 Task: Add a timeline in the project BrightTech for the epic 'Service-oriented architecture (SOA) implementation' from 2023/06/10 to 2025/12/01. Add a timeline in the project BrightTech for the epic 'Network automation' from 2024/02/11 to 2025/07/20. Add a timeline in the project BrightTech for the epic 'IT outsourcing management' from 2024/03/25 to 2025/07/15
Action: Mouse moved to (186, 65)
Screenshot: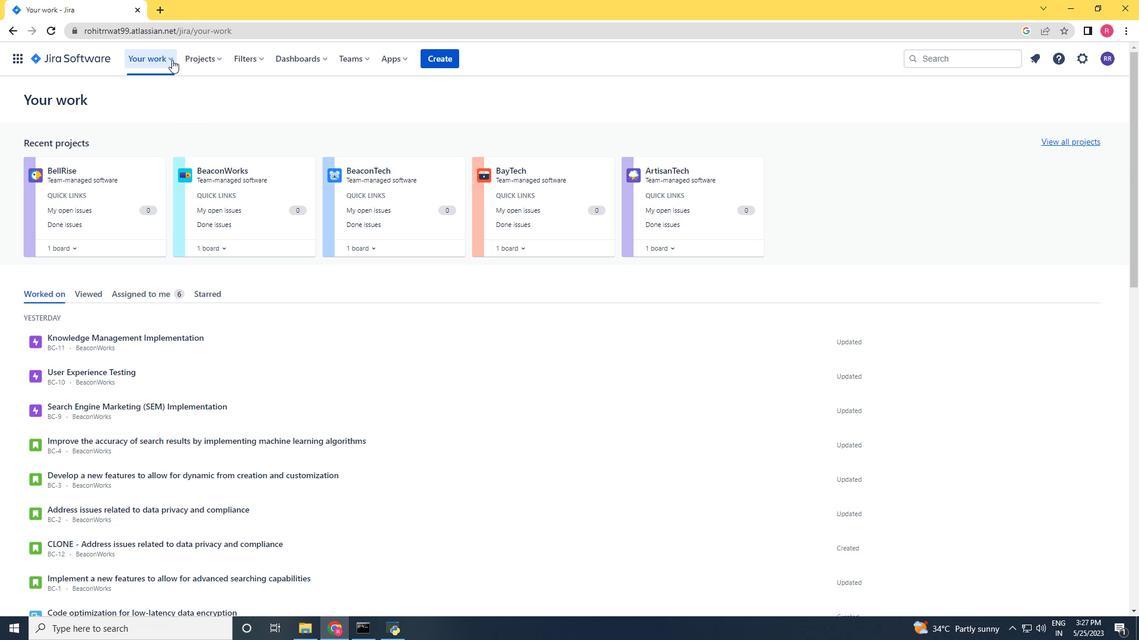 
Action: Mouse pressed left at (186, 65)
Screenshot: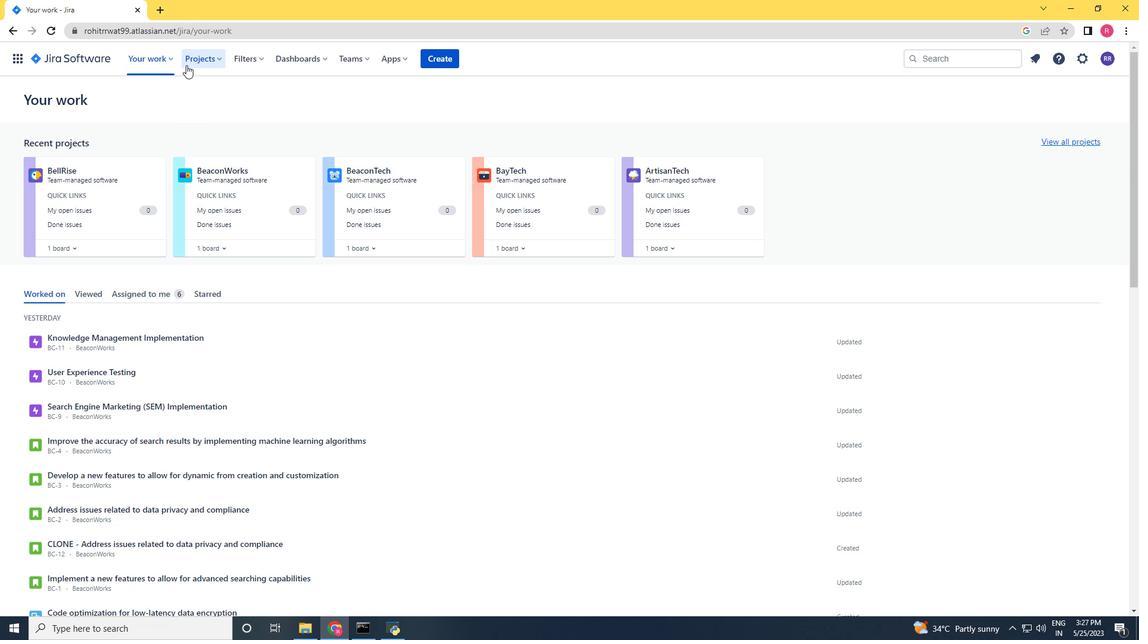 
Action: Mouse moved to (208, 118)
Screenshot: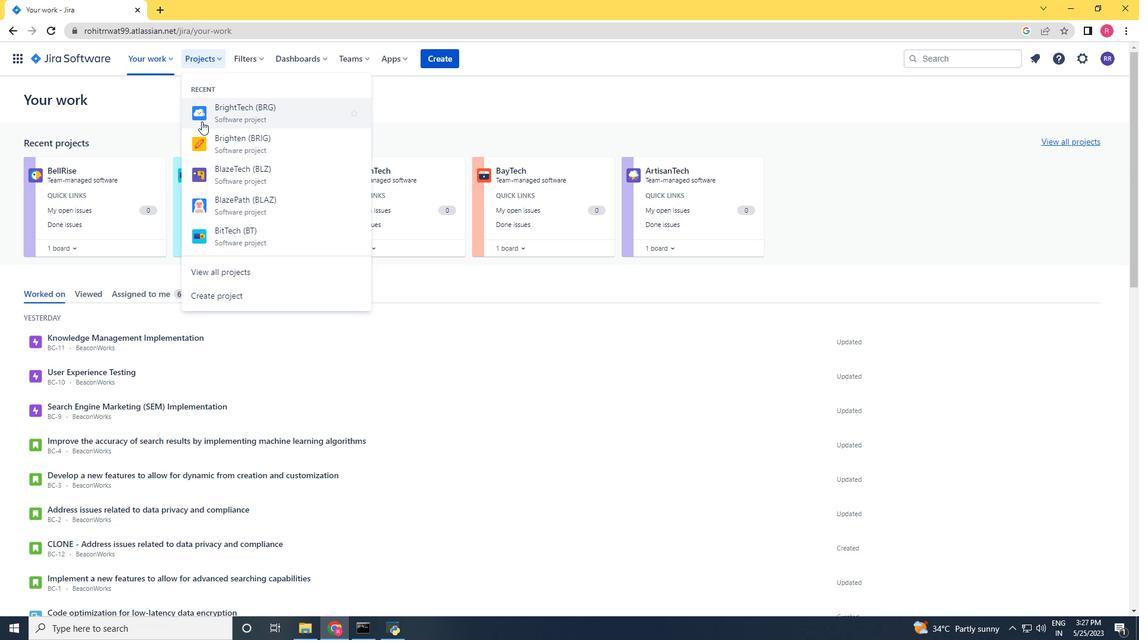 
Action: Mouse pressed left at (208, 118)
Screenshot: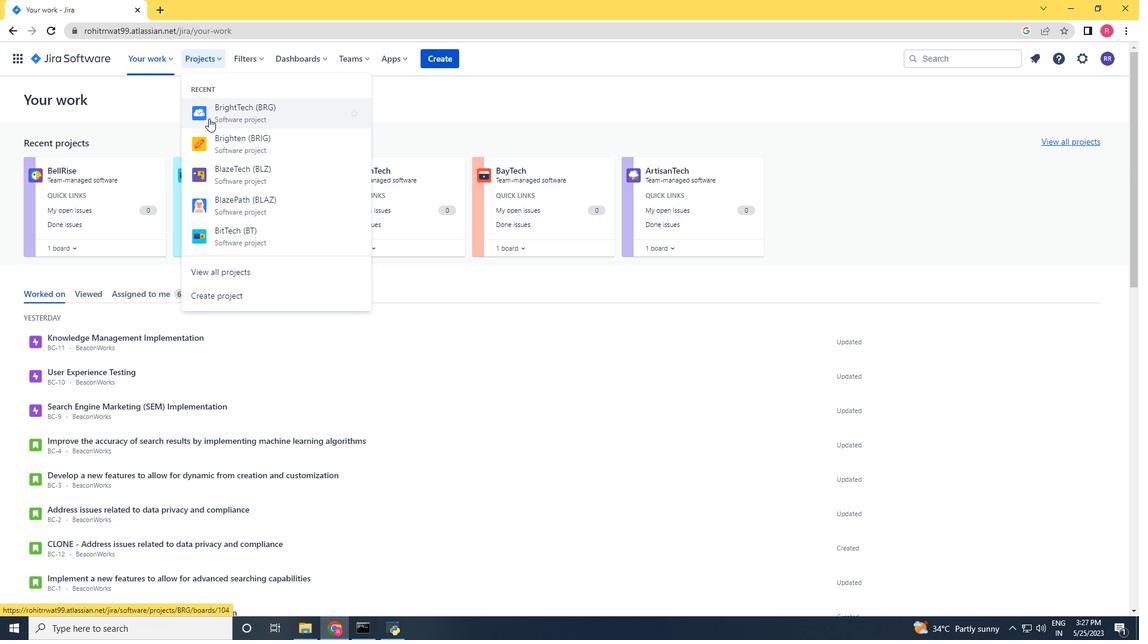 
Action: Mouse moved to (58, 176)
Screenshot: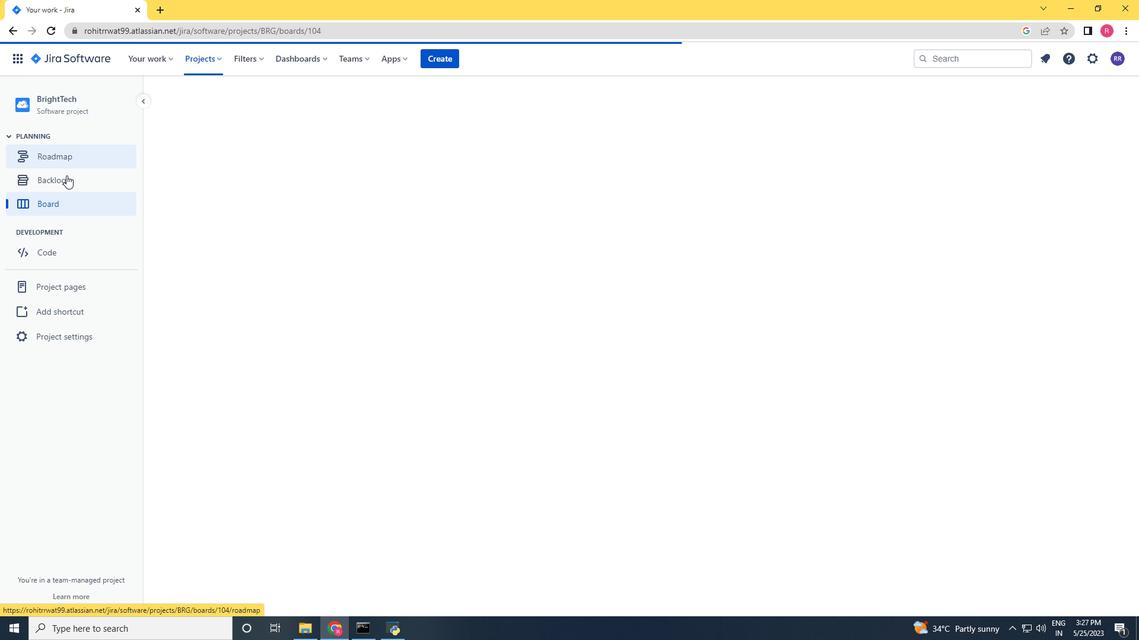 
Action: Mouse pressed left at (58, 176)
Screenshot: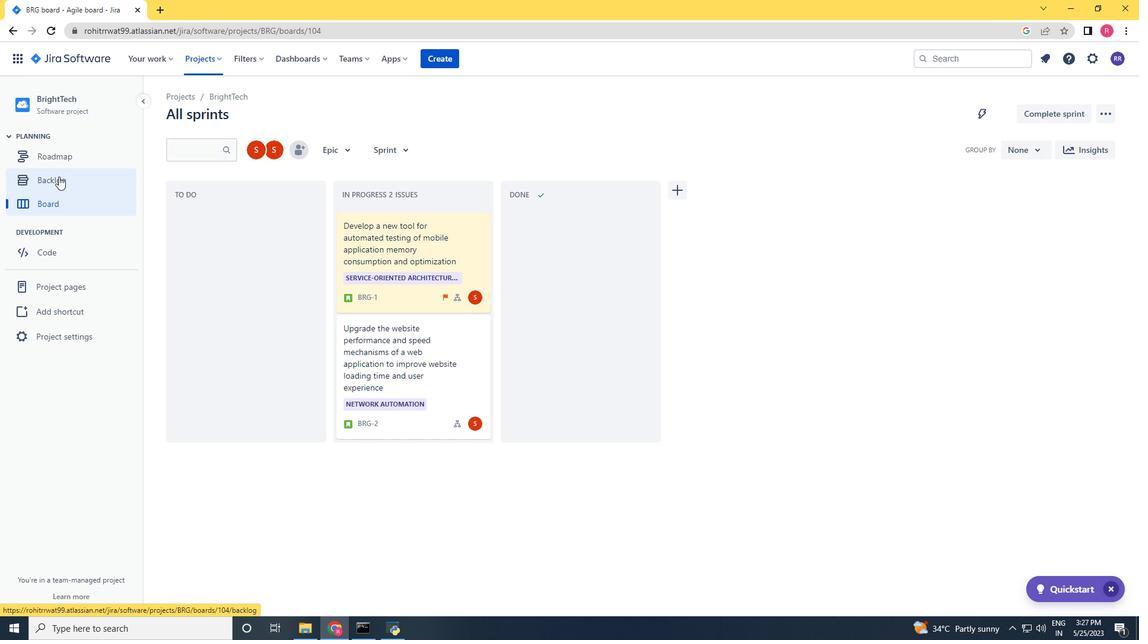 
Action: Mouse moved to (177, 239)
Screenshot: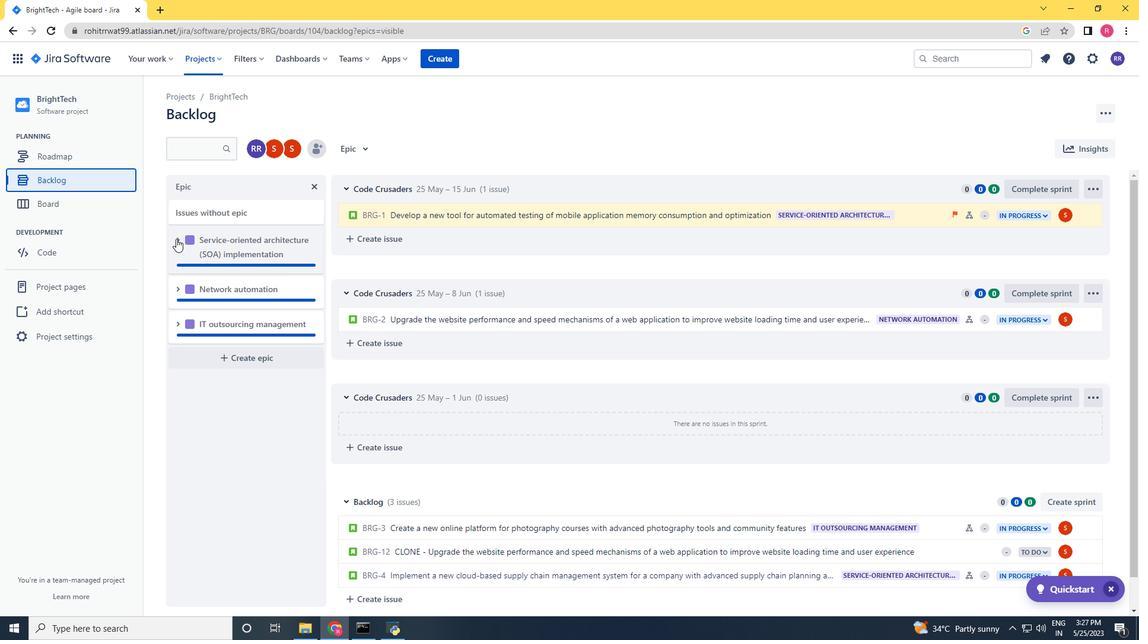 
Action: Mouse pressed left at (177, 239)
Screenshot: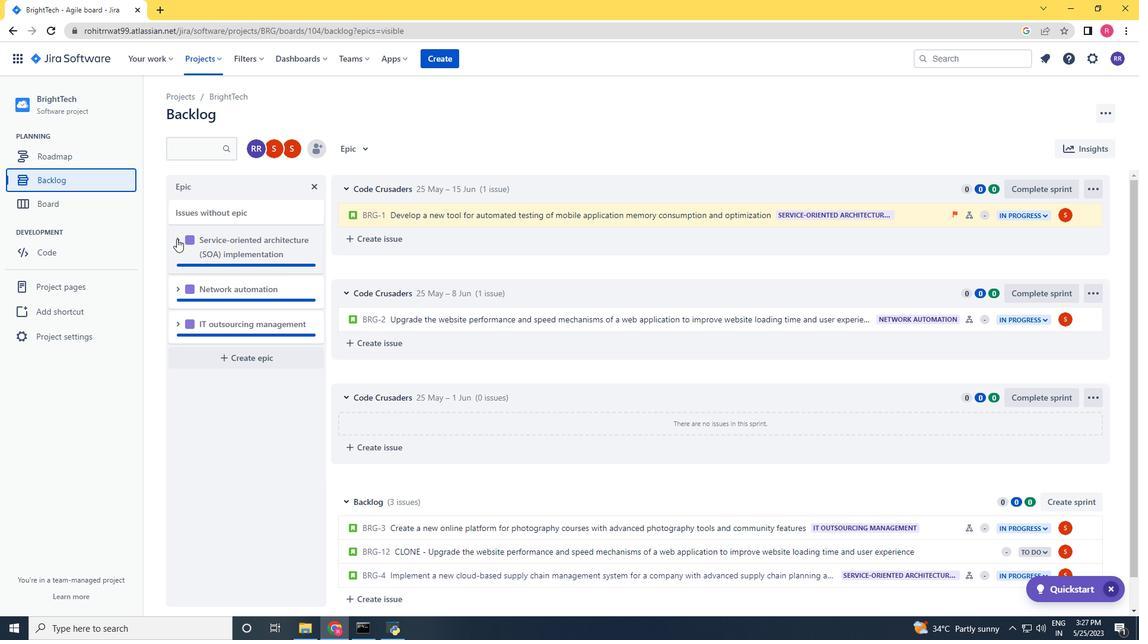 
Action: Mouse moved to (223, 336)
Screenshot: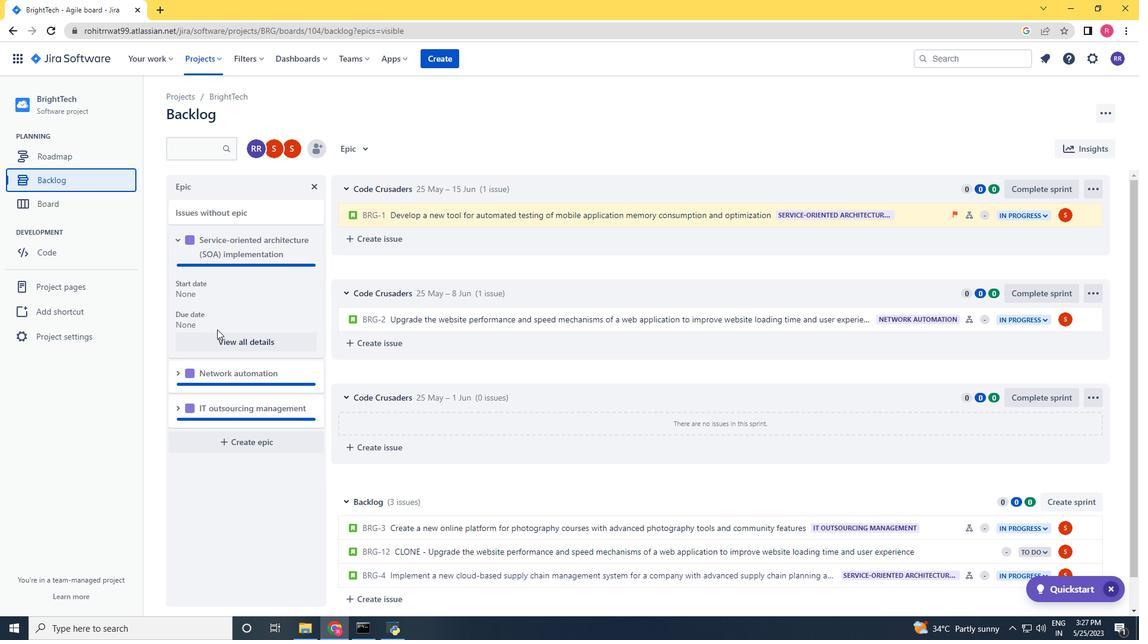 
Action: Mouse pressed left at (223, 336)
Screenshot: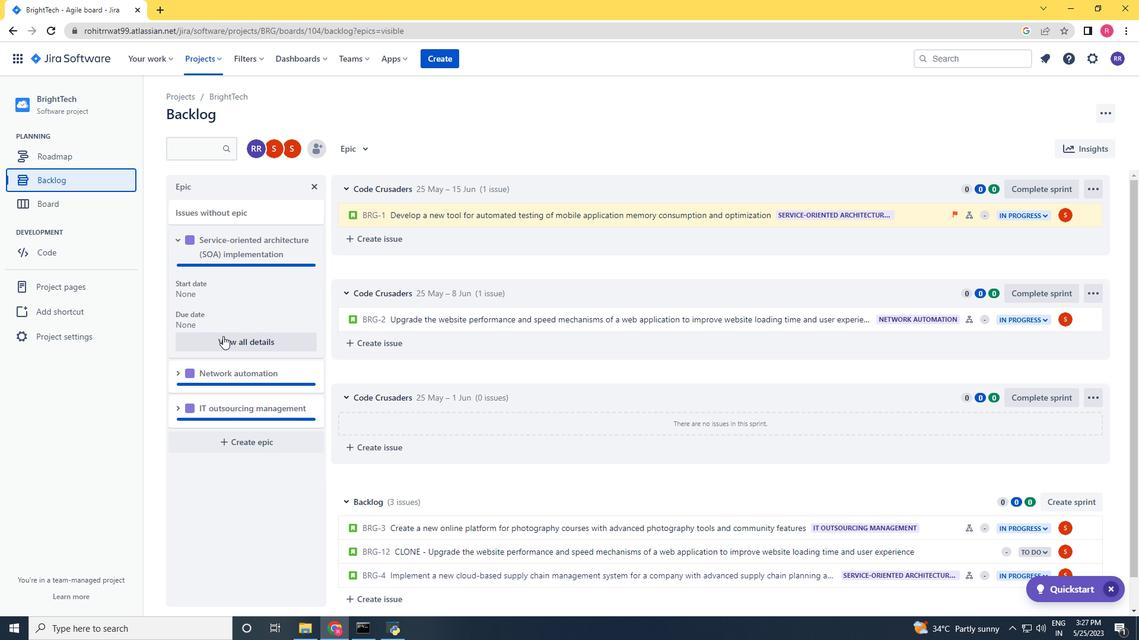 
Action: Mouse moved to (961, 407)
Screenshot: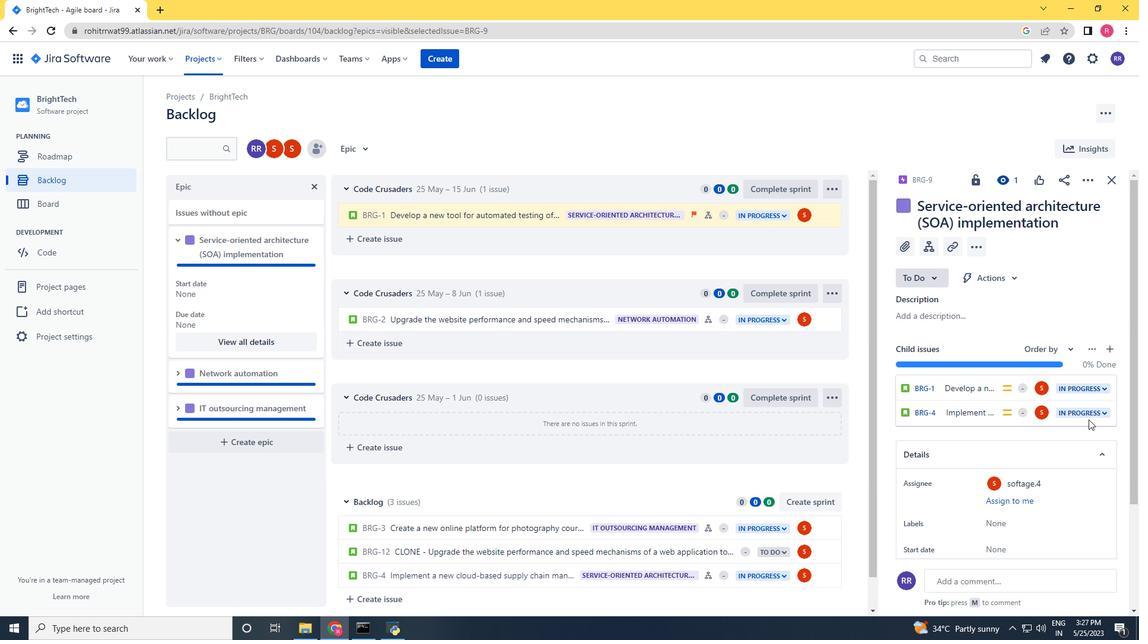 
Action: Mouse scrolled (961, 407) with delta (0, 0)
Screenshot: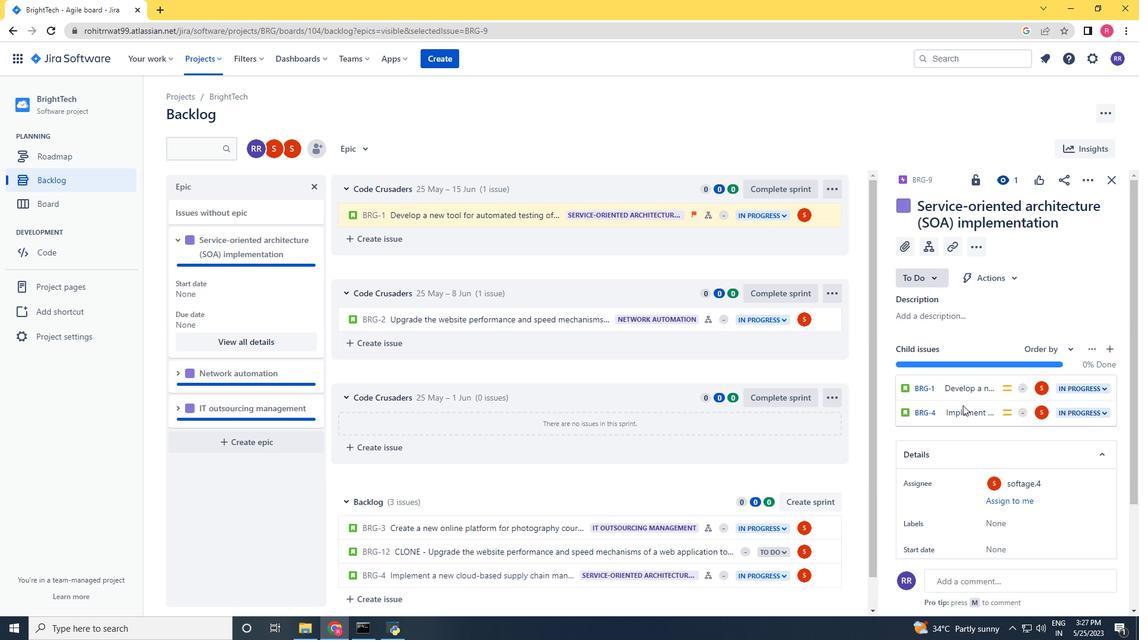 
Action: Mouse moved to (961, 411)
Screenshot: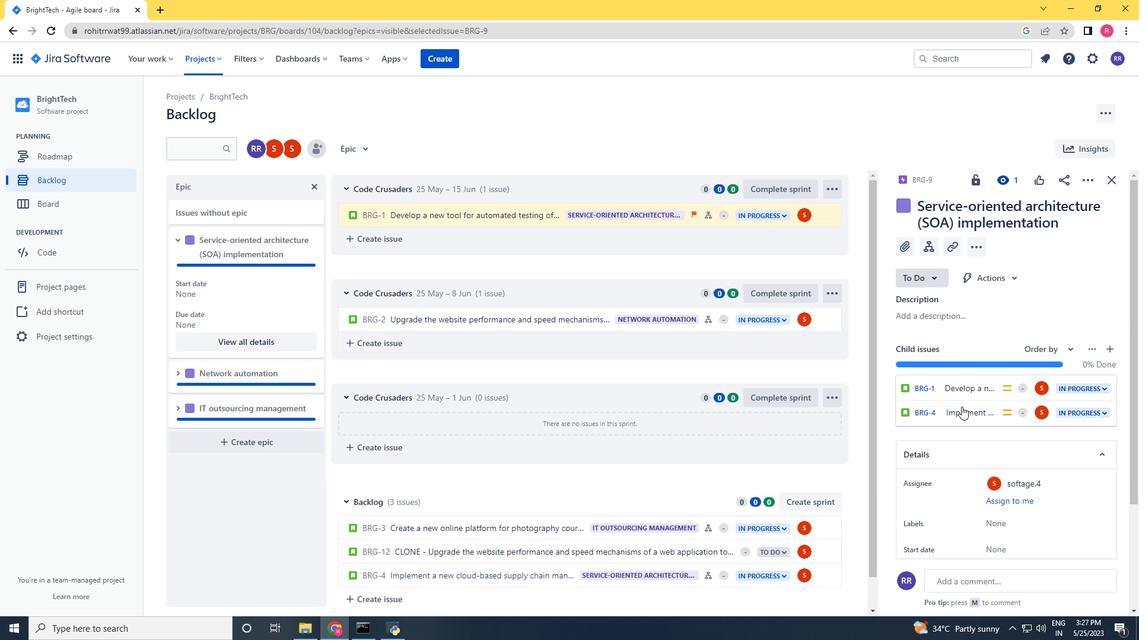 
Action: Mouse scrolled (961, 410) with delta (0, 0)
Screenshot: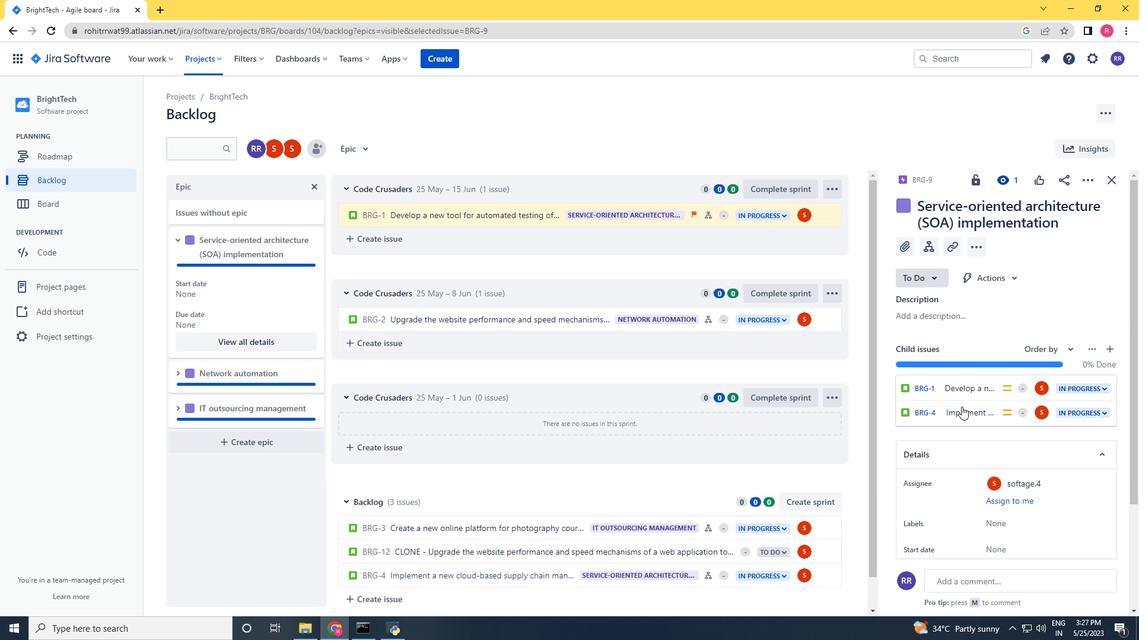 
Action: Mouse moved to (961, 412)
Screenshot: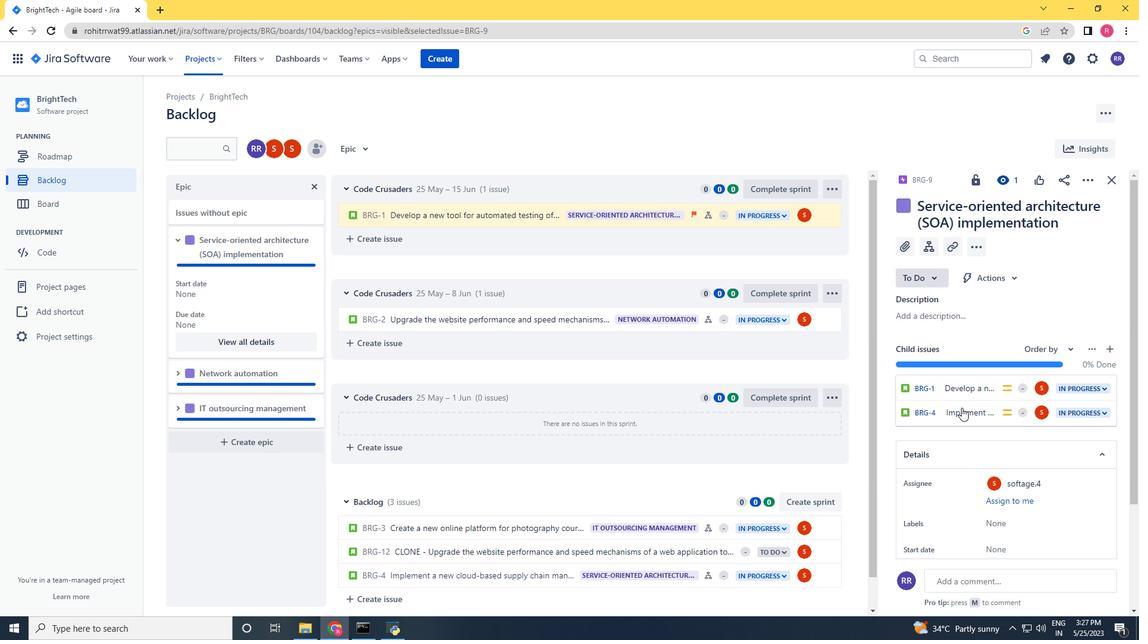 
Action: Mouse scrolled (961, 411) with delta (0, 0)
Screenshot: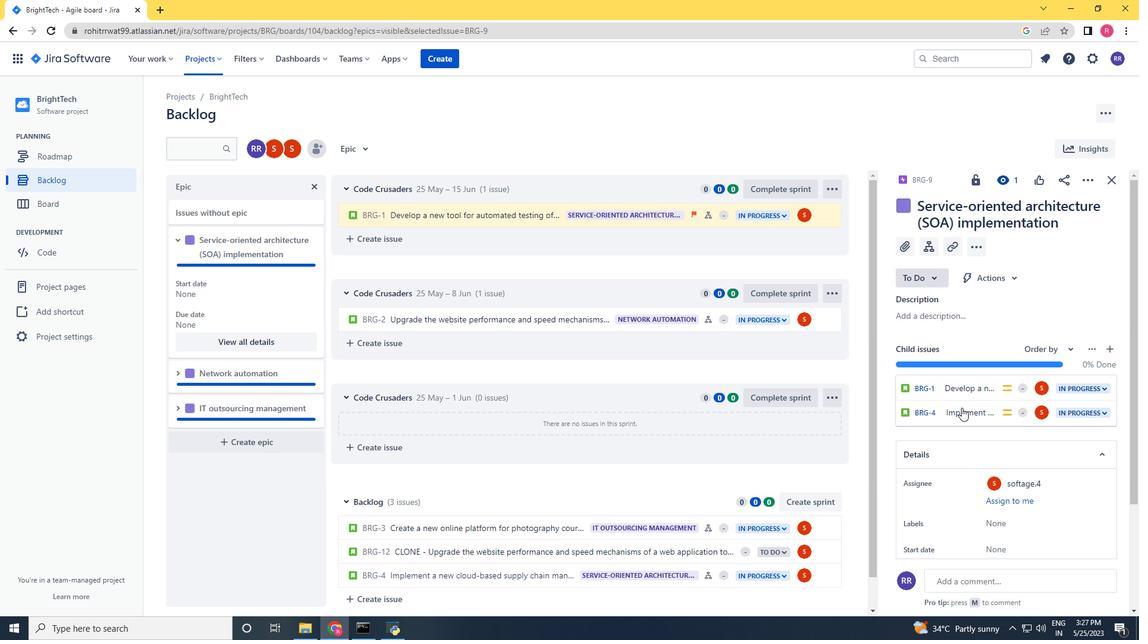 
Action: Mouse moved to (997, 417)
Screenshot: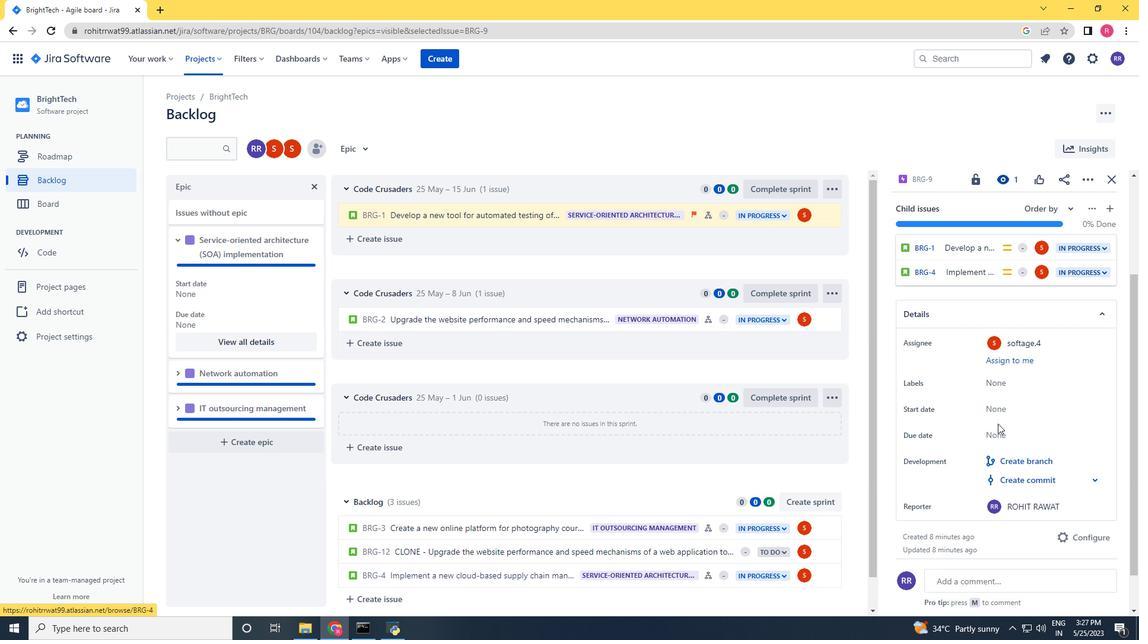 
Action: Mouse pressed left at (997, 417)
Screenshot: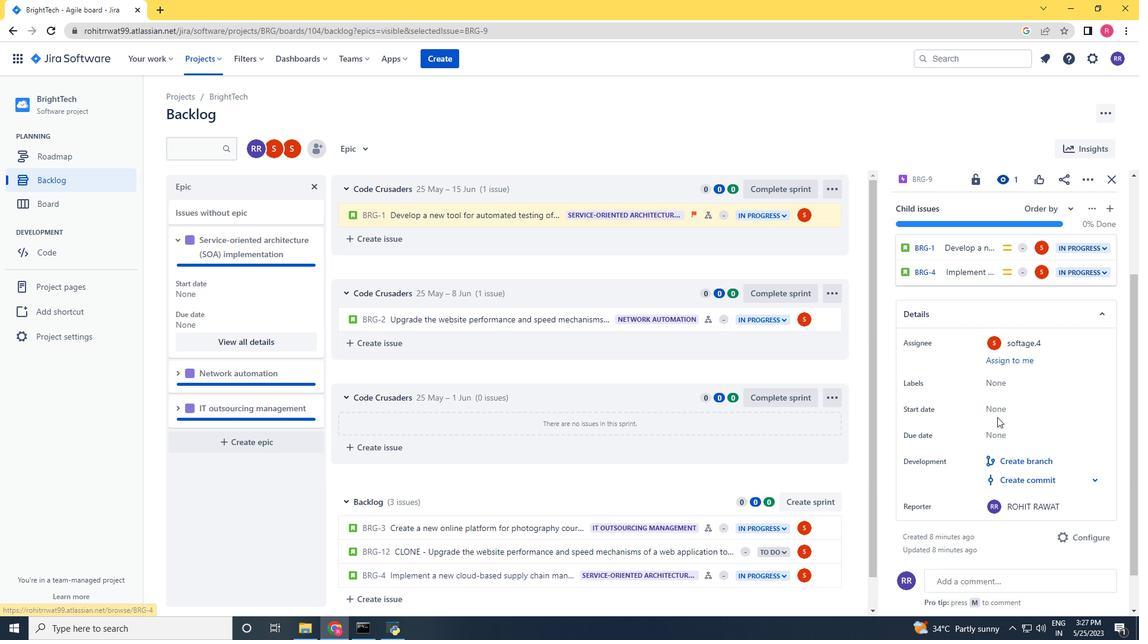
Action: Mouse moved to (1113, 444)
Screenshot: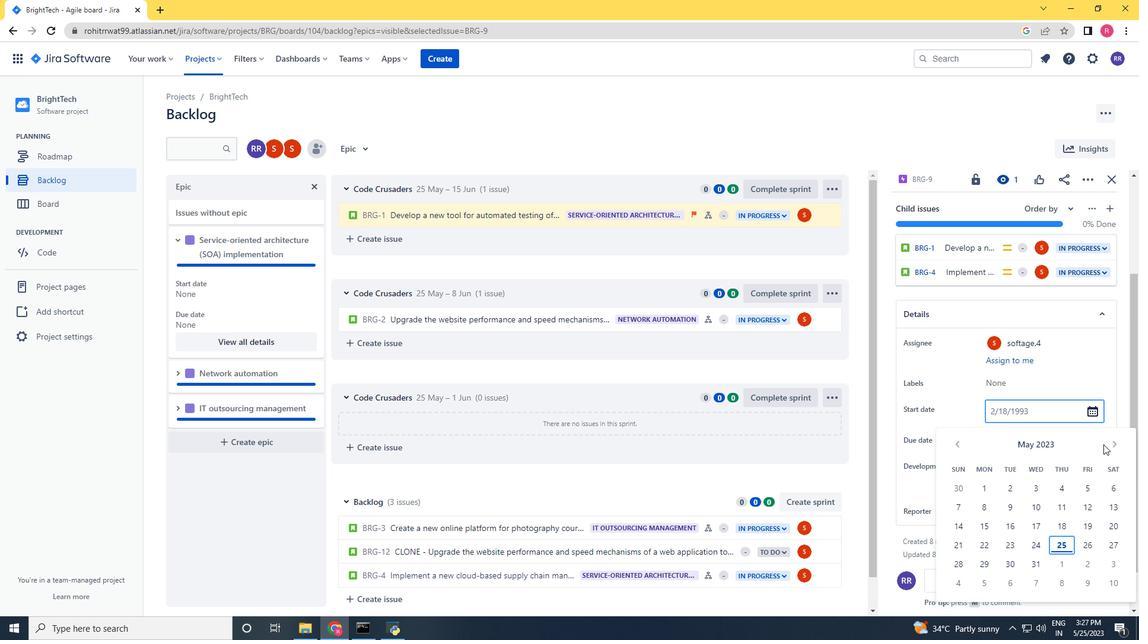 
Action: Mouse pressed left at (1113, 444)
Screenshot: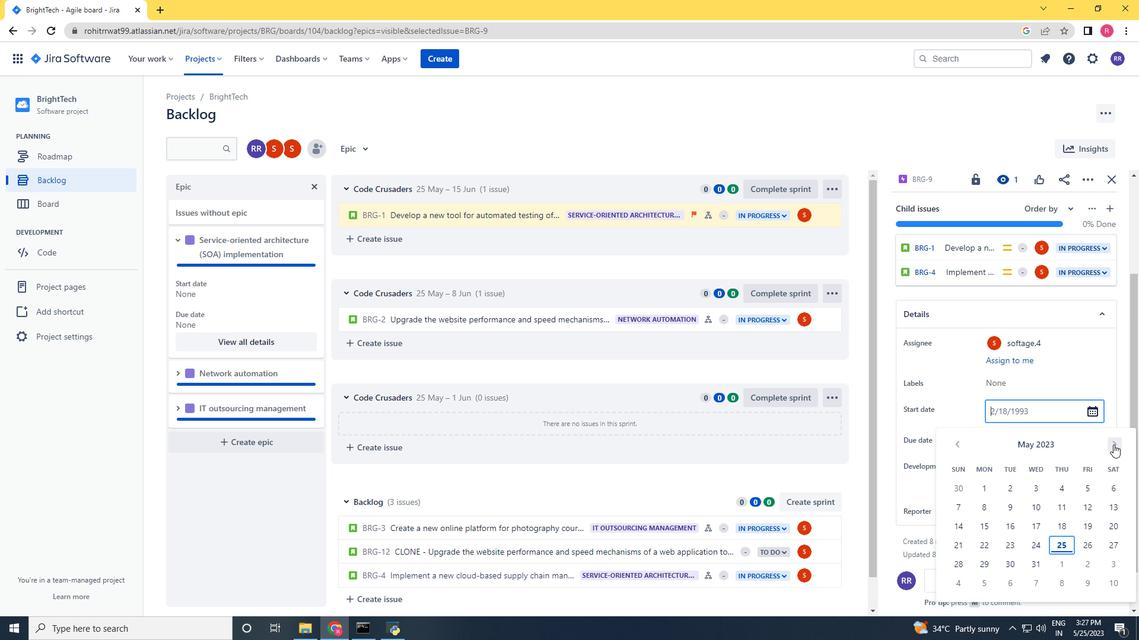 
Action: Mouse moved to (1124, 507)
Screenshot: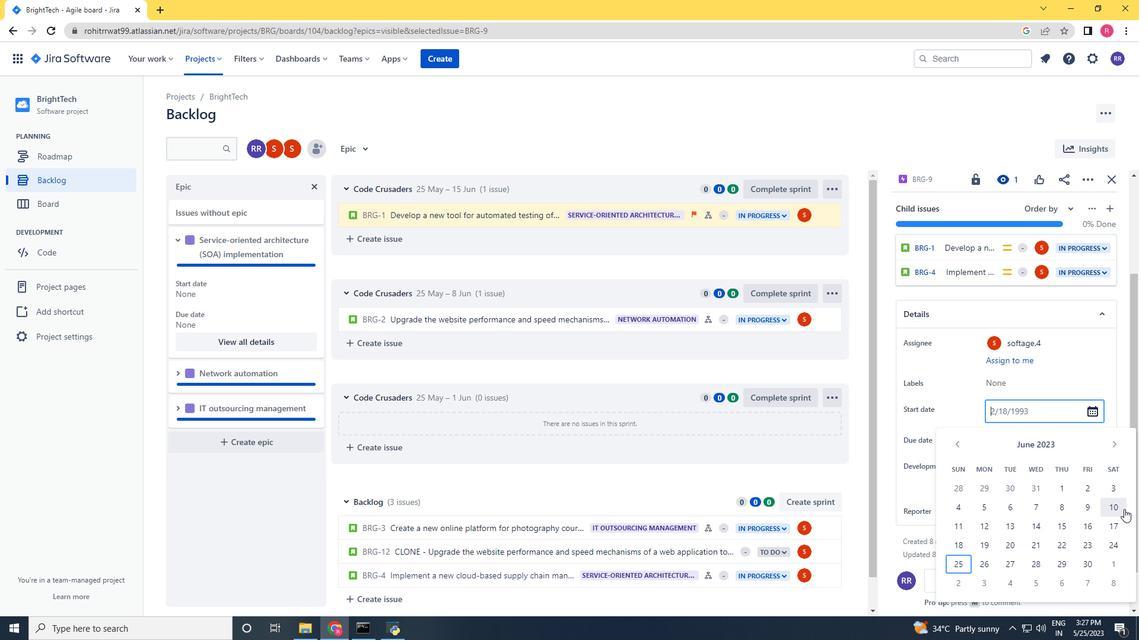 
Action: Mouse pressed left at (1124, 507)
Screenshot: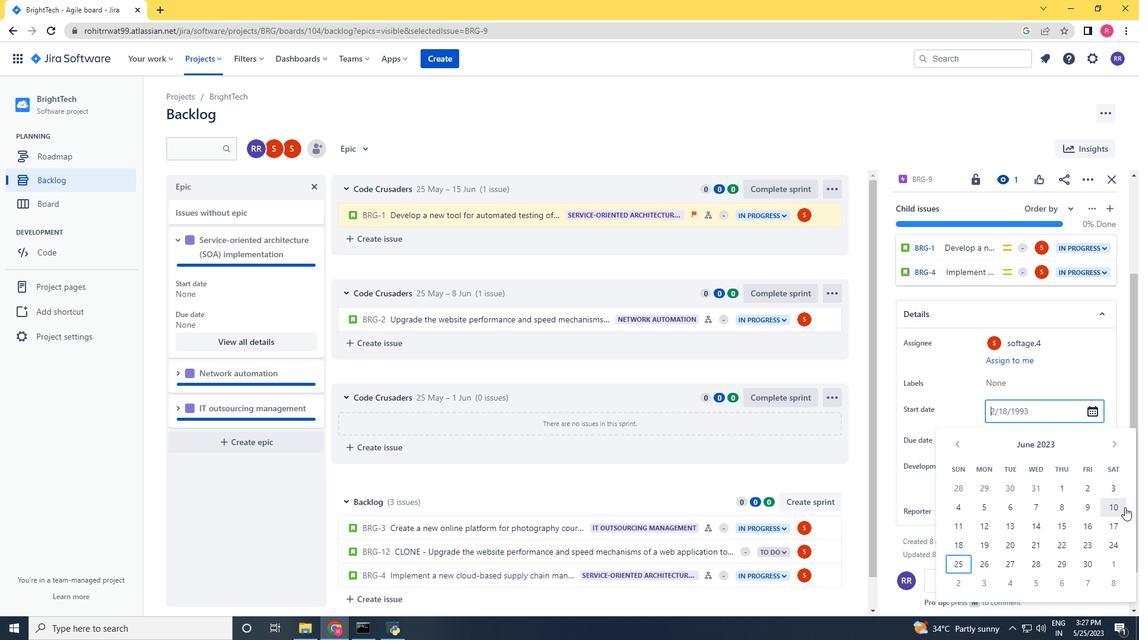 
Action: Mouse moved to (1002, 431)
Screenshot: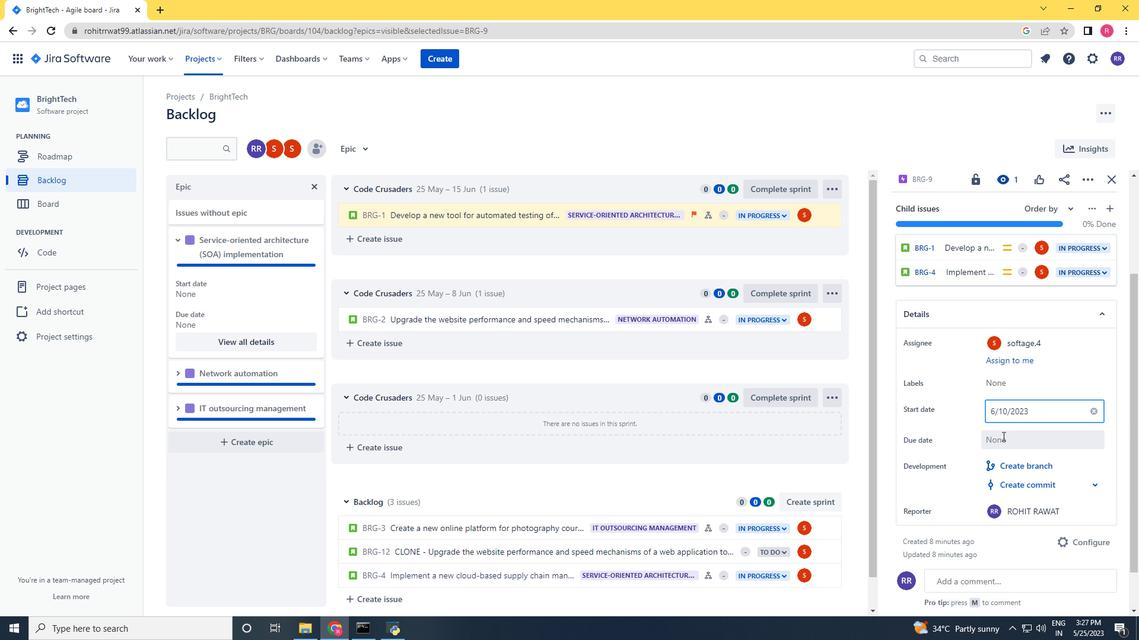 
Action: Mouse pressed left at (1002, 431)
Screenshot: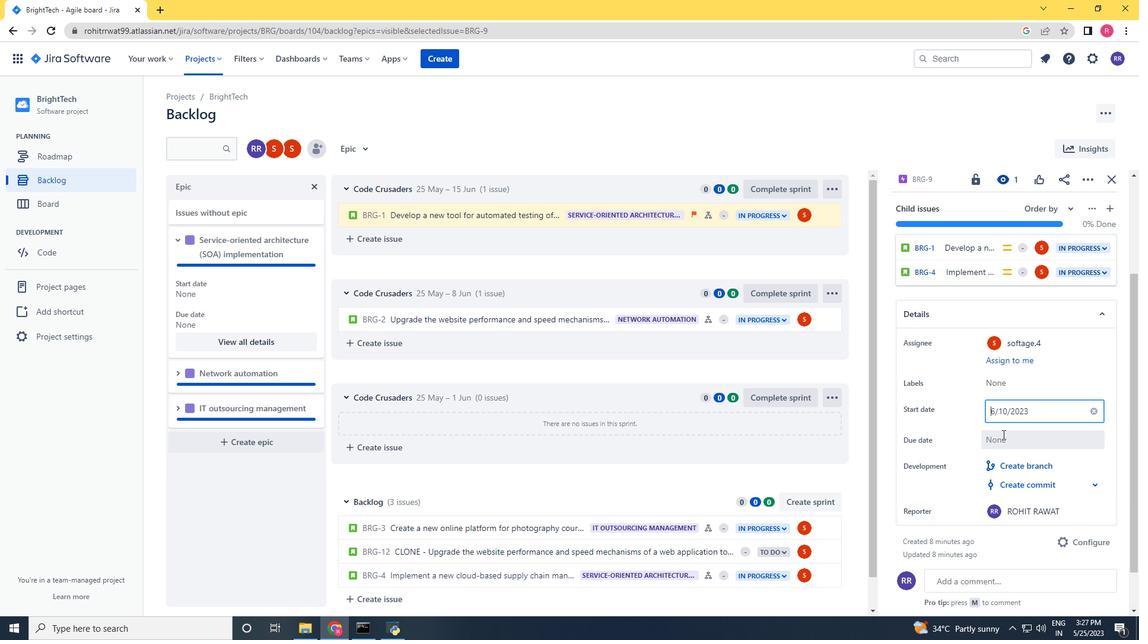 
Action: Mouse moved to (1056, 437)
Screenshot: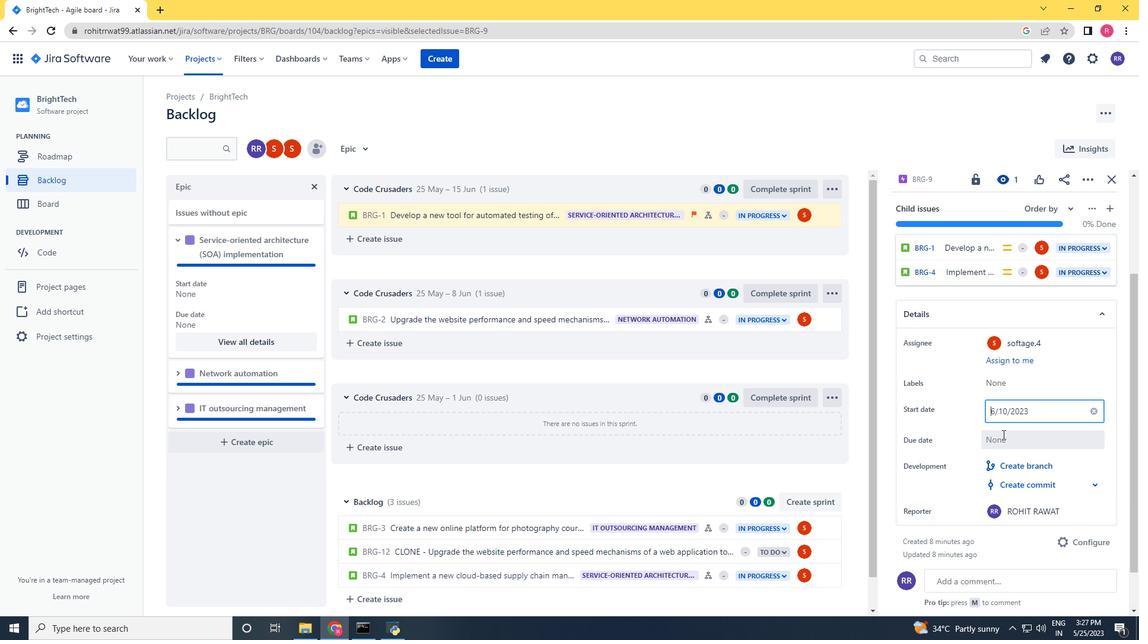 
Action: Mouse pressed left at (1056, 437)
Screenshot: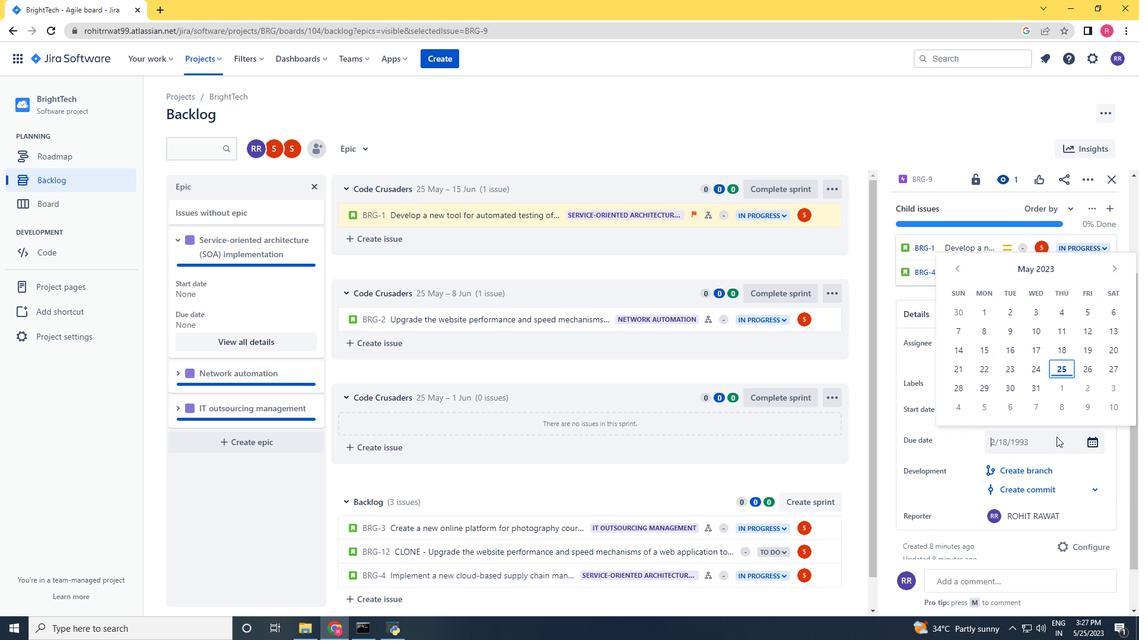 
Action: Mouse pressed left at (1056, 437)
Screenshot: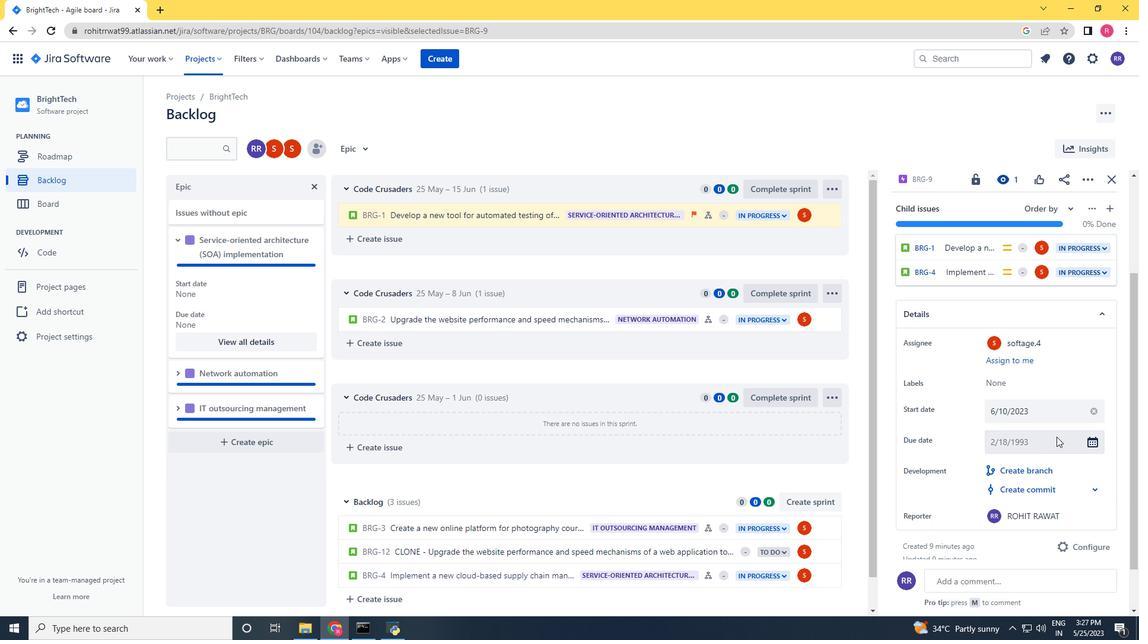 
Action: Mouse moved to (1110, 262)
Screenshot: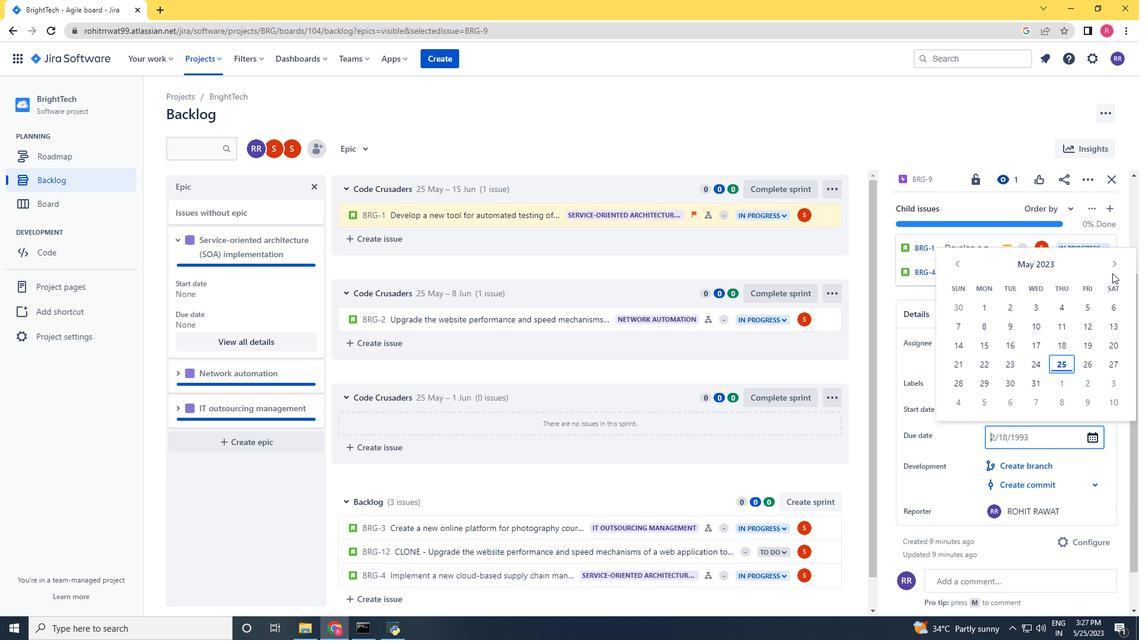 
Action: Mouse pressed left at (1110, 262)
Screenshot: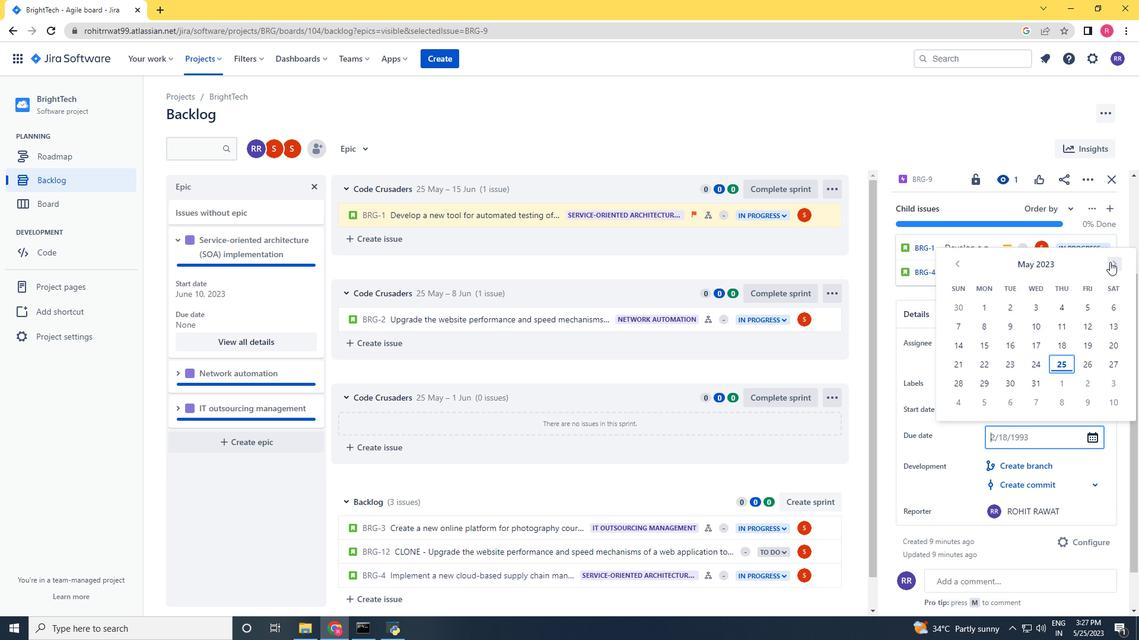 
Action: Mouse pressed left at (1110, 262)
Screenshot: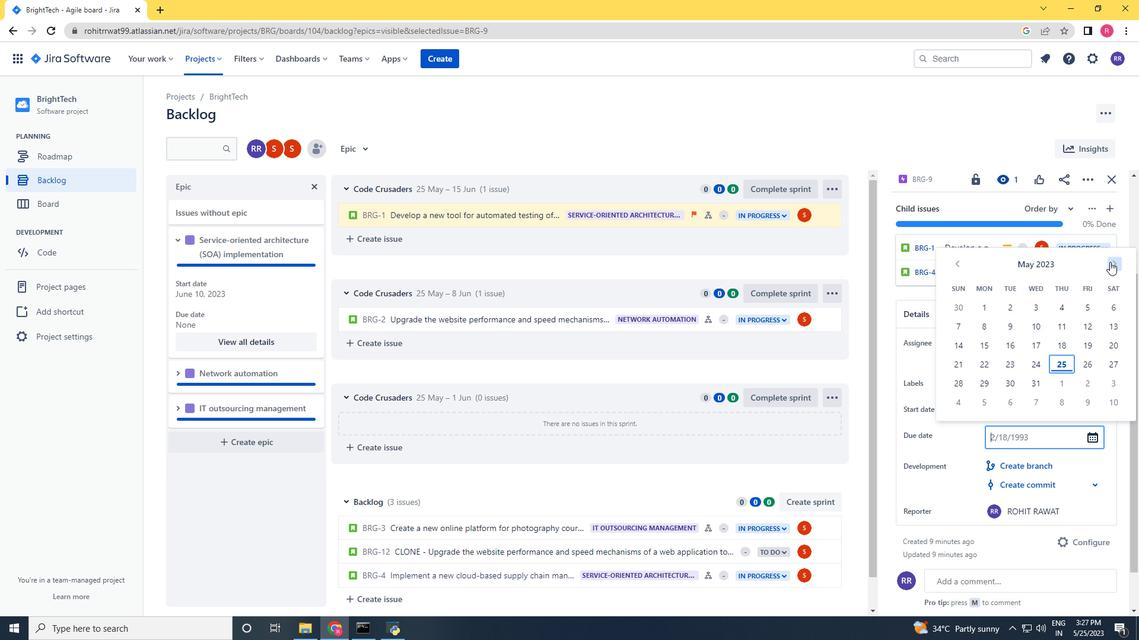 
Action: Mouse pressed left at (1110, 262)
Screenshot: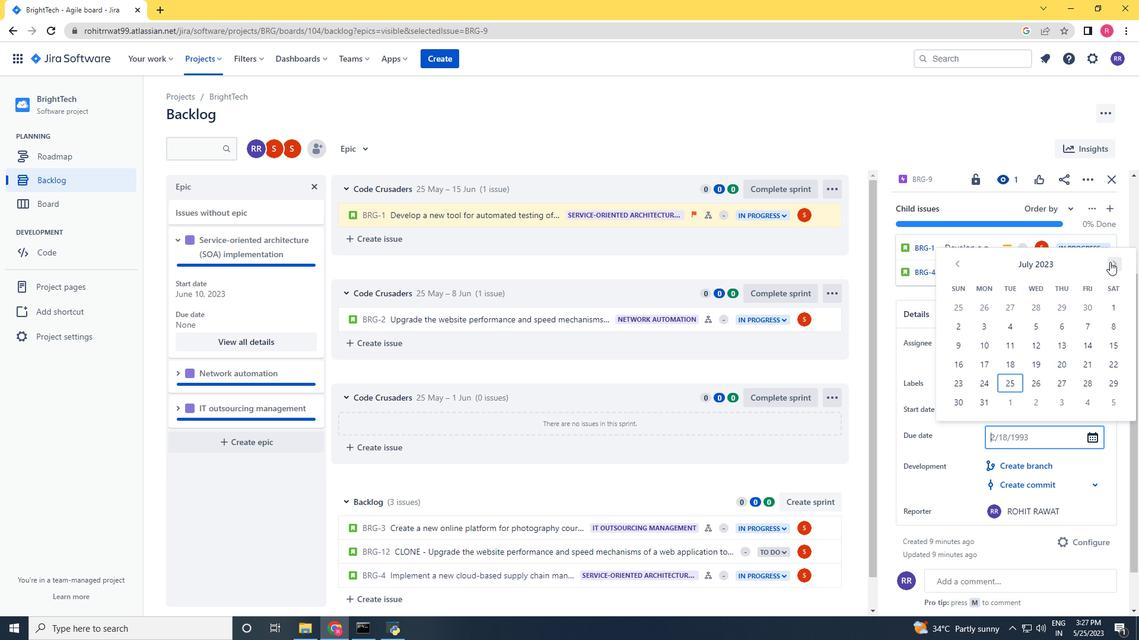 
Action: Mouse pressed left at (1110, 262)
Screenshot: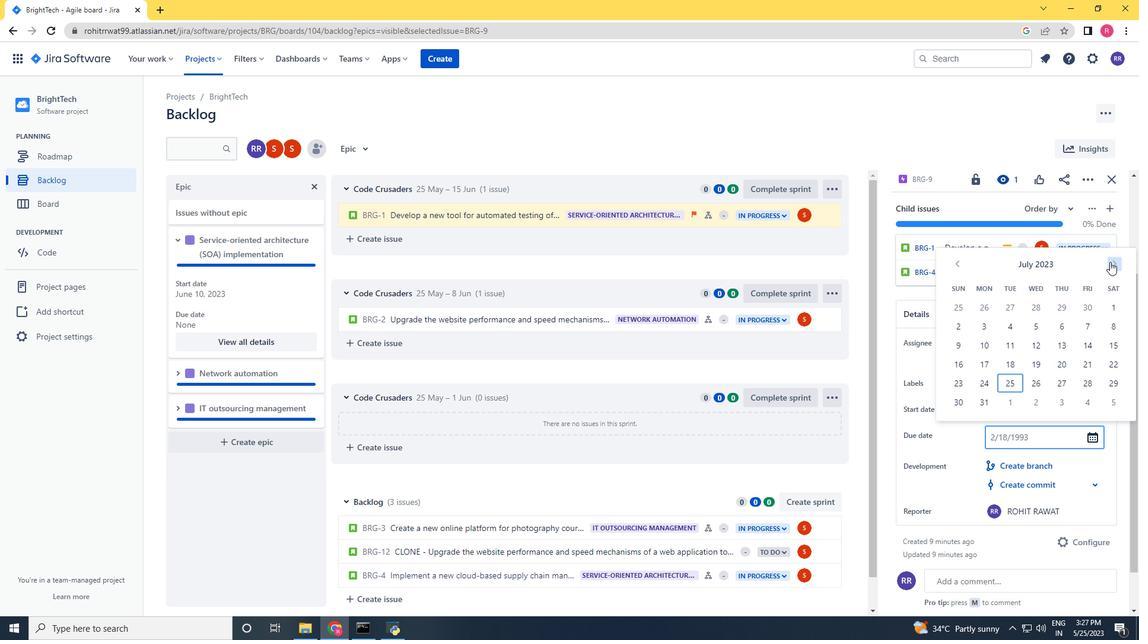 
Action: Mouse pressed left at (1110, 262)
Screenshot: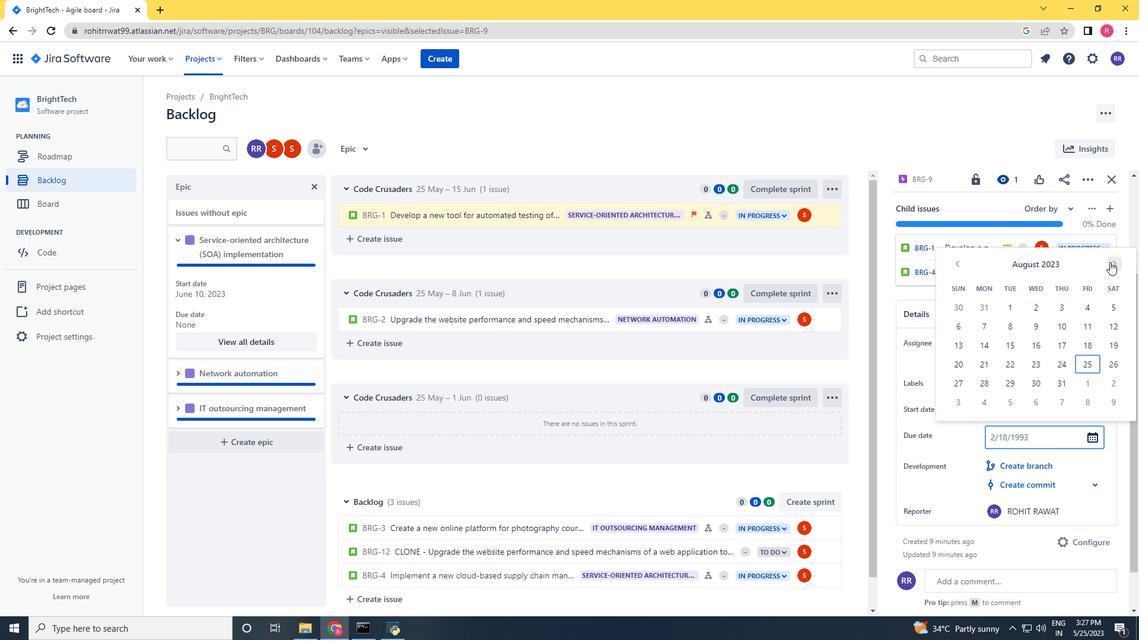 
Action: Mouse pressed left at (1110, 262)
Screenshot: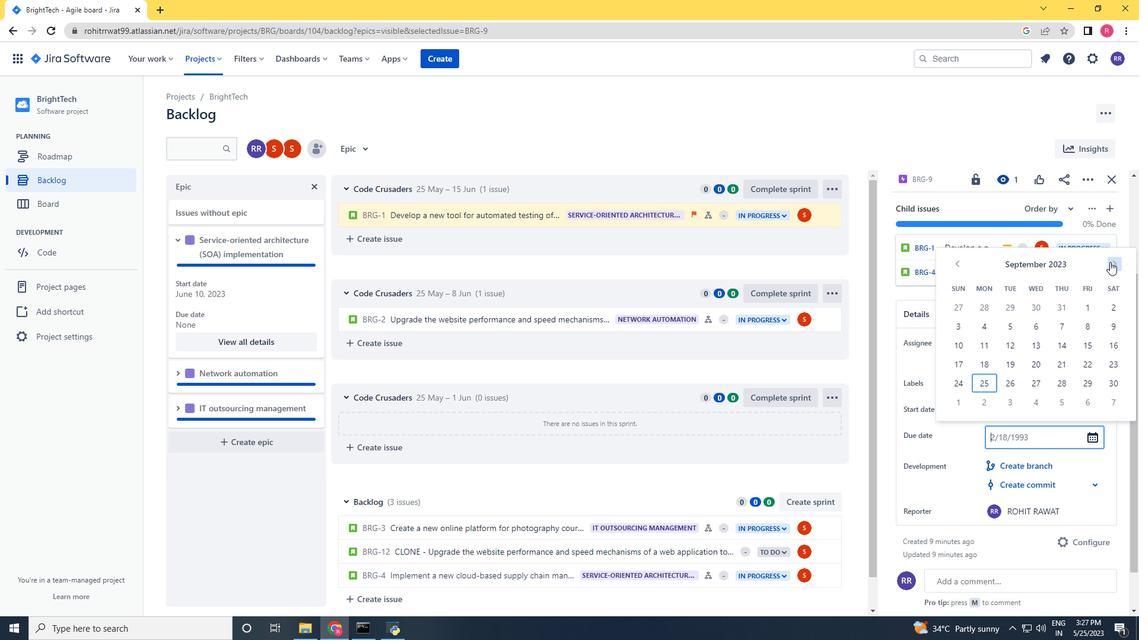 
Action: Mouse pressed left at (1110, 262)
Screenshot: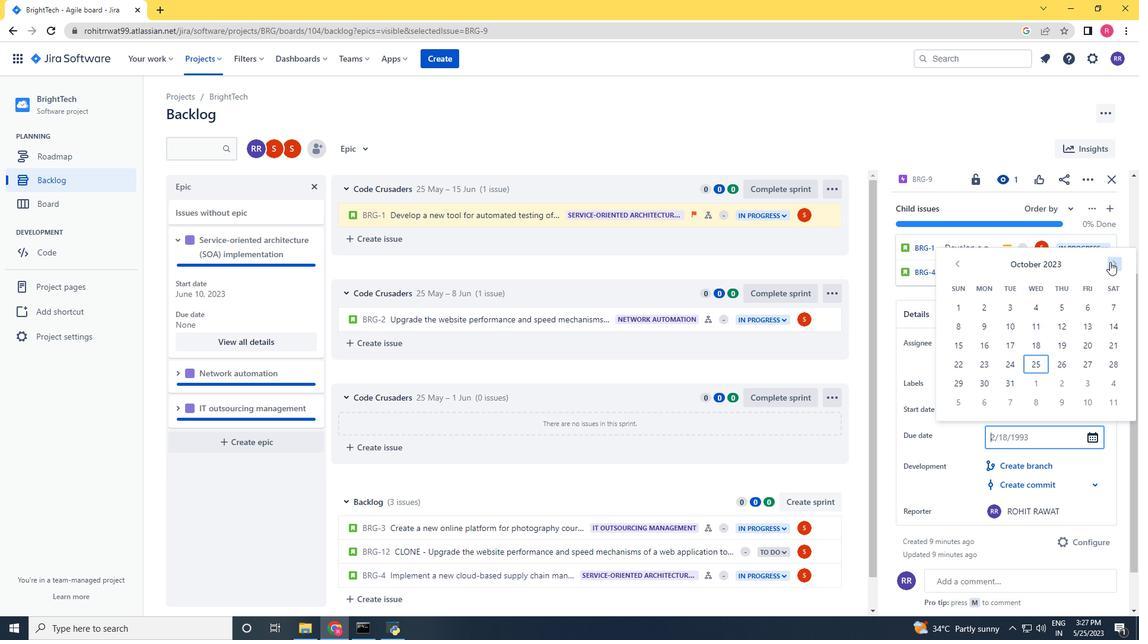 
Action: Mouse pressed left at (1110, 262)
Screenshot: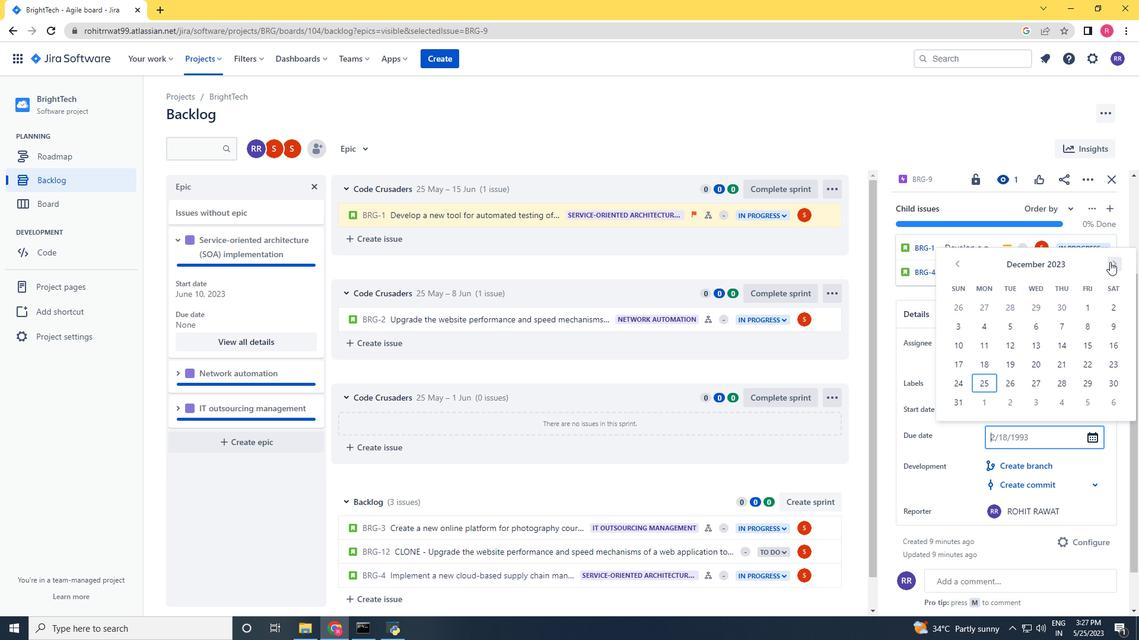 
Action: Mouse pressed left at (1110, 262)
Screenshot: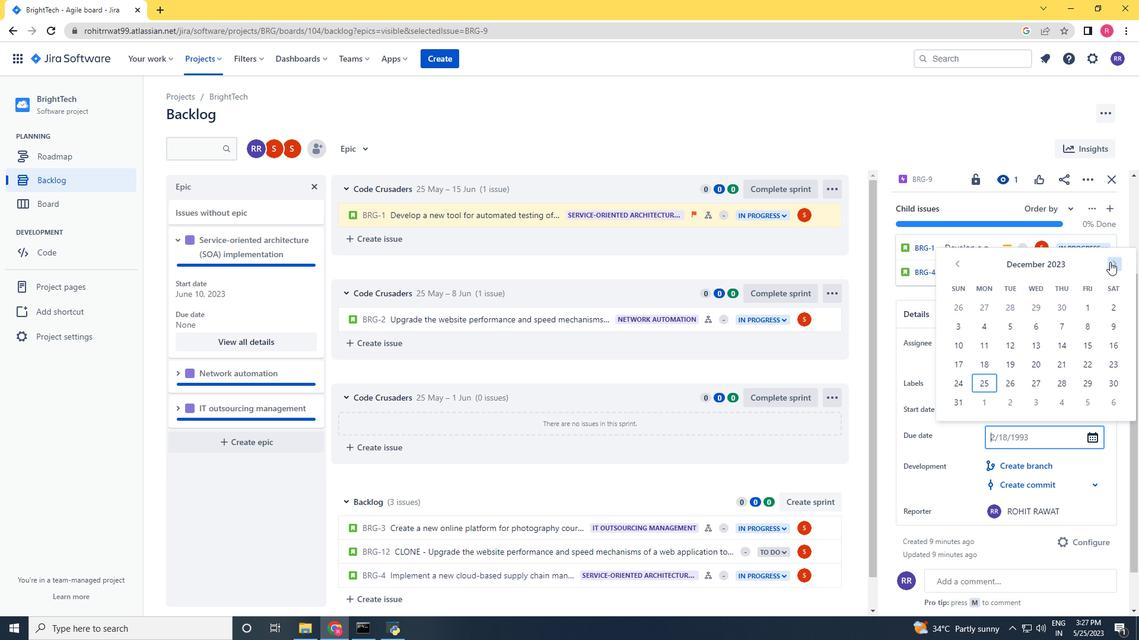 
Action: Mouse pressed left at (1110, 262)
Screenshot: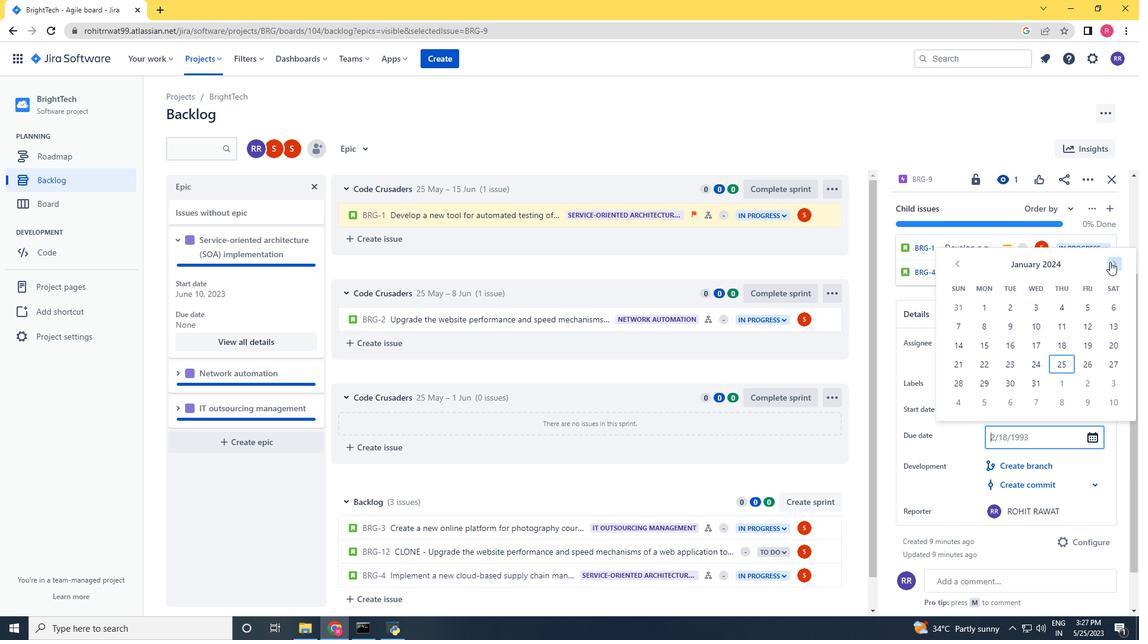 
Action: Mouse pressed left at (1110, 262)
Screenshot: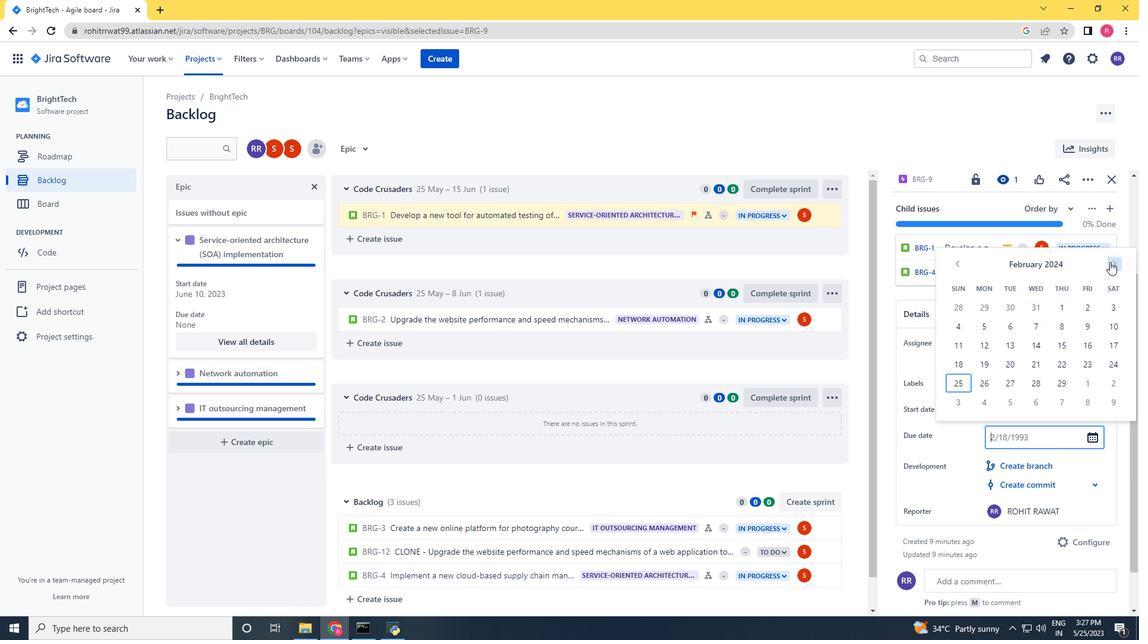 
Action: Mouse pressed left at (1110, 262)
Screenshot: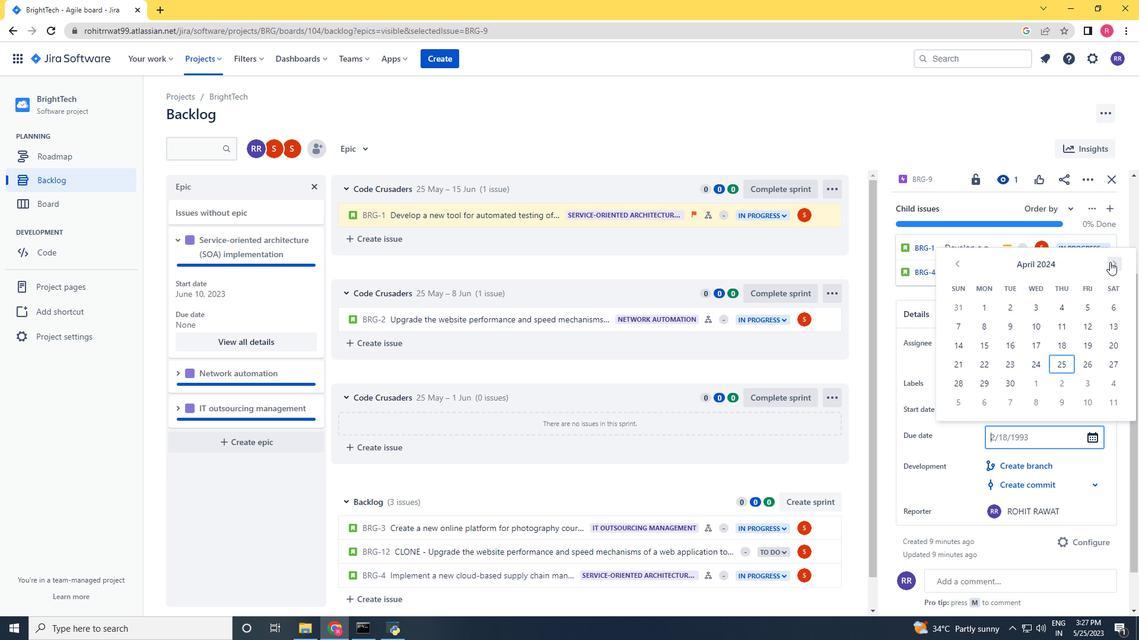 
Action: Mouse pressed left at (1110, 262)
Screenshot: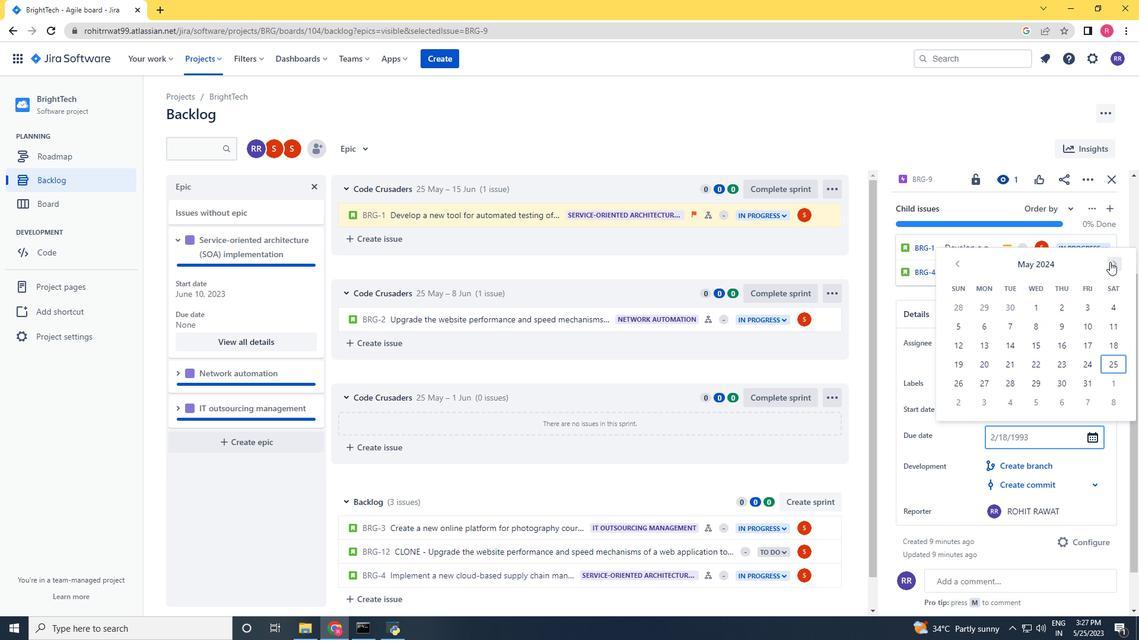 
Action: Mouse pressed left at (1110, 262)
Screenshot: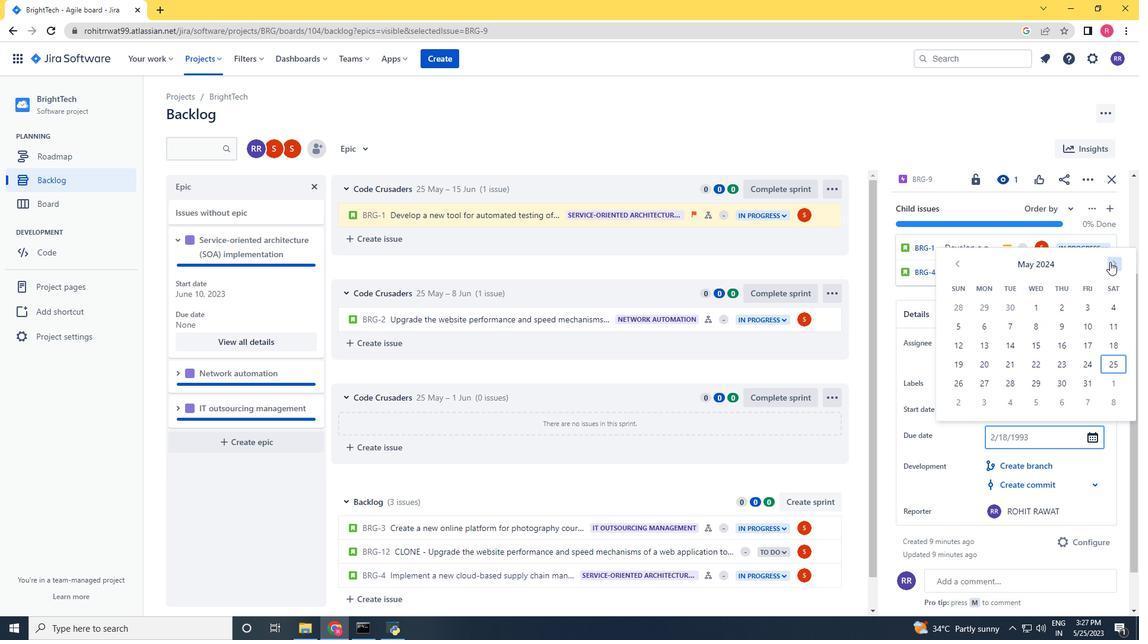 
Action: Mouse pressed left at (1110, 262)
Screenshot: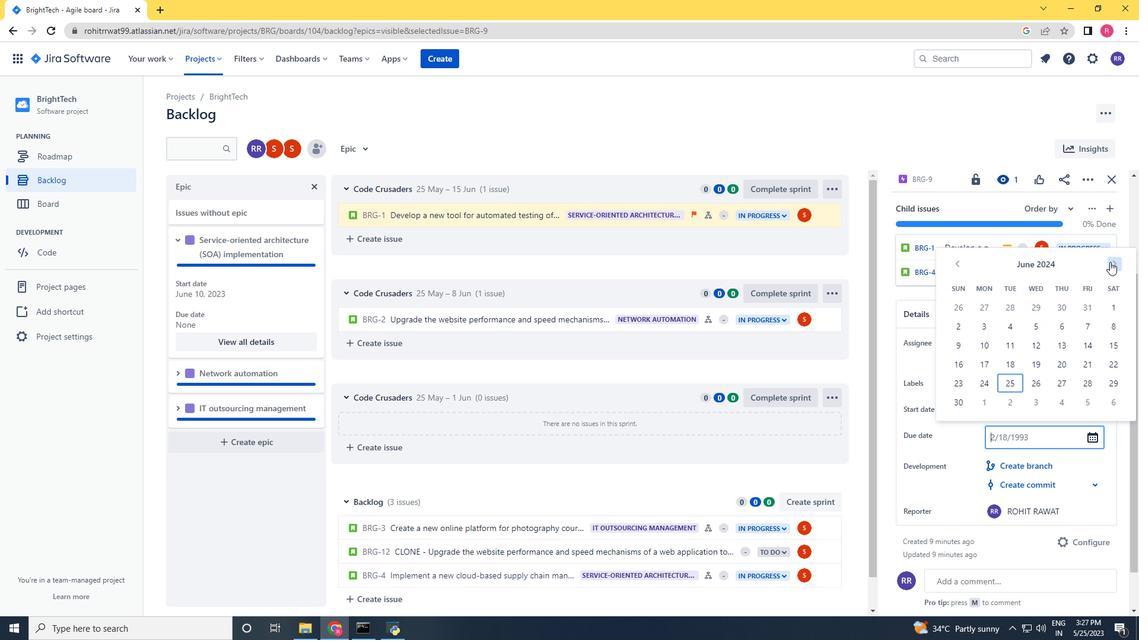 
Action: Mouse pressed left at (1110, 262)
Screenshot: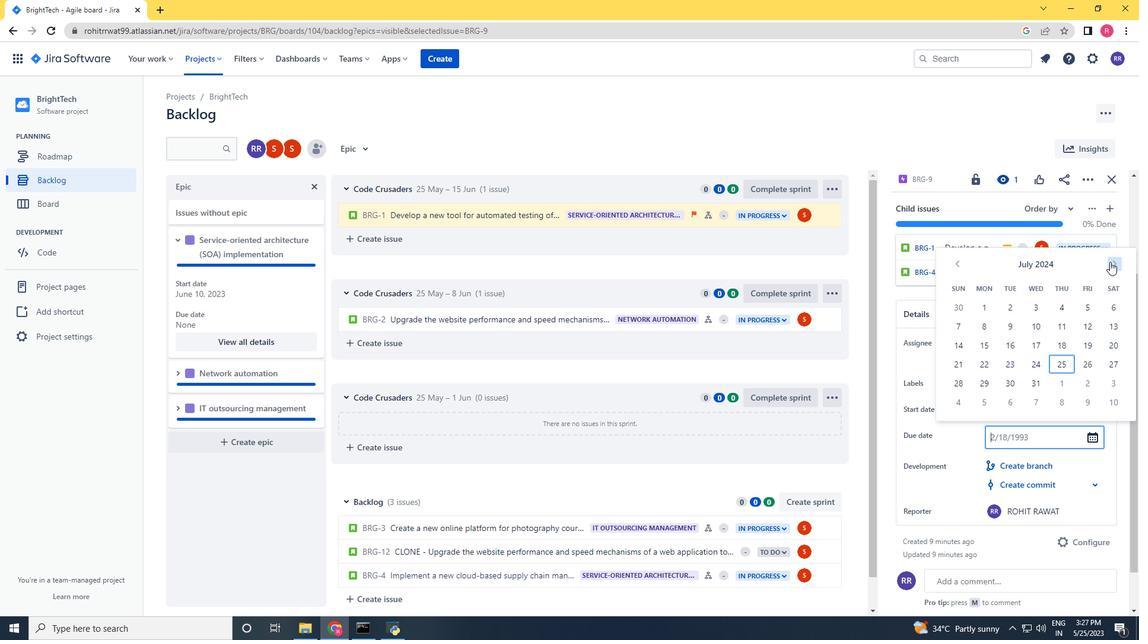 
Action: Mouse pressed left at (1110, 262)
Screenshot: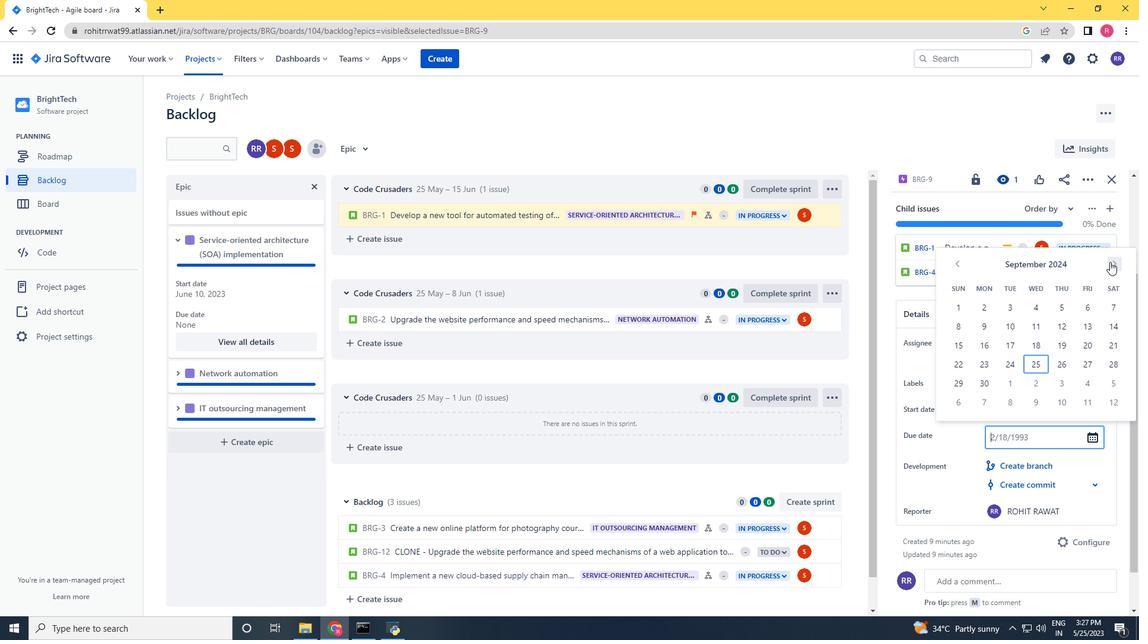 
Action: Mouse moved to (1110, 262)
Screenshot: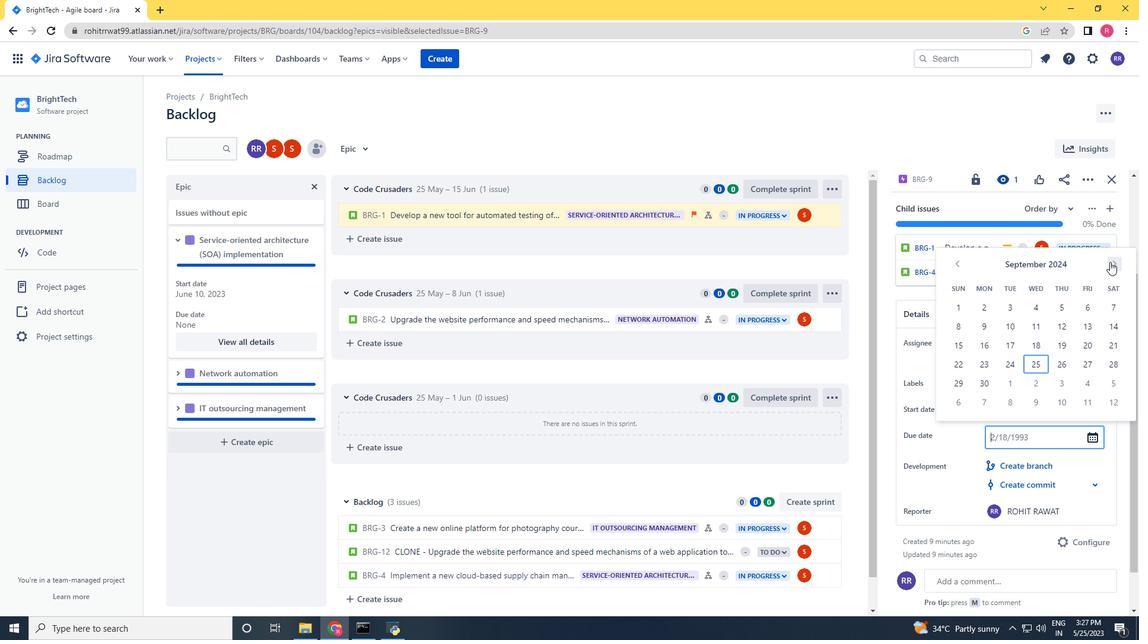 
Action: Mouse pressed left at (1110, 262)
Screenshot: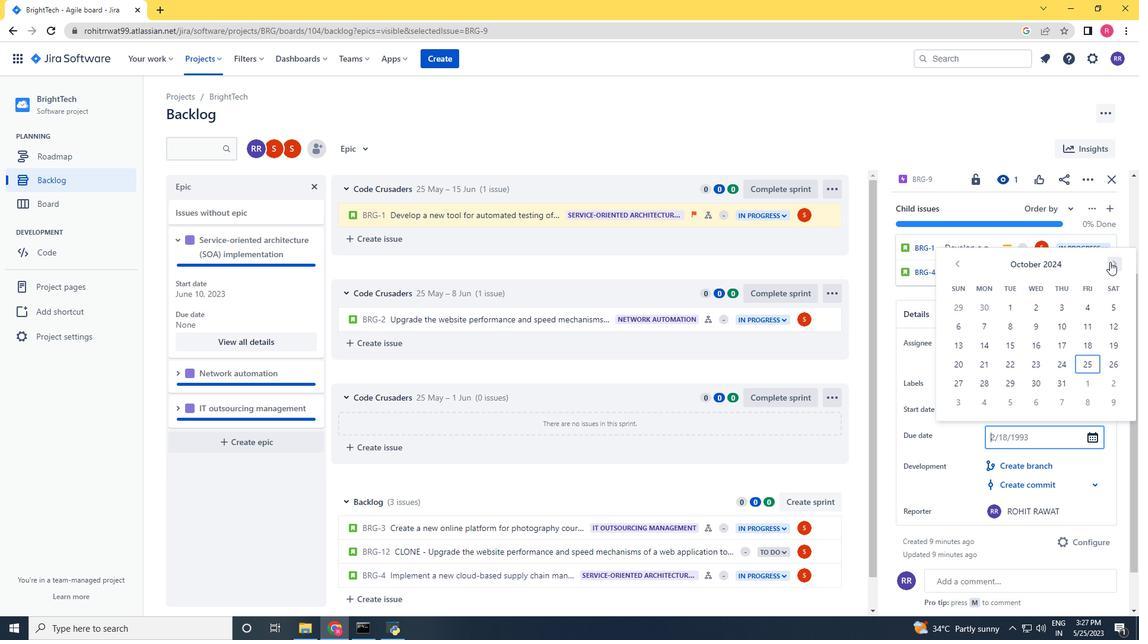 
Action: Mouse pressed left at (1110, 262)
Screenshot: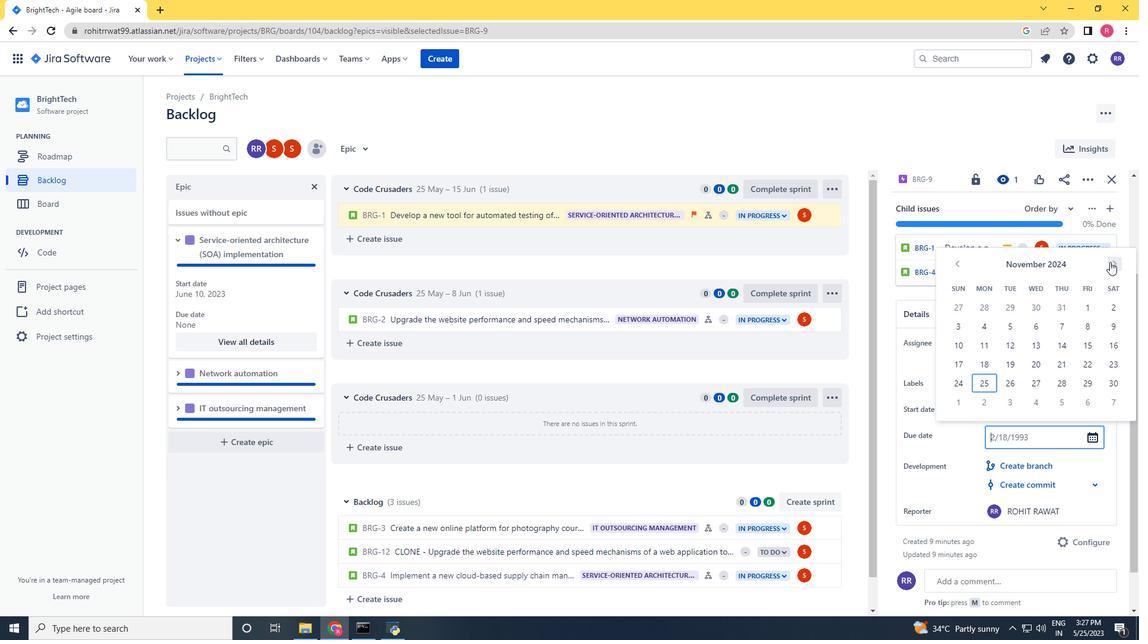 
Action: Mouse pressed left at (1110, 262)
Screenshot: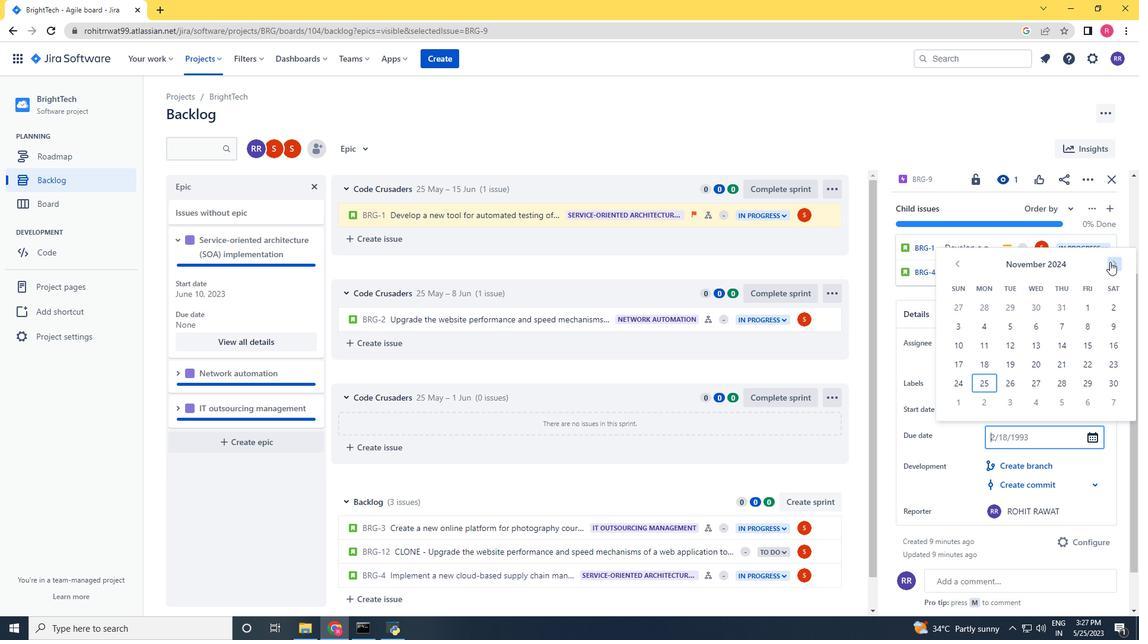 
Action: Mouse pressed left at (1110, 262)
Screenshot: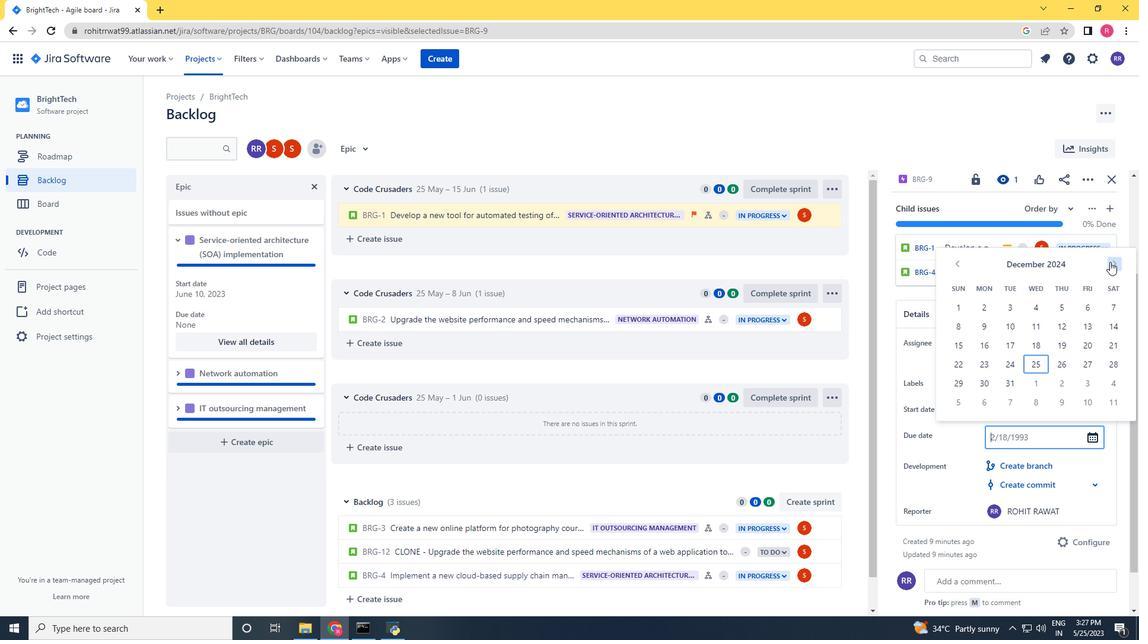 
Action: Mouse pressed left at (1110, 262)
Screenshot: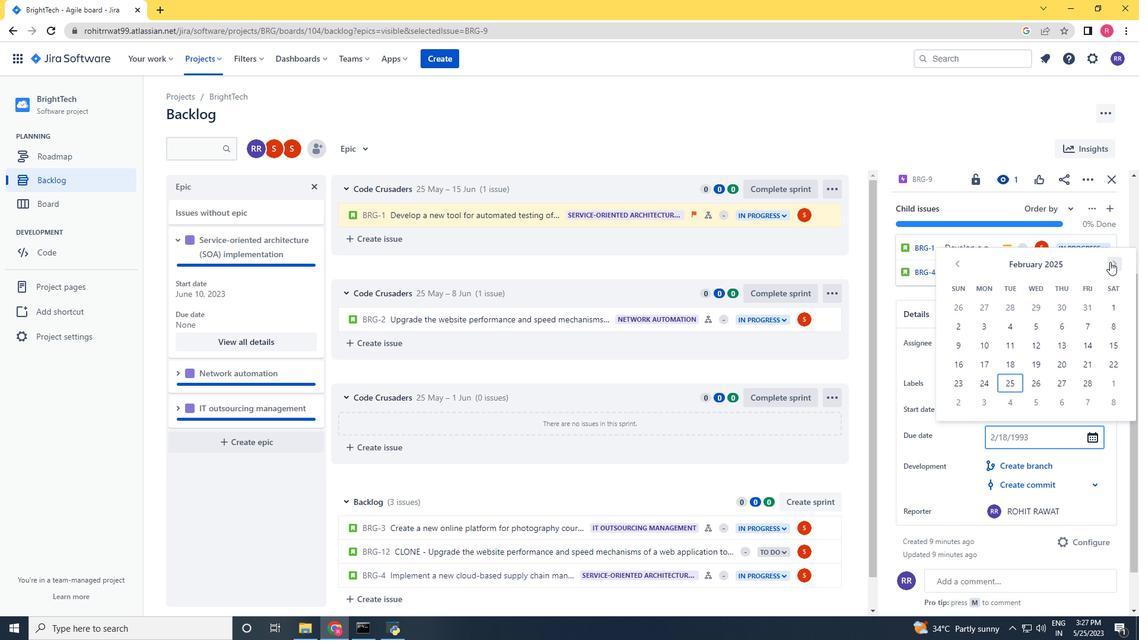 
Action: Mouse pressed left at (1110, 262)
Screenshot: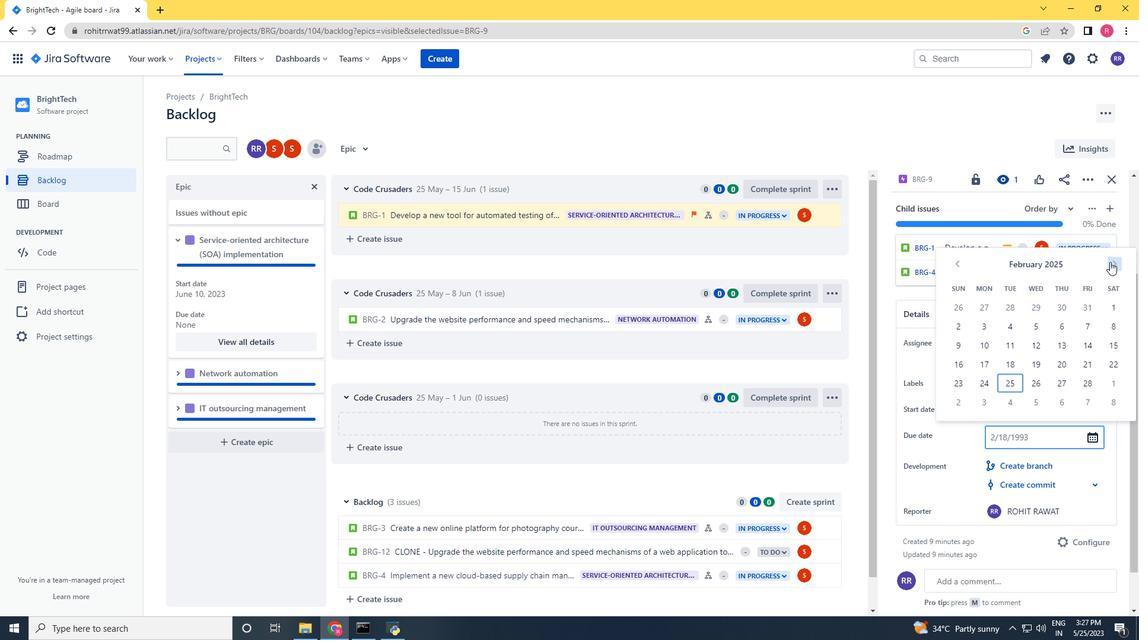 
Action: Mouse pressed left at (1110, 262)
Screenshot: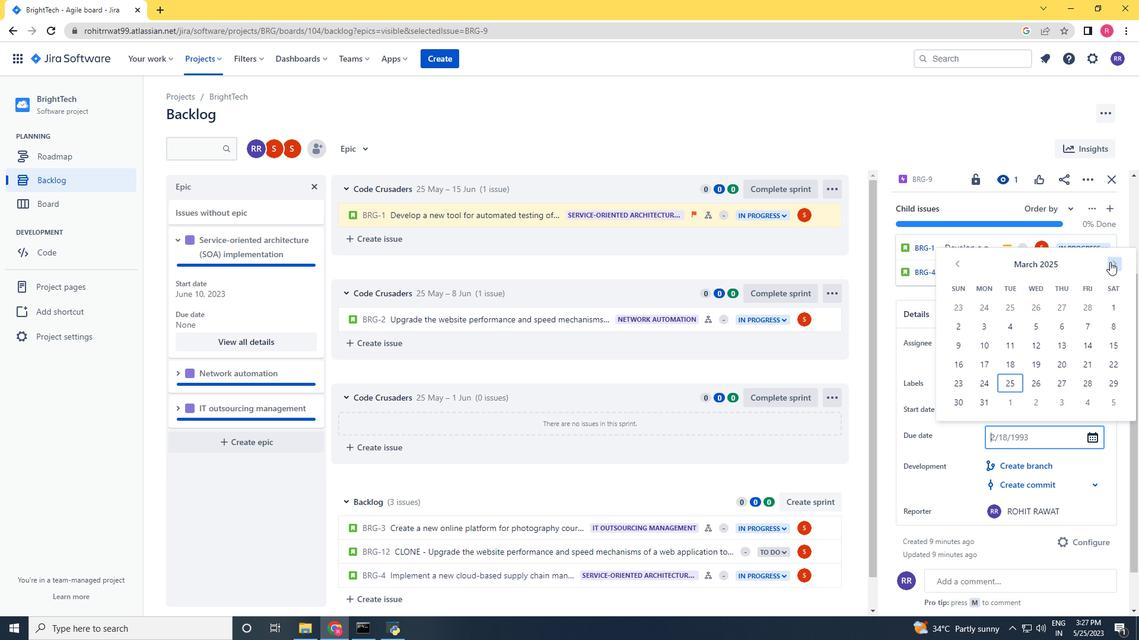 
Action: Mouse pressed left at (1110, 262)
Screenshot: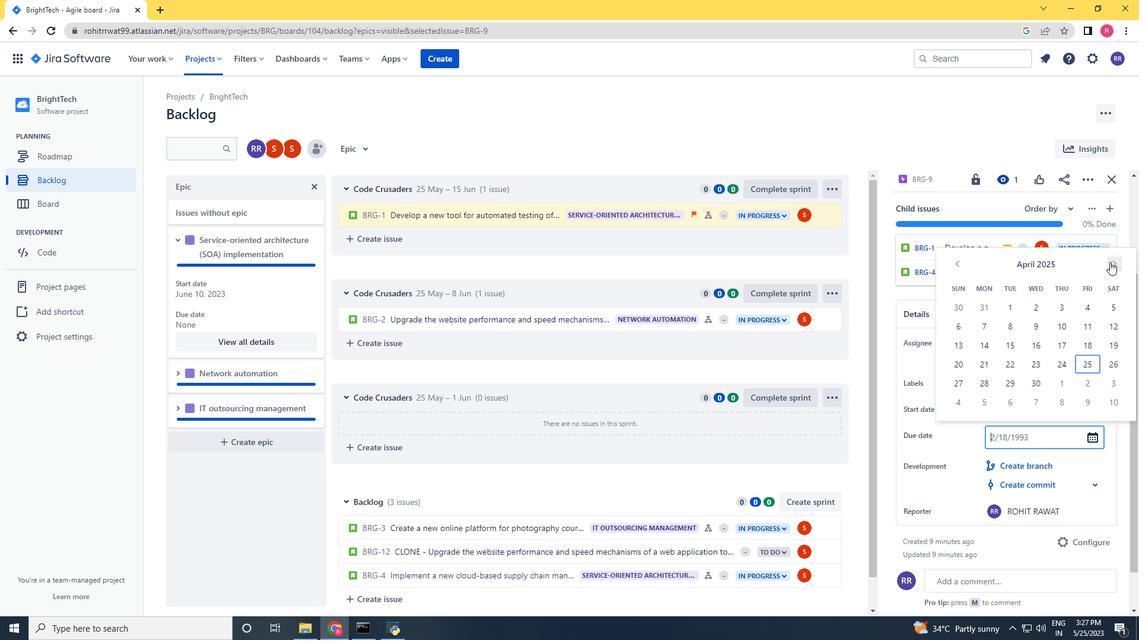 
Action: Mouse pressed left at (1110, 262)
Screenshot: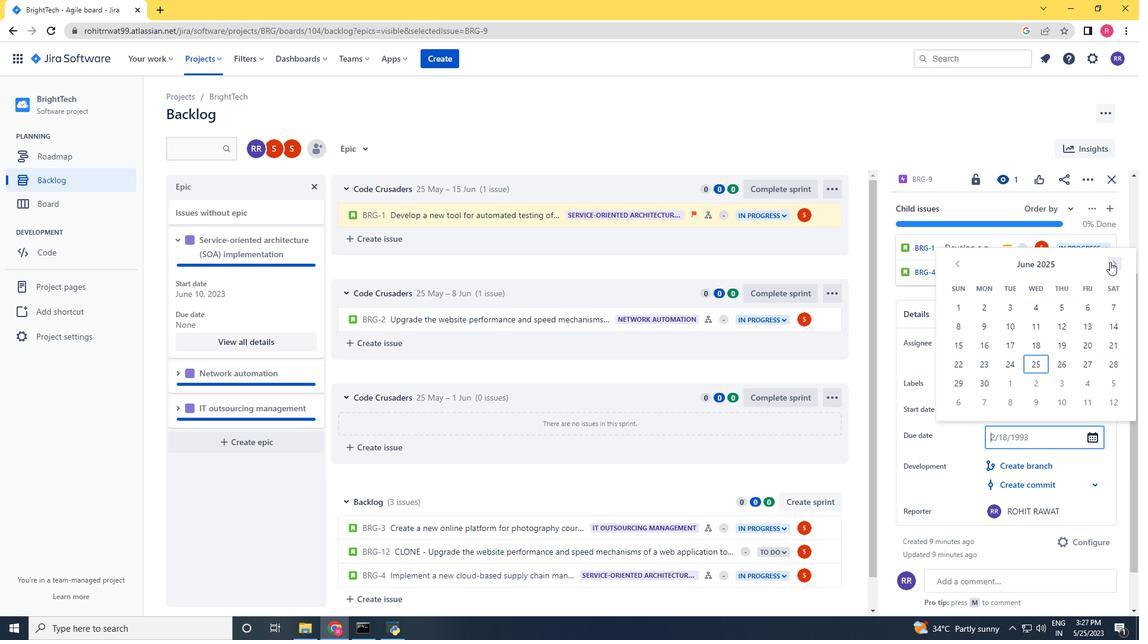 
Action: Mouse moved to (955, 363)
Screenshot: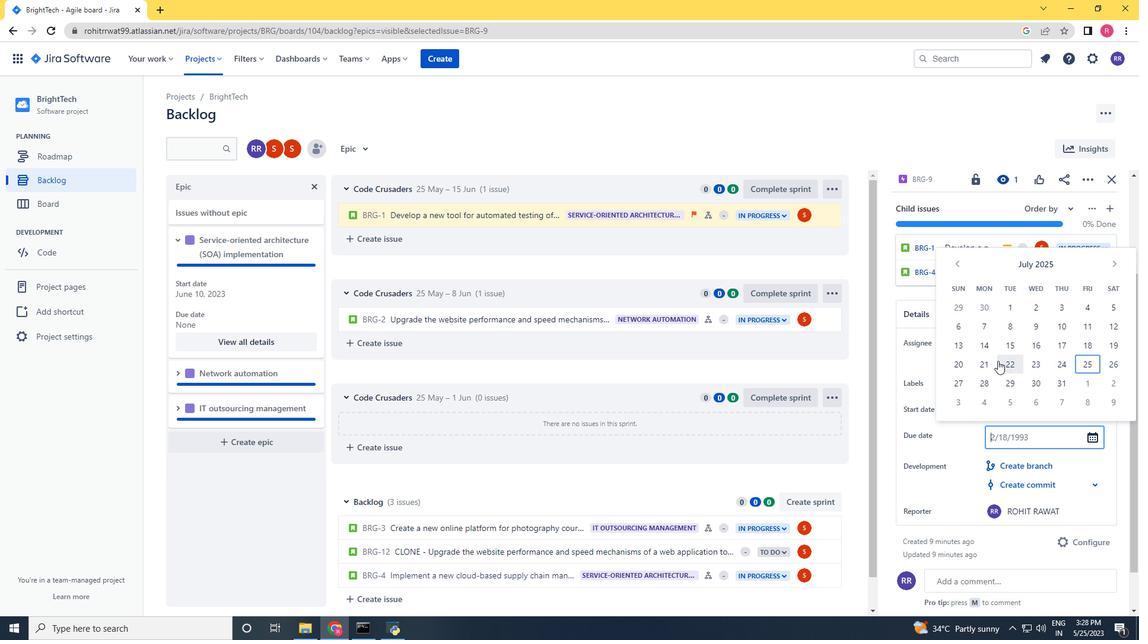 
Action: Mouse pressed left at (955, 363)
Screenshot: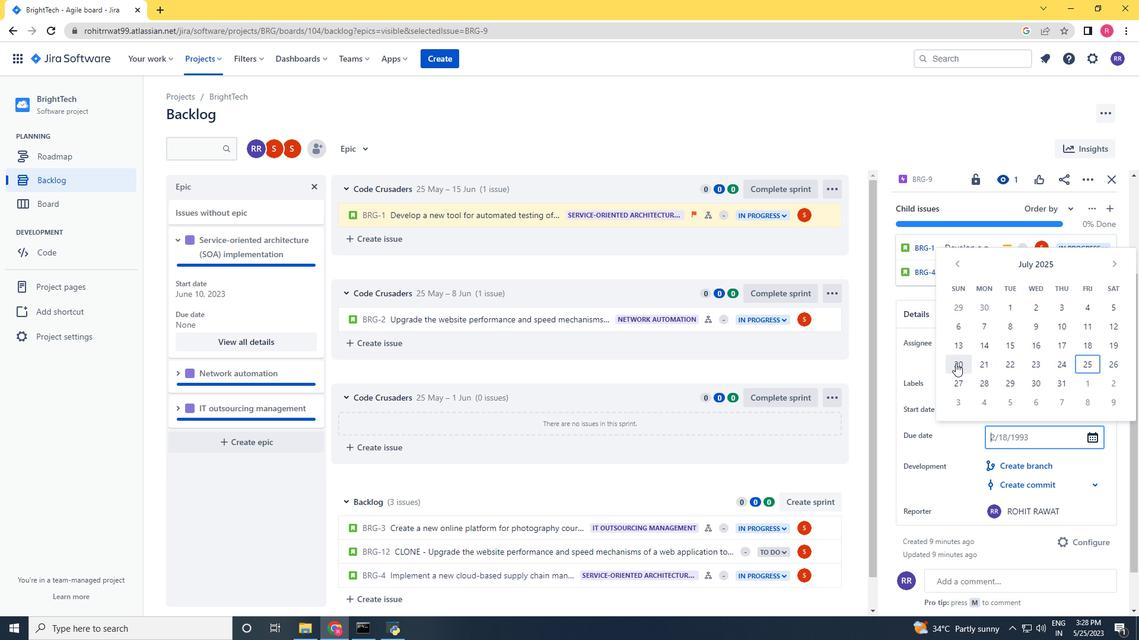 
Action: Mouse moved to (996, 552)
Screenshot: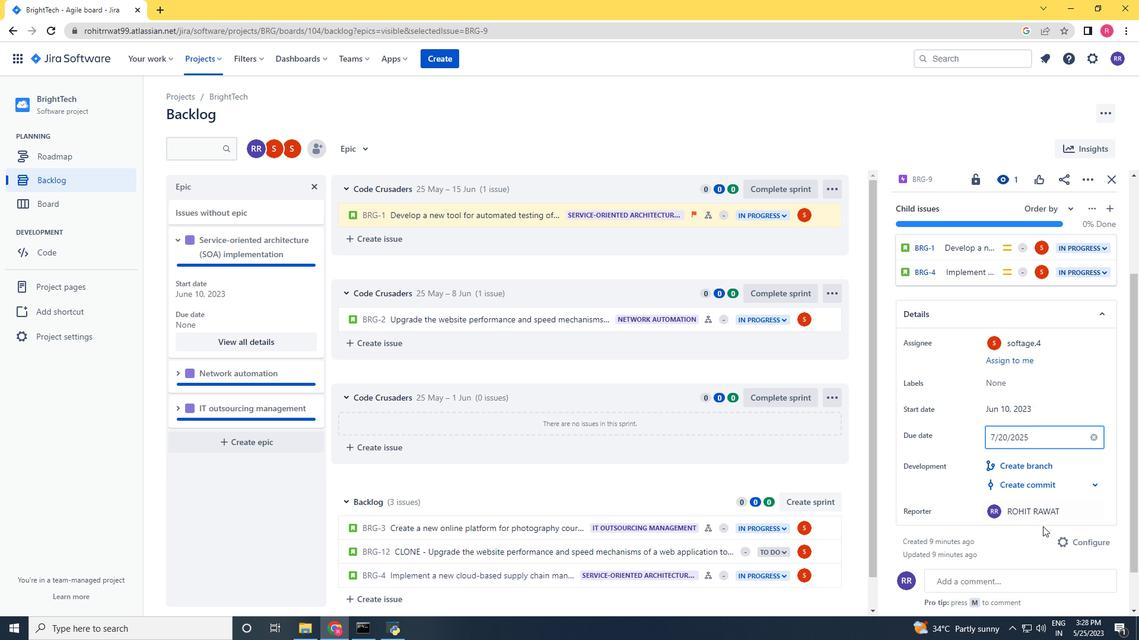 
Action: Mouse pressed left at (996, 552)
Screenshot: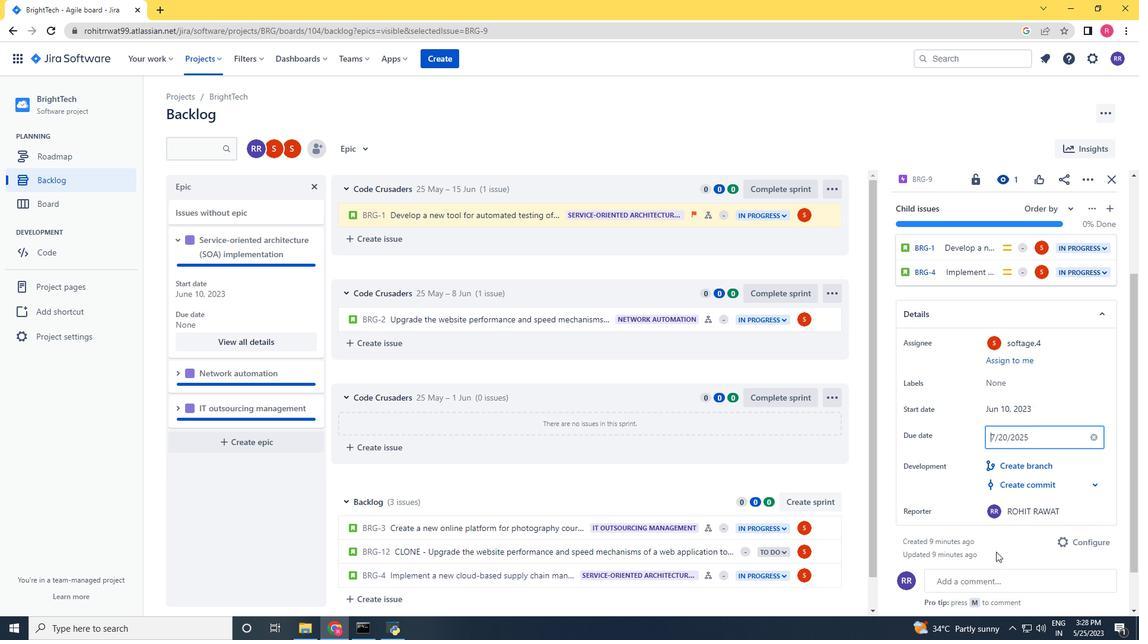 
Action: Mouse moved to (175, 376)
Screenshot: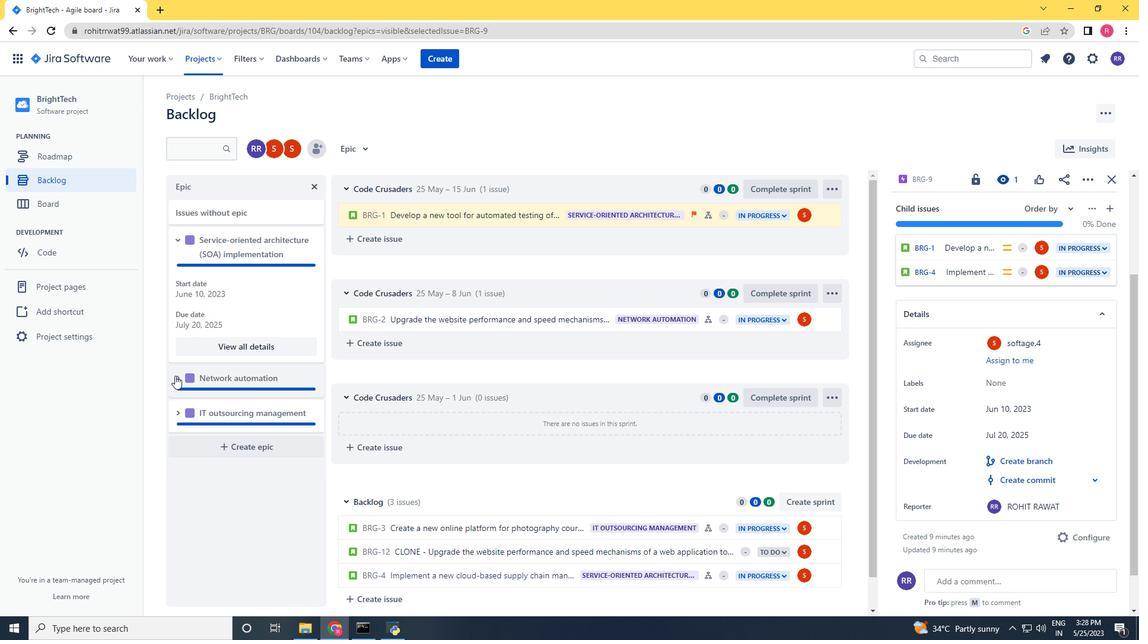 
Action: Mouse pressed left at (175, 376)
Screenshot: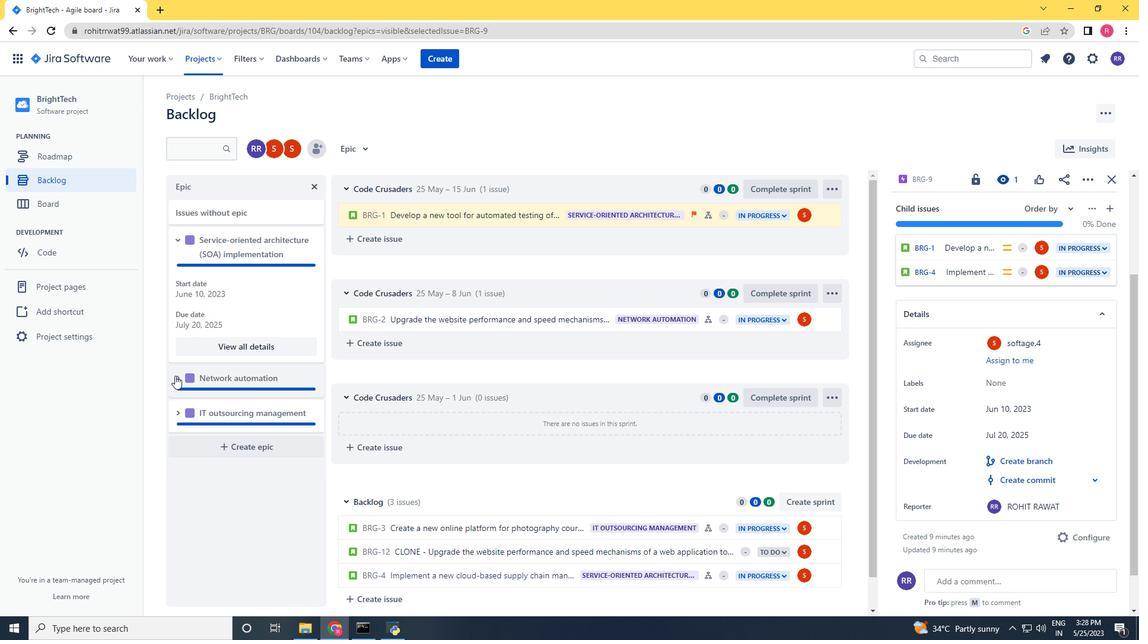 
Action: Mouse scrolled (175, 375) with delta (0, 0)
Screenshot: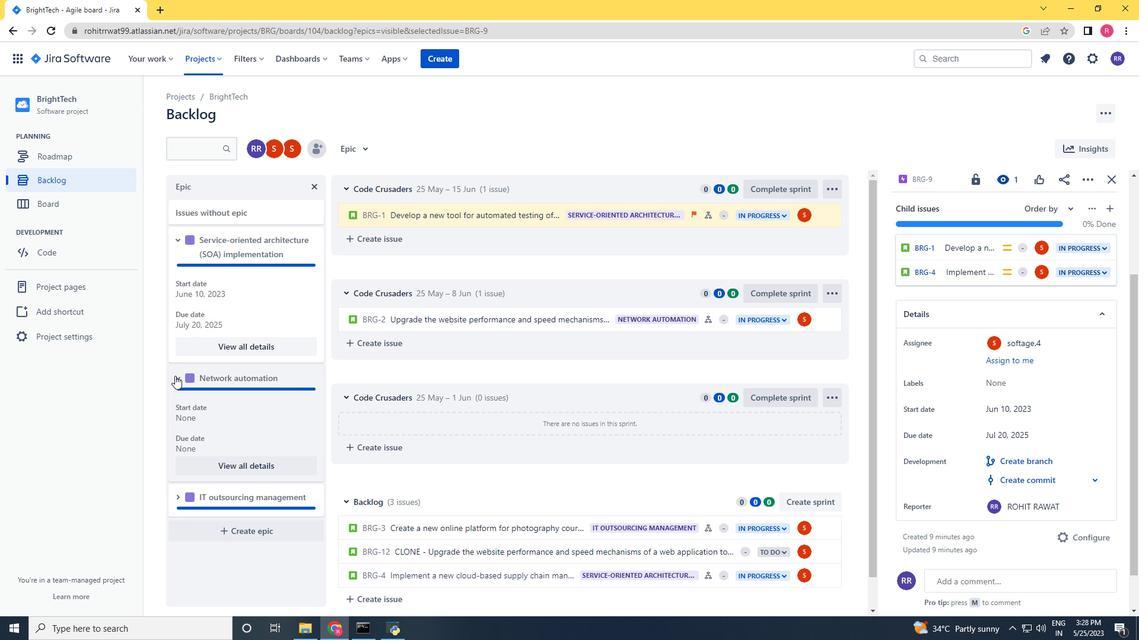 
Action: Mouse scrolled (175, 375) with delta (0, 0)
Screenshot: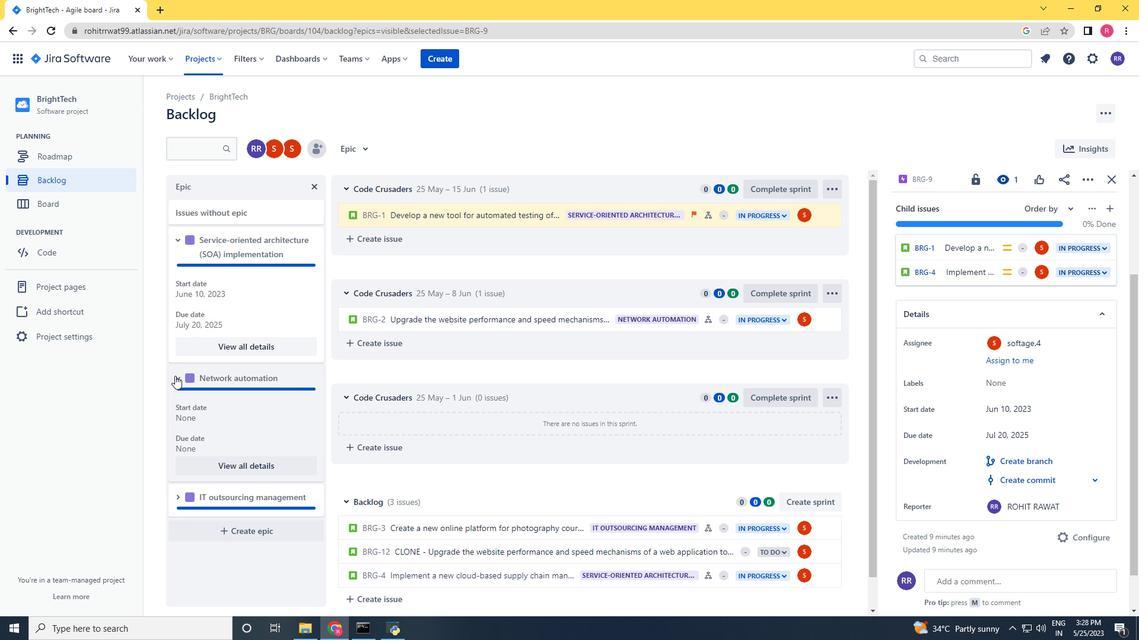 
Action: Mouse moved to (228, 469)
Screenshot: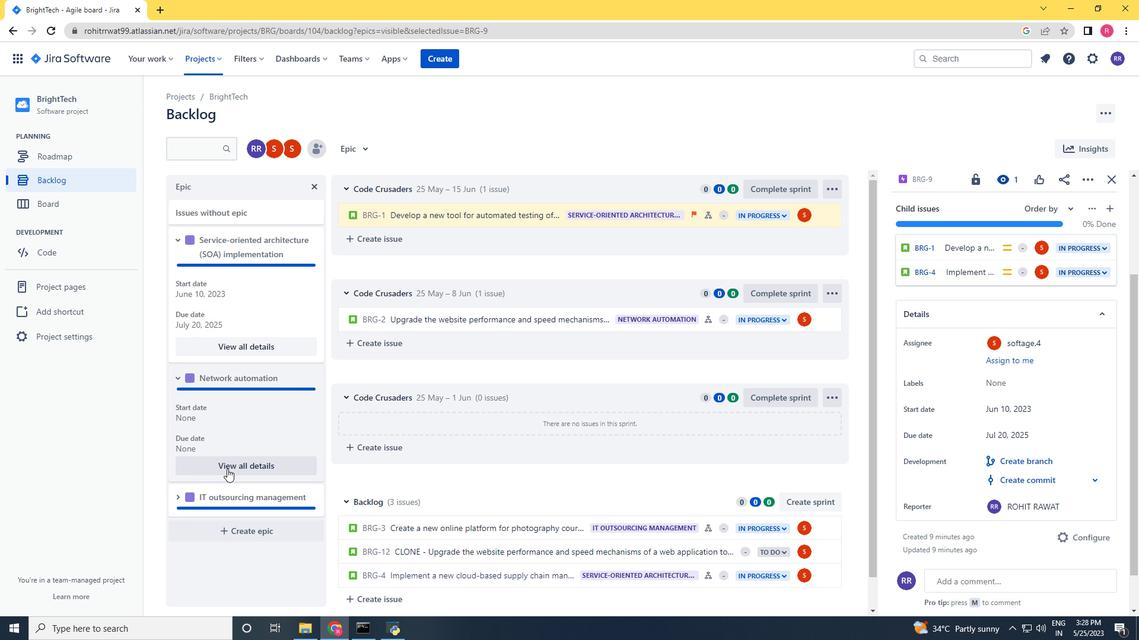 
Action: Mouse pressed left at (228, 469)
Screenshot: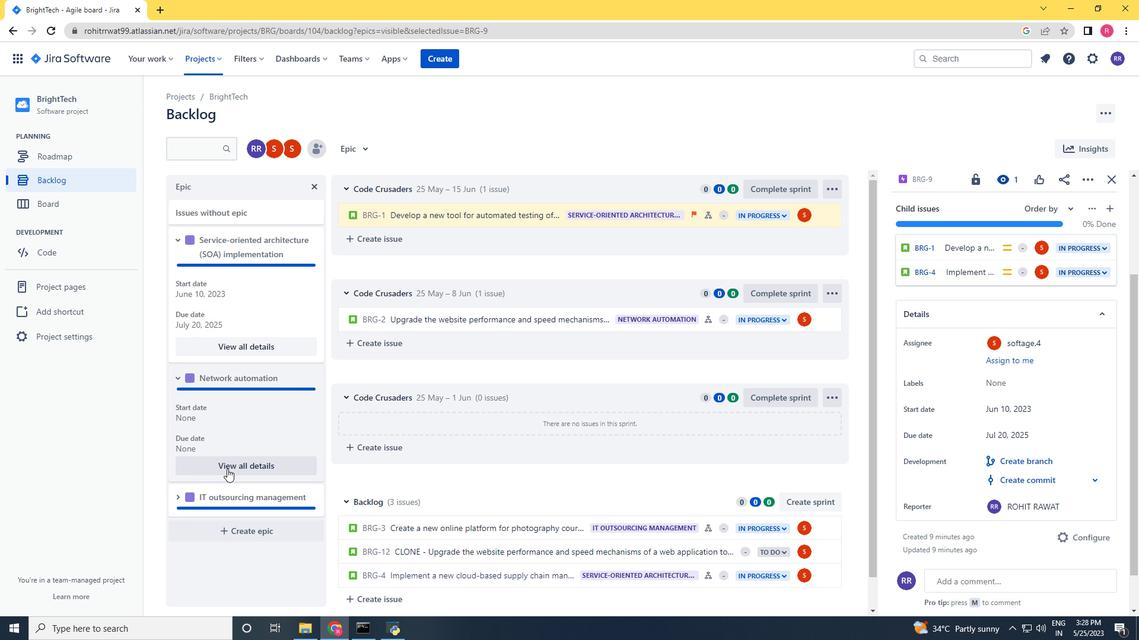 
Action: Mouse moved to (932, 234)
Screenshot: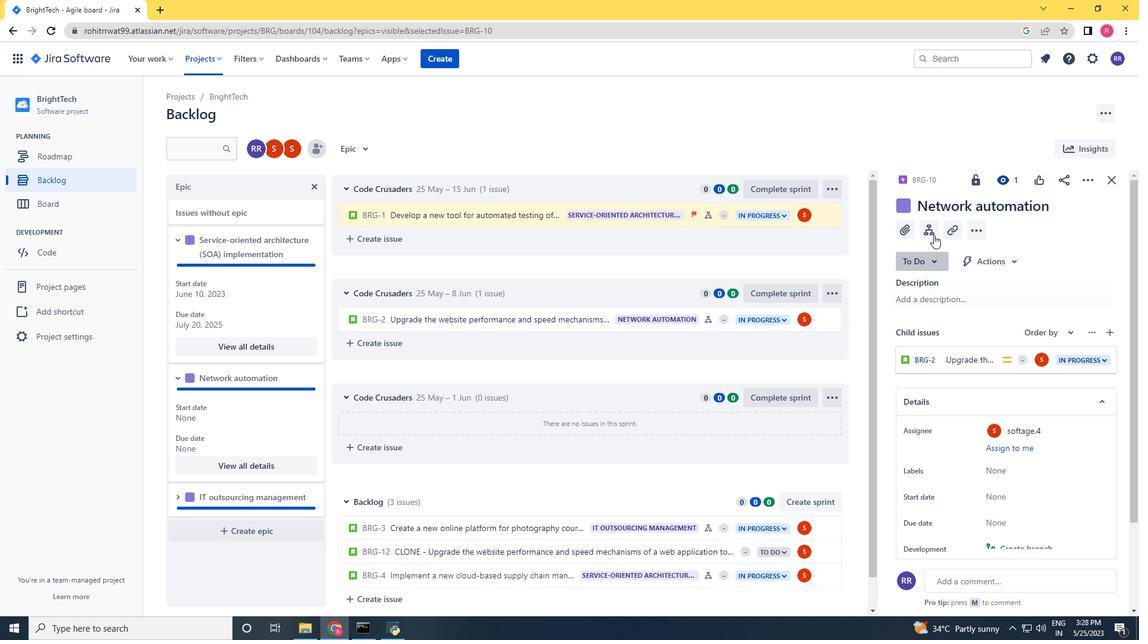 
Action: Mouse pressed left at (932, 234)
Screenshot: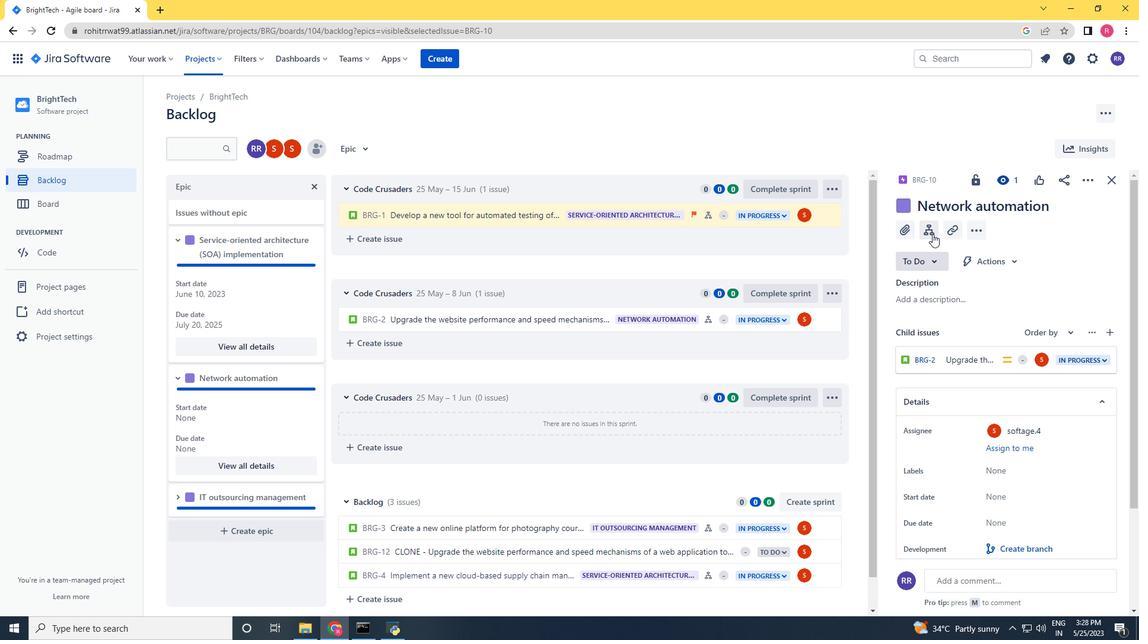 
Action: Mouse moved to (1008, 462)
Screenshot: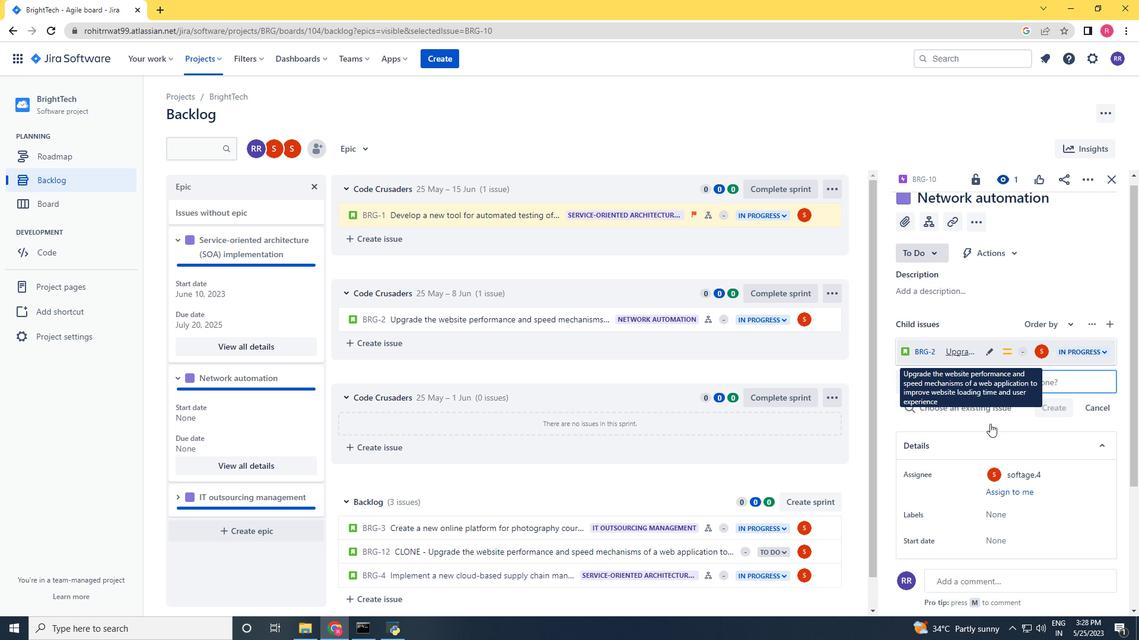 
Action: Mouse scrolled (1008, 461) with delta (0, 0)
Screenshot: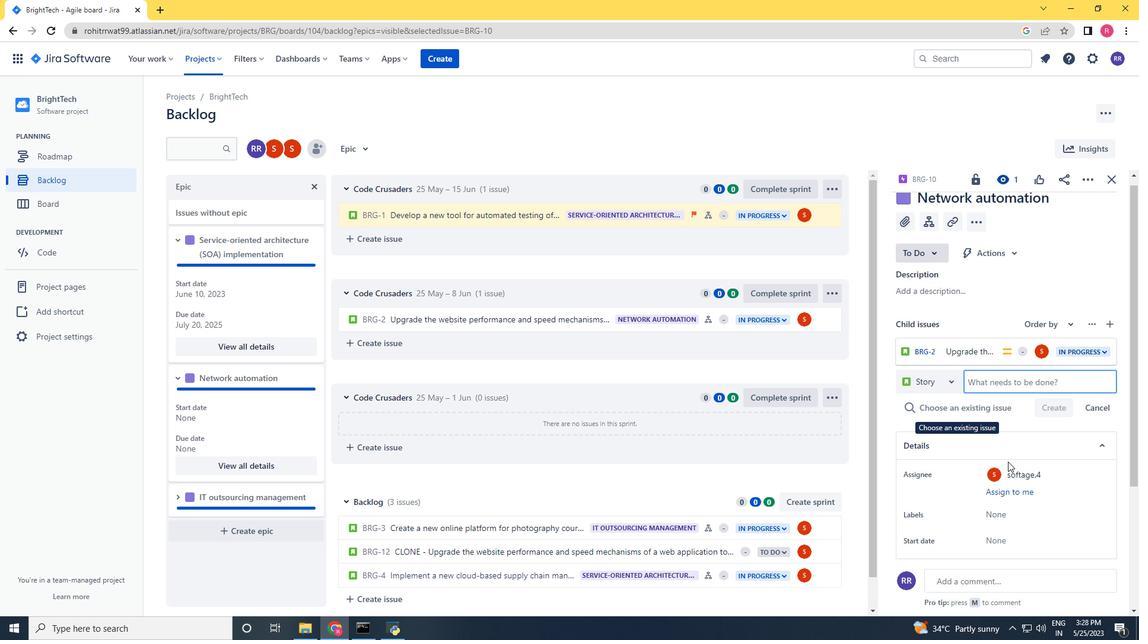 
Action: Mouse scrolled (1008, 461) with delta (0, 0)
Screenshot: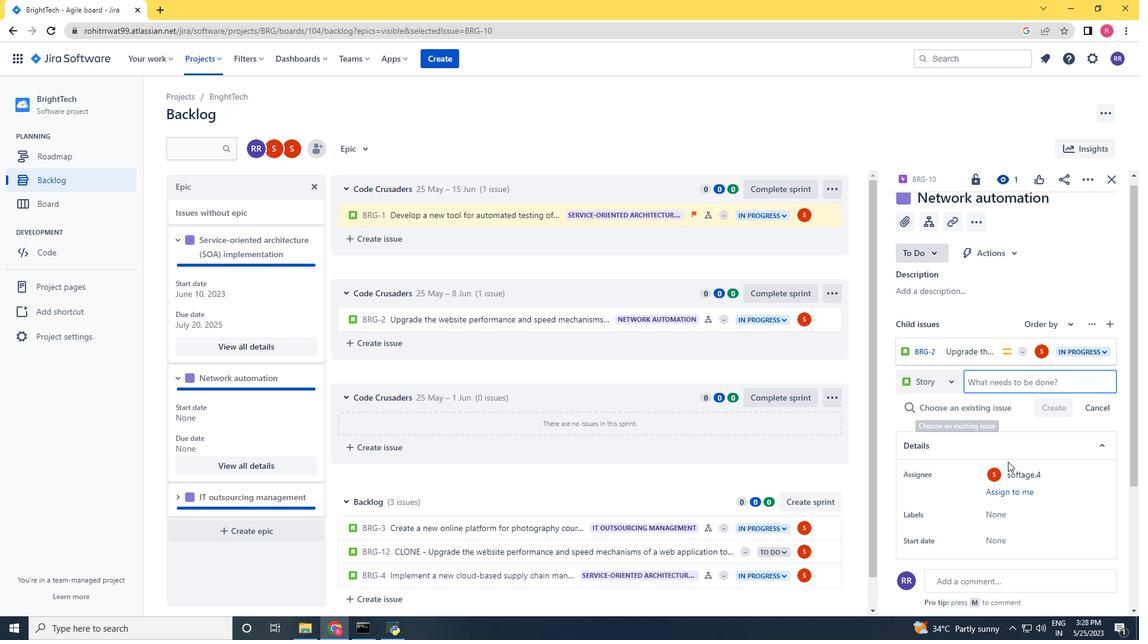 
Action: Mouse scrolled (1008, 462) with delta (0, 0)
Screenshot: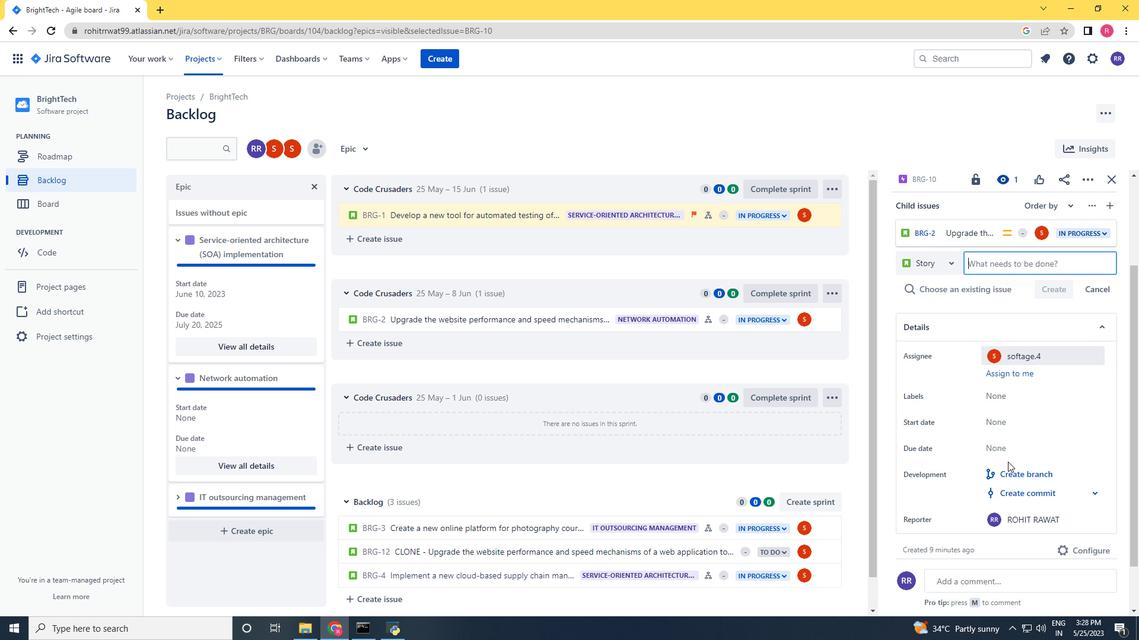 
Action: Mouse moved to (1010, 485)
Screenshot: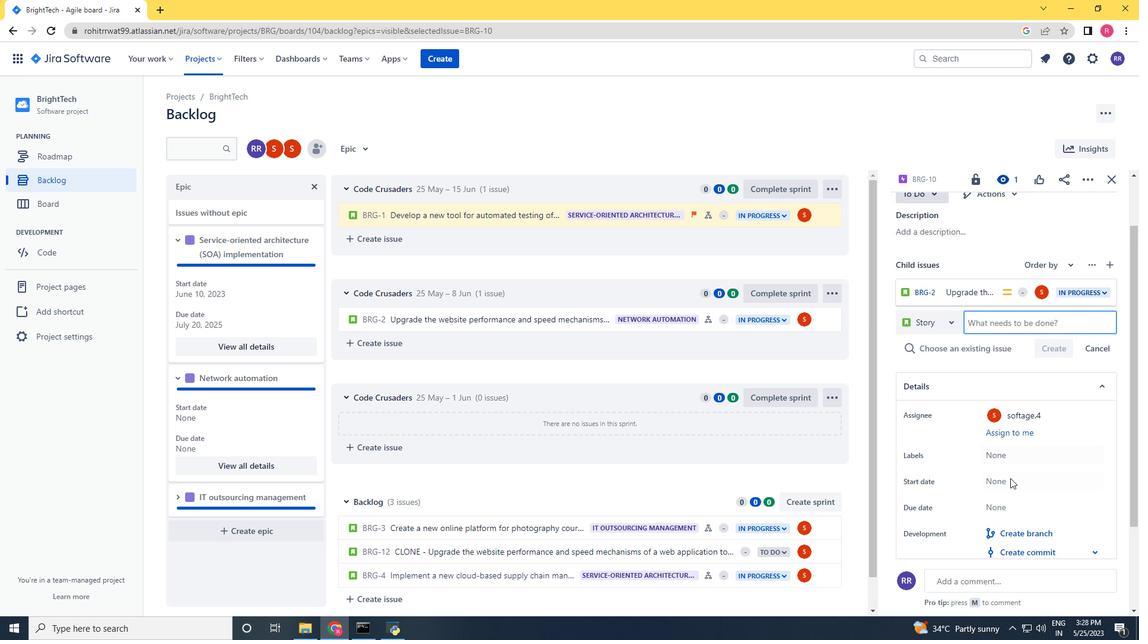 
Action: Mouse pressed left at (1010, 485)
Screenshot: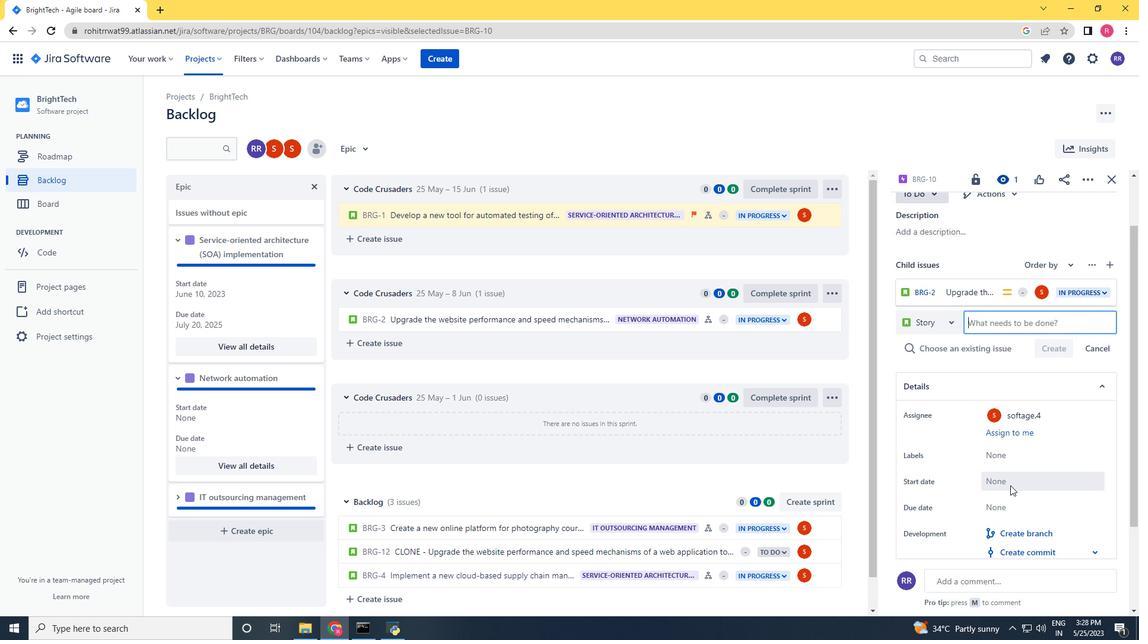 
Action: Mouse moved to (1114, 314)
Screenshot: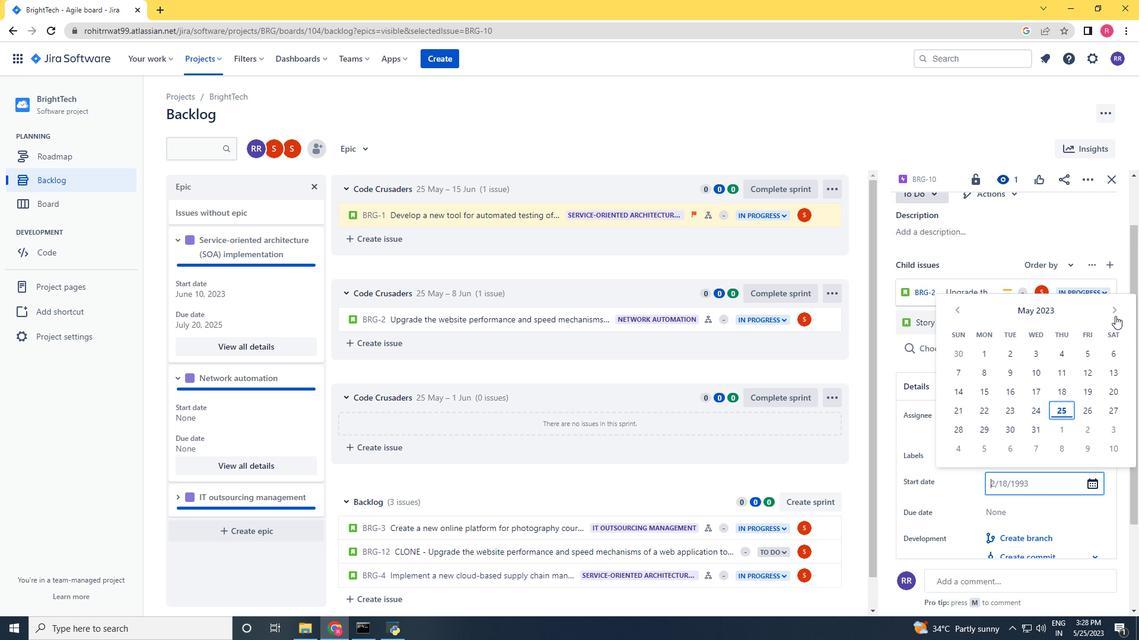 
Action: Mouse pressed left at (1114, 314)
Screenshot: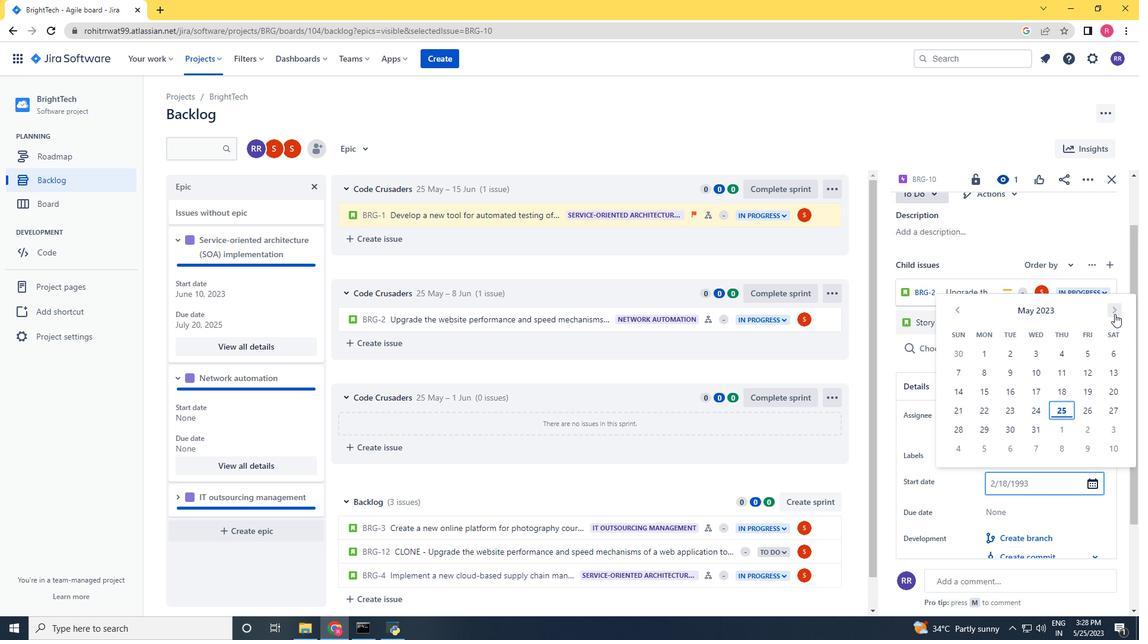 
Action: Mouse pressed left at (1114, 314)
Screenshot: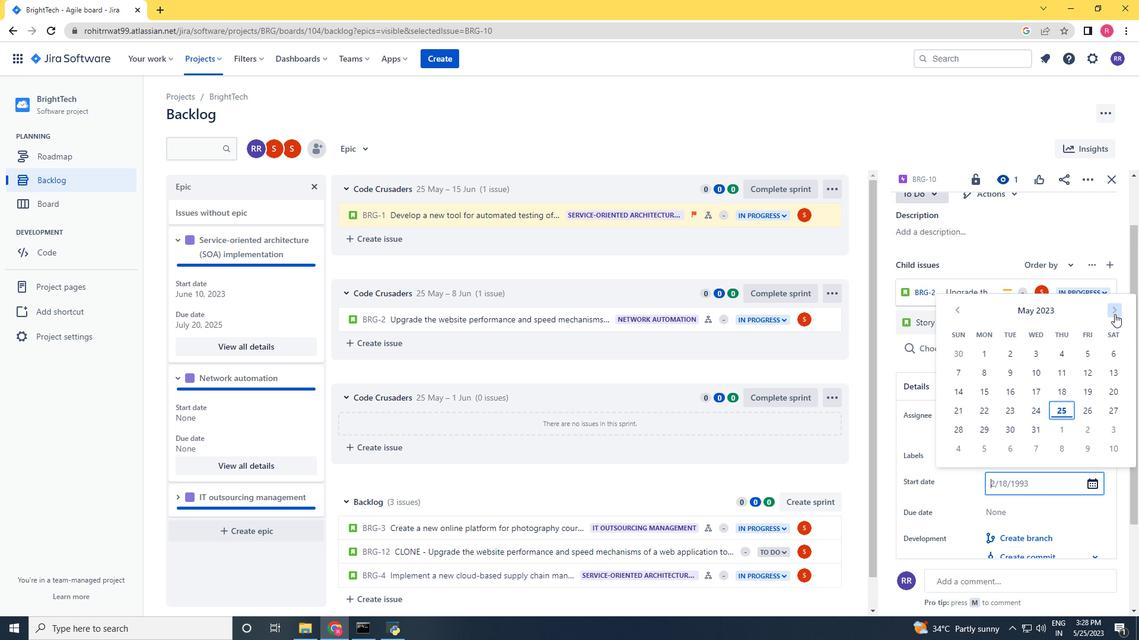 
Action: Mouse pressed left at (1114, 314)
Screenshot: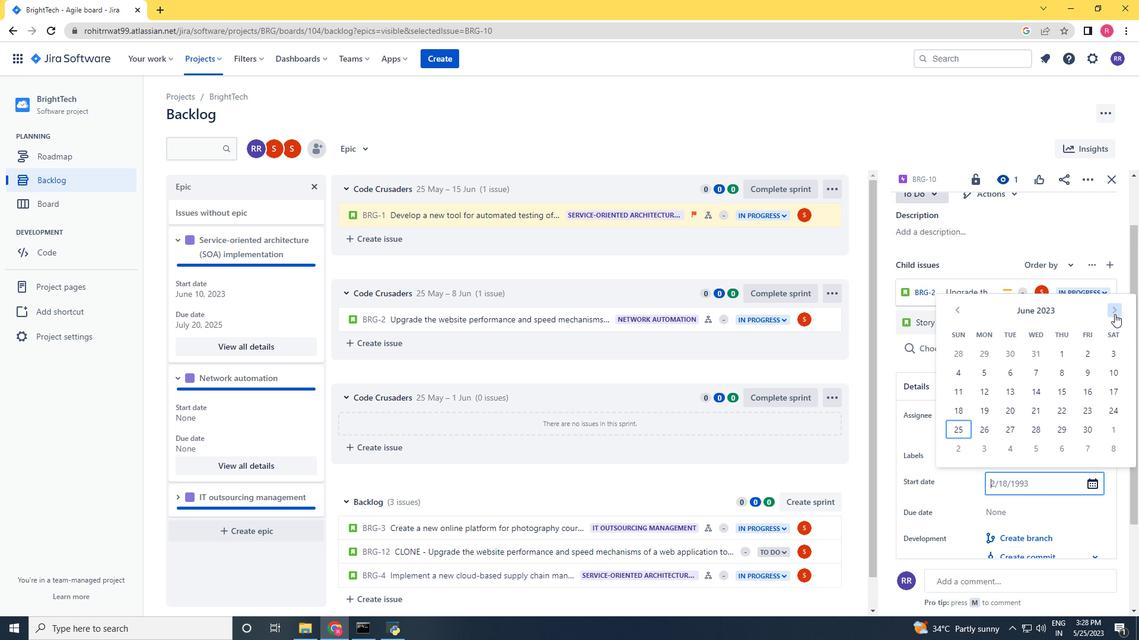 
Action: Mouse pressed left at (1114, 314)
Screenshot: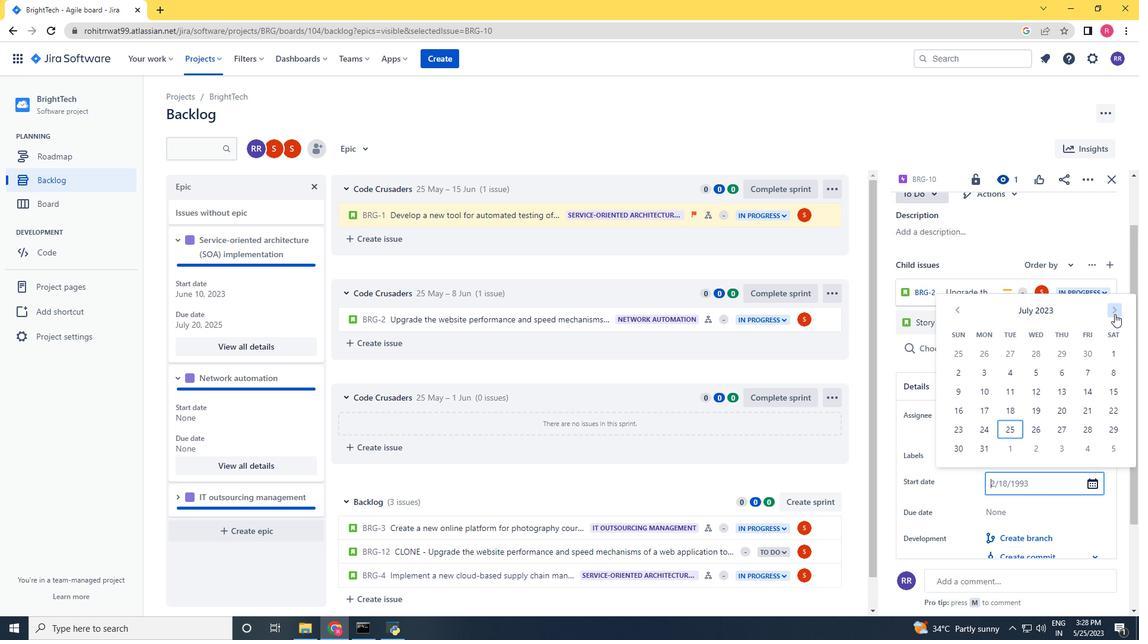 
Action: Mouse pressed left at (1114, 314)
Screenshot: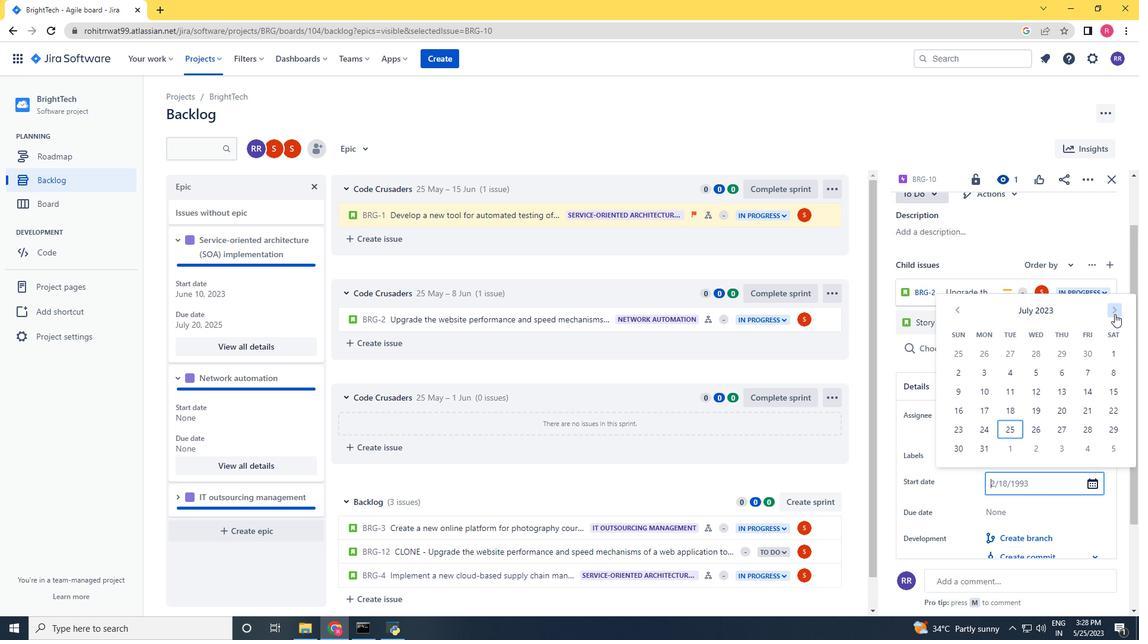 
Action: Mouse pressed left at (1114, 314)
Screenshot: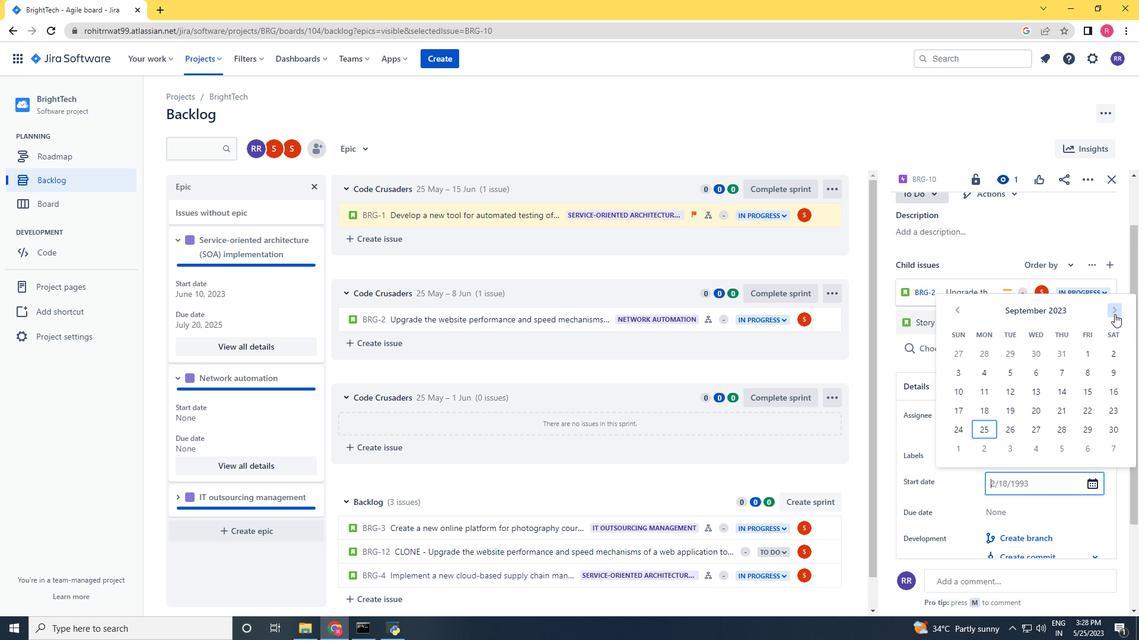 
Action: Mouse pressed left at (1114, 314)
Screenshot: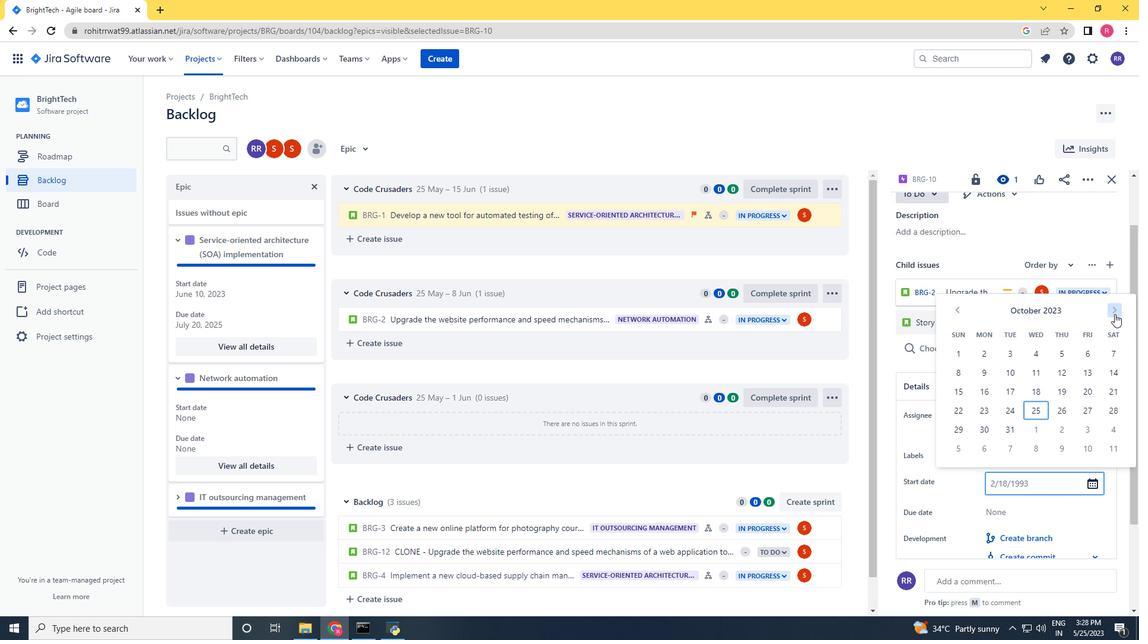 
Action: Mouse pressed left at (1114, 314)
Screenshot: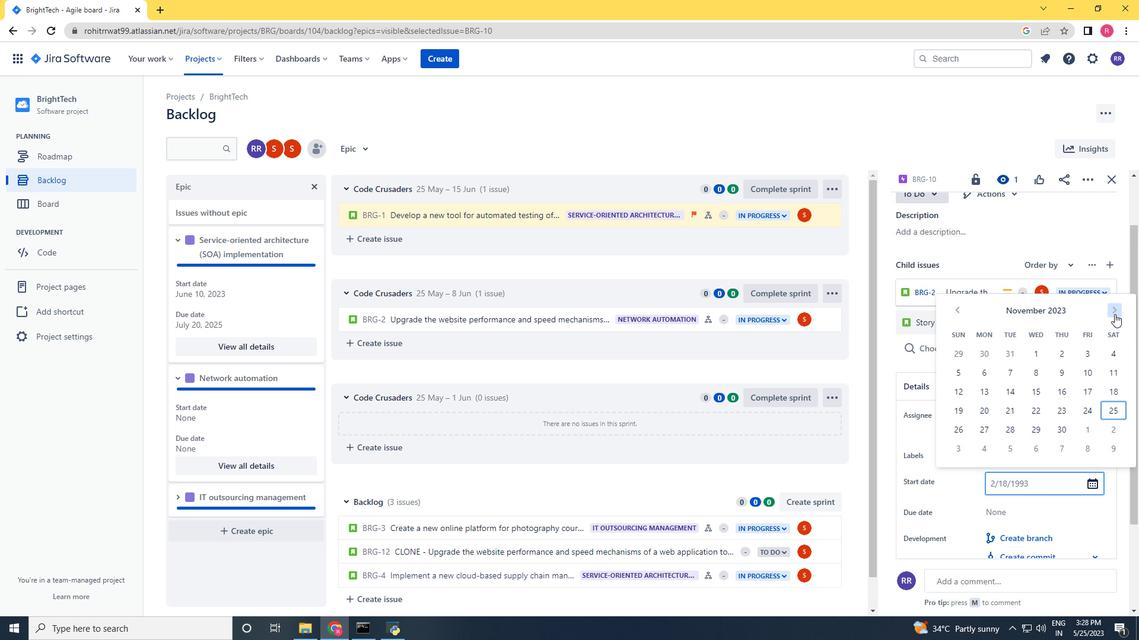 
Action: Mouse pressed left at (1114, 314)
Screenshot: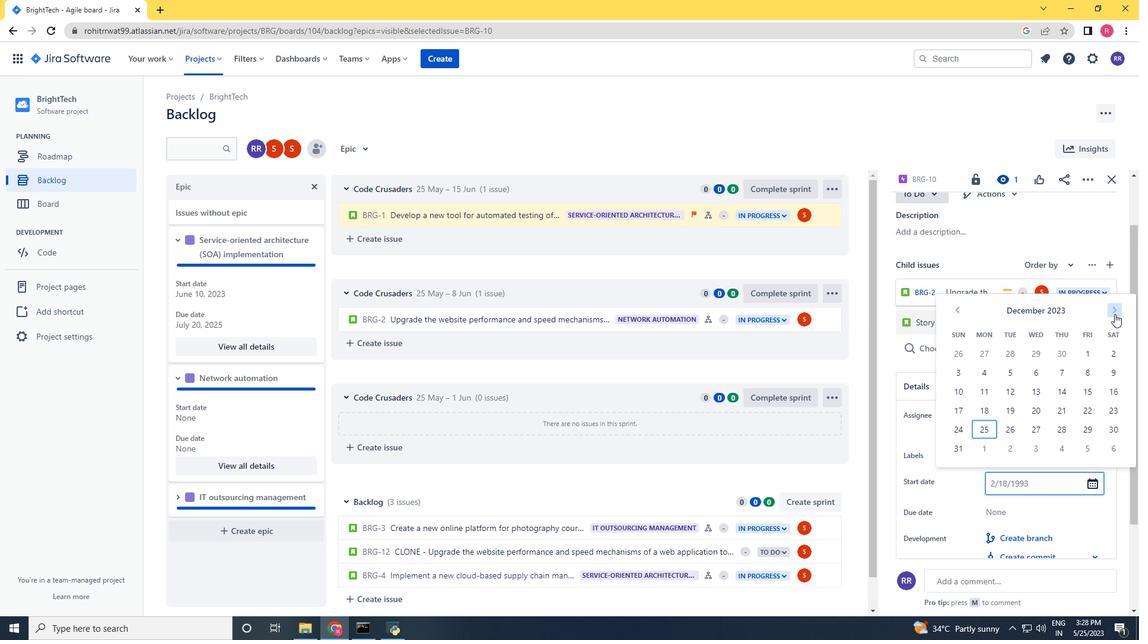 
Action: Mouse pressed left at (1114, 314)
Screenshot: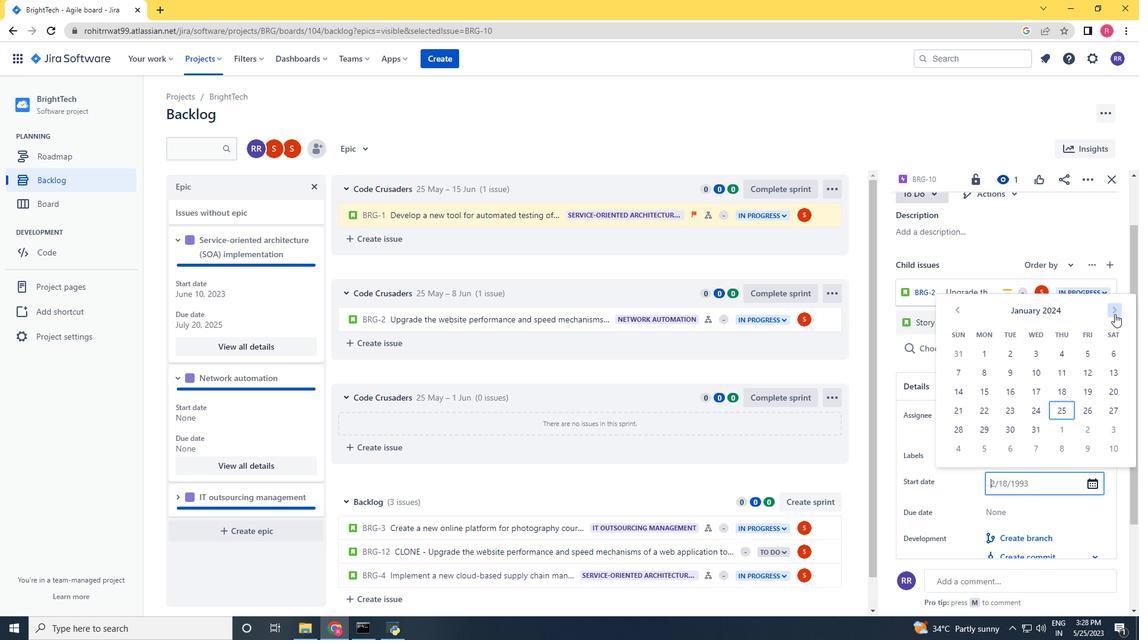 
Action: Mouse moved to (954, 309)
Screenshot: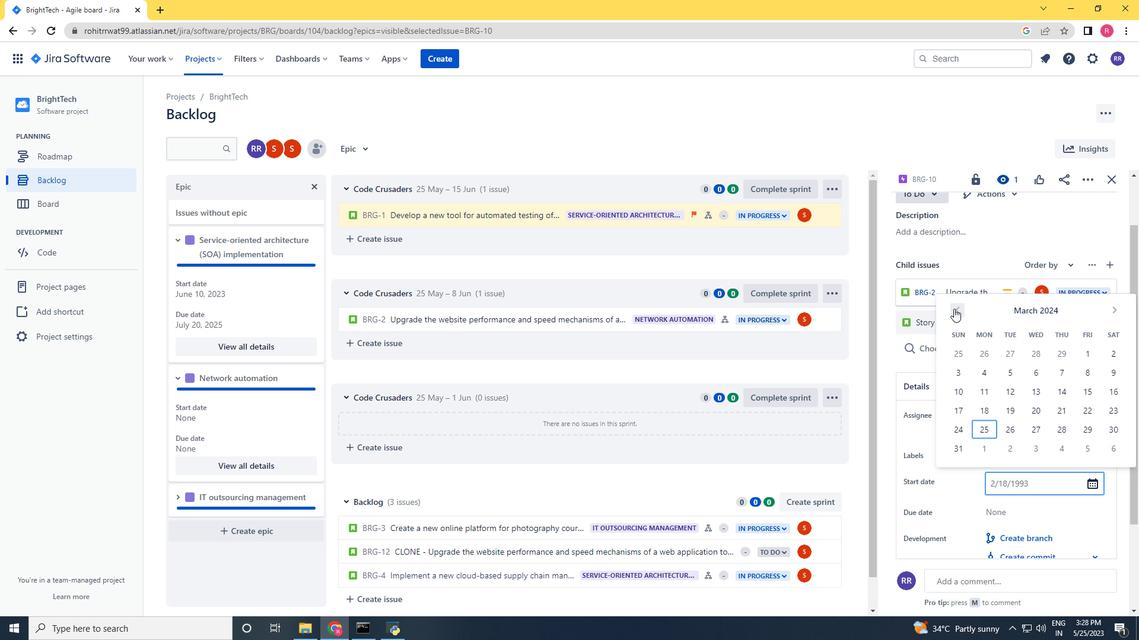 
Action: Mouse pressed left at (954, 309)
Screenshot: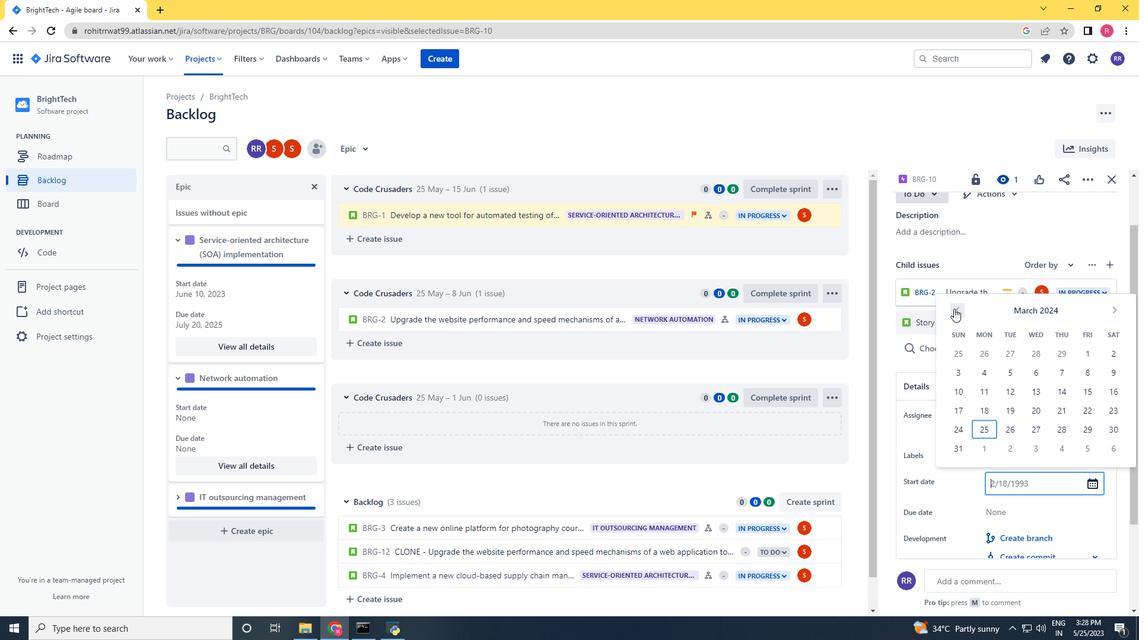 
Action: Mouse moved to (963, 390)
Screenshot: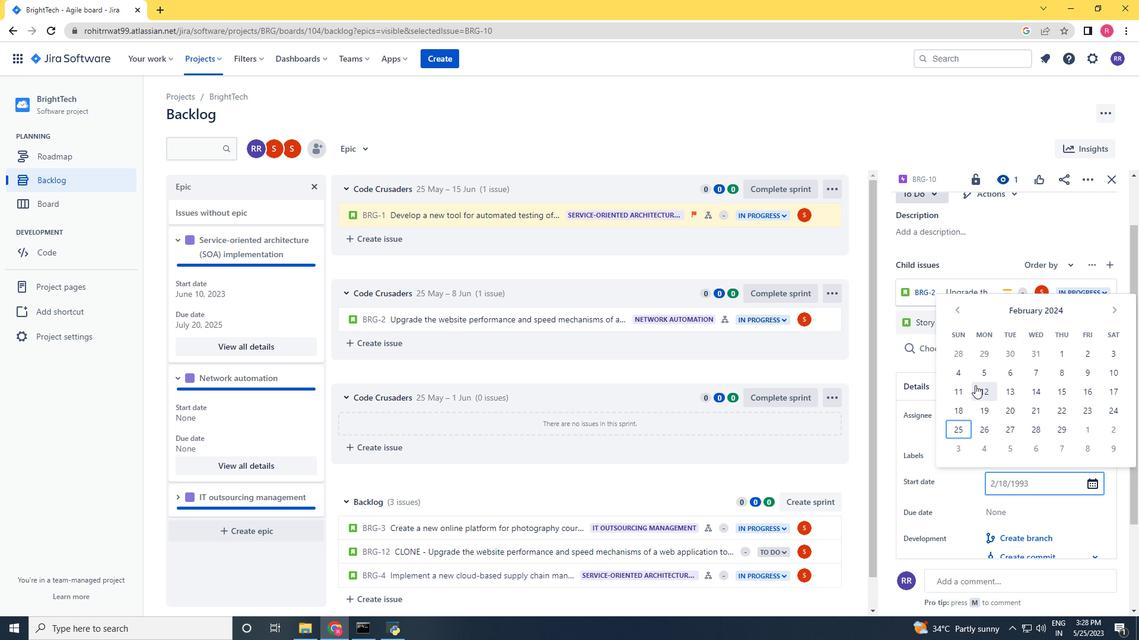 
Action: Mouse pressed left at (963, 390)
Screenshot: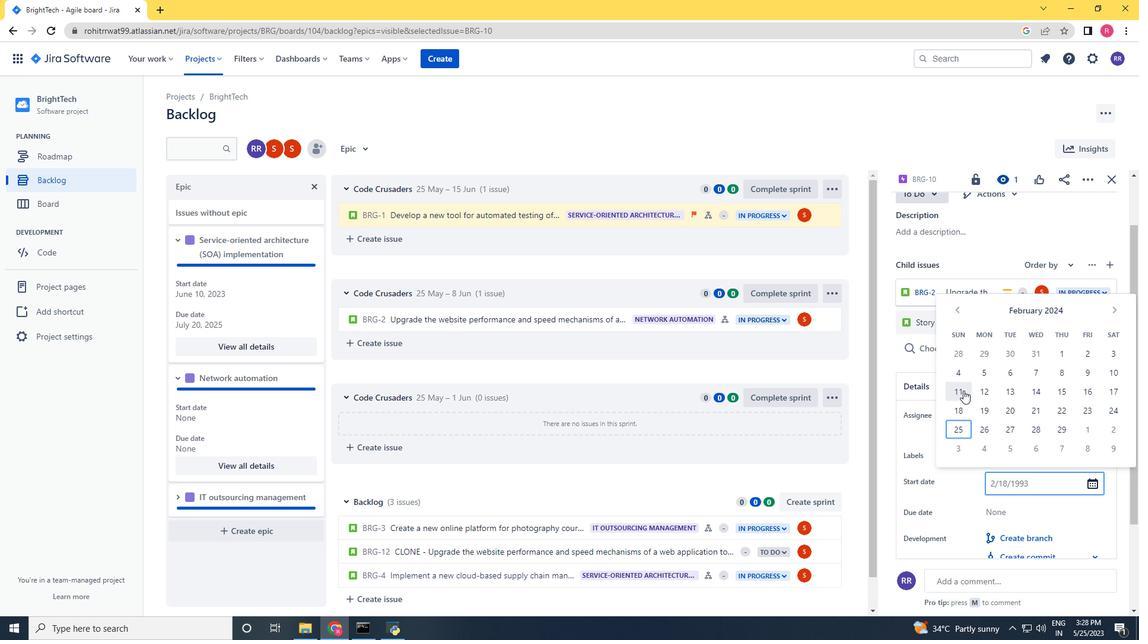 
Action: Mouse moved to (1012, 512)
Screenshot: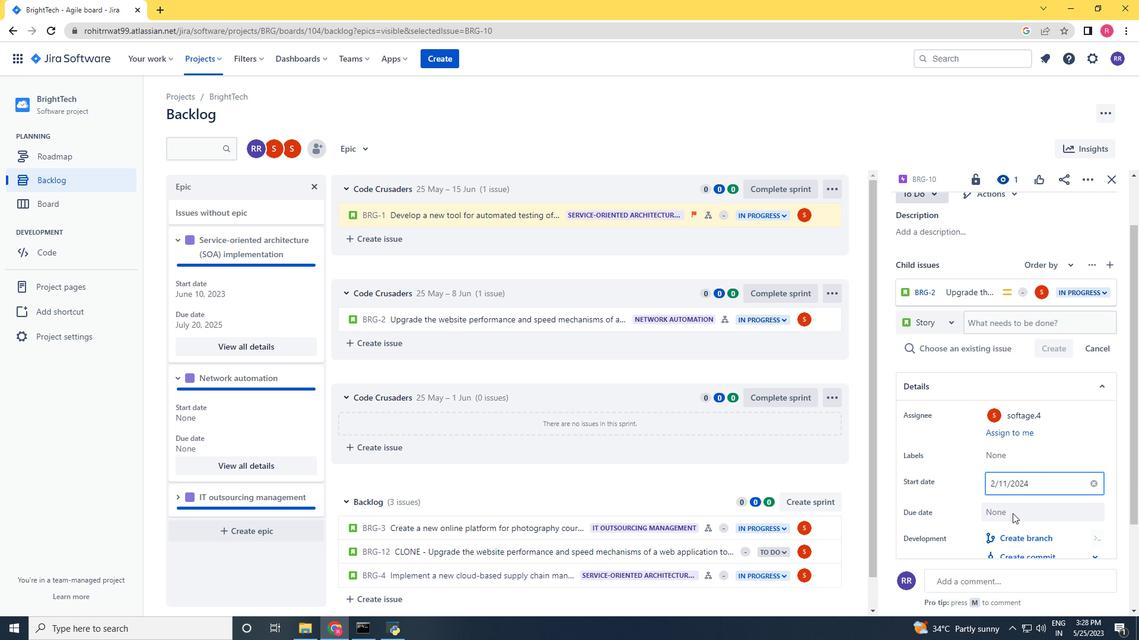 
Action: Mouse pressed left at (1012, 512)
Screenshot: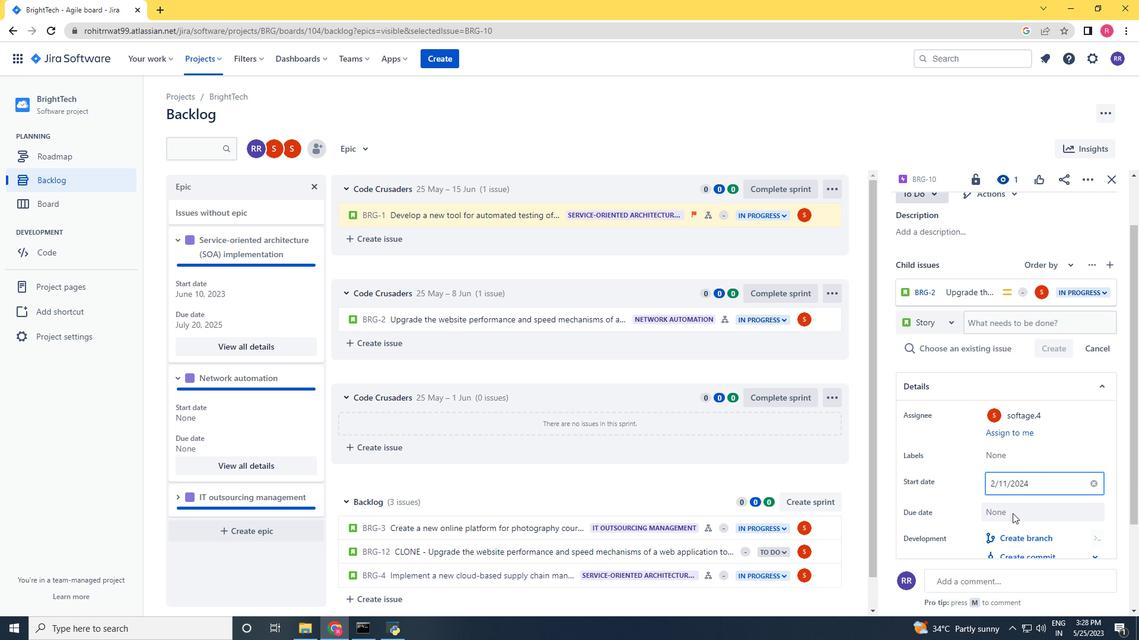 
Action: Mouse moved to (1111, 342)
Screenshot: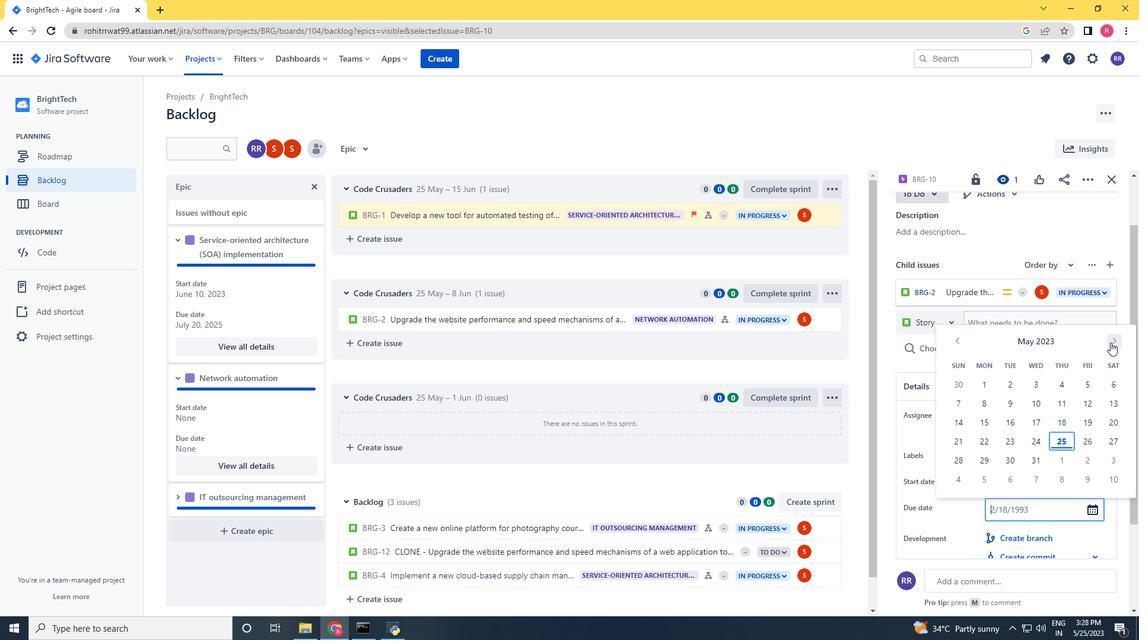 
Action: Mouse pressed left at (1111, 342)
Screenshot: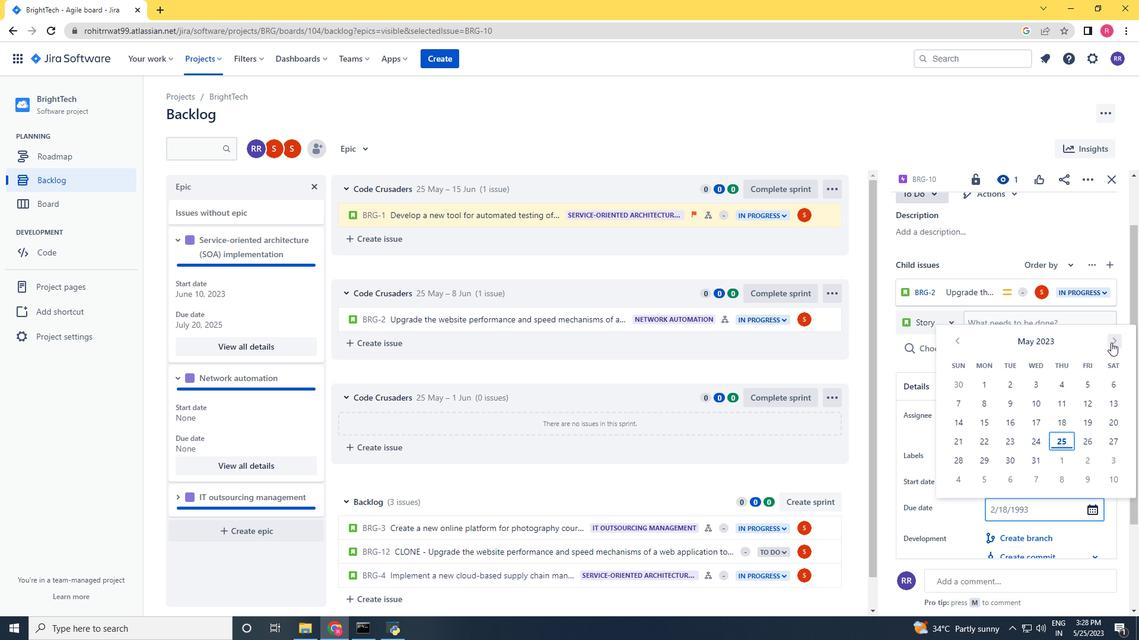 
Action: Mouse pressed left at (1111, 342)
Screenshot: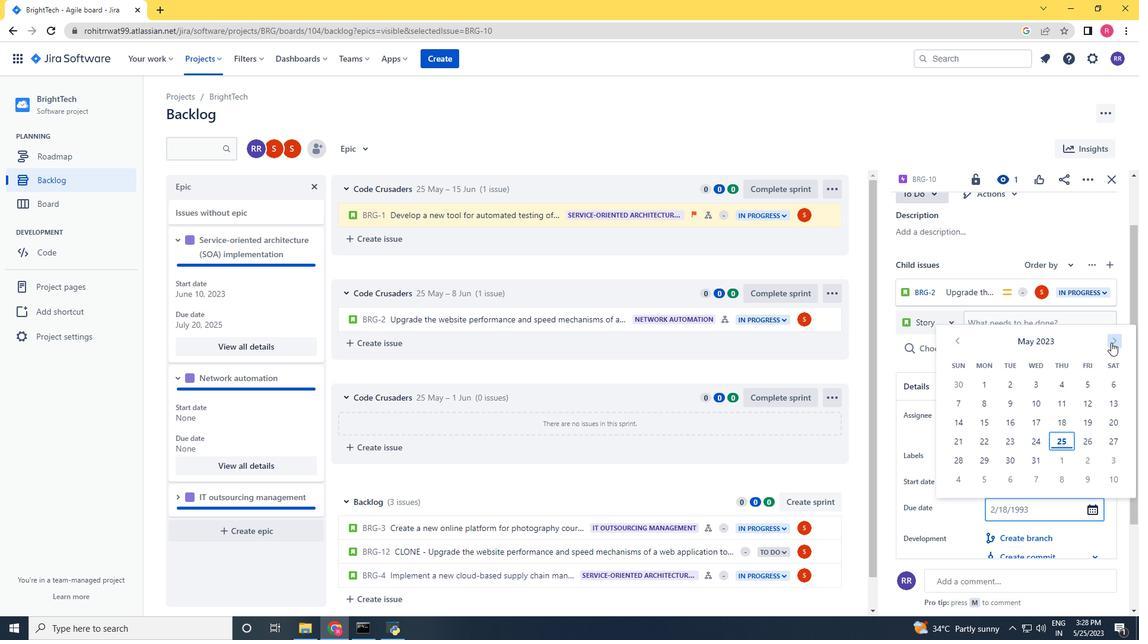 
Action: Mouse pressed left at (1111, 342)
Screenshot: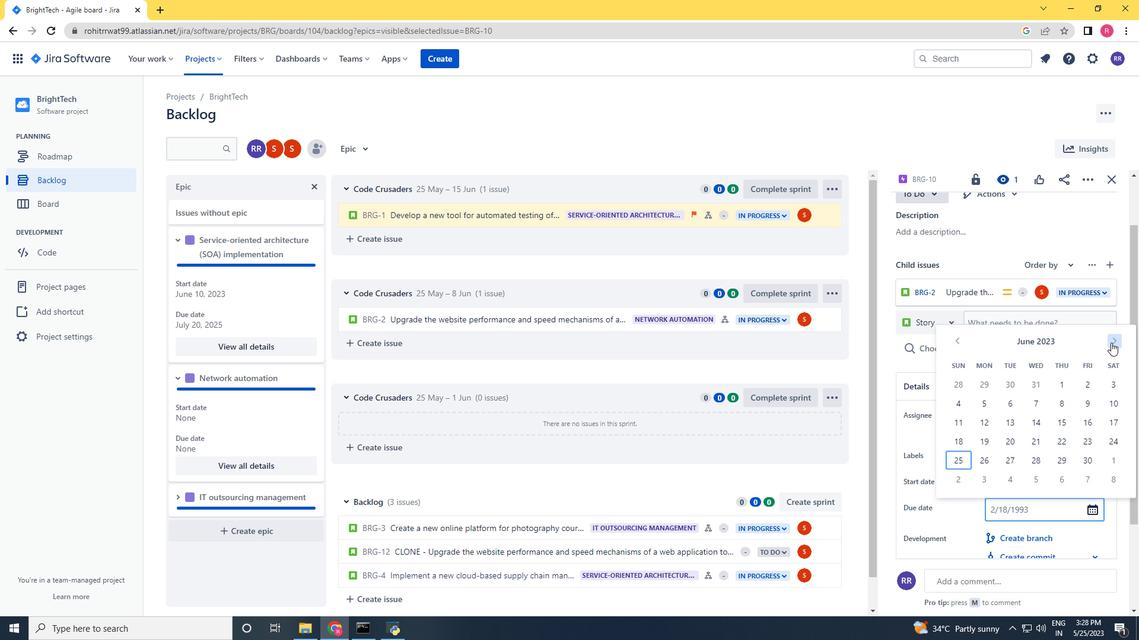
Action: Mouse pressed left at (1111, 342)
Screenshot: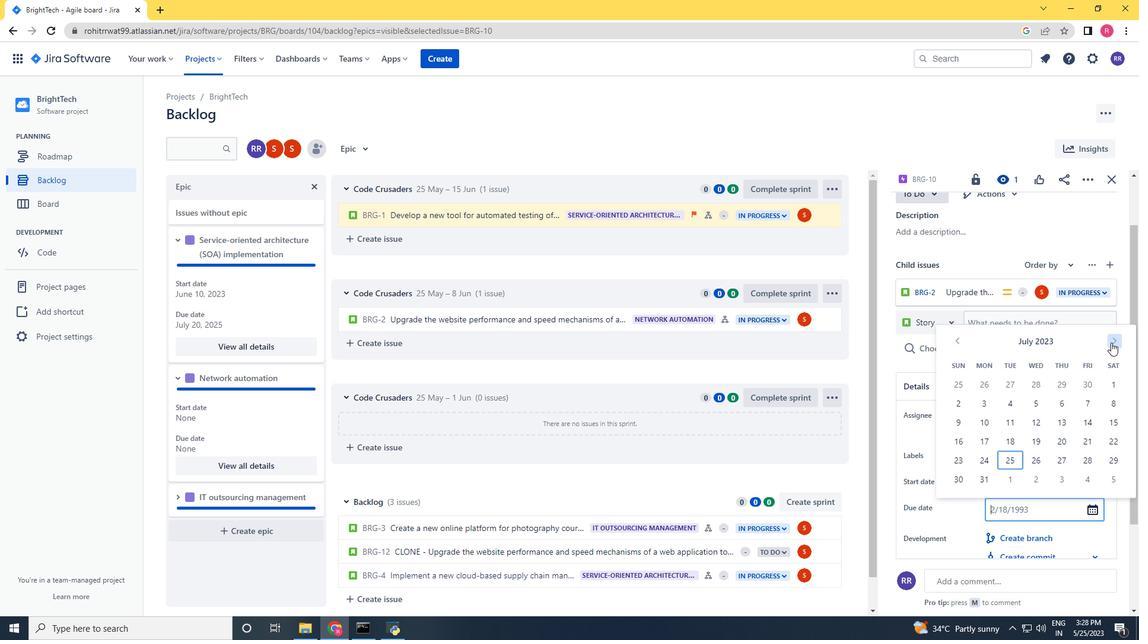 
Action: Mouse pressed left at (1111, 342)
Screenshot: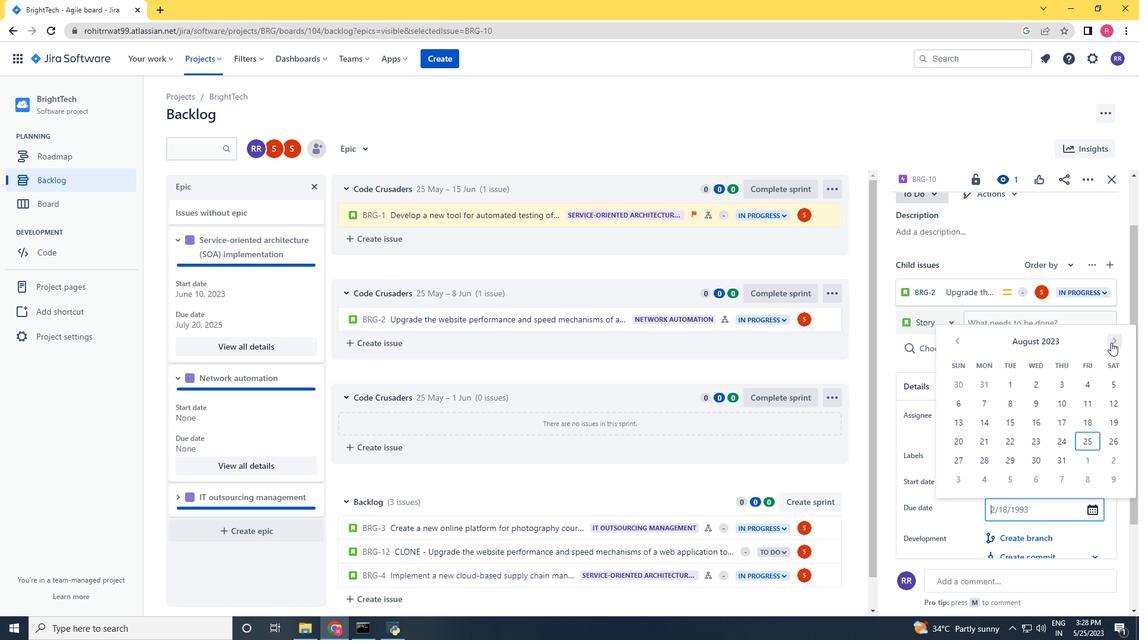 
Action: Mouse pressed left at (1111, 342)
Screenshot: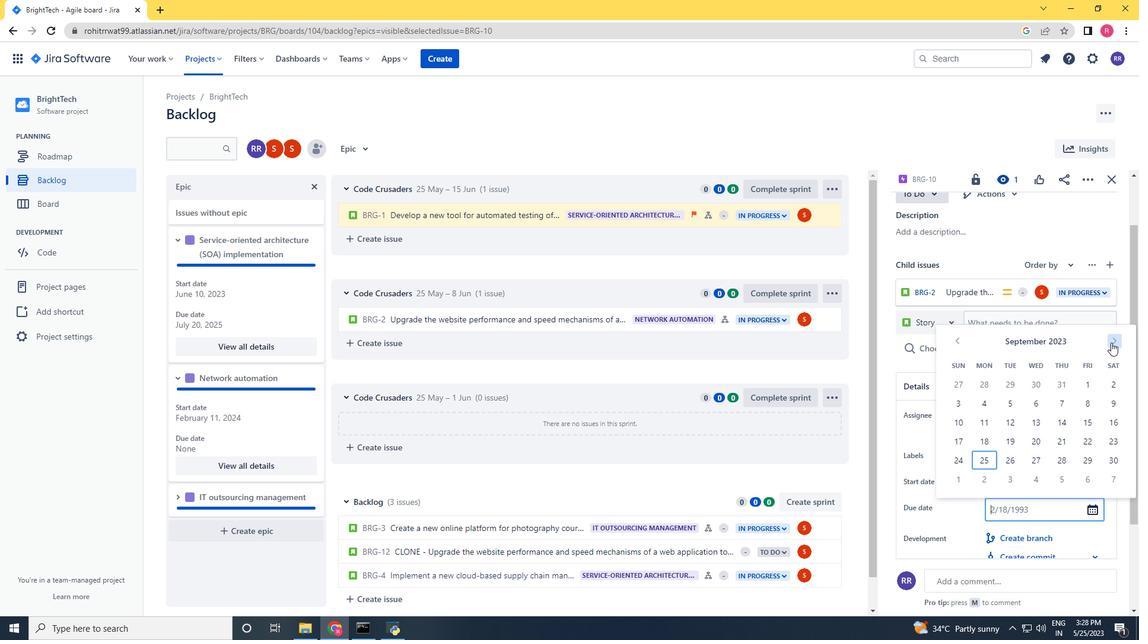 
Action: Mouse pressed left at (1111, 342)
Screenshot: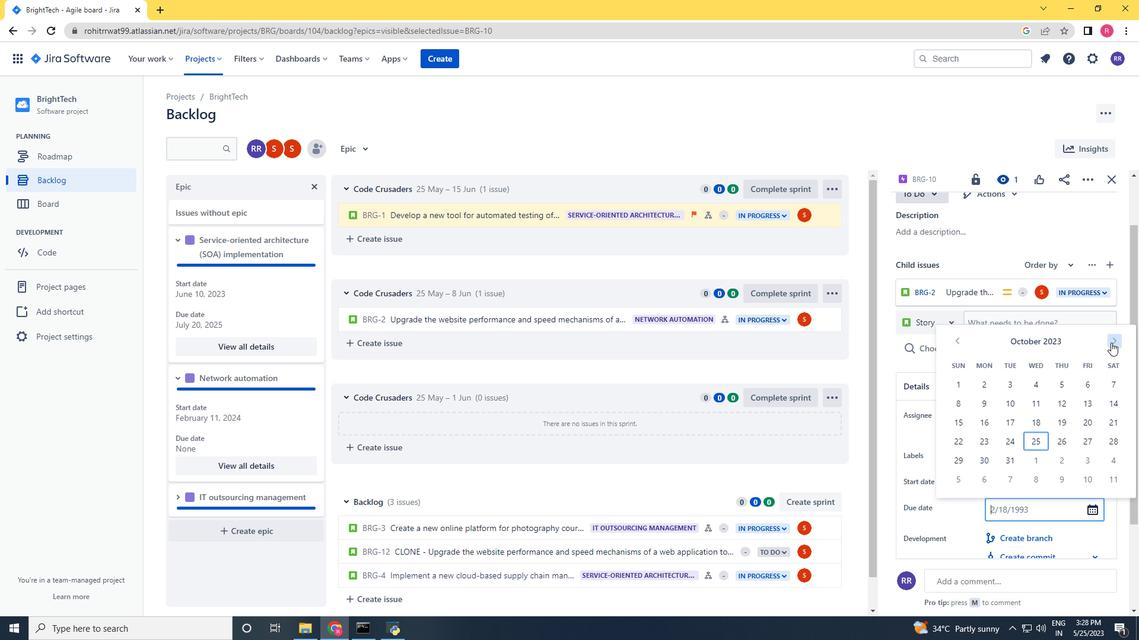 
Action: Mouse pressed left at (1111, 342)
Screenshot: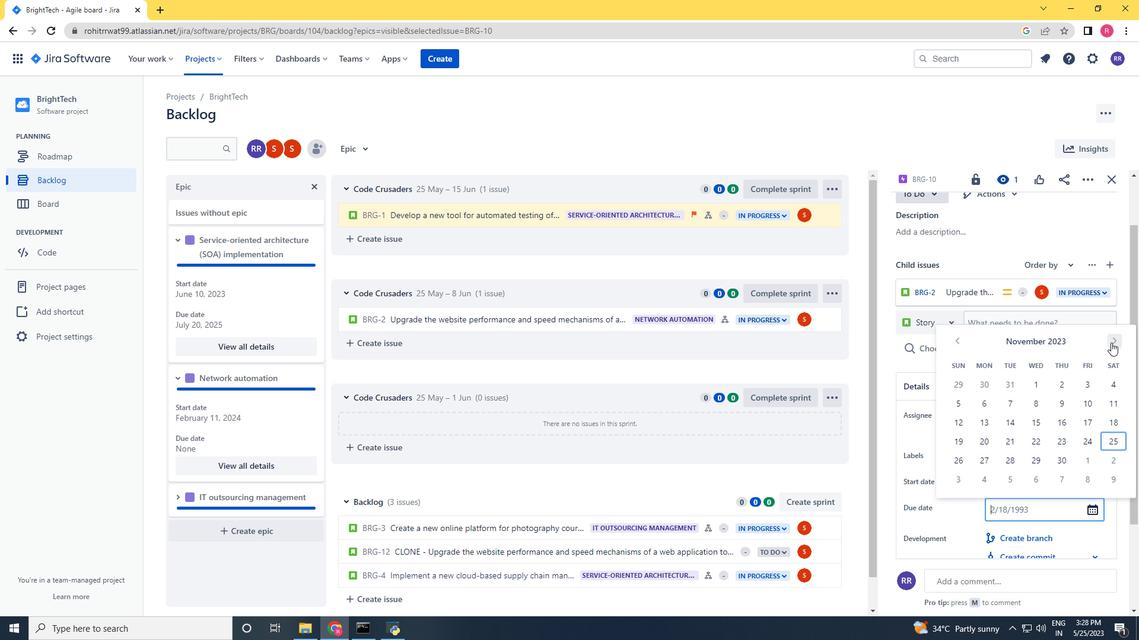 
Action: Mouse pressed left at (1111, 342)
Screenshot: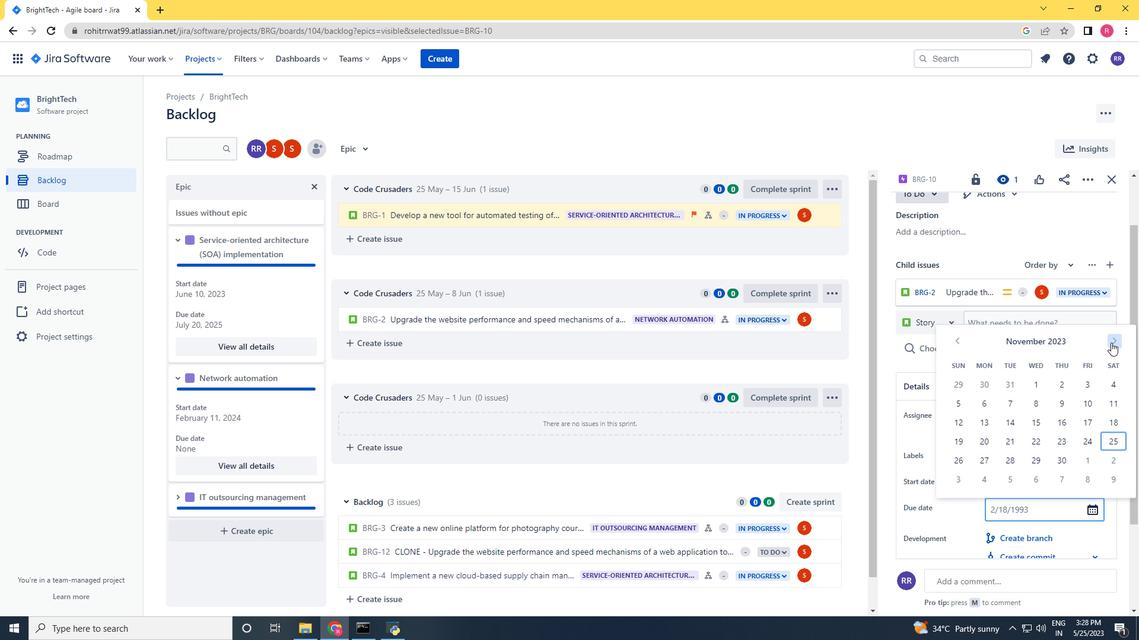 
Action: Mouse pressed left at (1111, 342)
Screenshot: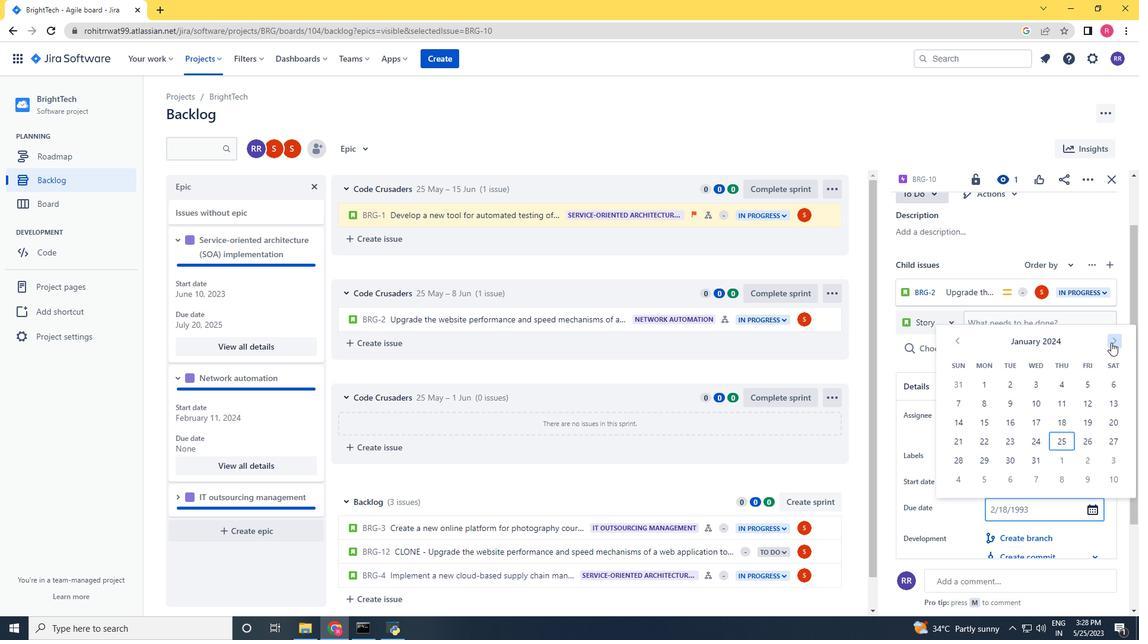 
Action: Mouse pressed left at (1111, 342)
Screenshot: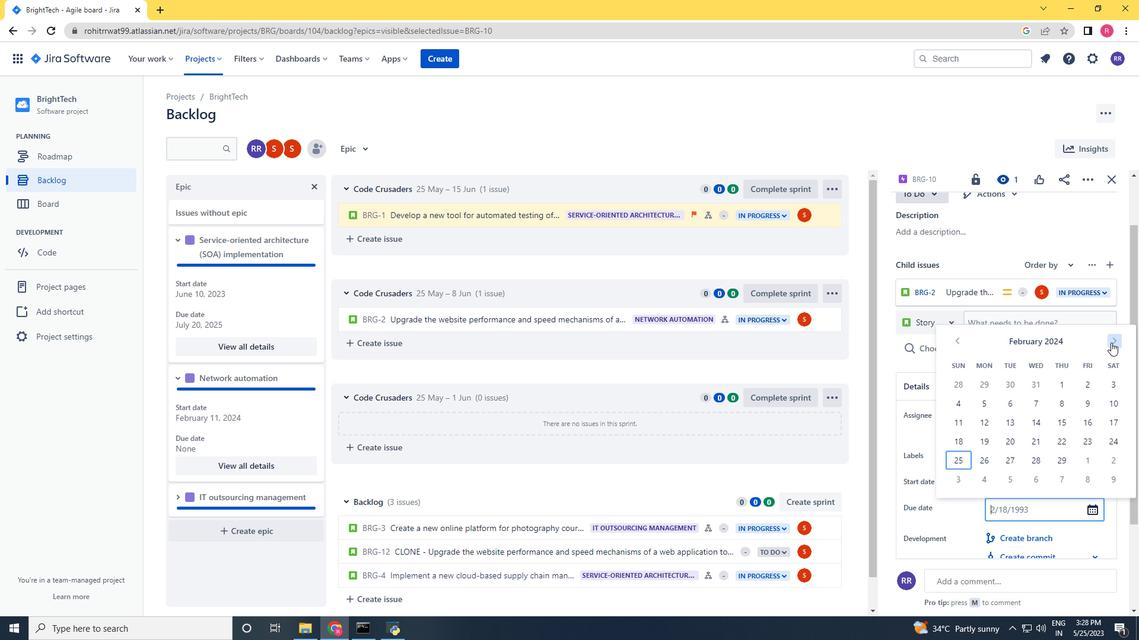 
Action: Mouse pressed left at (1111, 342)
Screenshot: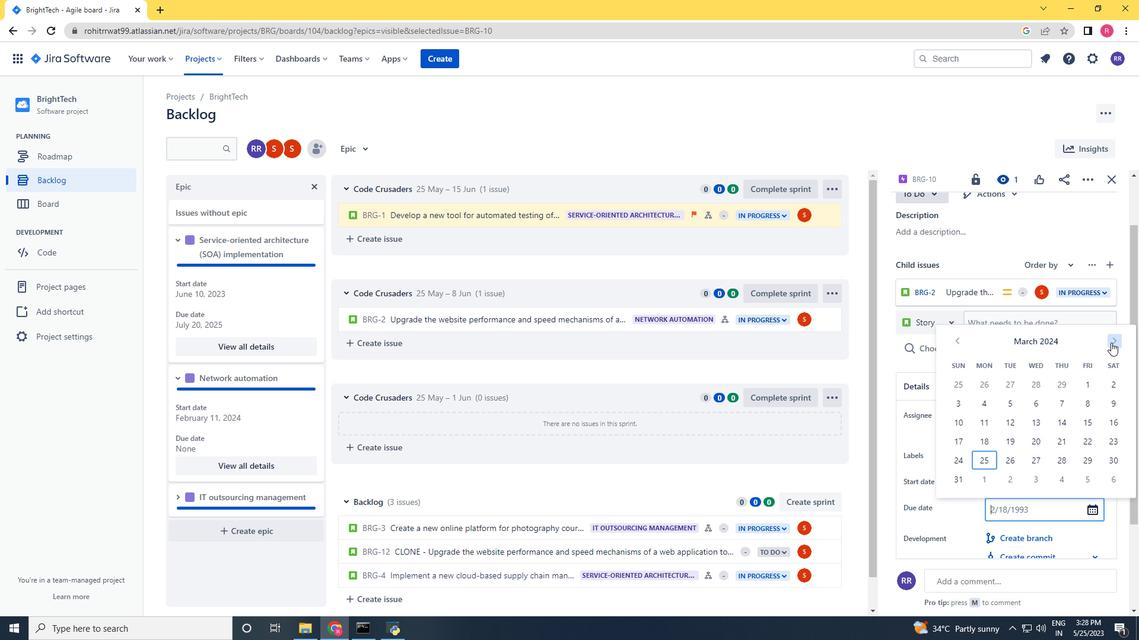 
Action: Mouse pressed left at (1111, 342)
Screenshot: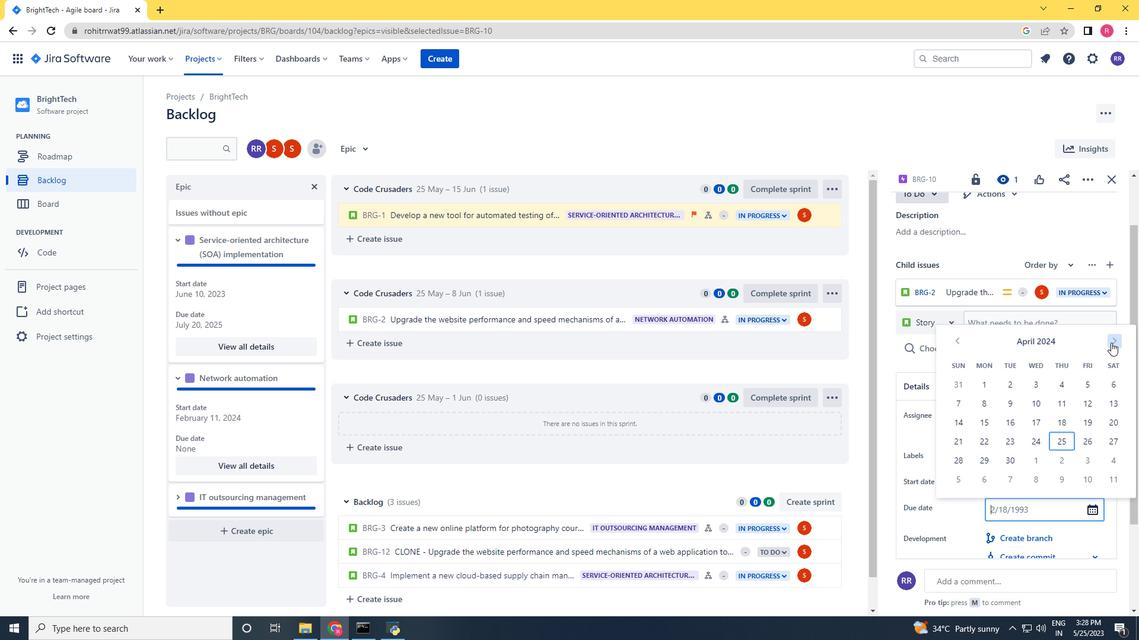 
Action: Mouse pressed left at (1111, 342)
Screenshot: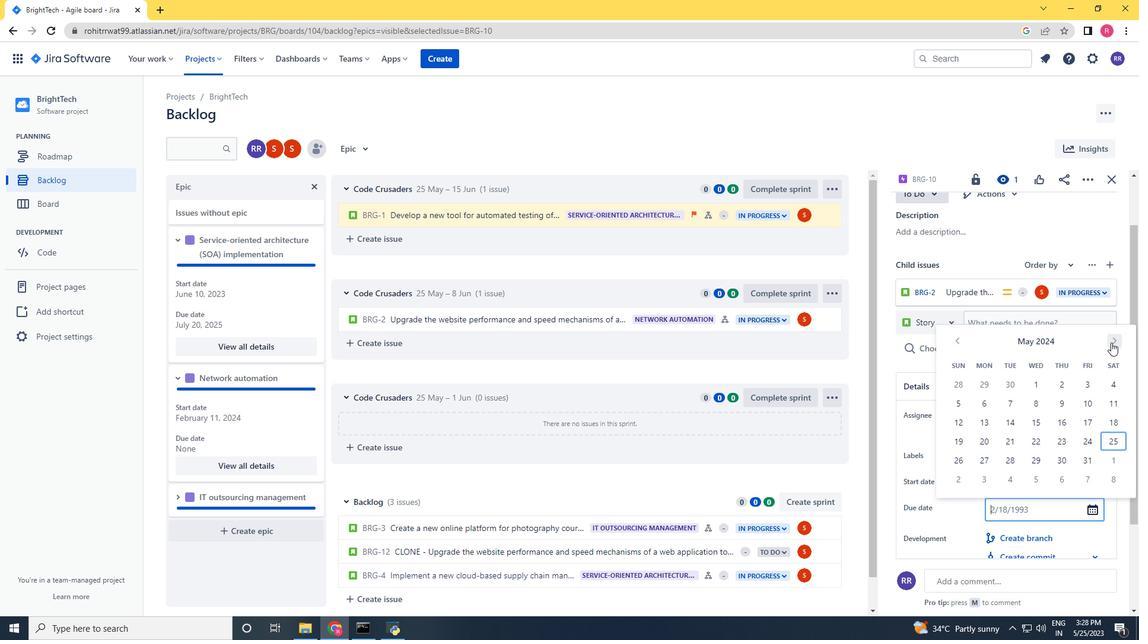 
Action: Mouse pressed left at (1111, 342)
Screenshot: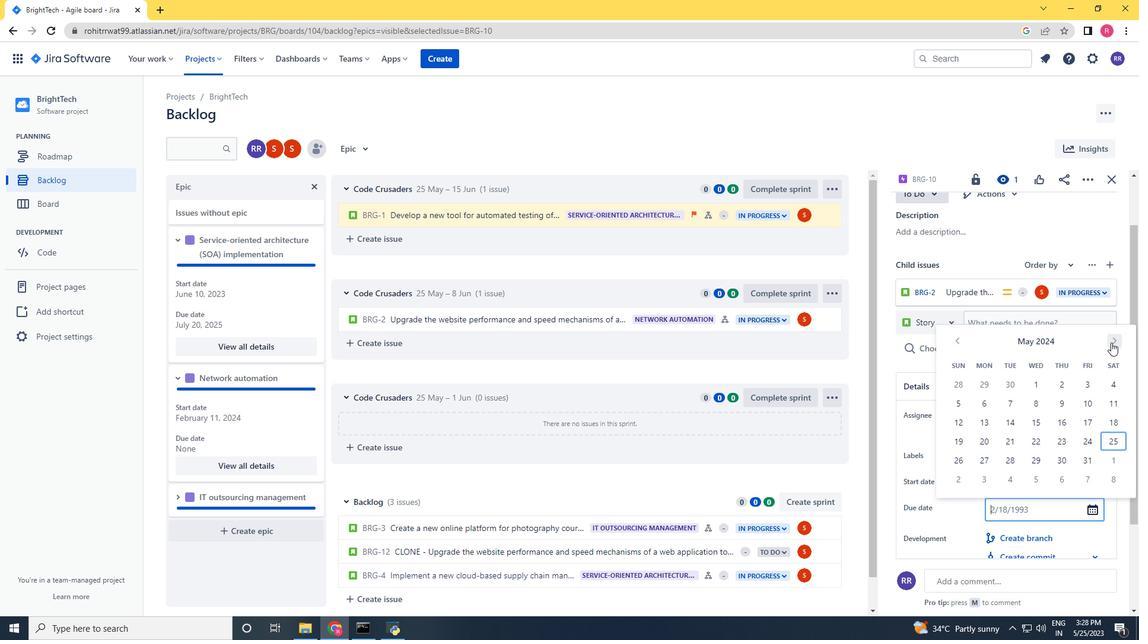 
Action: Mouse pressed left at (1111, 342)
Screenshot: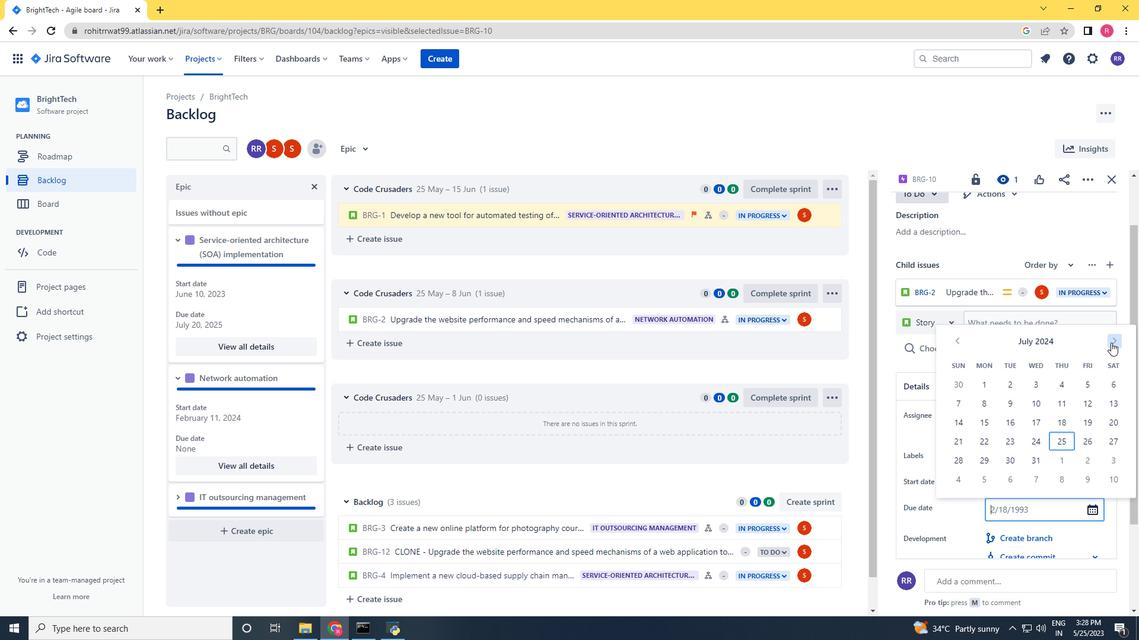 
Action: Mouse pressed left at (1111, 342)
Screenshot: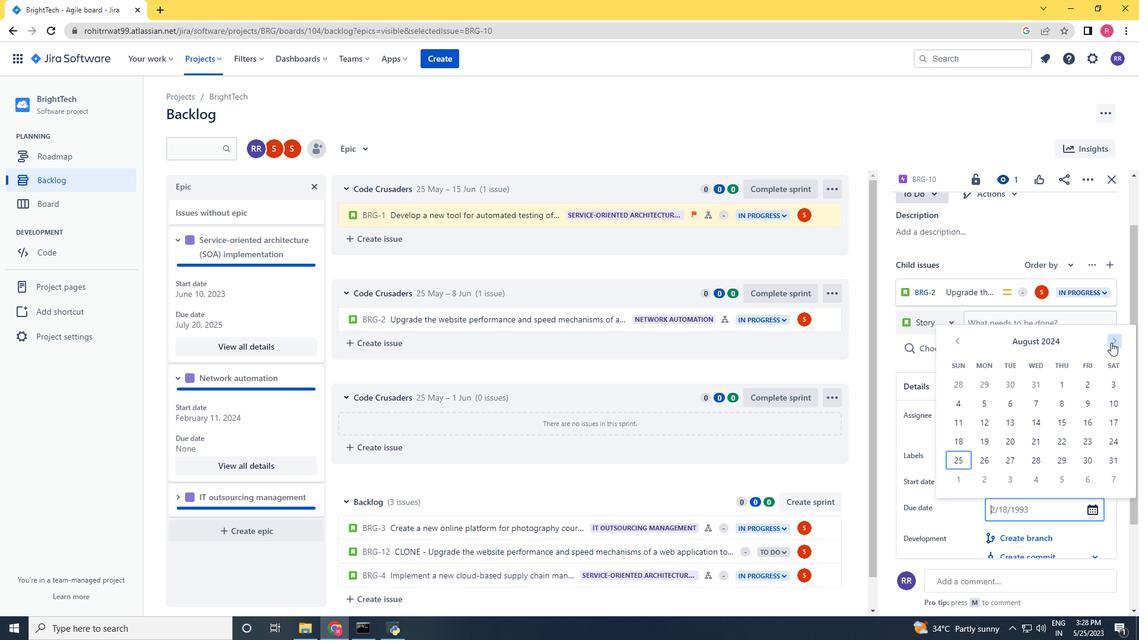 
Action: Mouse pressed left at (1111, 342)
Screenshot: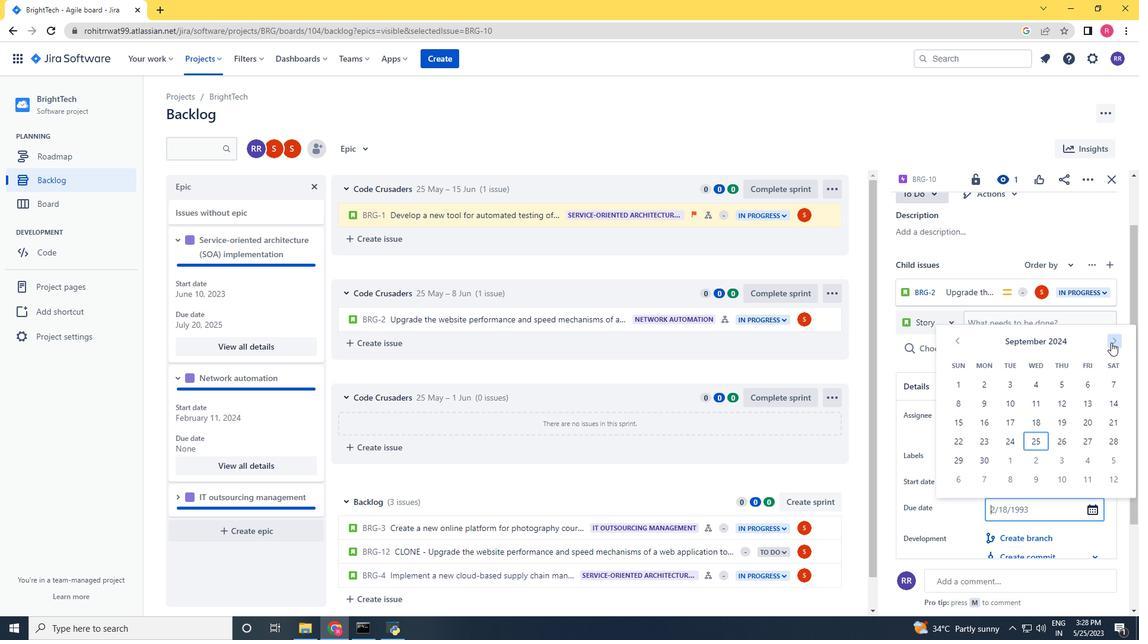 
Action: Mouse pressed left at (1111, 342)
Screenshot: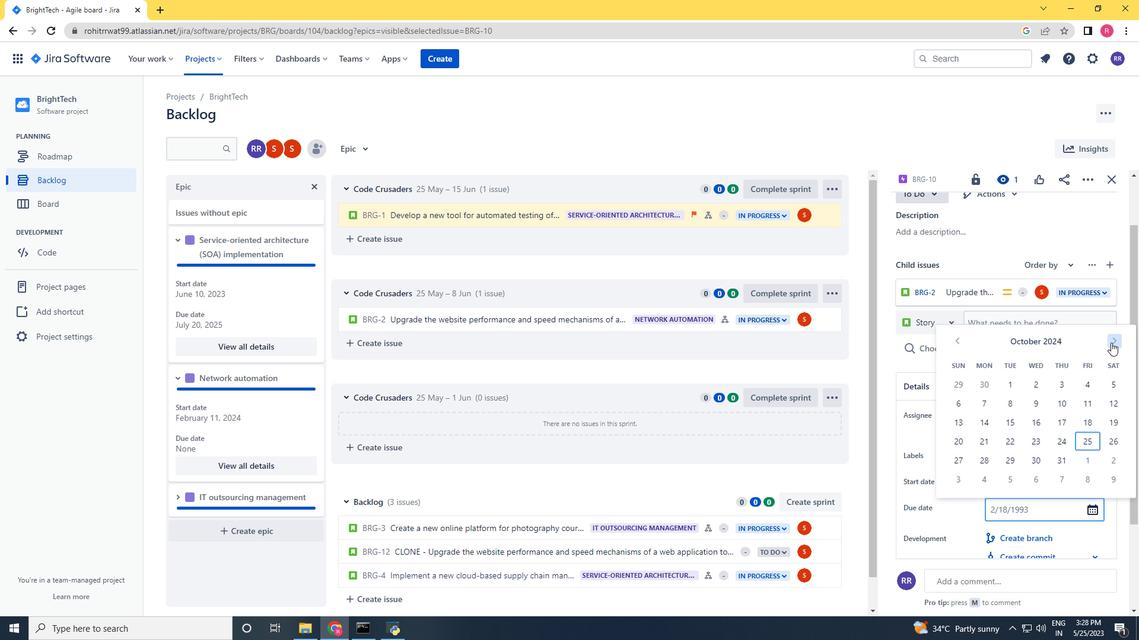 
Action: Mouse pressed left at (1111, 342)
Screenshot: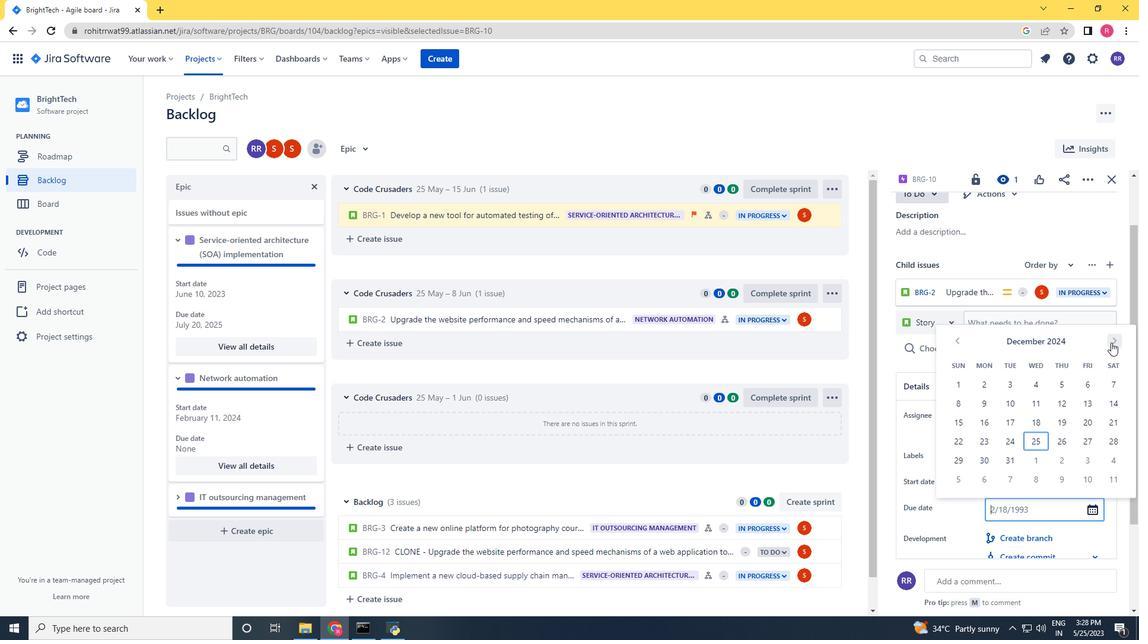 
Action: Mouse pressed left at (1111, 342)
Screenshot: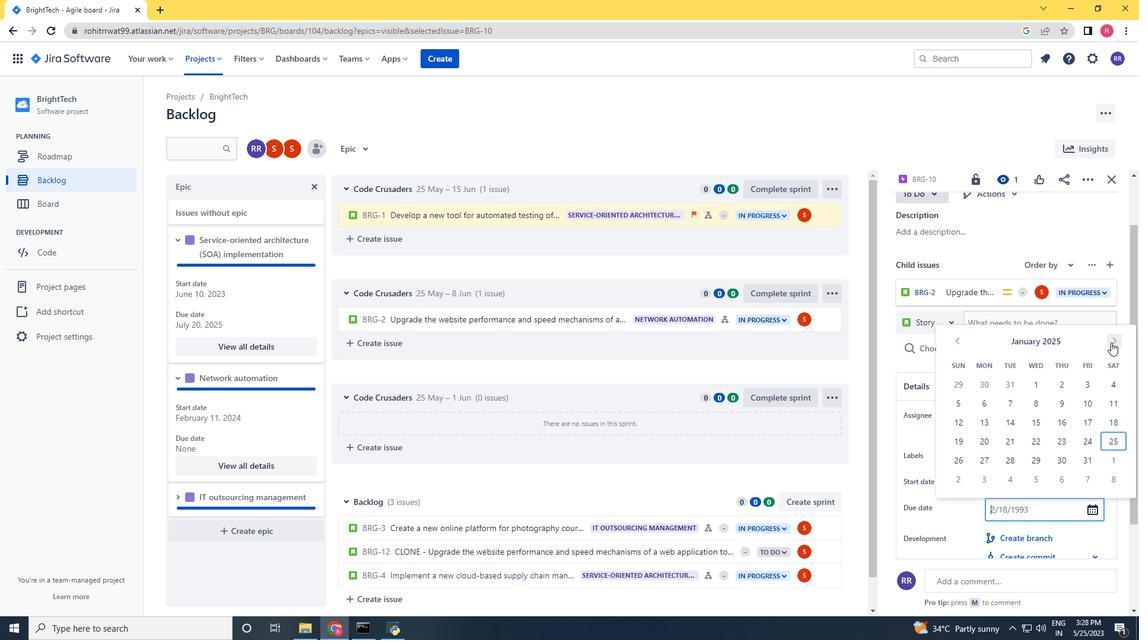 
Action: Mouse pressed left at (1111, 342)
Screenshot: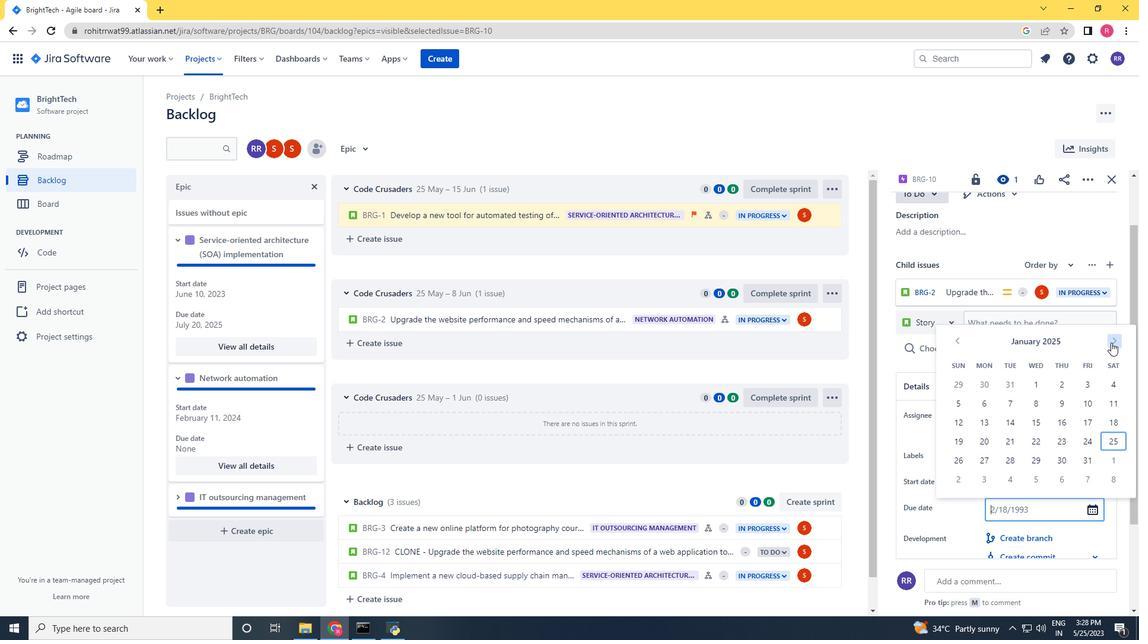
Action: Mouse pressed left at (1111, 342)
Screenshot: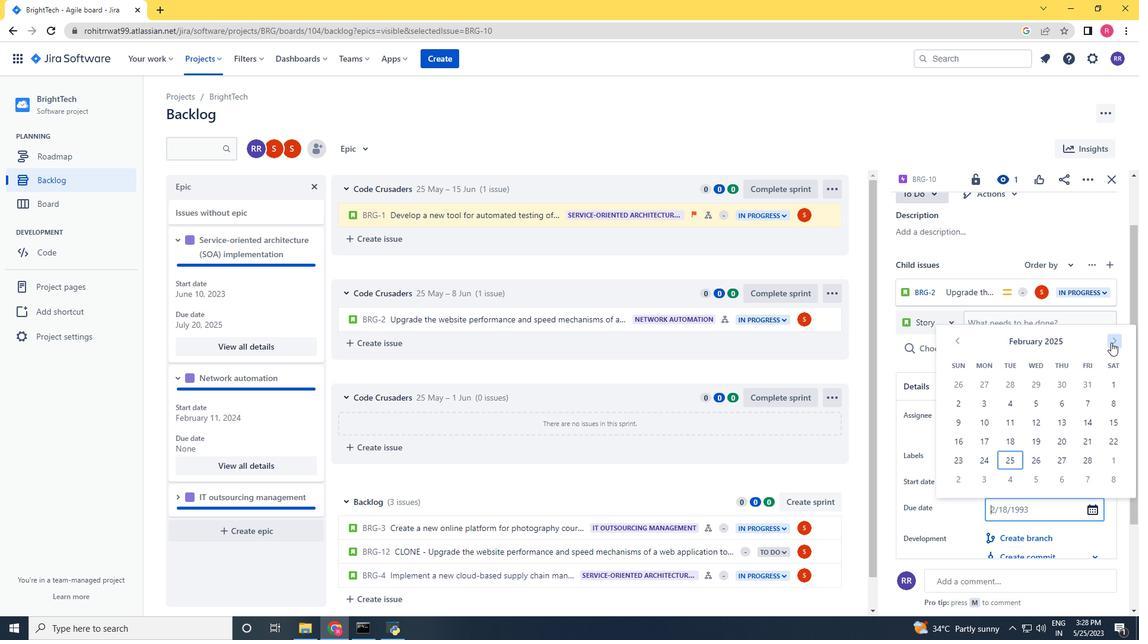 
Action: Mouse pressed left at (1111, 342)
Screenshot: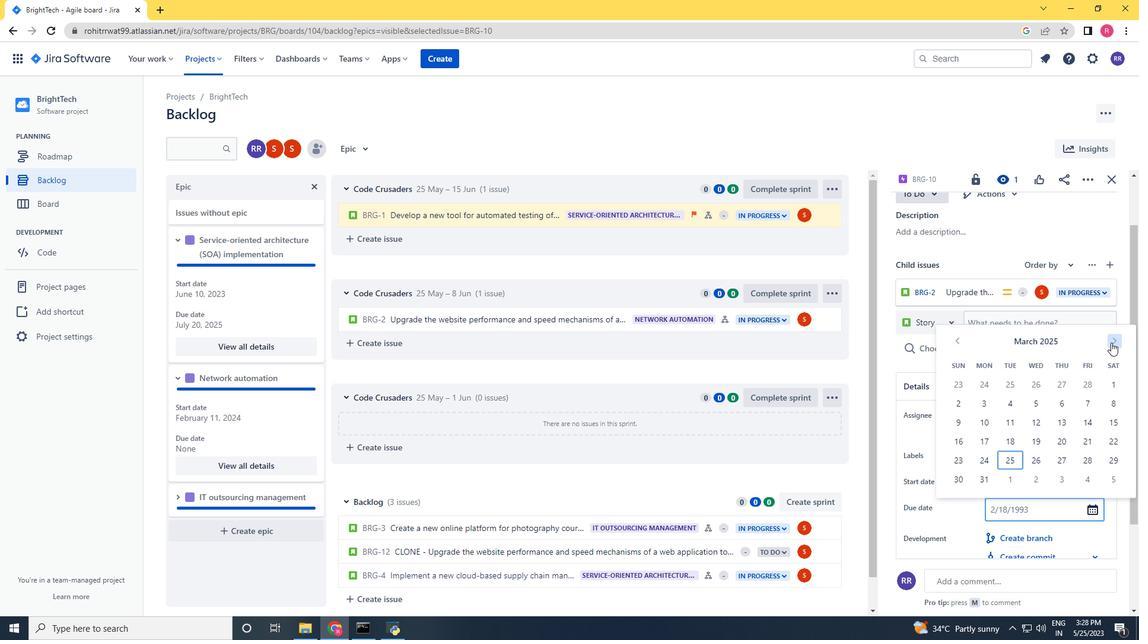 
Action: Mouse pressed left at (1111, 342)
Screenshot: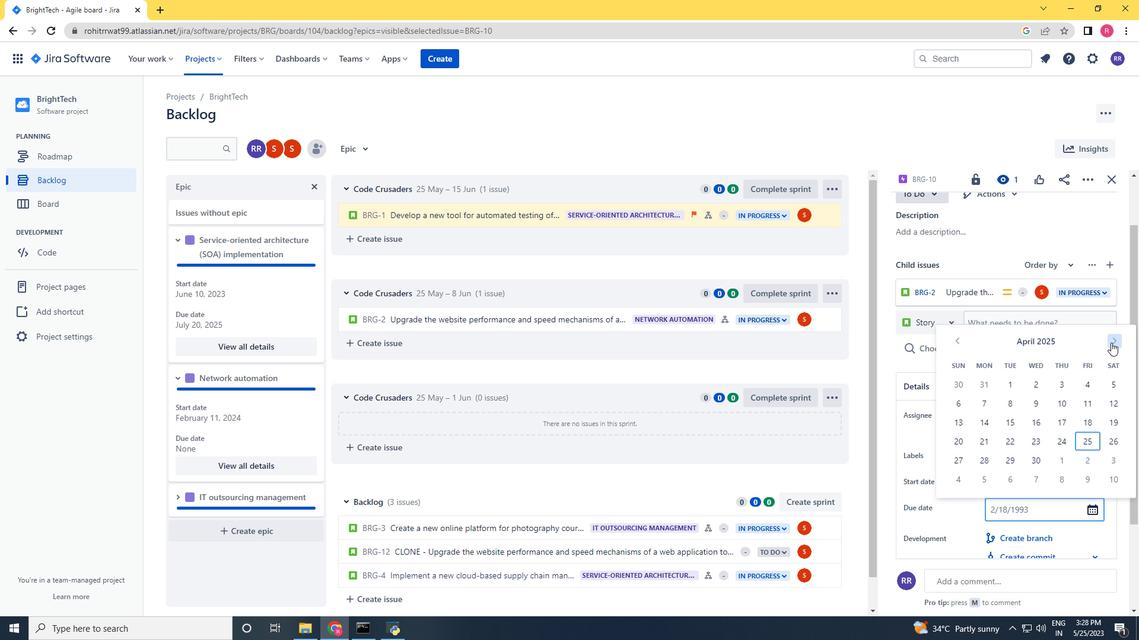 
Action: Mouse pressed left at (1111, 342)
Screenshot: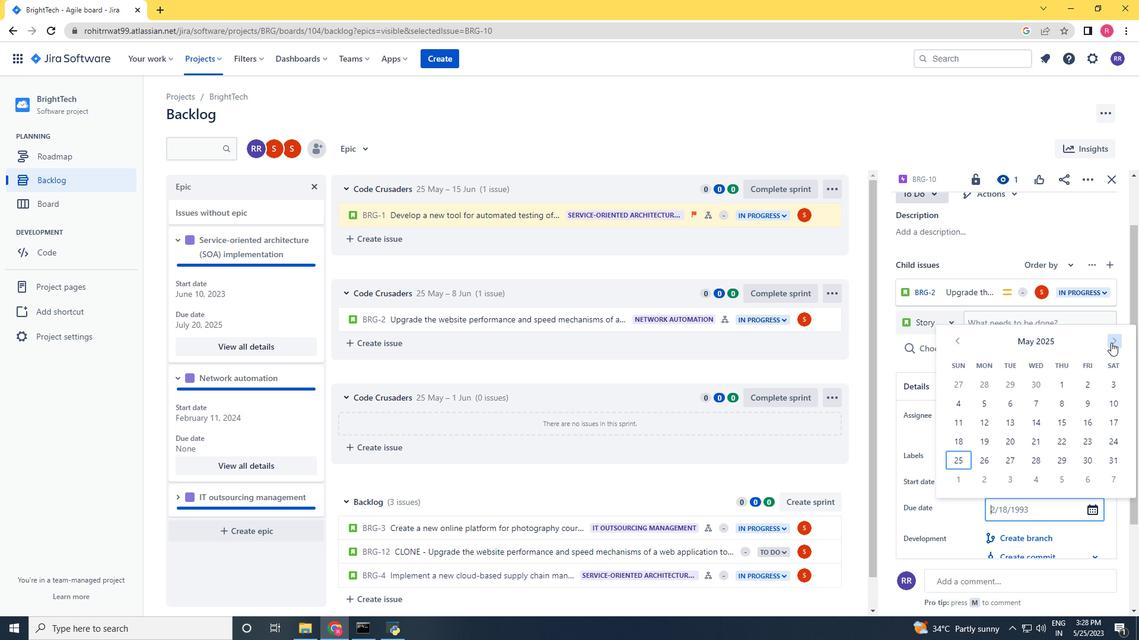 
Action: Mouse moved to (967, 442)
Screenshot: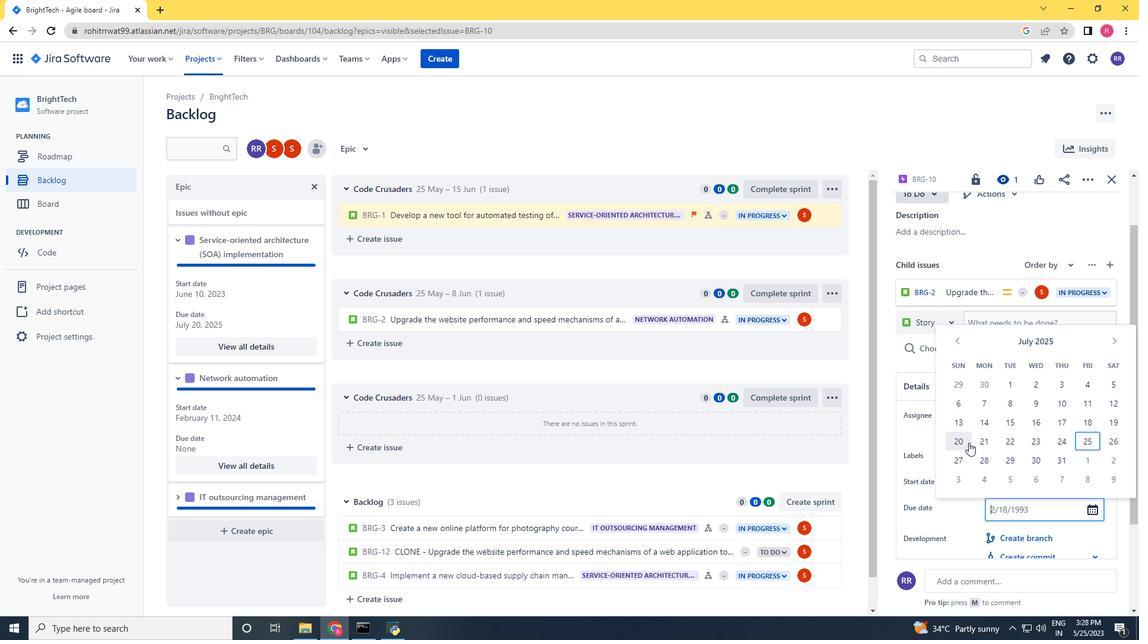 
Action: Mouse pressed left at (967, 442)
Screenshot: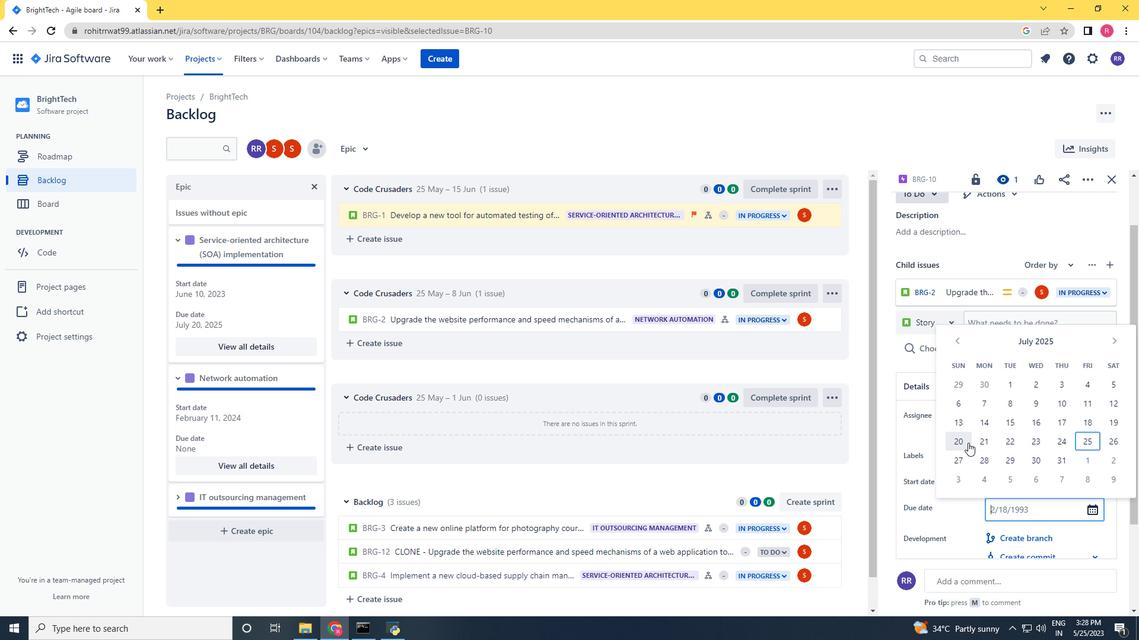 
Action: Mouse moved to (989, 509)
Screenshot: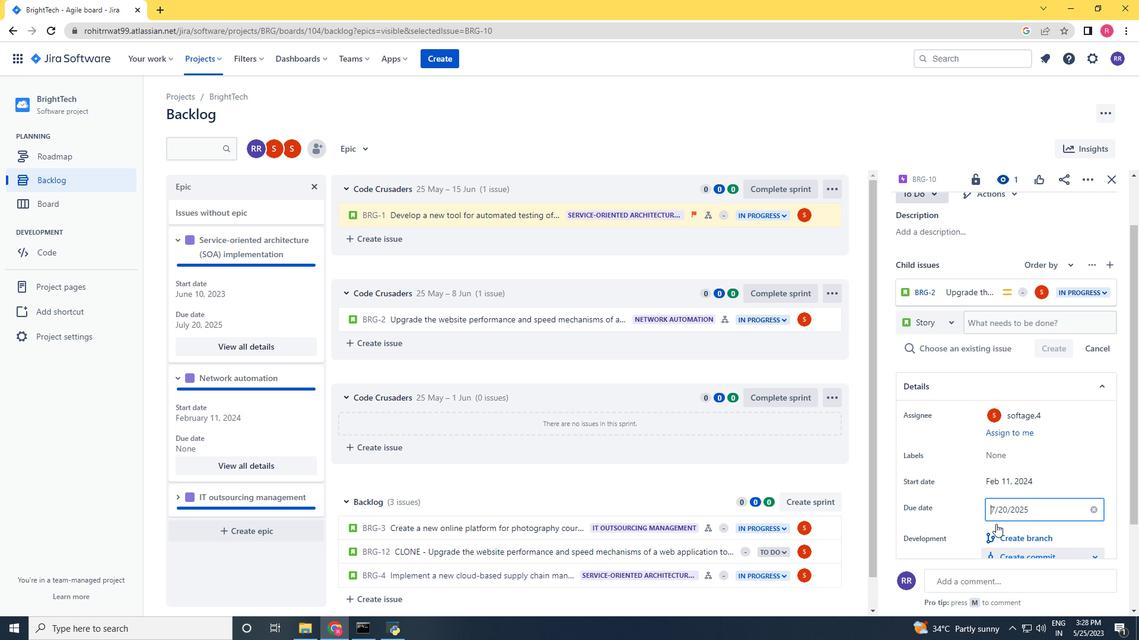
Action: Mouse scrolled (989, 509) with delta (0, 0)
Screenshot: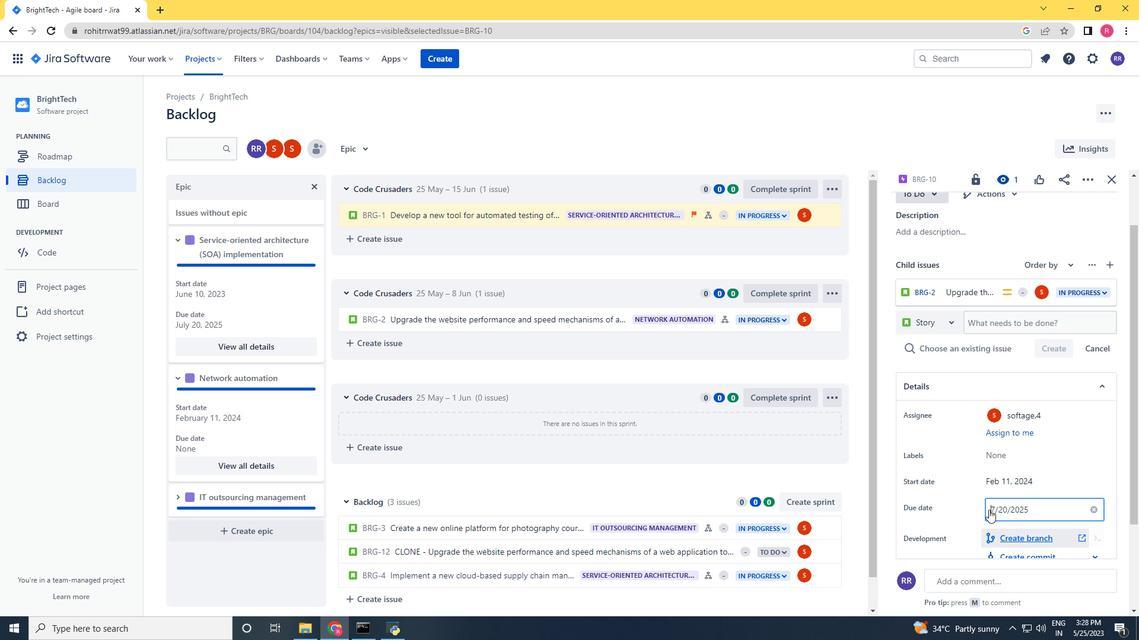 
Action: Mouse scrolled (989, 509) with delta (0, 0)
Screenshot: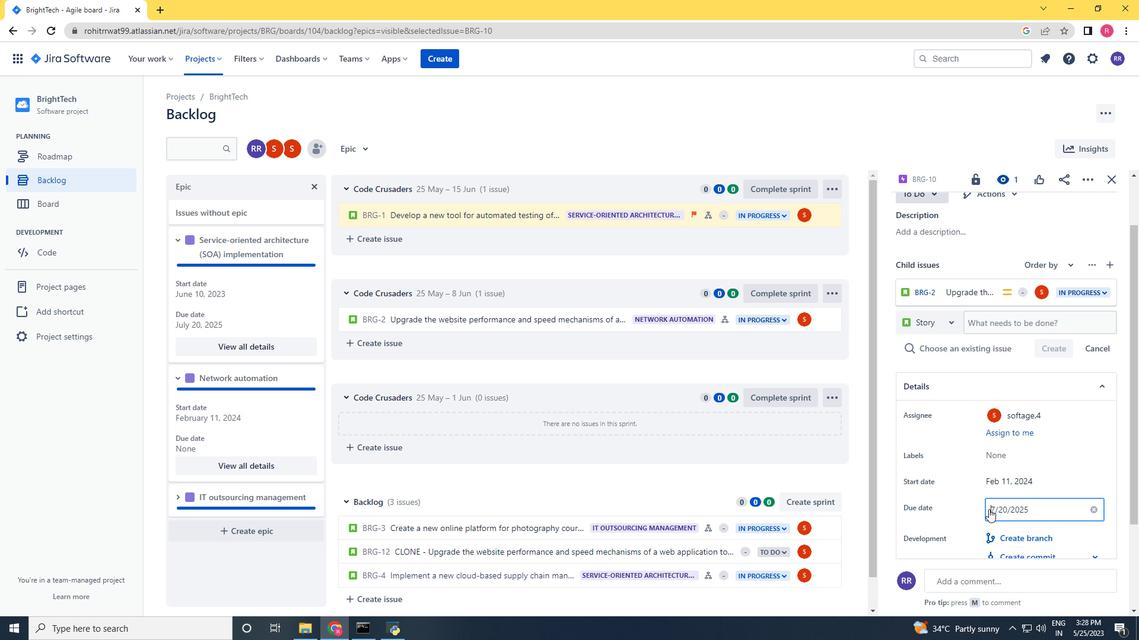 
Action: Mouse moved to (1015, 498)
Screenshot: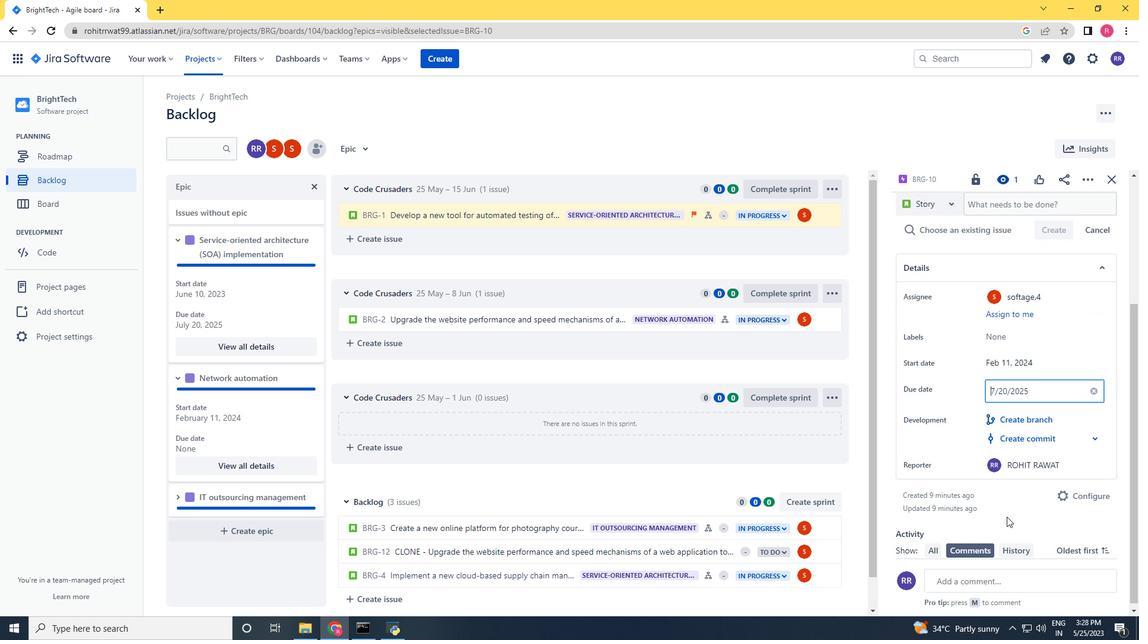 
Action: Mouse pressed left at (1015, 498)
Screenshot: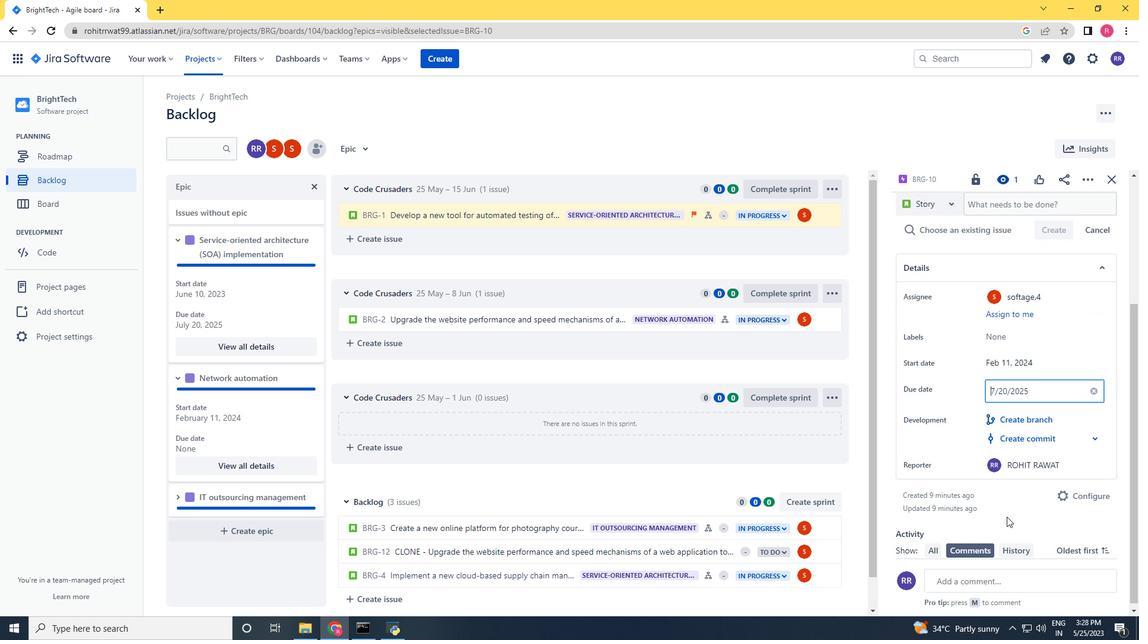 
Action: Mouse moved to (173, 493)
Screenshot: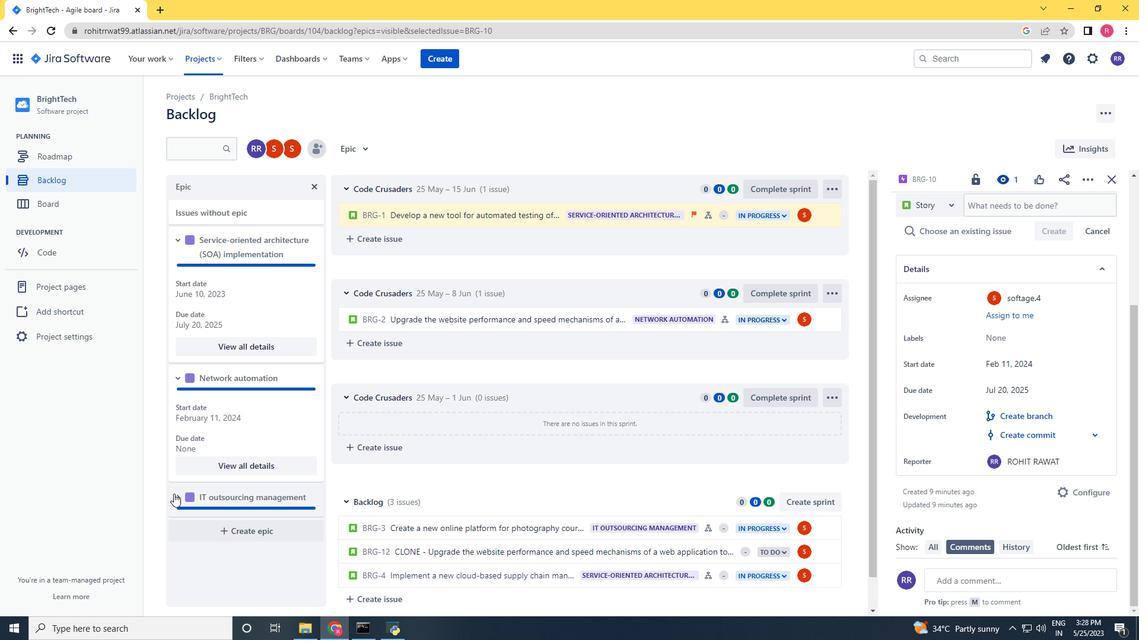 
Action: Mouse pressed left at (173, 493)
Screenshot: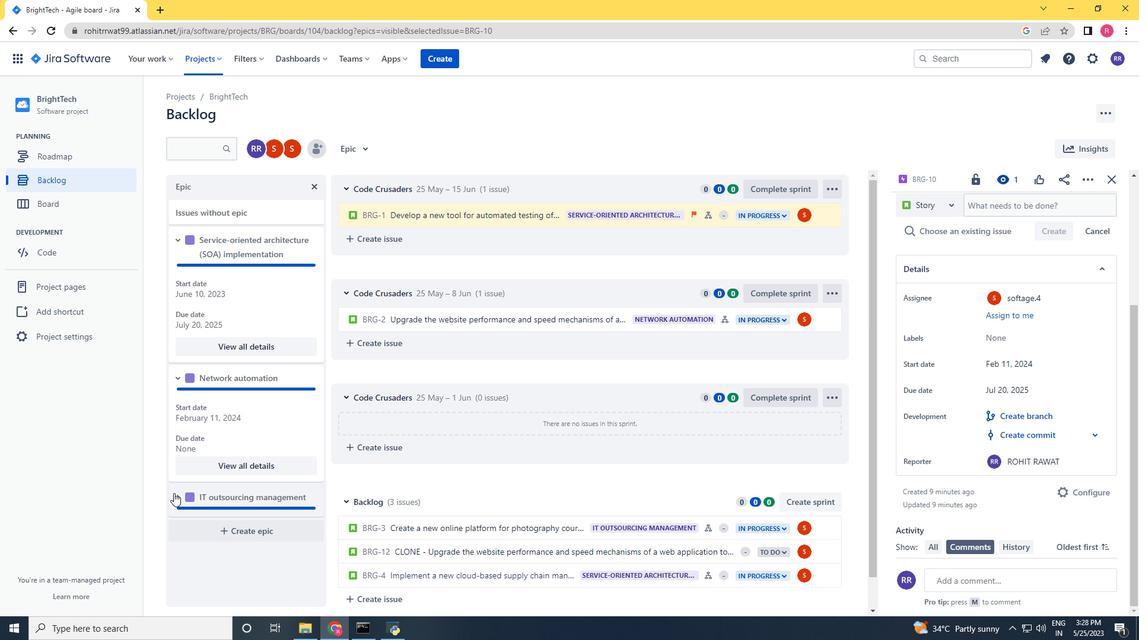 
Action: Mouse moved to (173, 493)
Screenshot: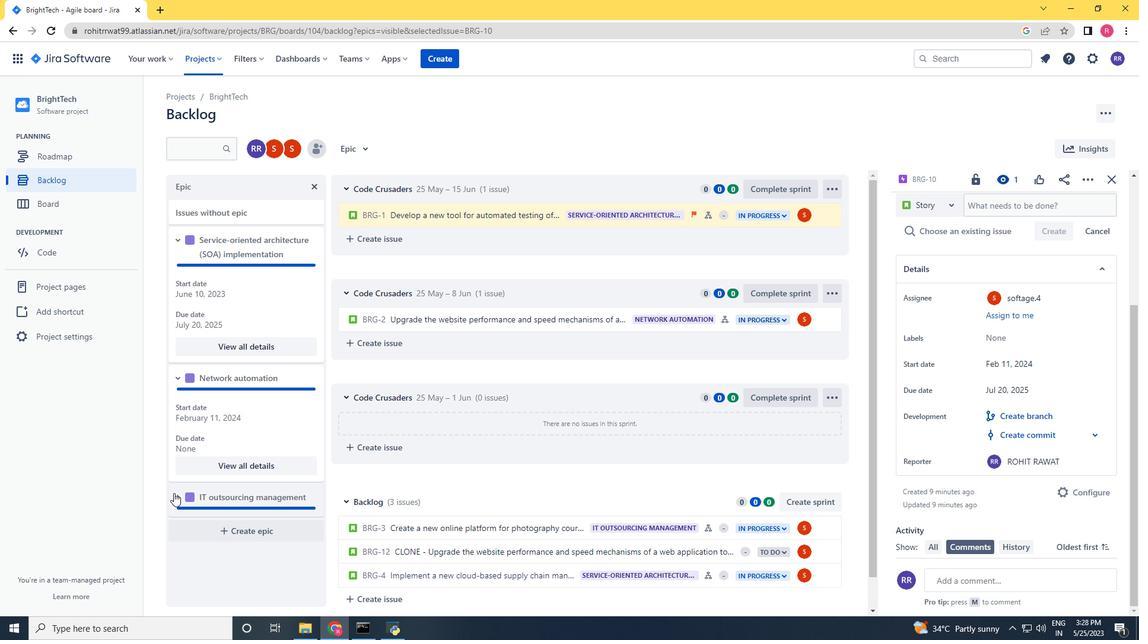 
Action: Mouse scrolled (173, 493) with delta (0, 0)
Screenshot: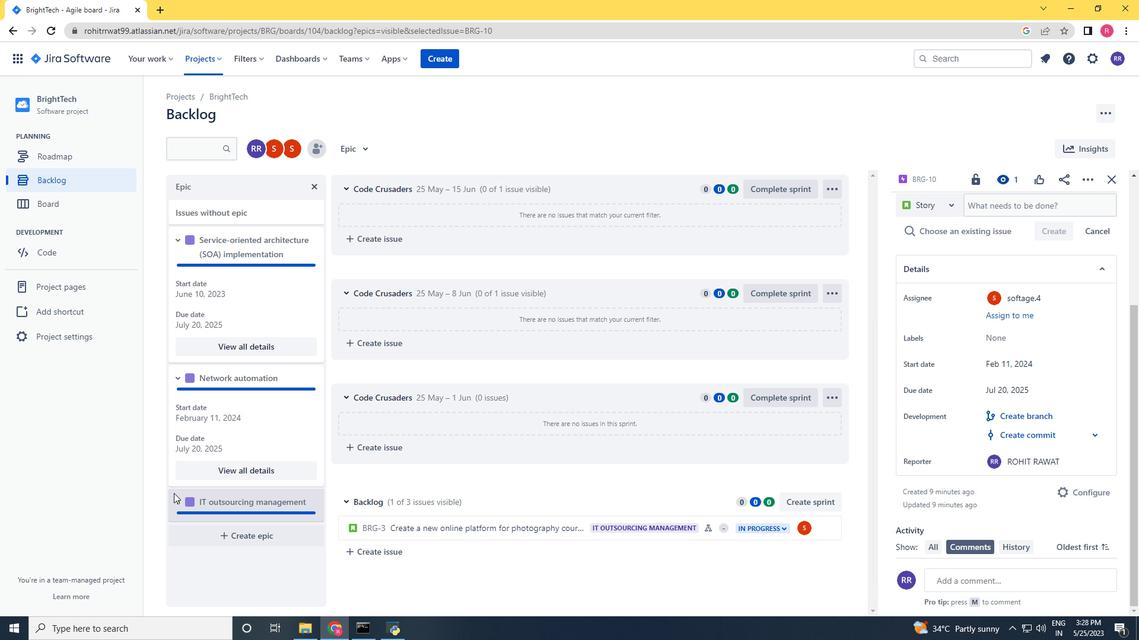 
Action: Mouse scrolled (173, 493) with delta (0, 0)
Screenshot: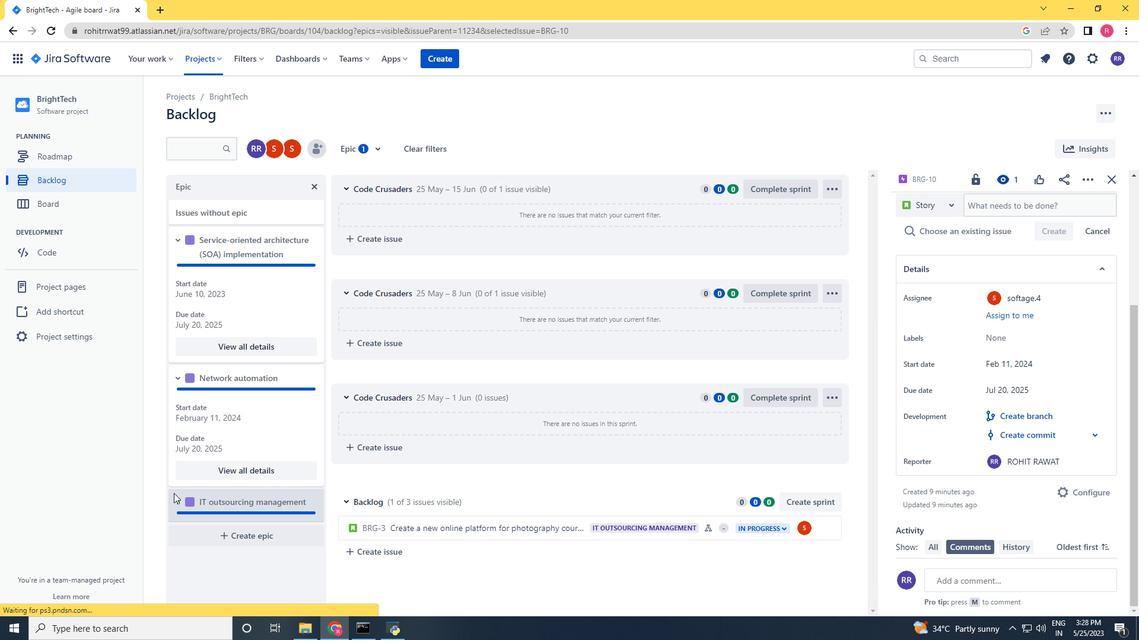 
Action: Mouse scrolled (173, 493) with delta (0, 0)
Screenshot: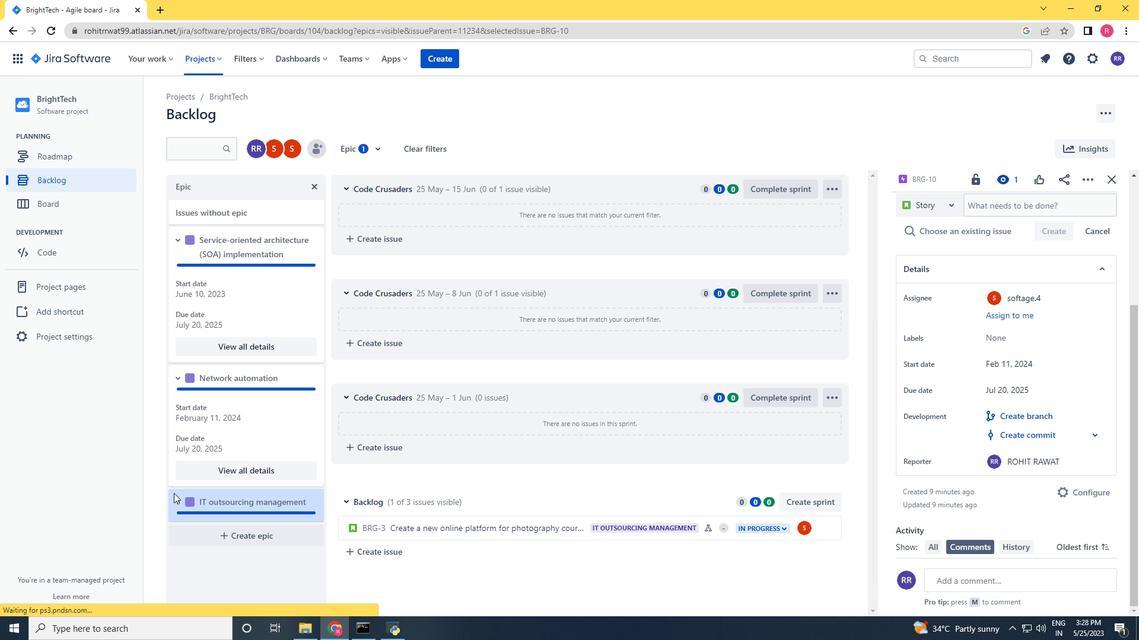 
Action: Mouse scrolled (173, 493) with delta (0, 0)
Screenshot: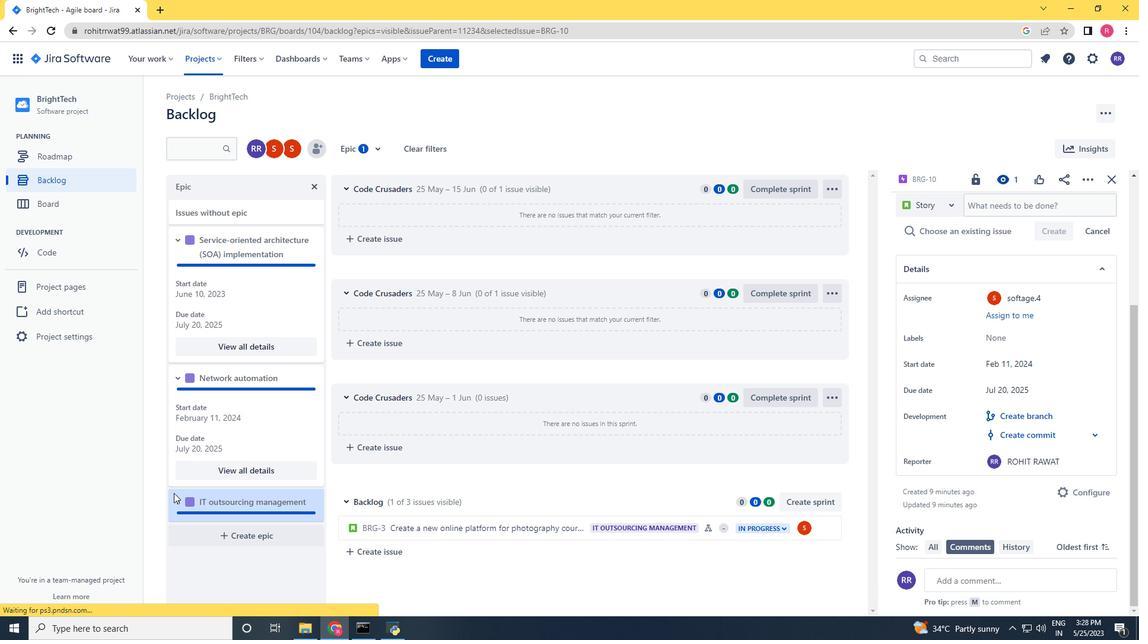 
Action: Mouse scrolled (173, 493) with delta (0, 0)
Screenshot: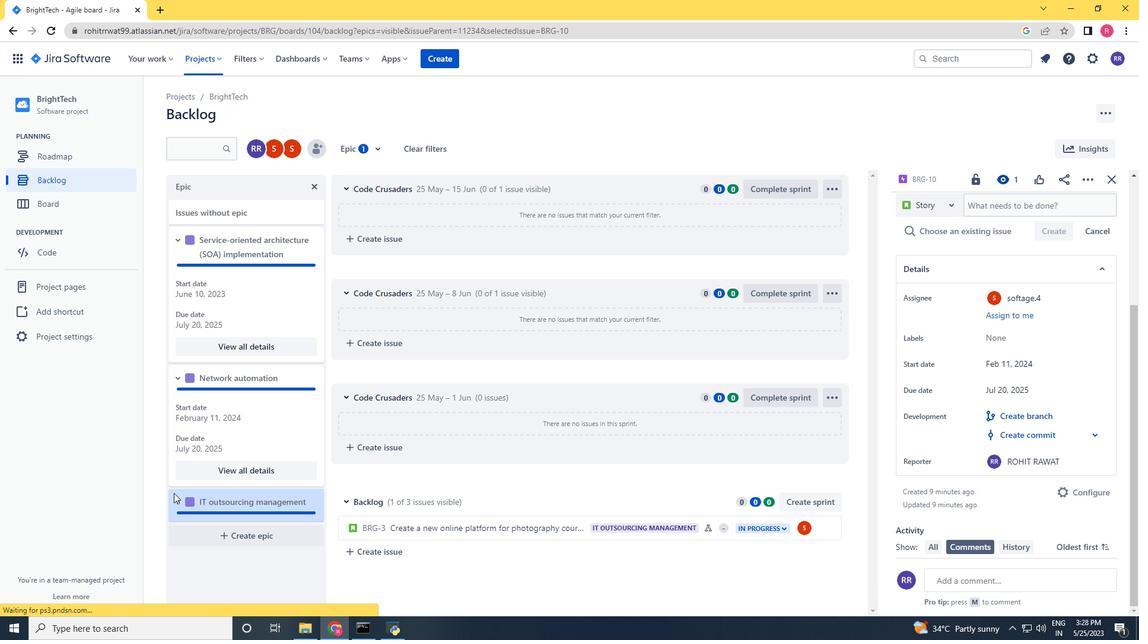 
Action: Mouse moved to (180, 502)
Screenshot: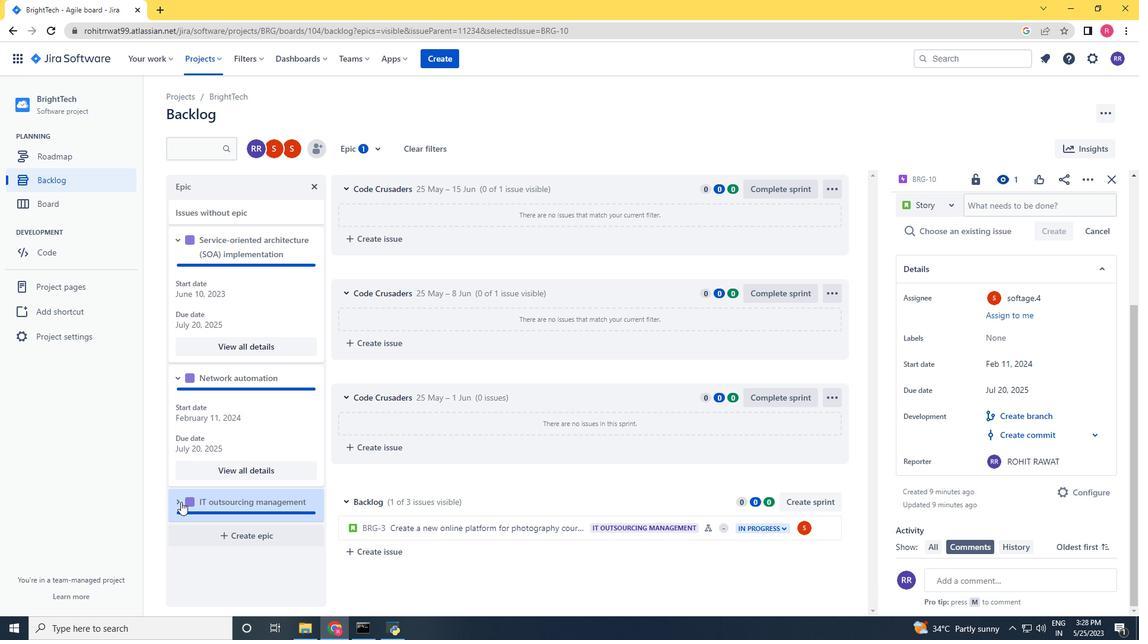 
Action: Mouse pressed left at (180, 502)
Screenshot: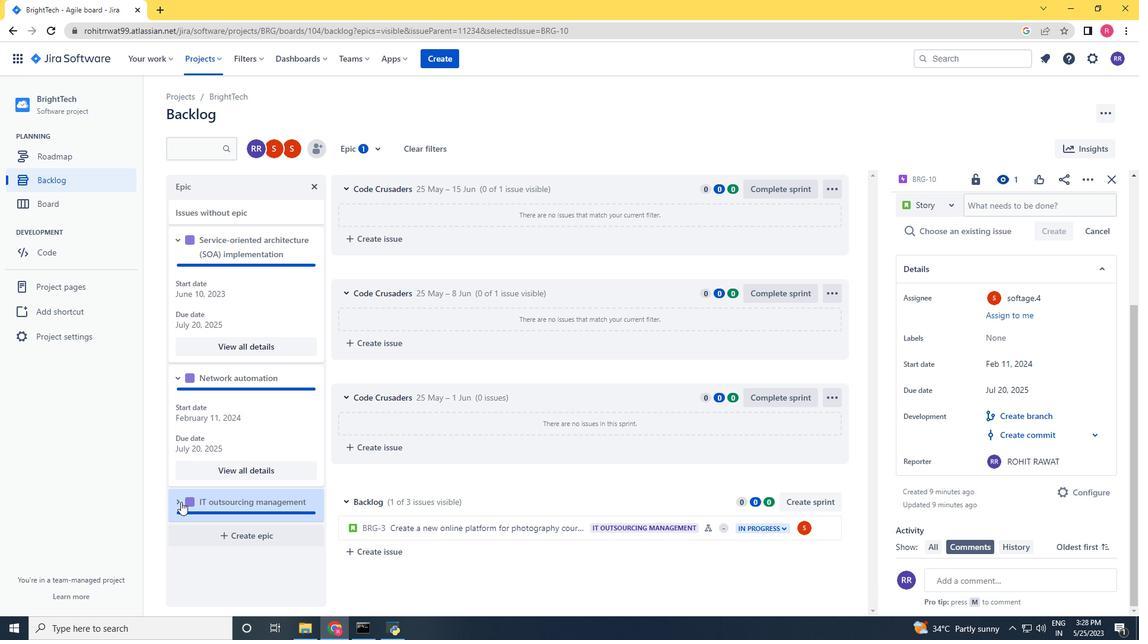 
Action: Mouse scrolled (180, 501) with delta (0, 0)
Screenshot: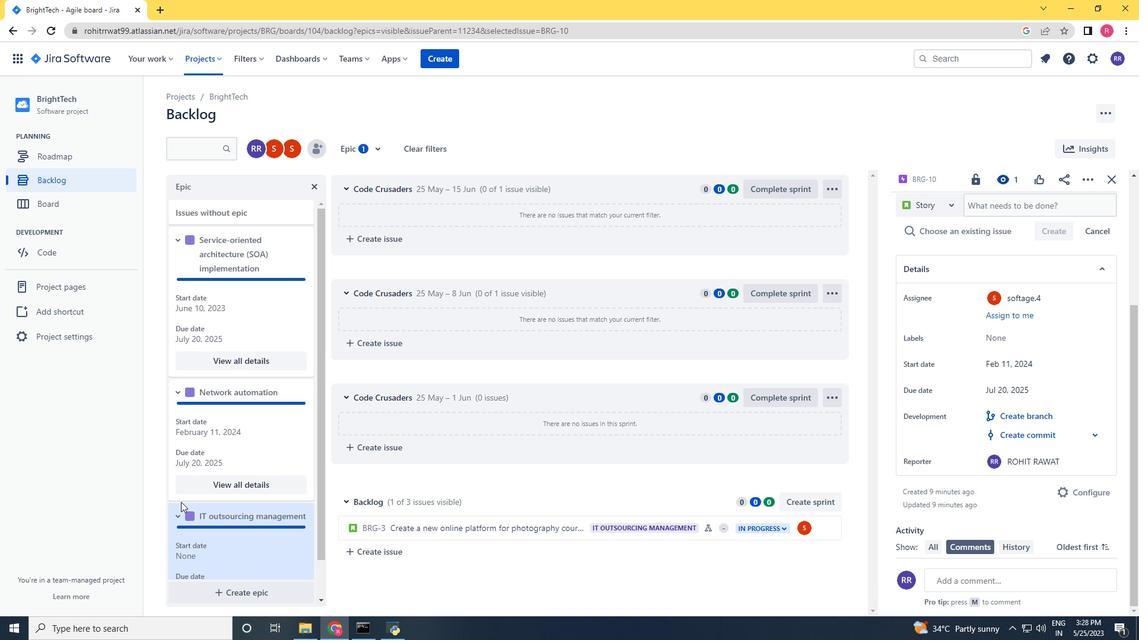 
Action: Mouse scrolled (180, 501) with delta (0, 0)
Screenshot: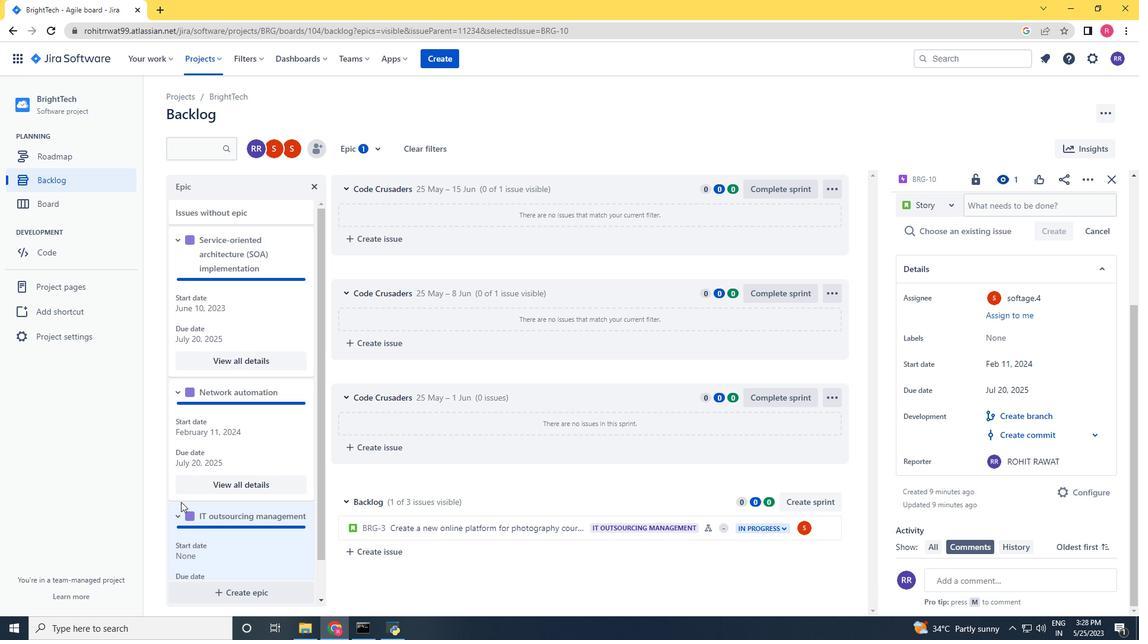 
Action: Mouse scrolled (180, 501) with delta (0, 0)
Screenshot: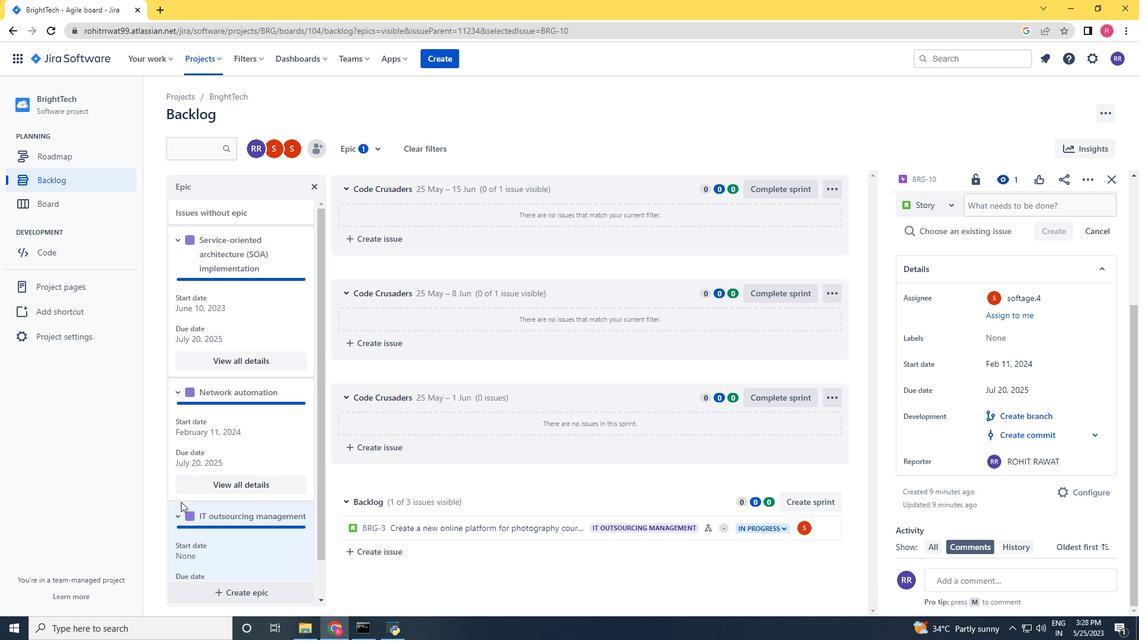
Action: Mouse scrolled (180, 501) with delta (0, 0)
Screenshot: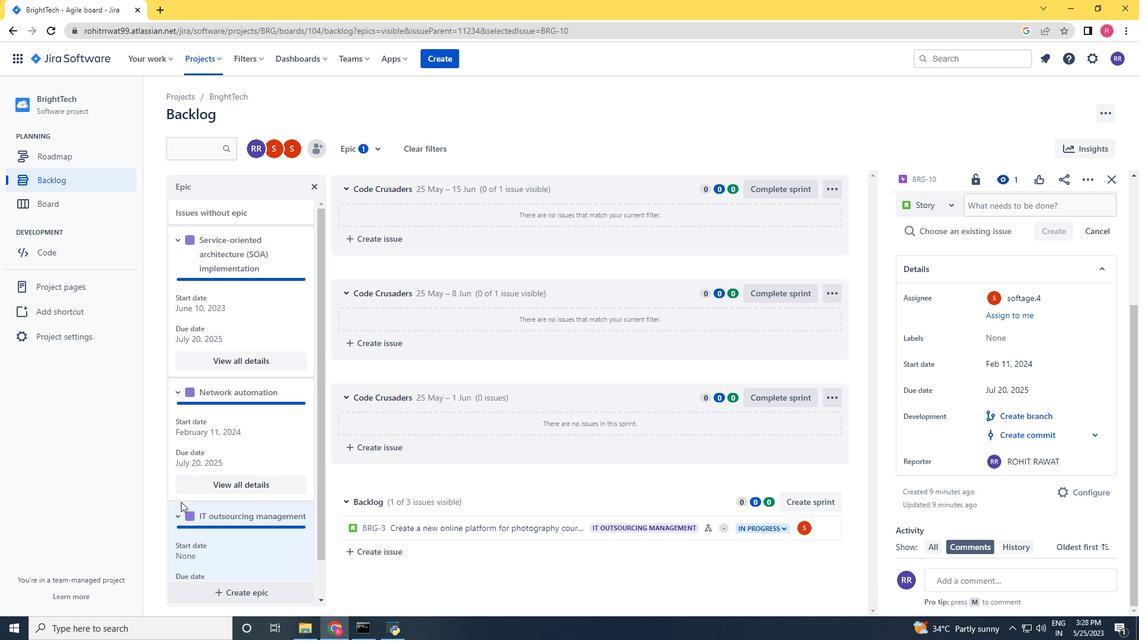 
Action: Mouse moved to (180, 502)
Screenshot: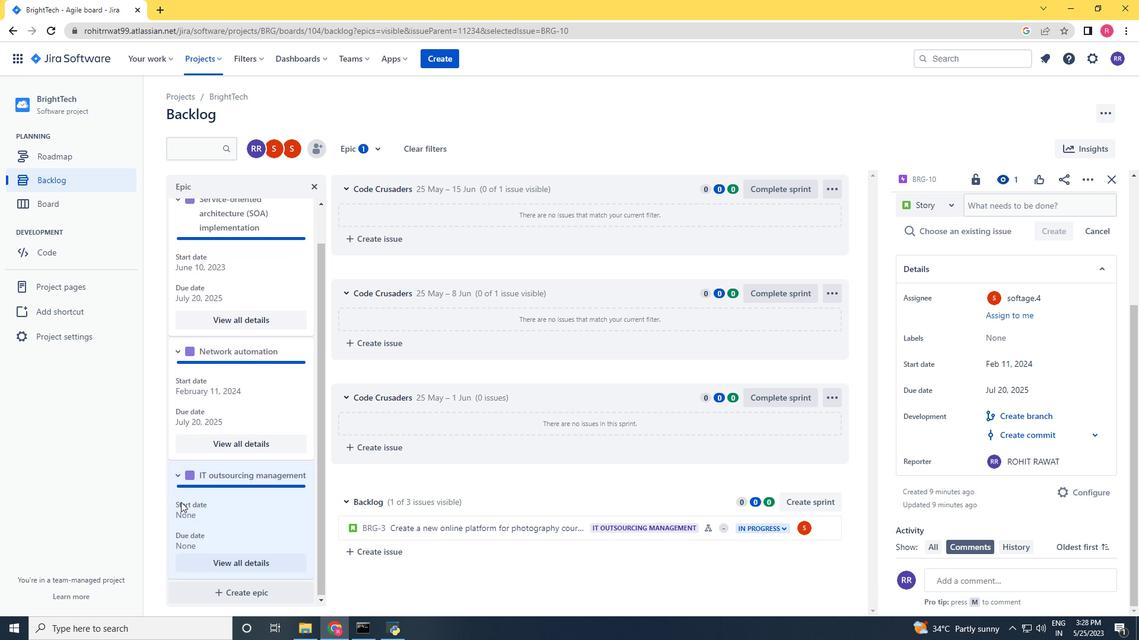 
Action: Mouse scrolled (180, 501) with delta (0, 0)
Screenshot: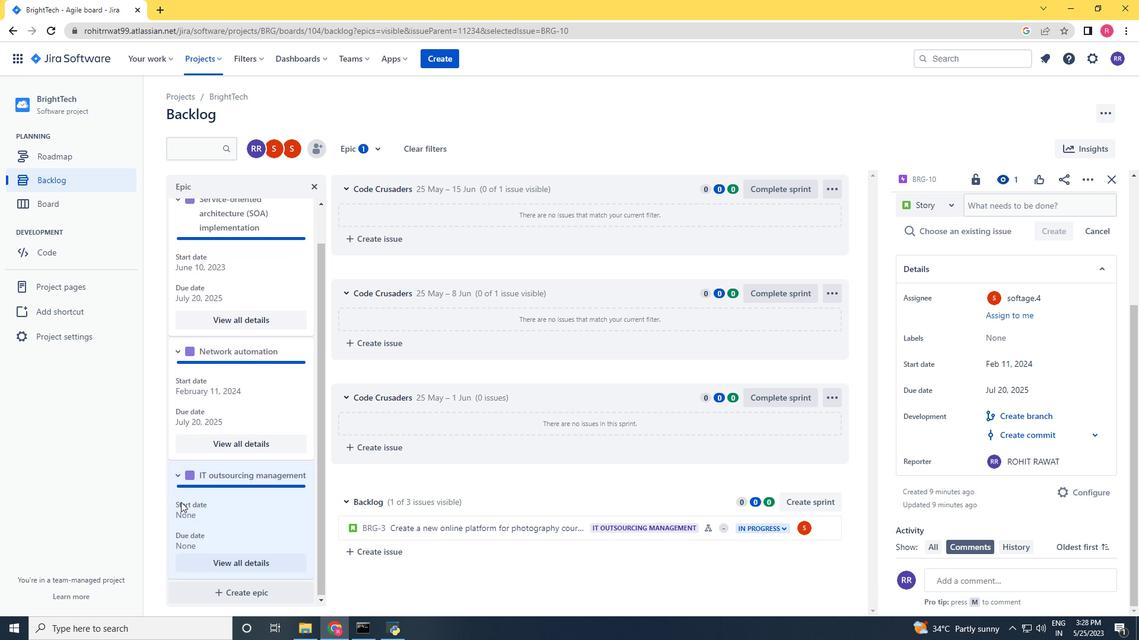 
Action: Mouse moved to (227, 564)
Screenshot: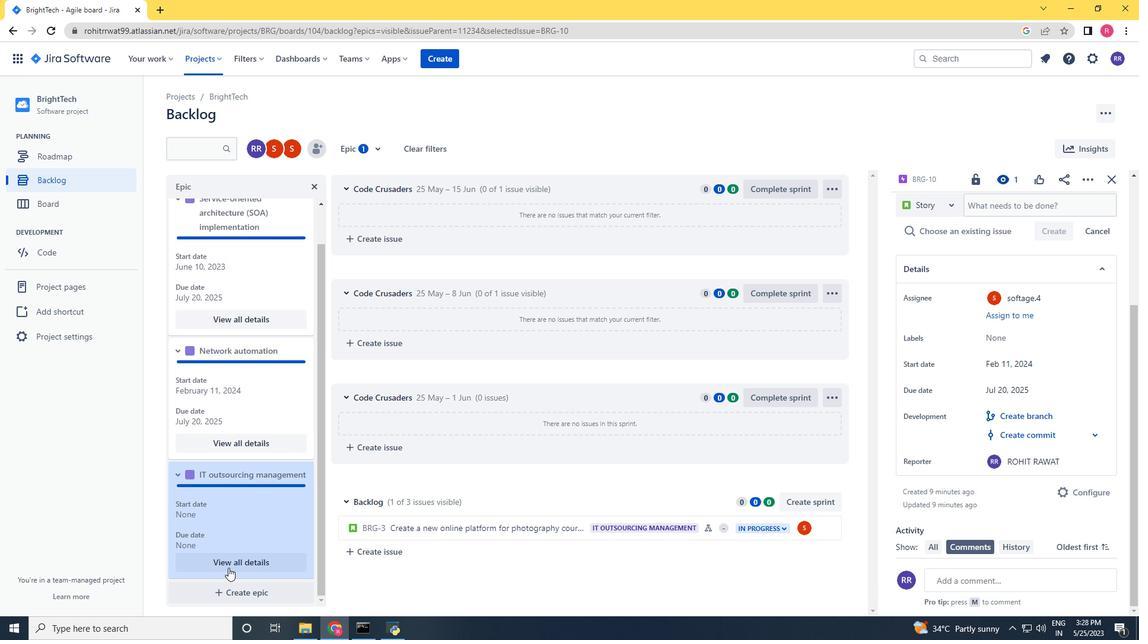 
Action: Mouse pressed left at (227, 564)
Screenshot: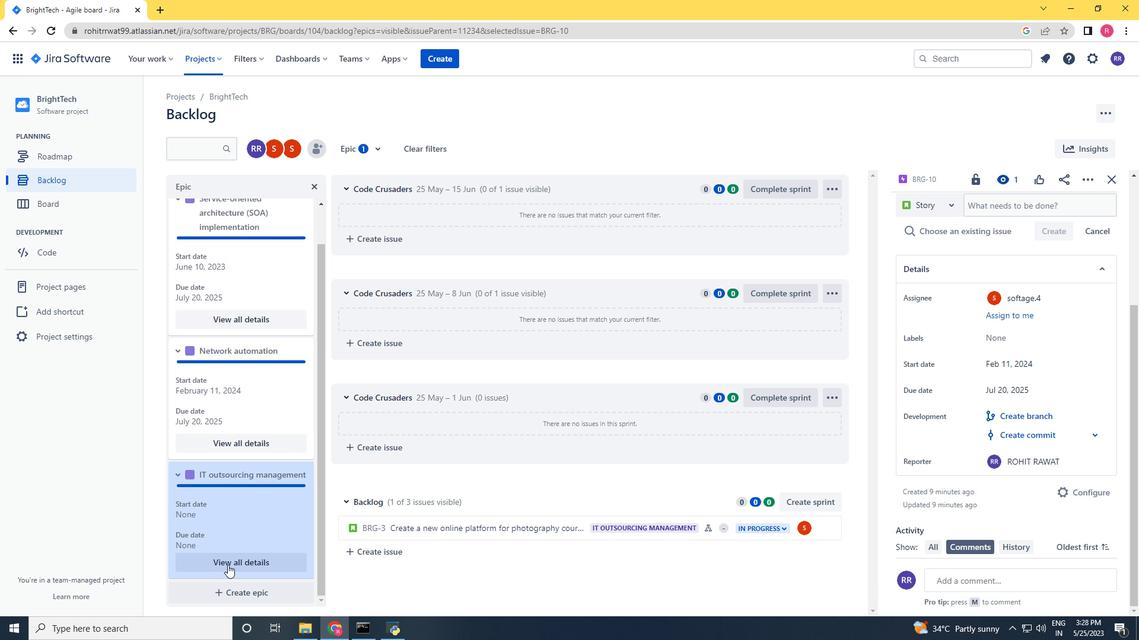 
Action: Mouse moved to (949, 473)
Screenshot: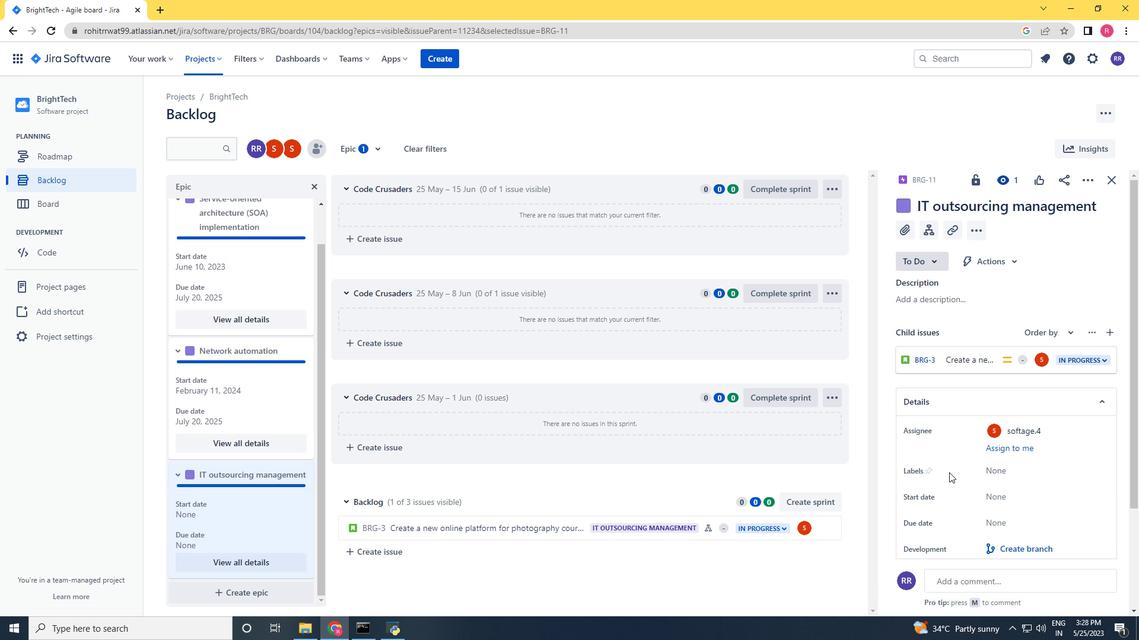 
Action: Mouse scrolled (949, 472) with delta (0, 0)
Screenshot: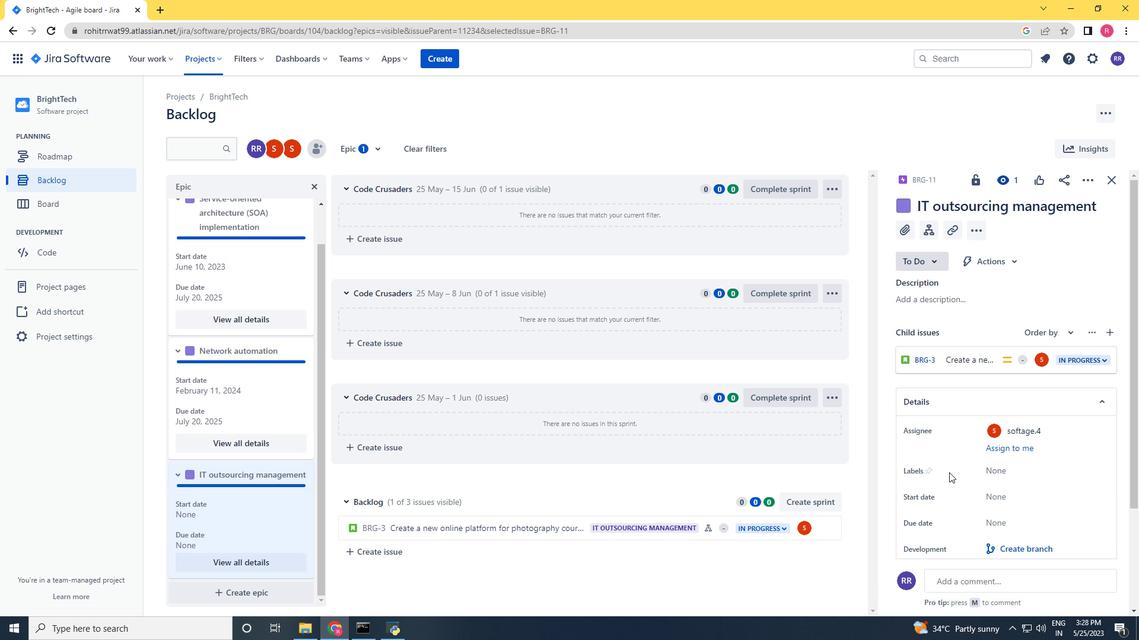 
Action: Mouse moved to (1008, 440)
Screenshot: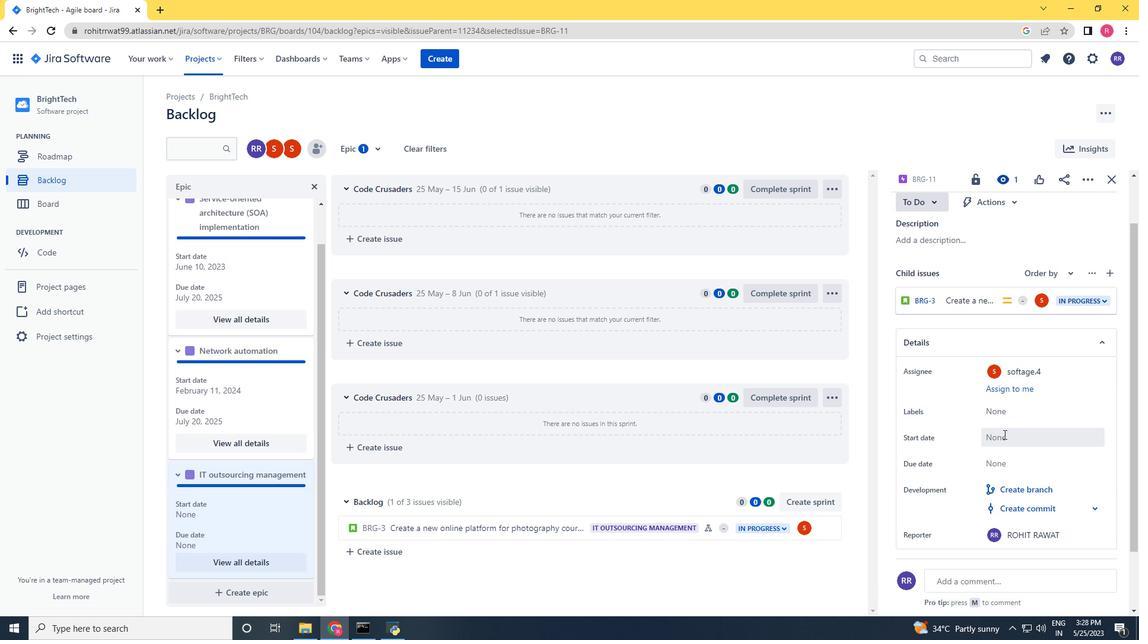 
Action: Mouse pressed left at (1008, 440)
Screenshot: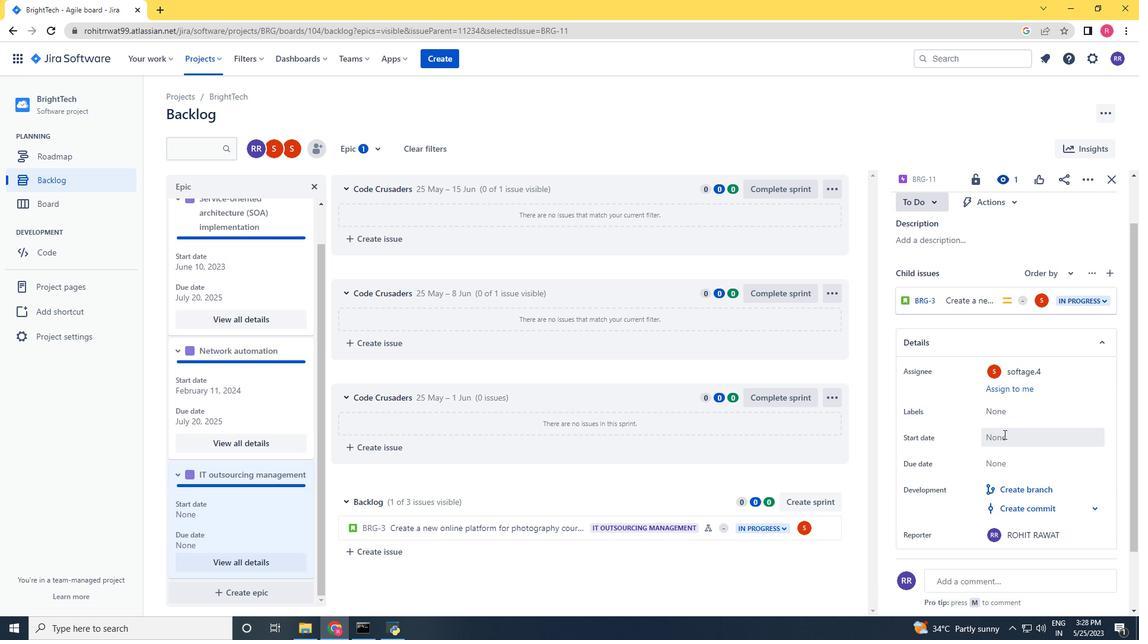 
Action: Mouse moved to (1111, 270)
Screenshot: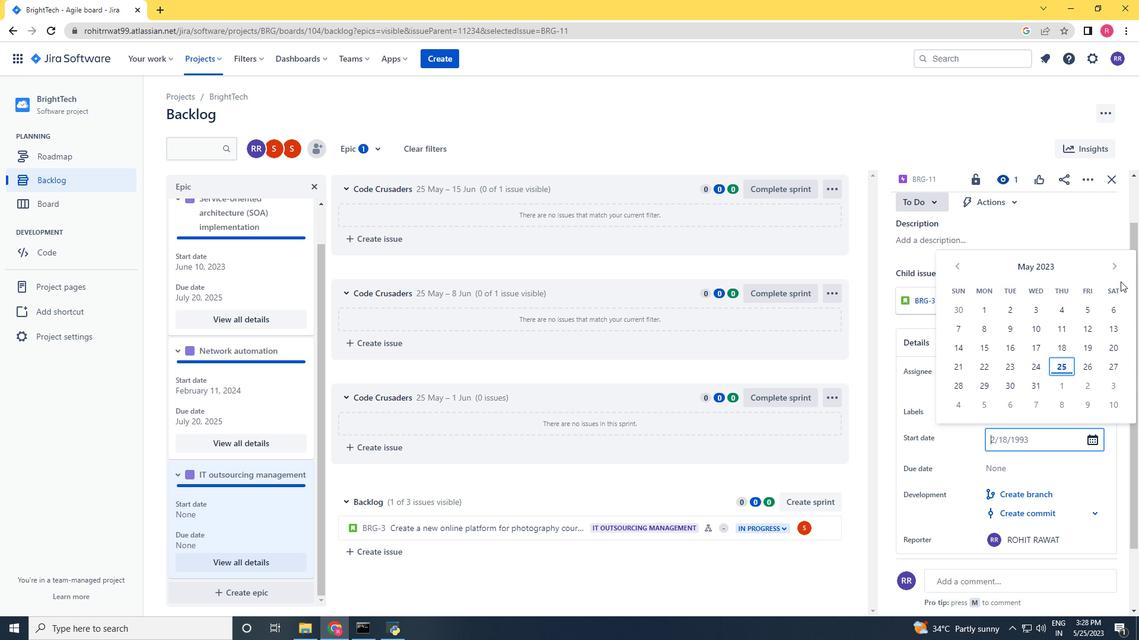 
Action: Mouse pressed left at (1111, 270)
Screenshot: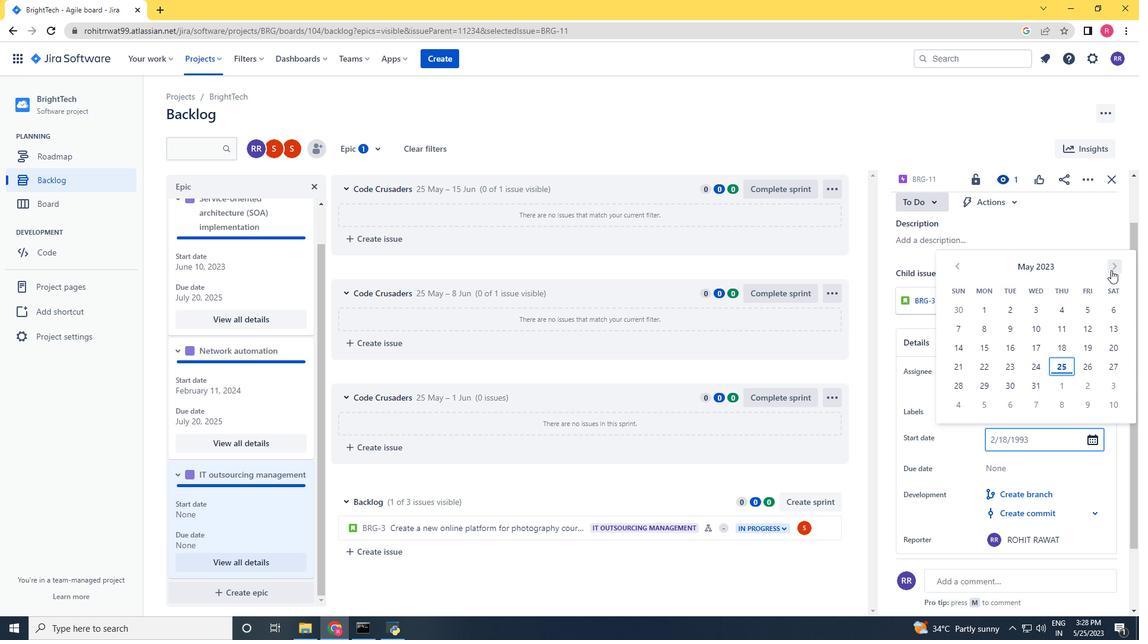 
Action: Mouse pressed left at (1111, 270)
Screenshot: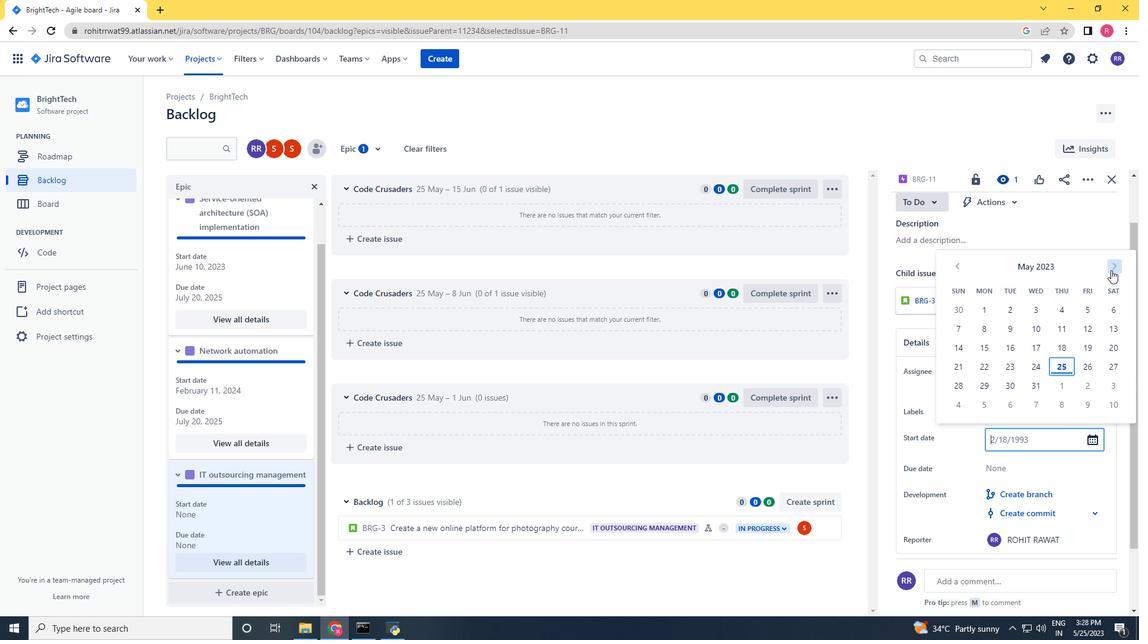 
Action: Mouse pressed left at (1111, 270)
Screenshot: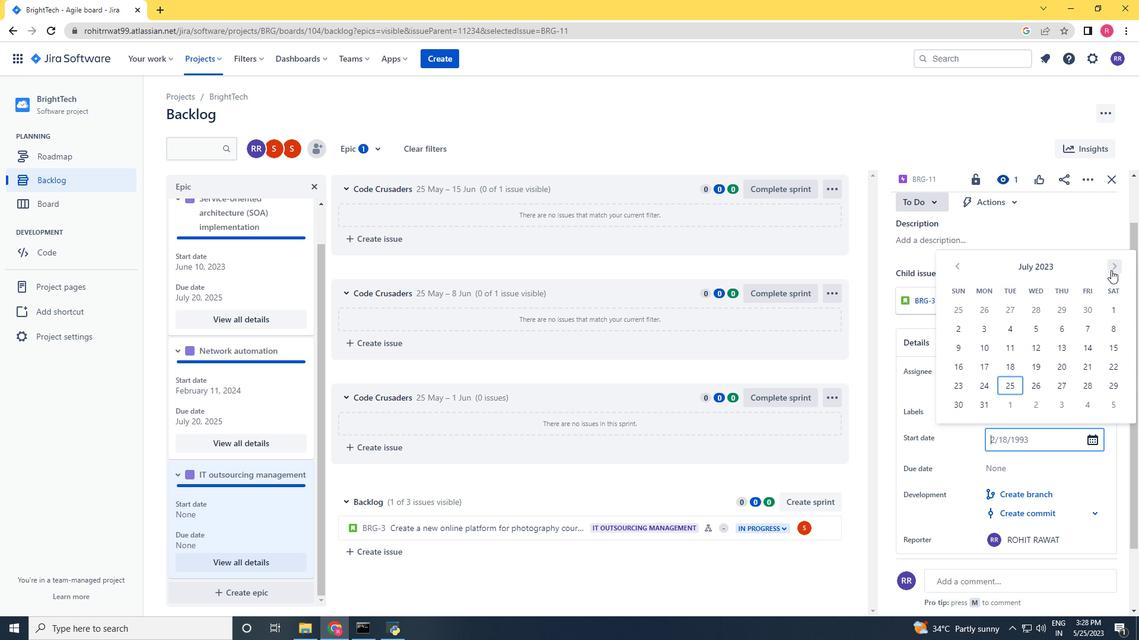 
Action: Mouse pressed left at (1111, 270)
Screenshot: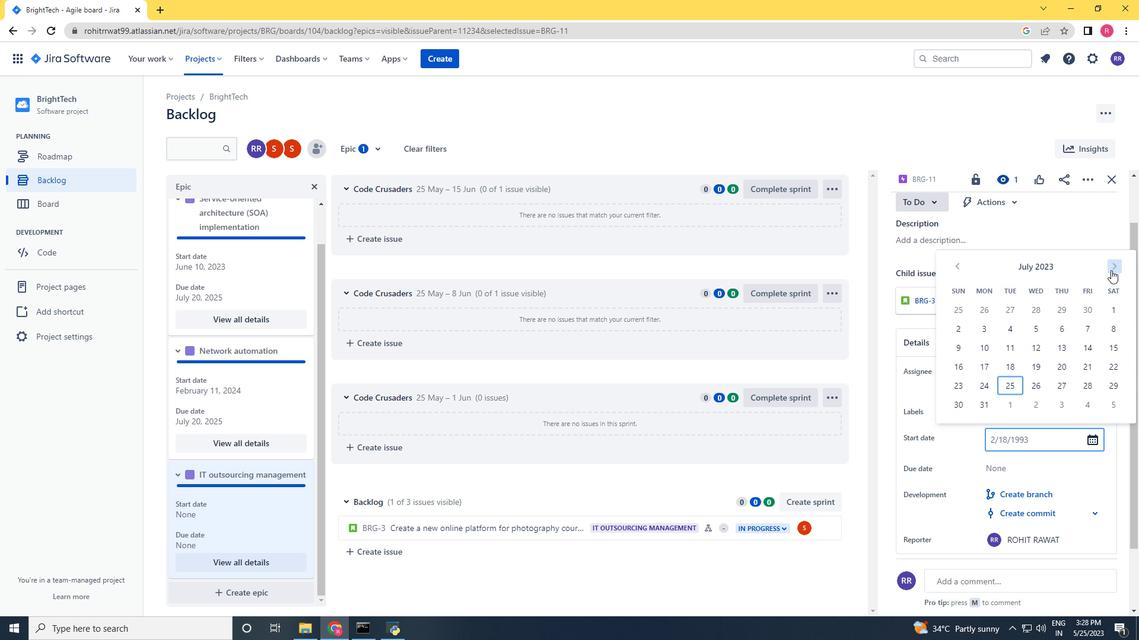 
Action: Mouse pressed left at (1111, 270)
Screenshot: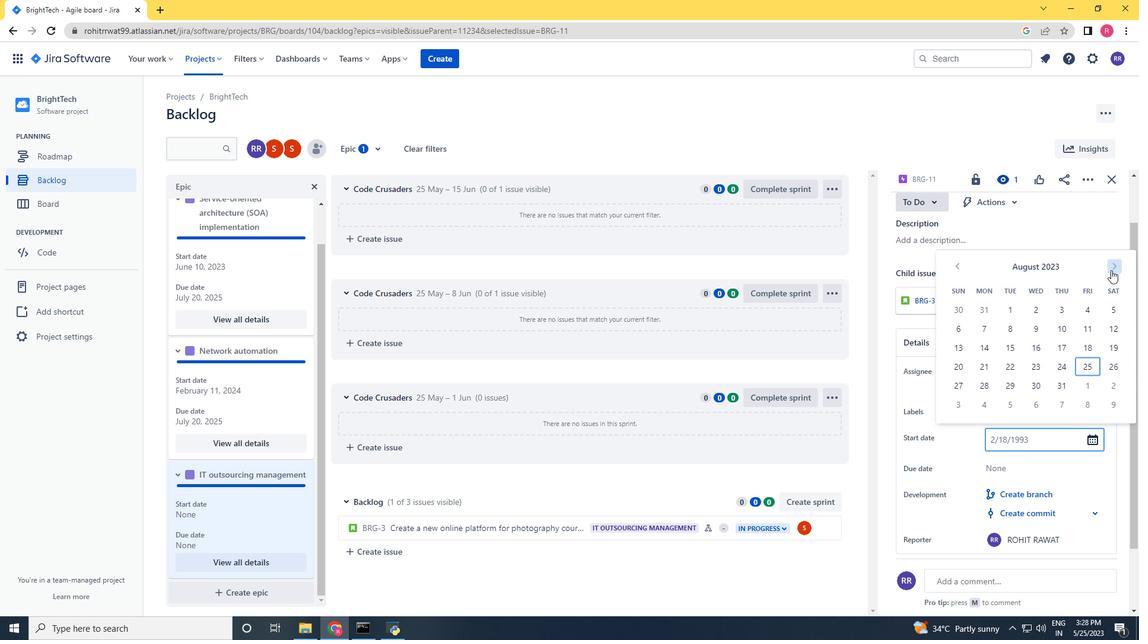 
Action: Mouse pressed left at (1111, 270)
Screenshot: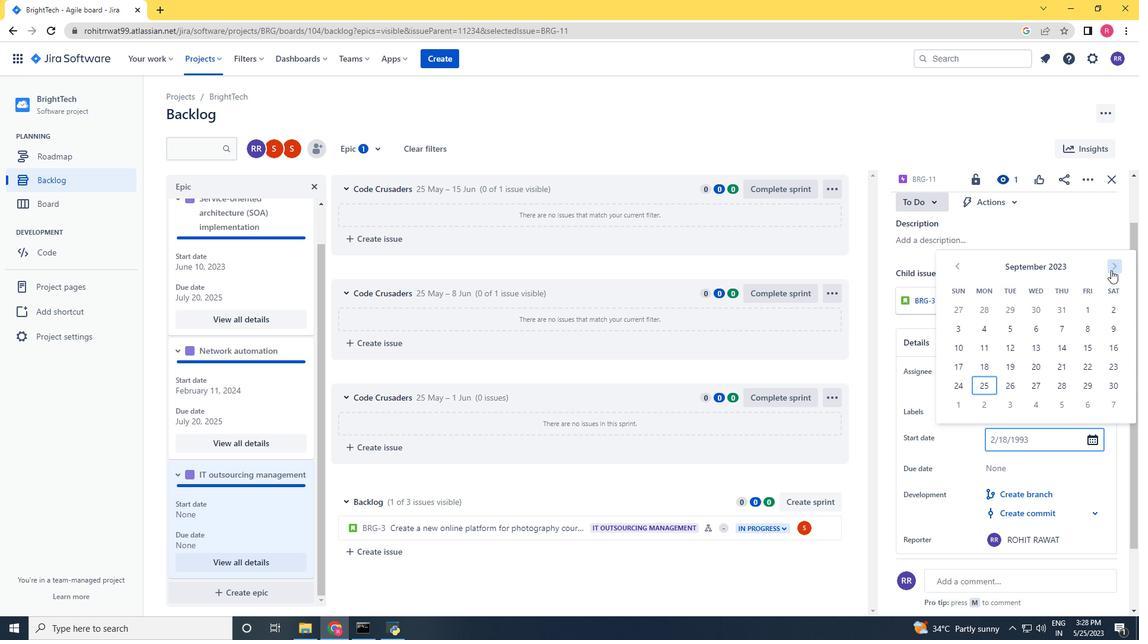 
Action: Mouse pressed left at (1111, 270)
Screenshot: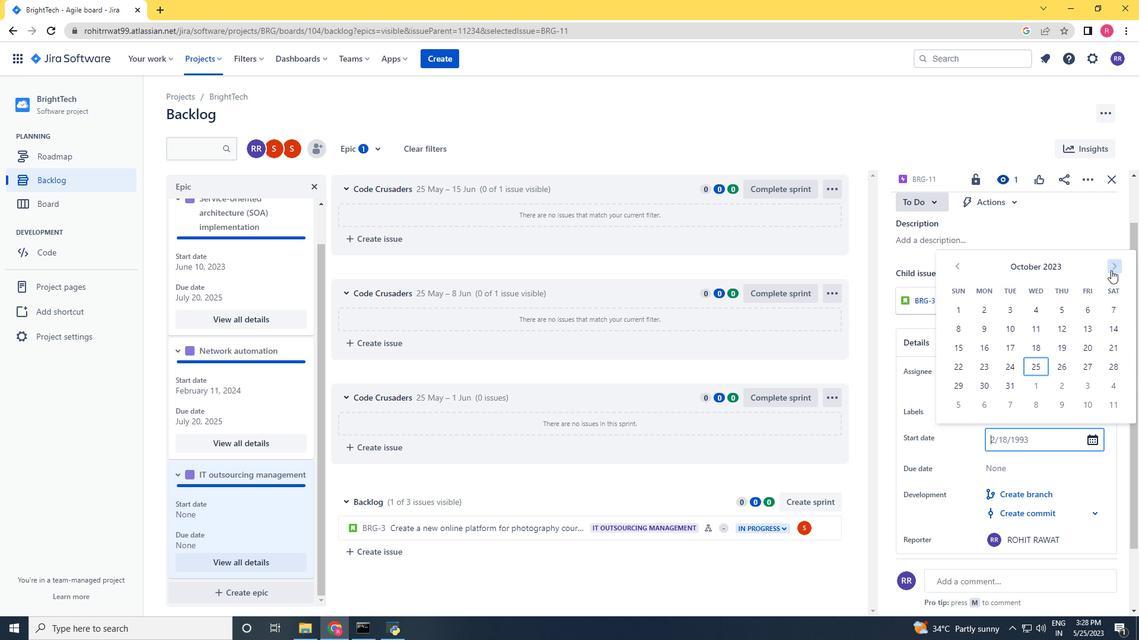 
Action: Mouse pressed left at (1111, 270)
Screenshot: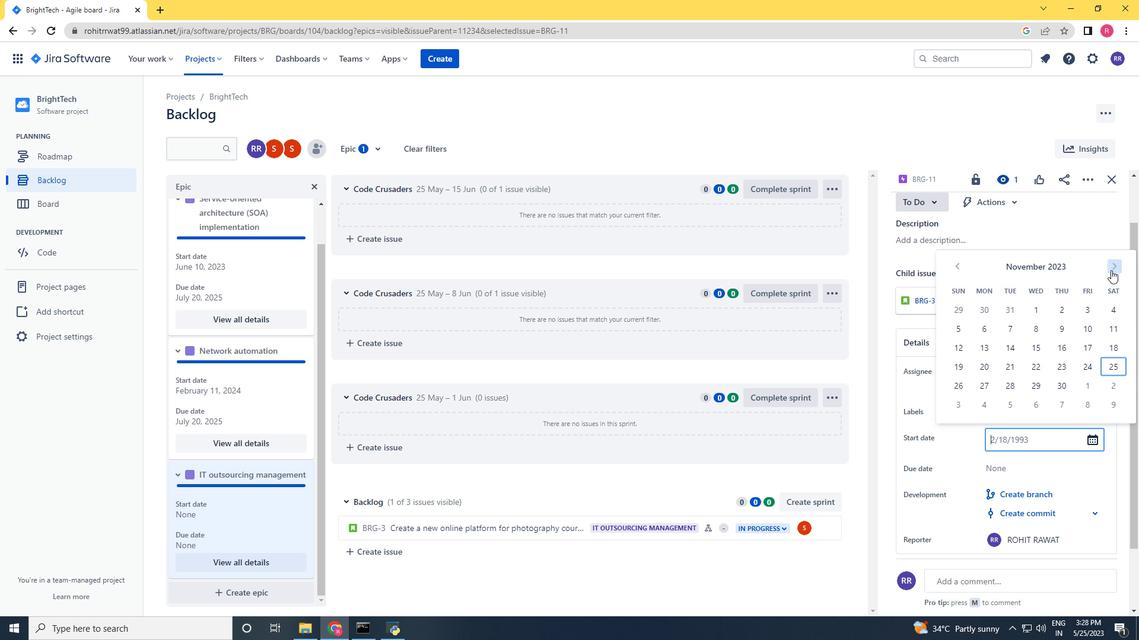 
Action: Mouse pressed left at (1111, 270)
Screenshot: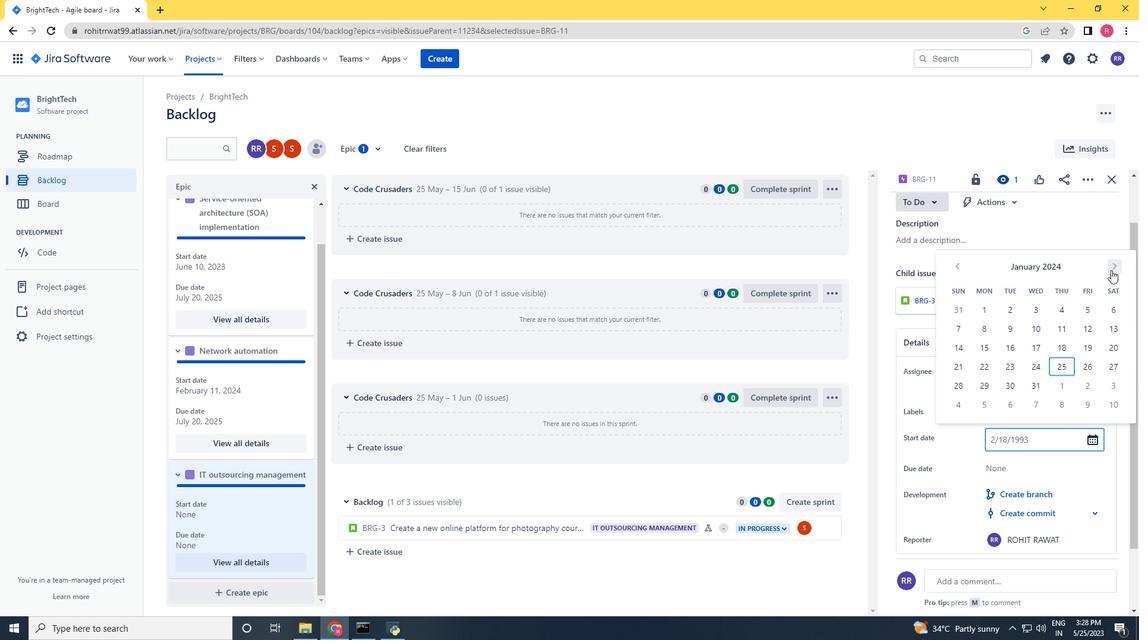 
Action: Mouse pressed left at (1111, 270)
Screenshot: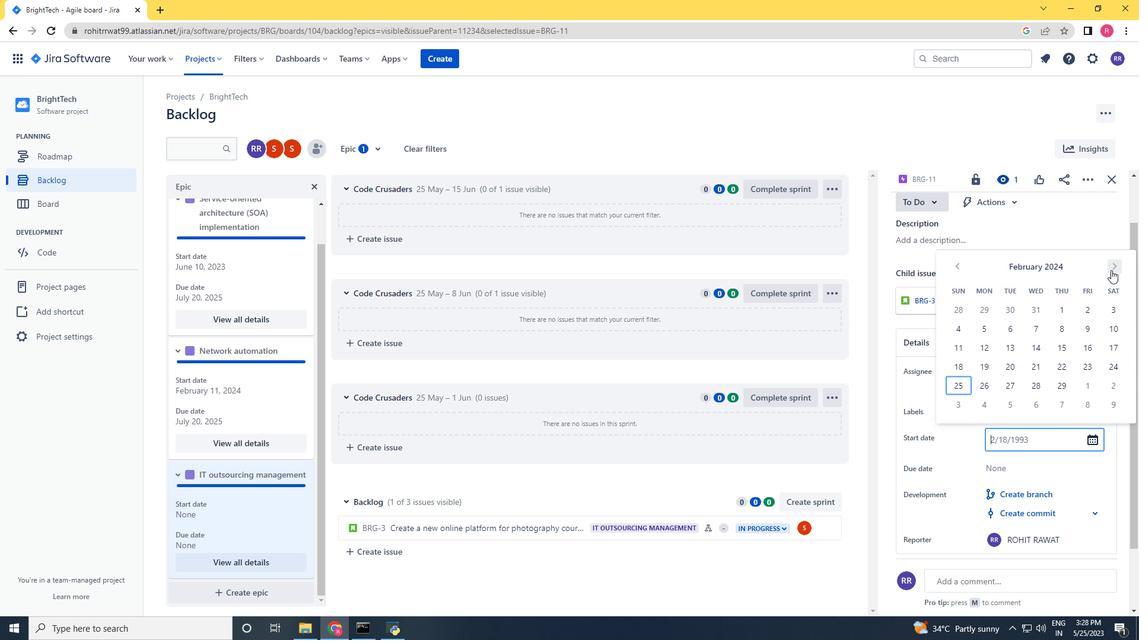 
Action: Mouse moved to (992, 387)
Screenshot: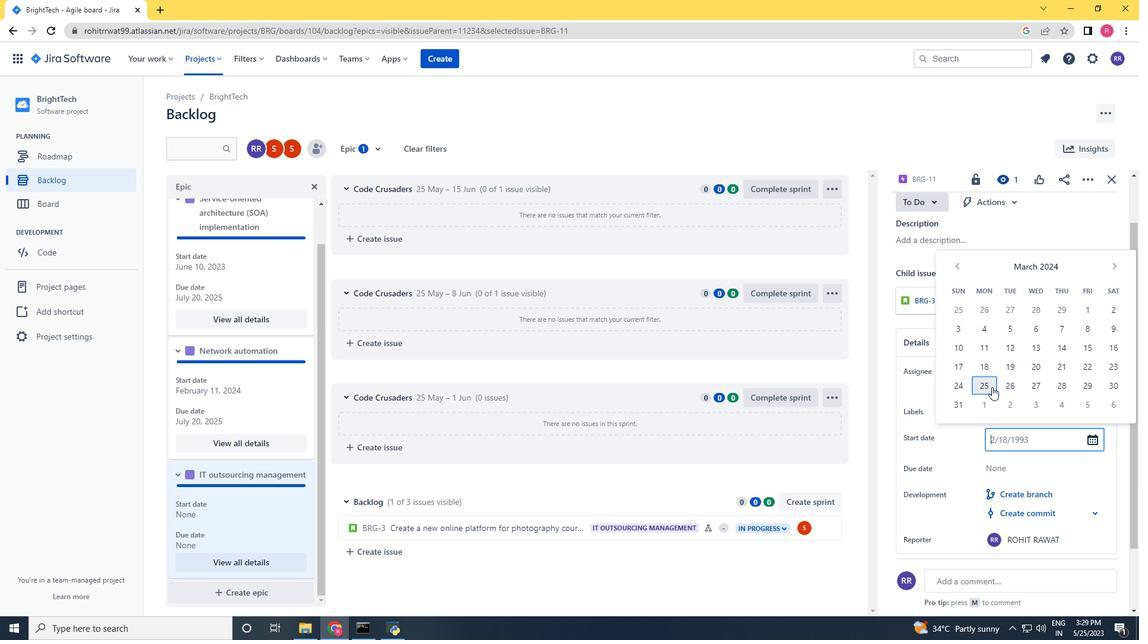 
Action: Mouse pressed left at (992, 387)
Screenshot: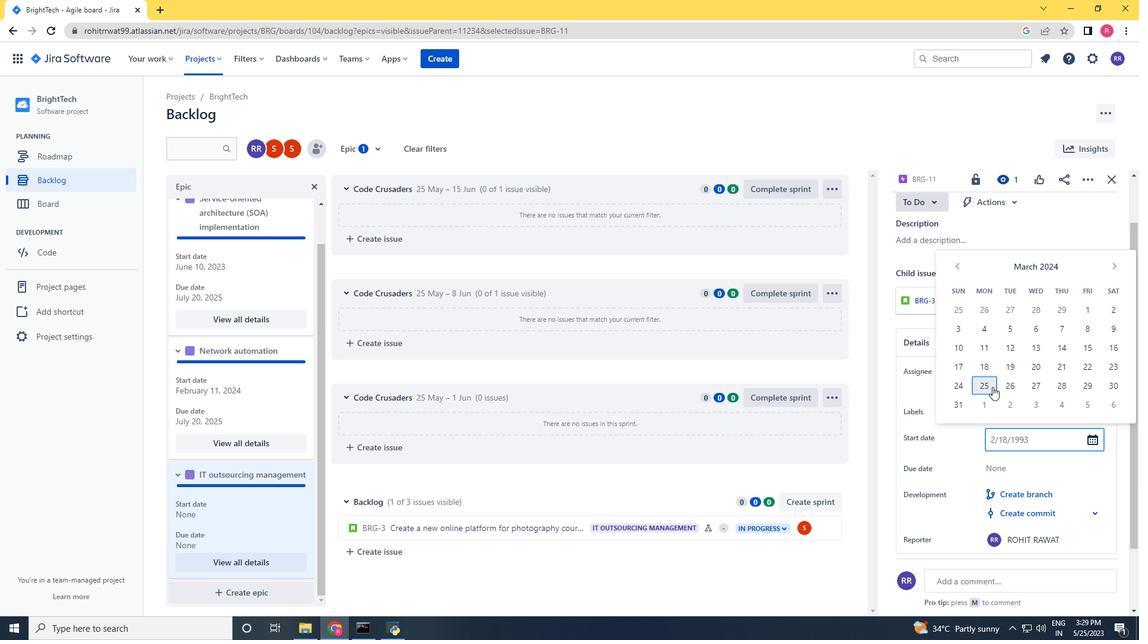 
Action: Mouse moved to (1016, 466)
Screenshot: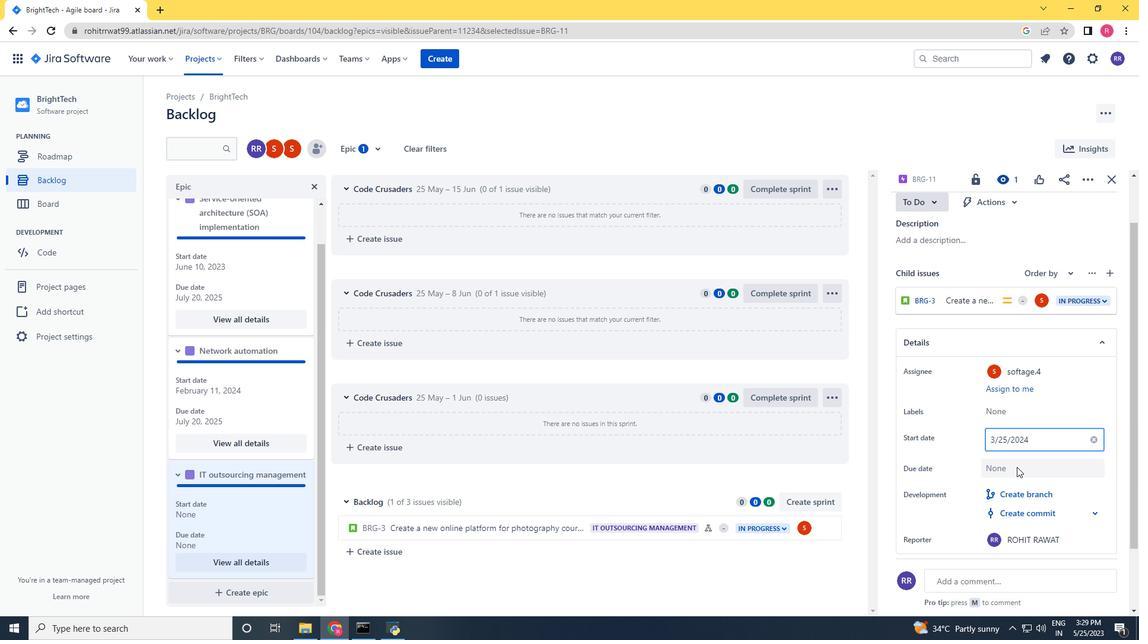 
Action: Mouse pressed left at (1016, 466)
Screenshot: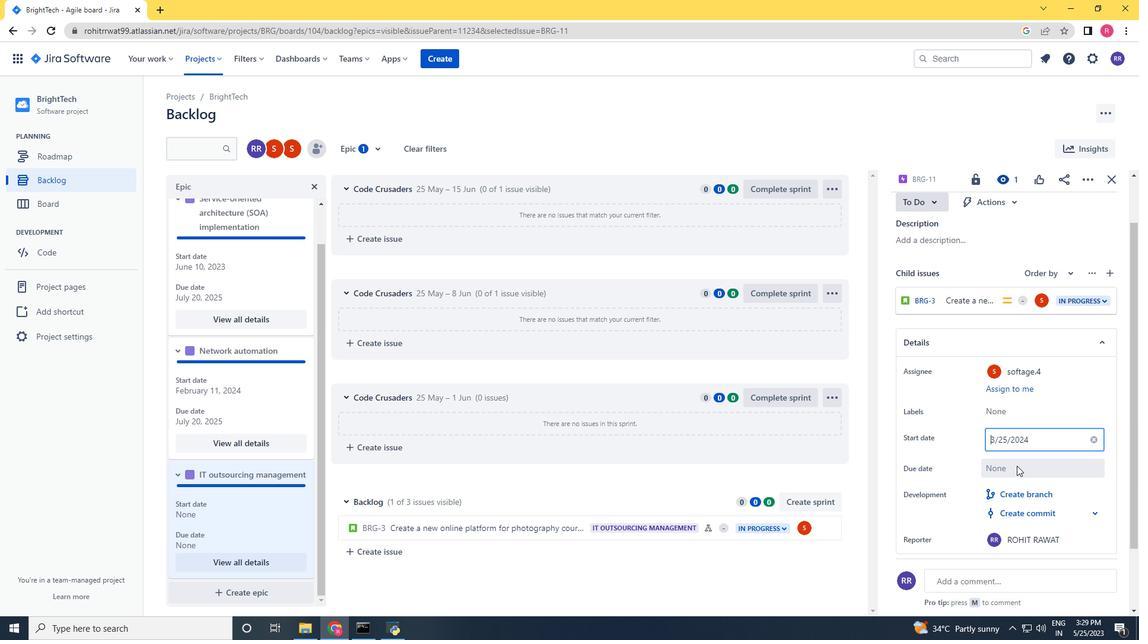 
Action: Mouse moved to (1113, 292)
Screenshot: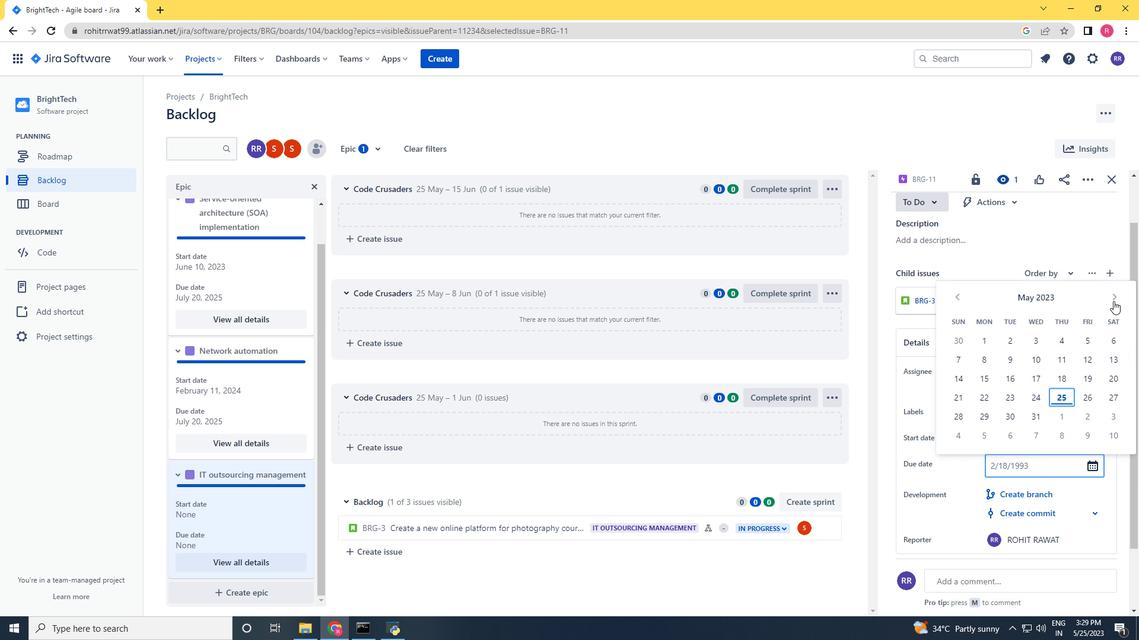 
Action: Mouse pressed left at (1113, 292)
Screenshot: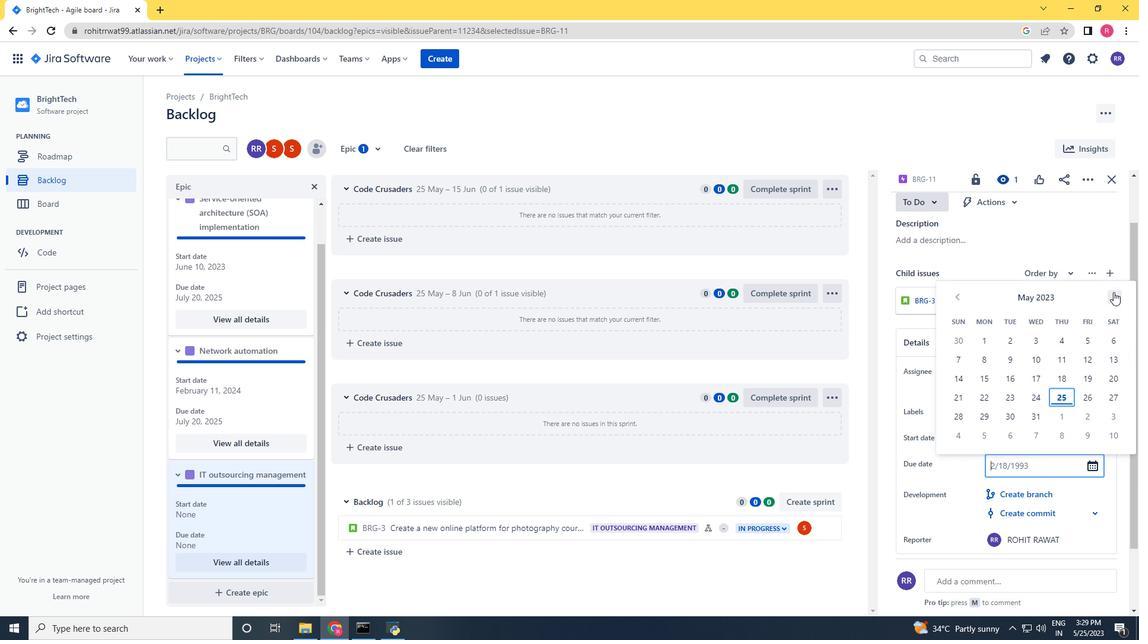 
Action: Mouse pressed left at (1113, 292)
Screenshot: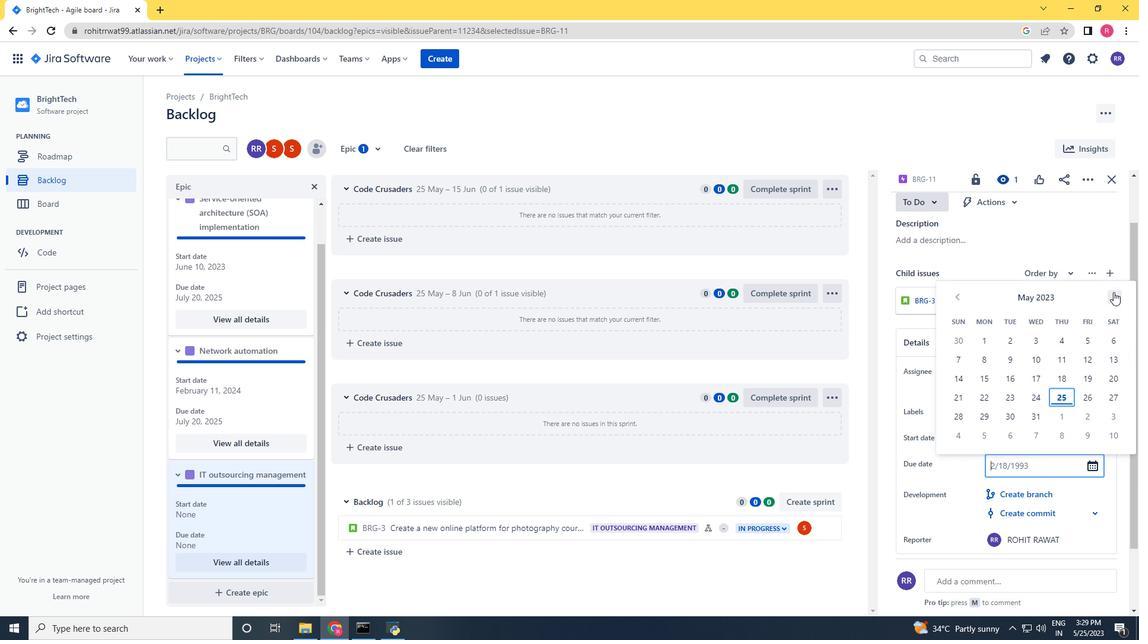 
Action: Mouse pressed left at (1113, 292)
Screenshot: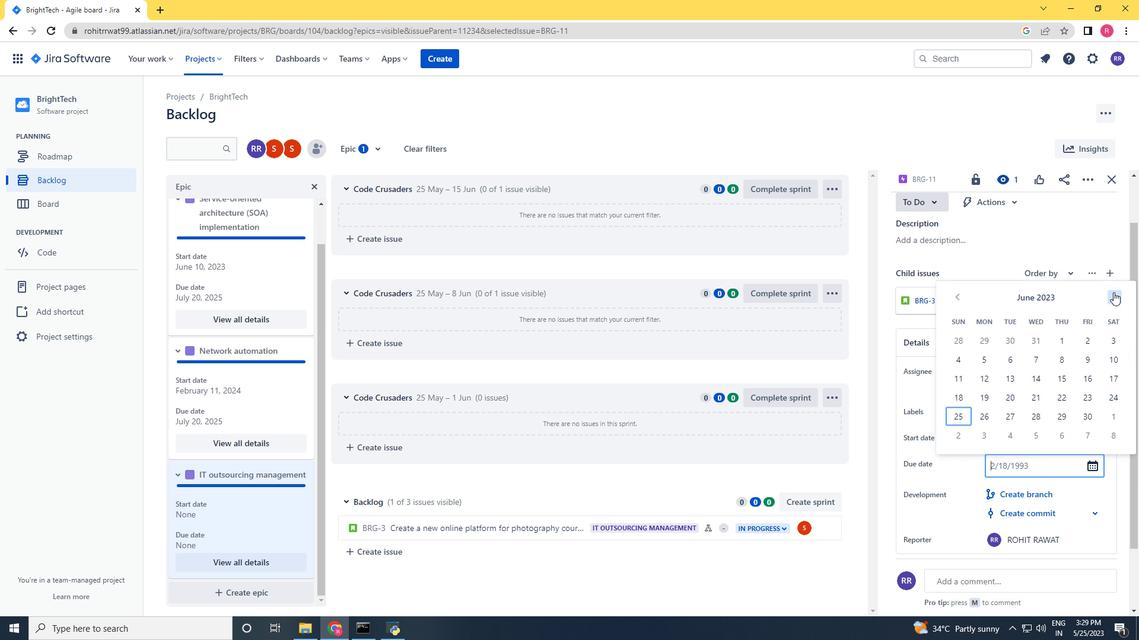
Action: Mouse pressed left at (1113, 292)
Screenshot: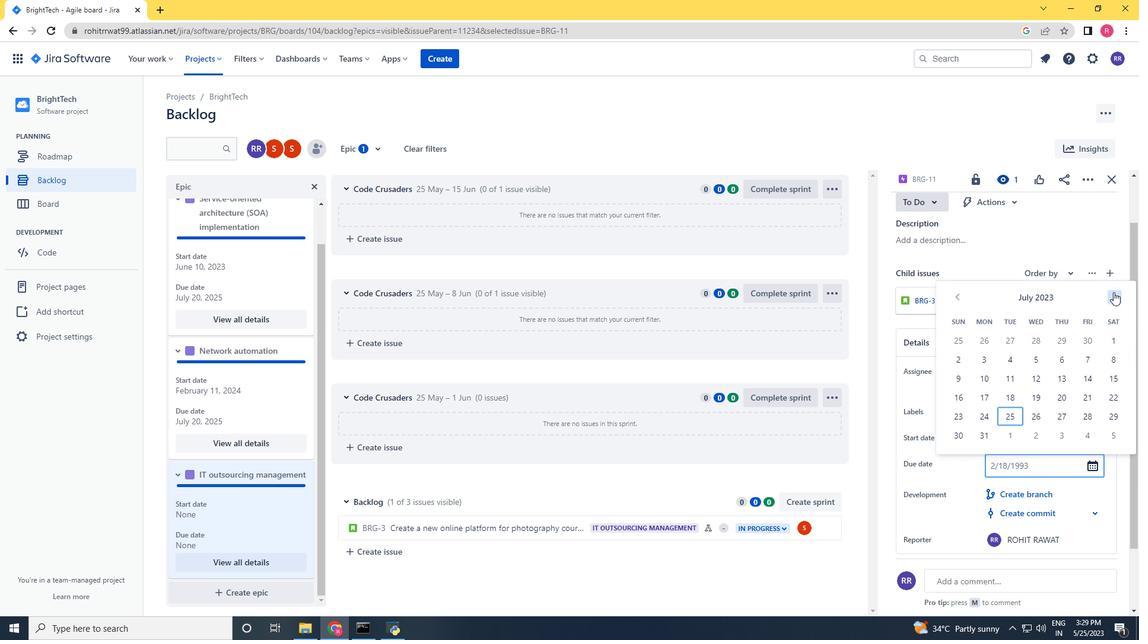 
Action: Mouse pressed left at (1113, 292)
Screenshot: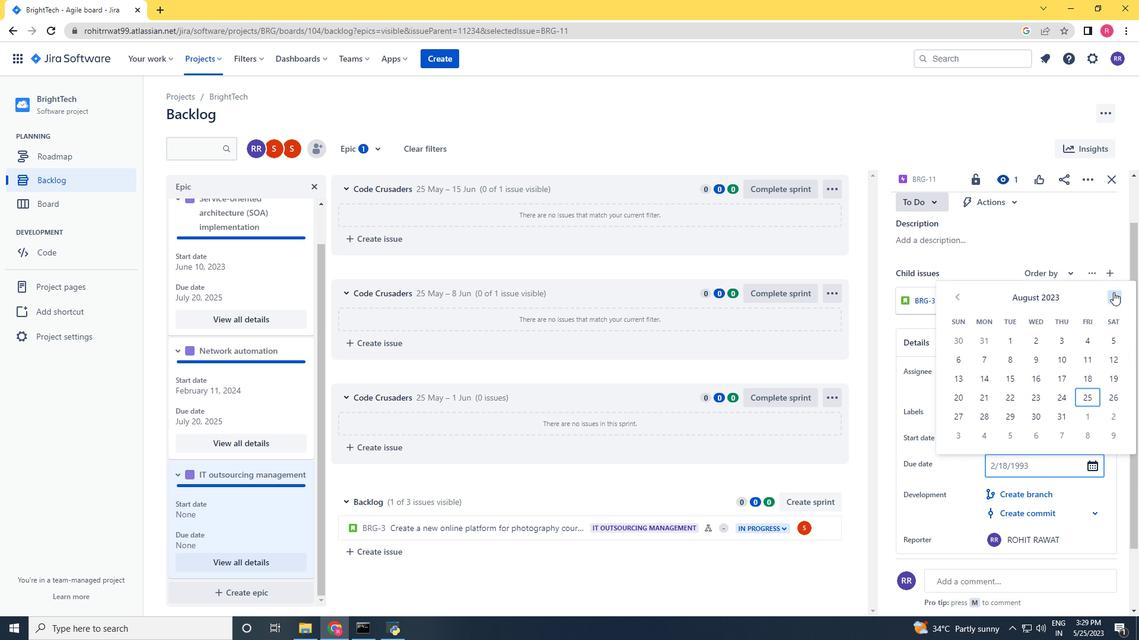 
Action: Mouse pressed left at (1113, 292)
Screenshot: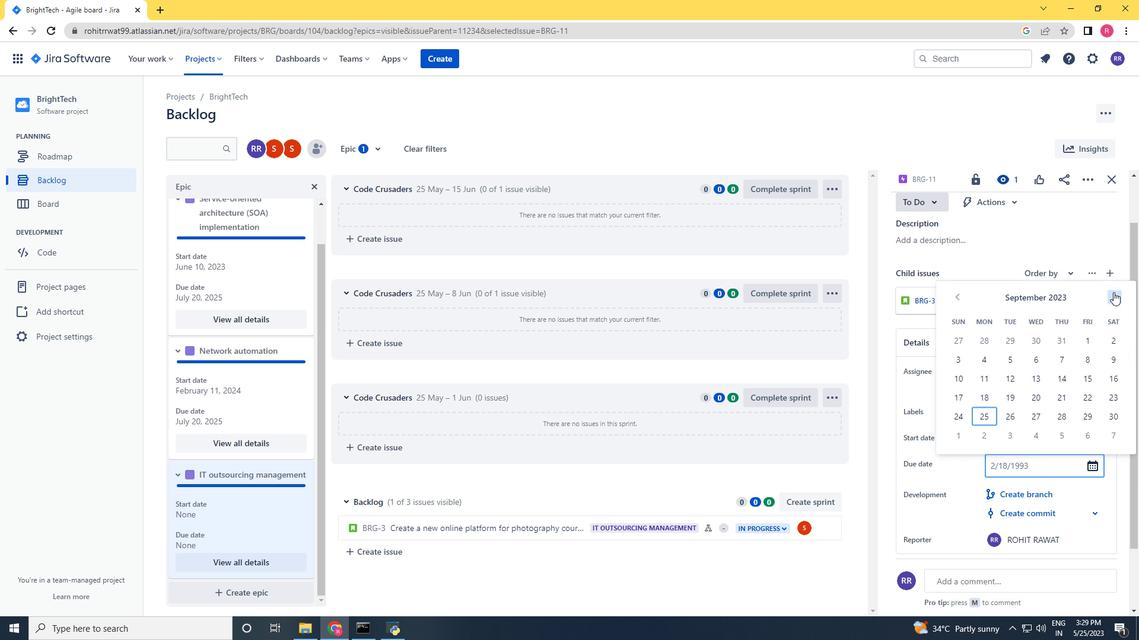 
Action: Mouse pressed left at (1113, 292)
Screenshot: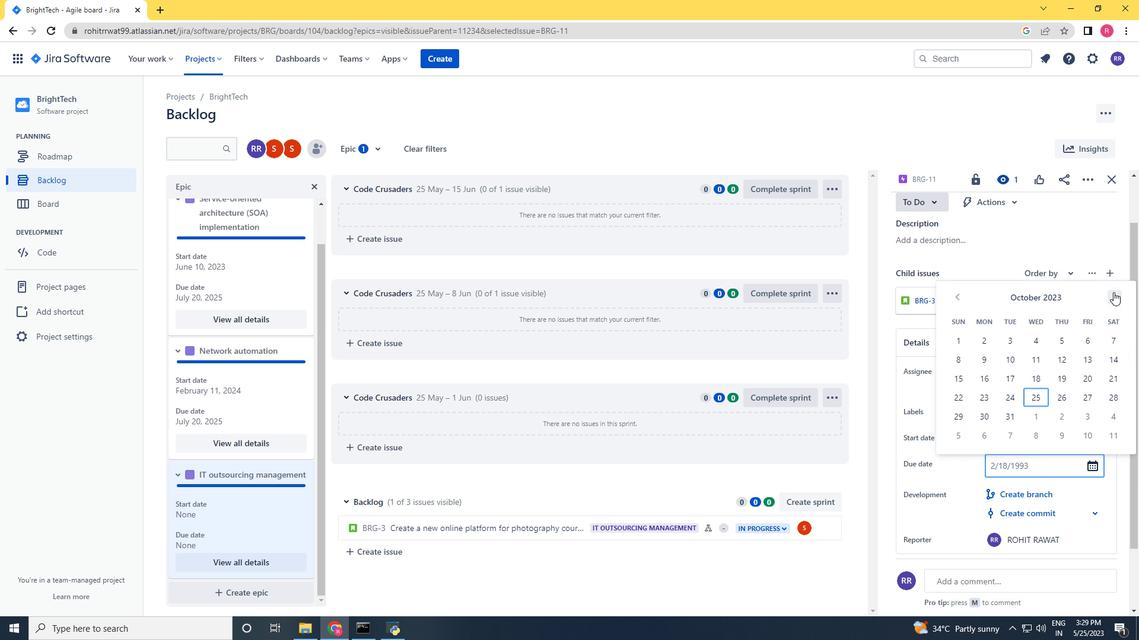 
Action: Mouse pressed left at (1113, 292)
Screenshot: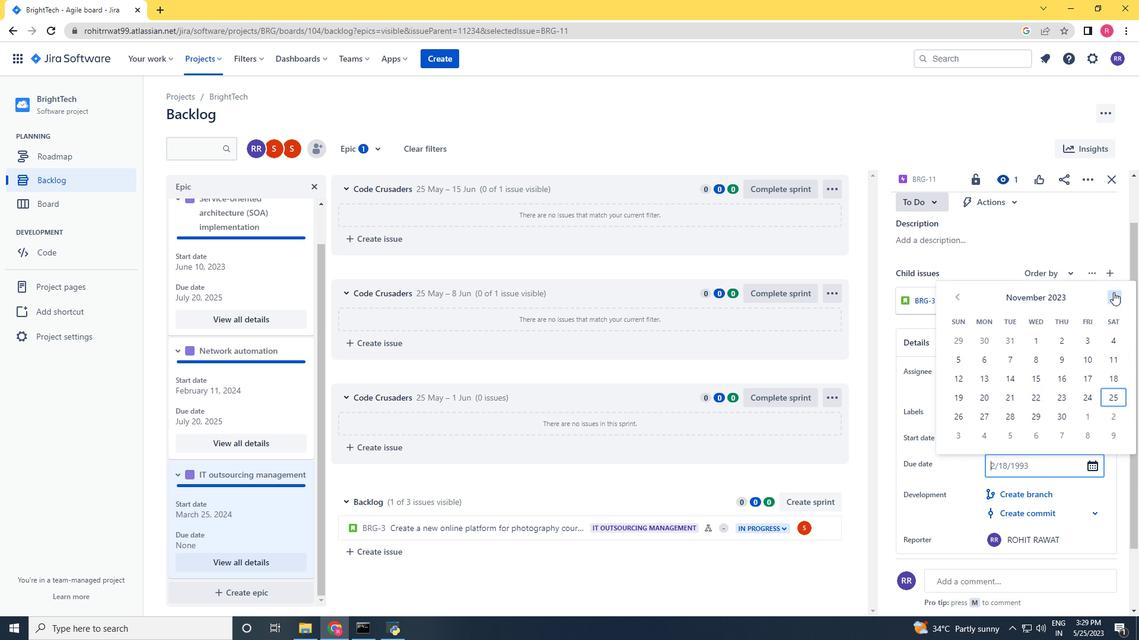 
Action: Mouse pressed left at (1113, 292)
Screenshot: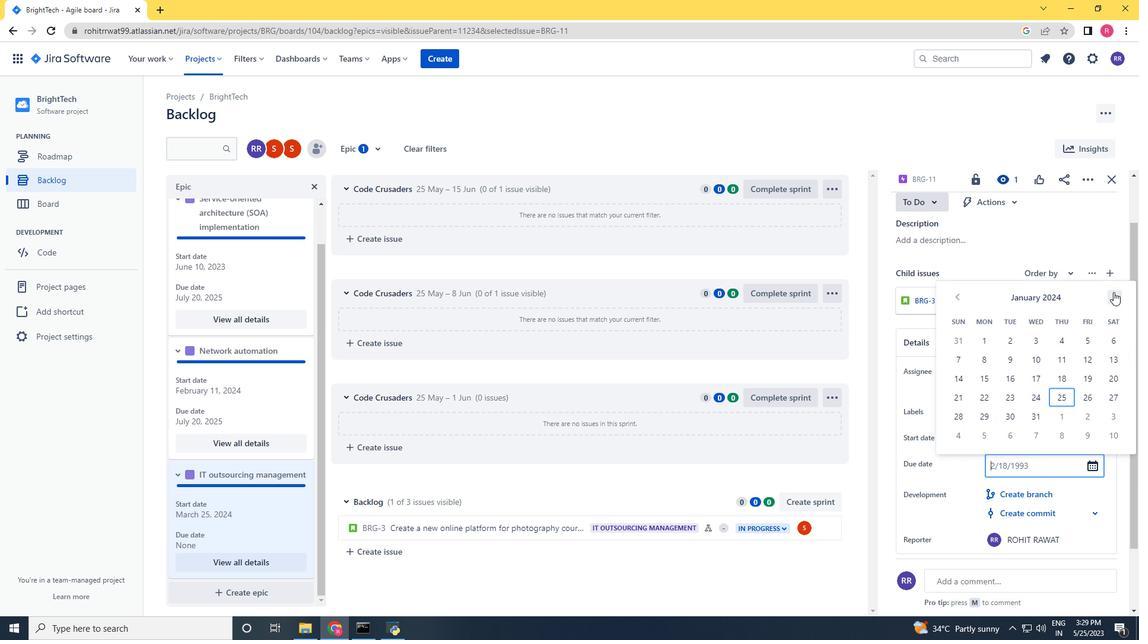 
Action: Mouse pressed left at (1113, 292)
Screenshot: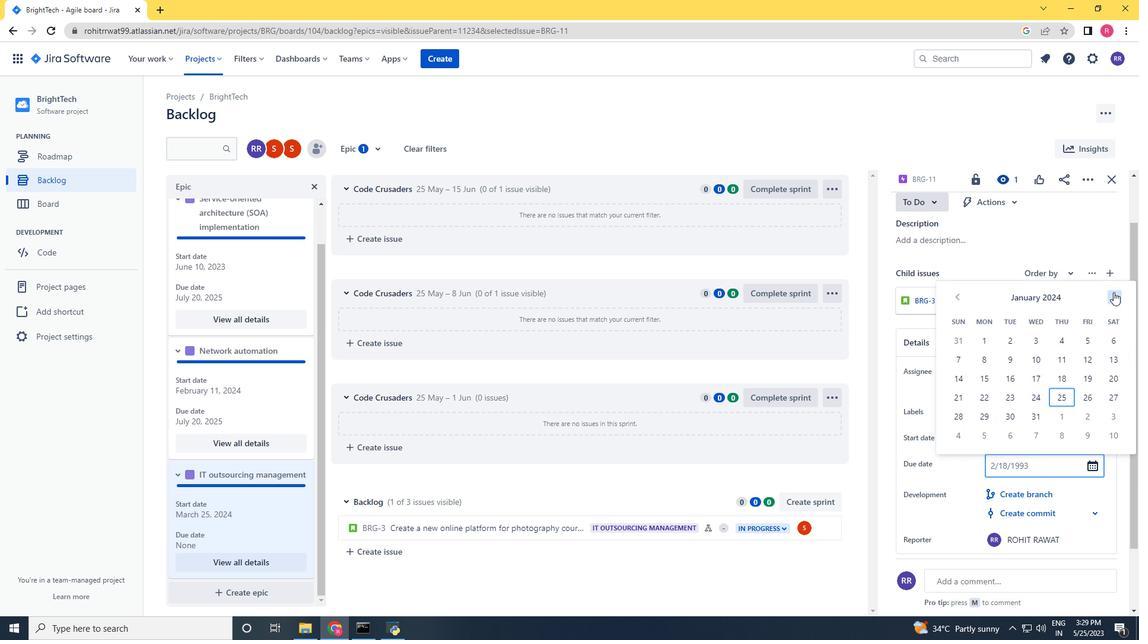 
Action: Mouse pressed left at (1113, 292)
Screenshot: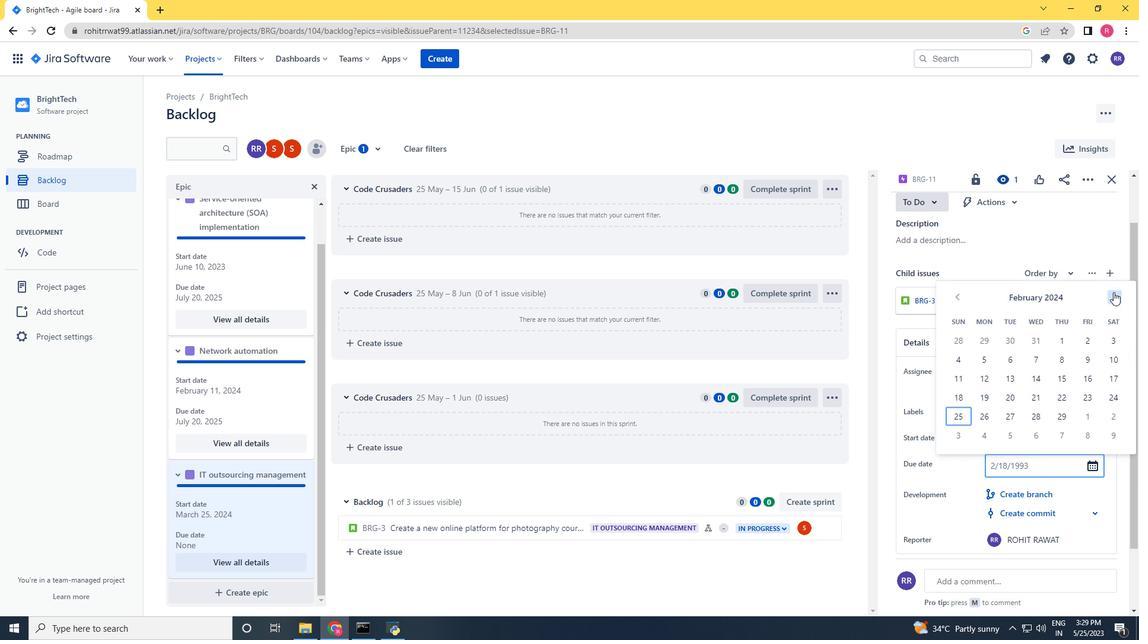 
Action: Mouse pressed left at (1113, 292)
Screenshot: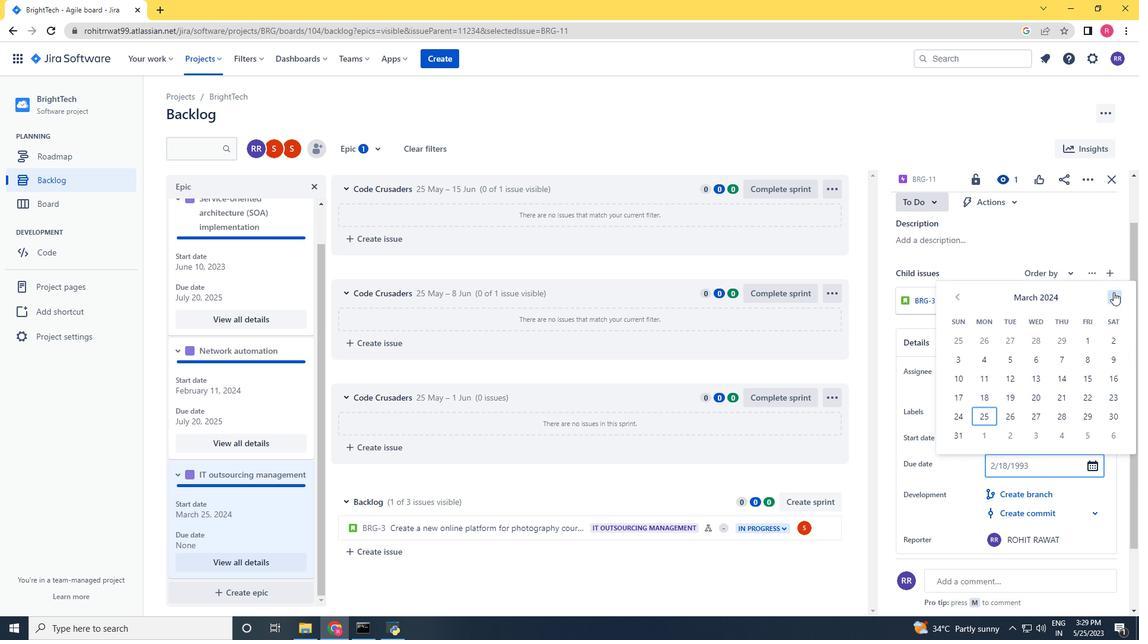 
Action: Mouse pressed left at (1113, 292)
Screenshot: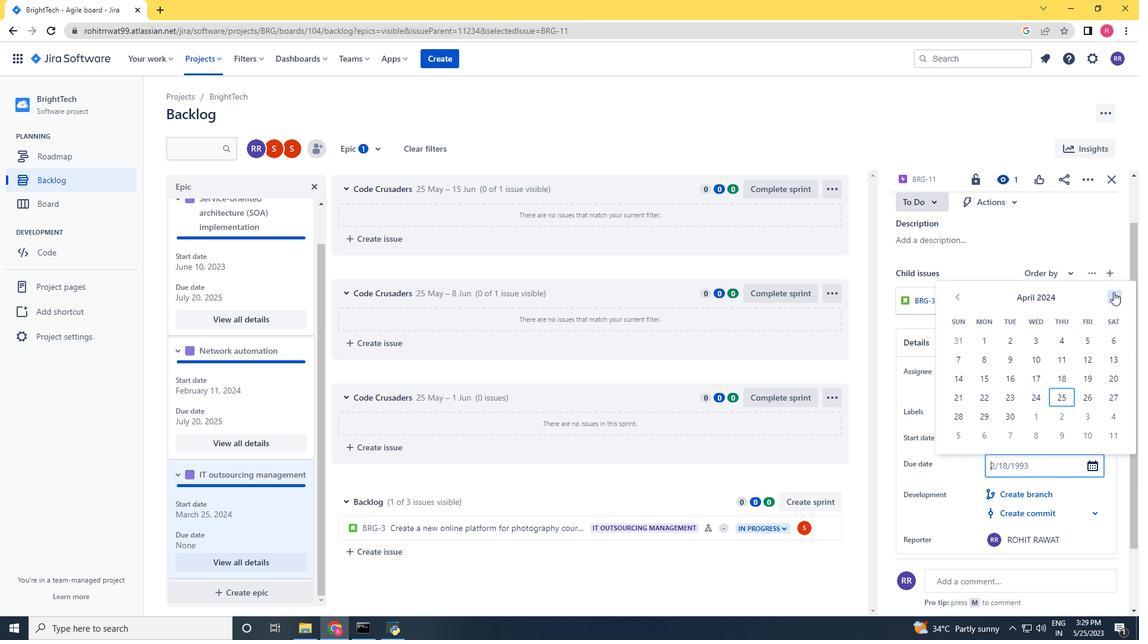 
Action: Mouse pressed left at (1113, 292)
Screenshot: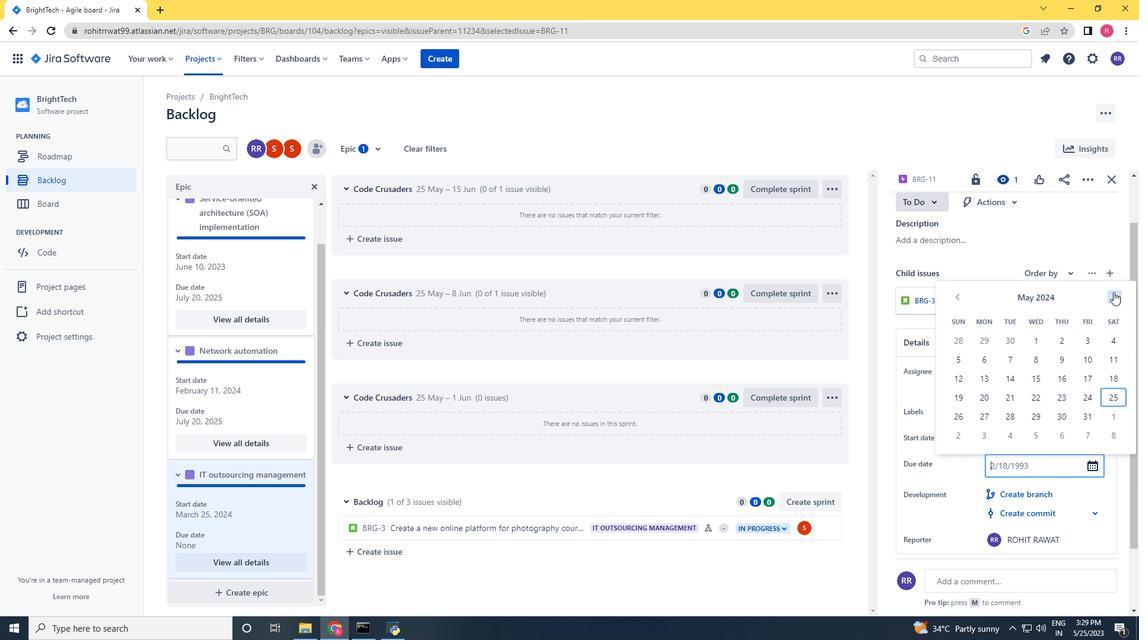 
Action: Mouse pressed left at (1113, 292)
Screenshot: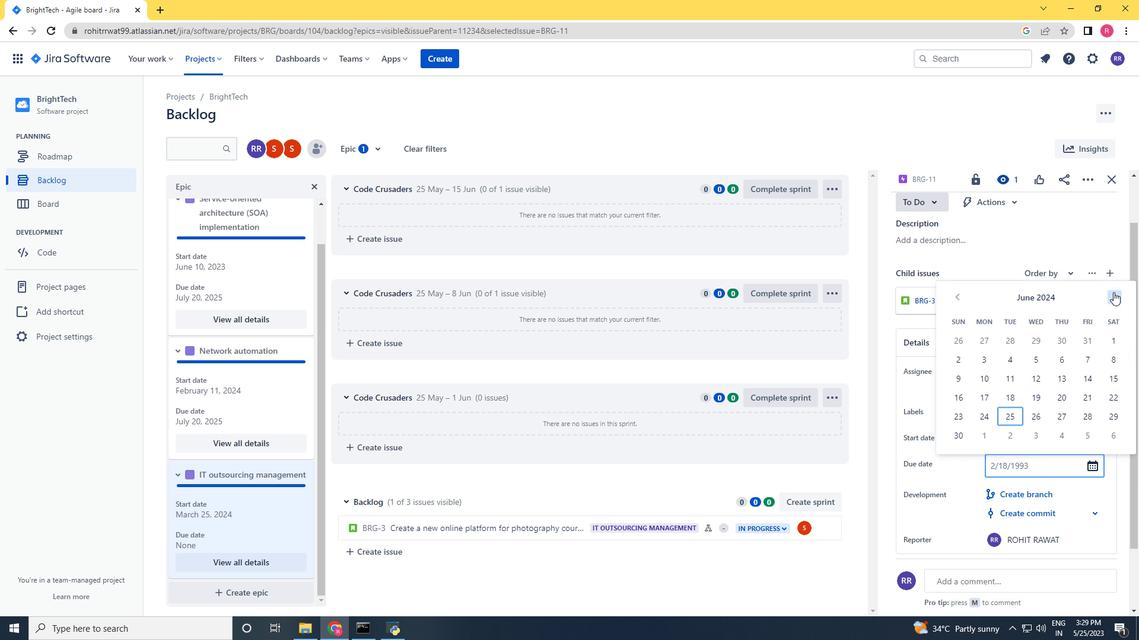 
Action: Mouse pressed left at (1113, 292)
Screenshot: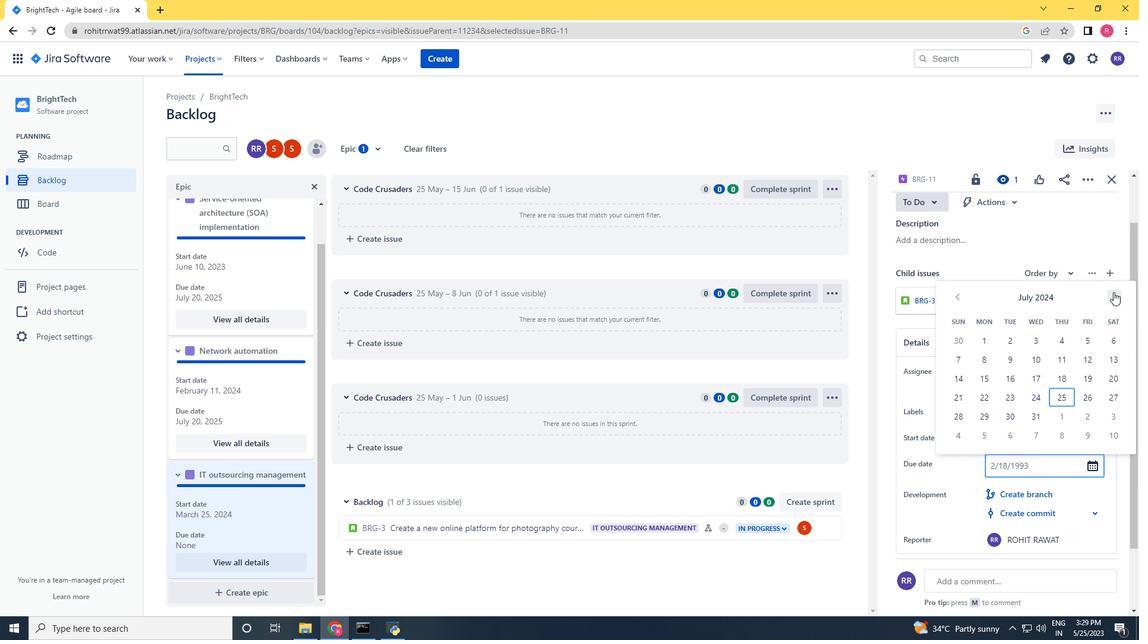 
Action: Mouse pressed left at (1113, 292)
Screenshot: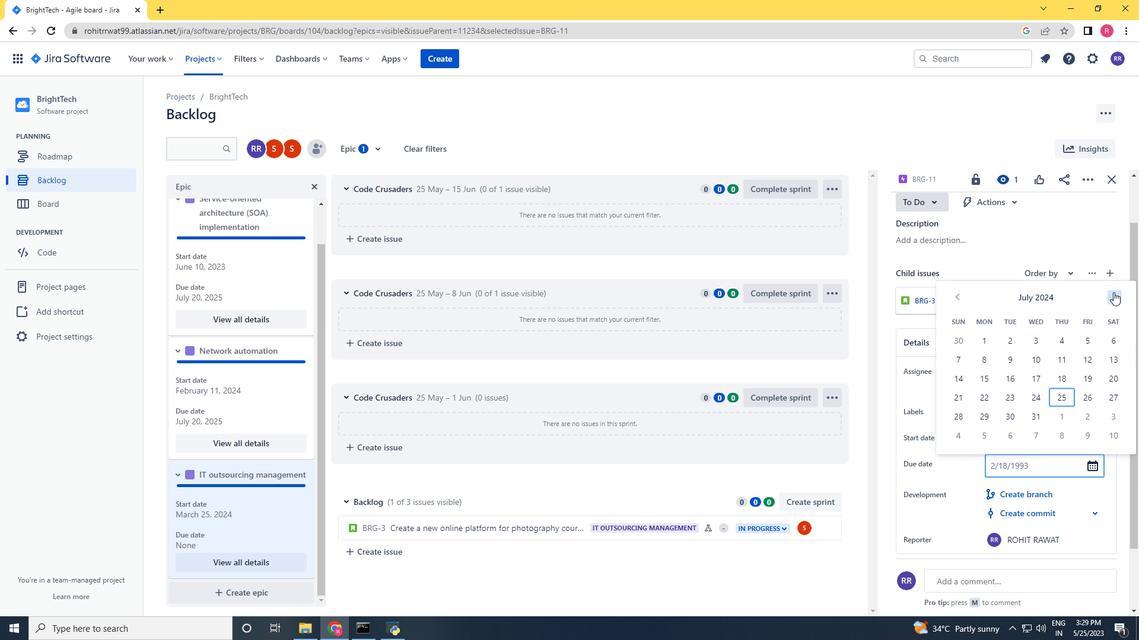 
Action: Mouse pressed left at (1113, 292)
Screenshot: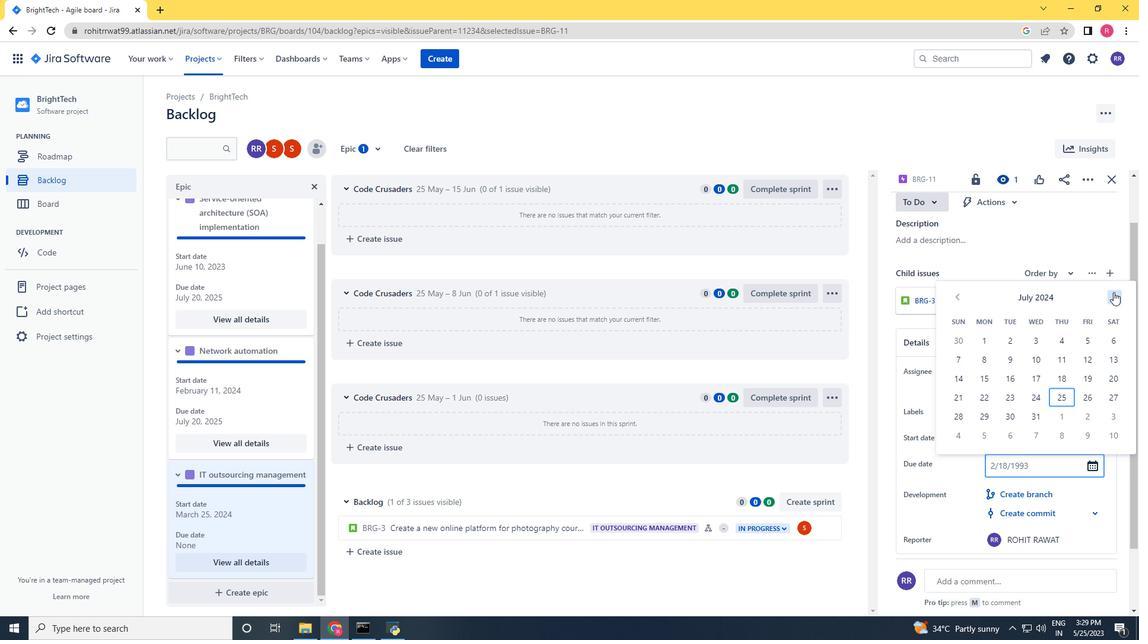 
Action: Mouse pressed left at (1113, 292)
Screenshot: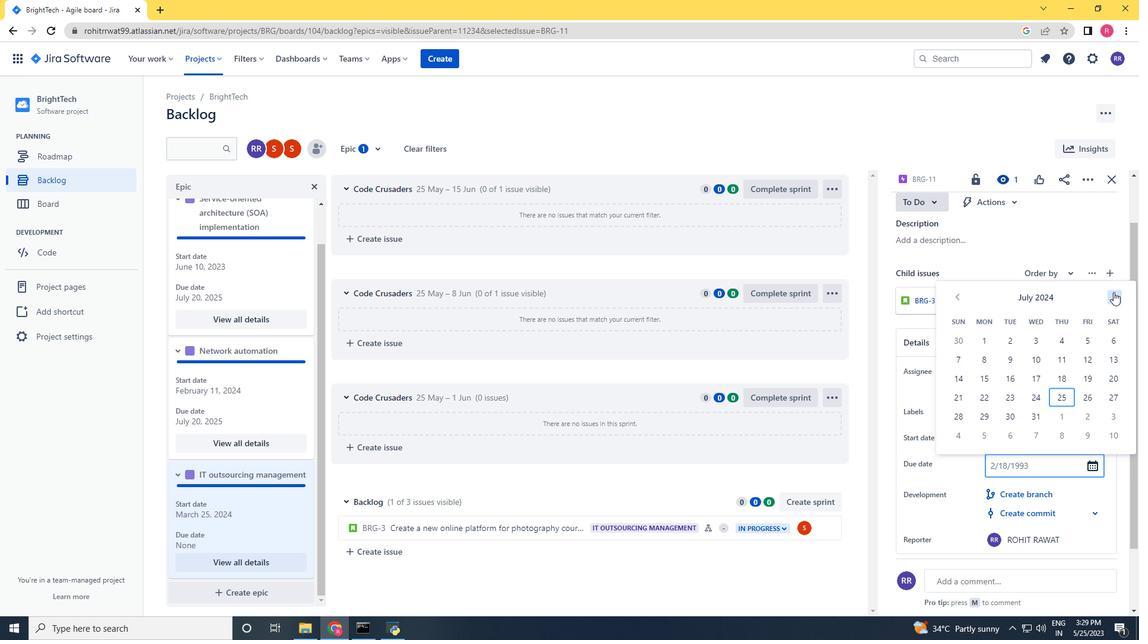 
Action: Mouse pressed left at (1113, 292)
Screenshot: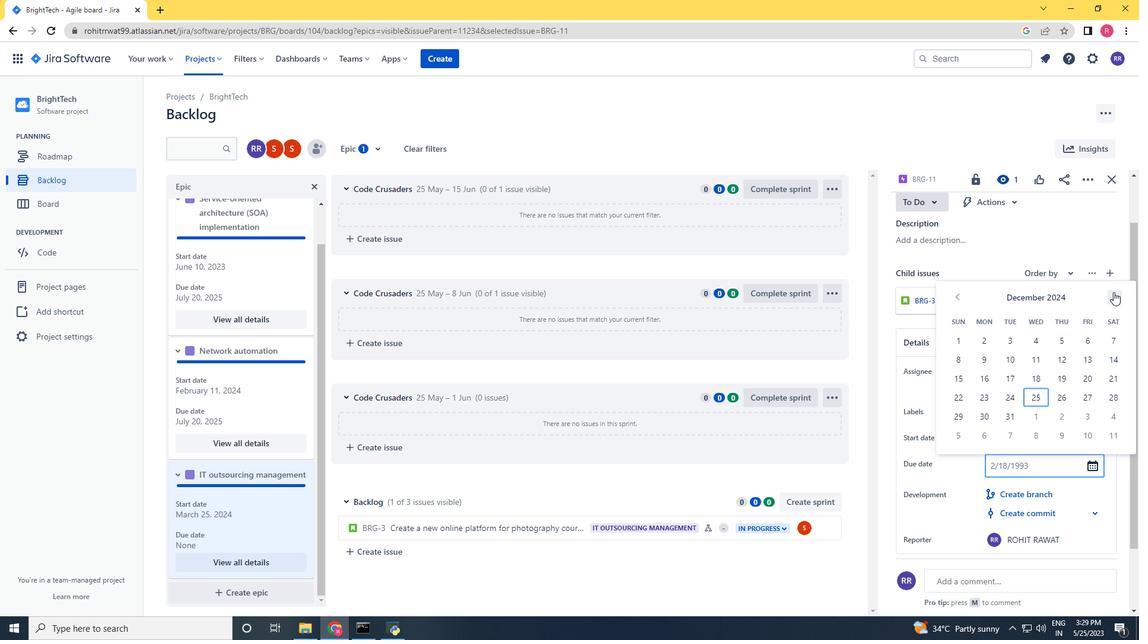 
Action: Mouse pressed left at (1113, 292)
Screenshot: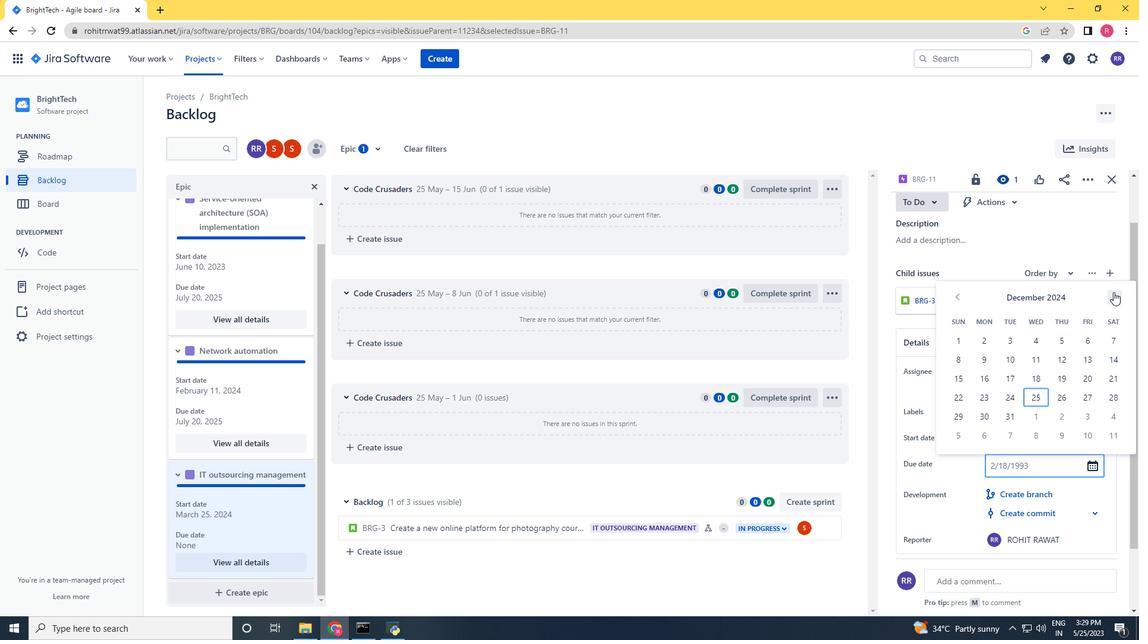
Action: Mouse moved to (1114, 297)
Screenshot: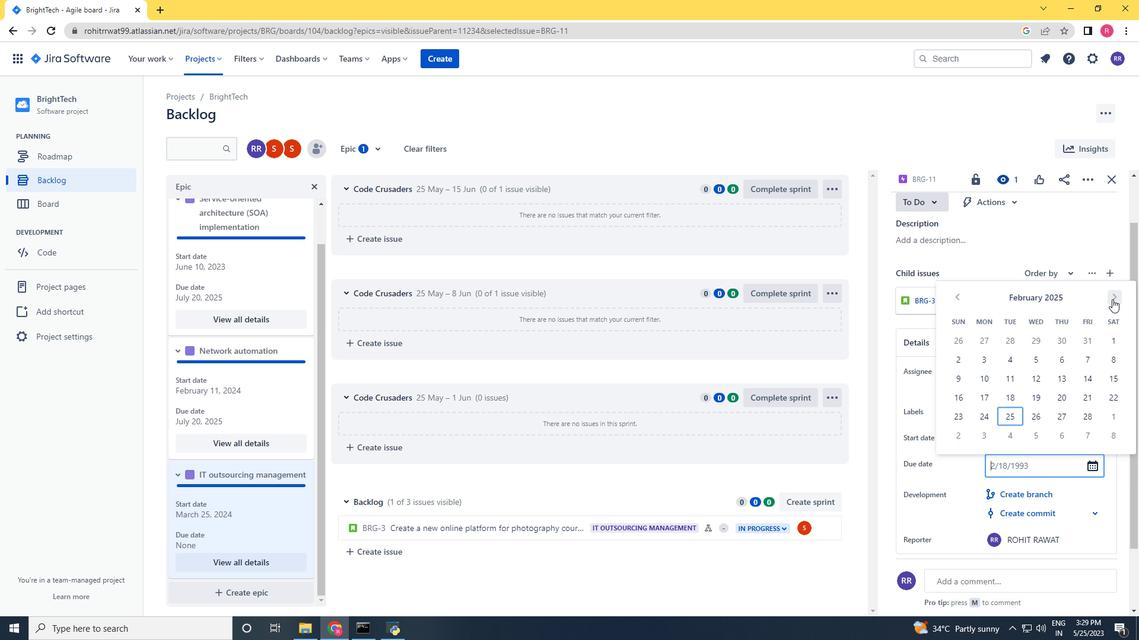 
Action: Mouse pressed left at (1114, 297)
Screenshot: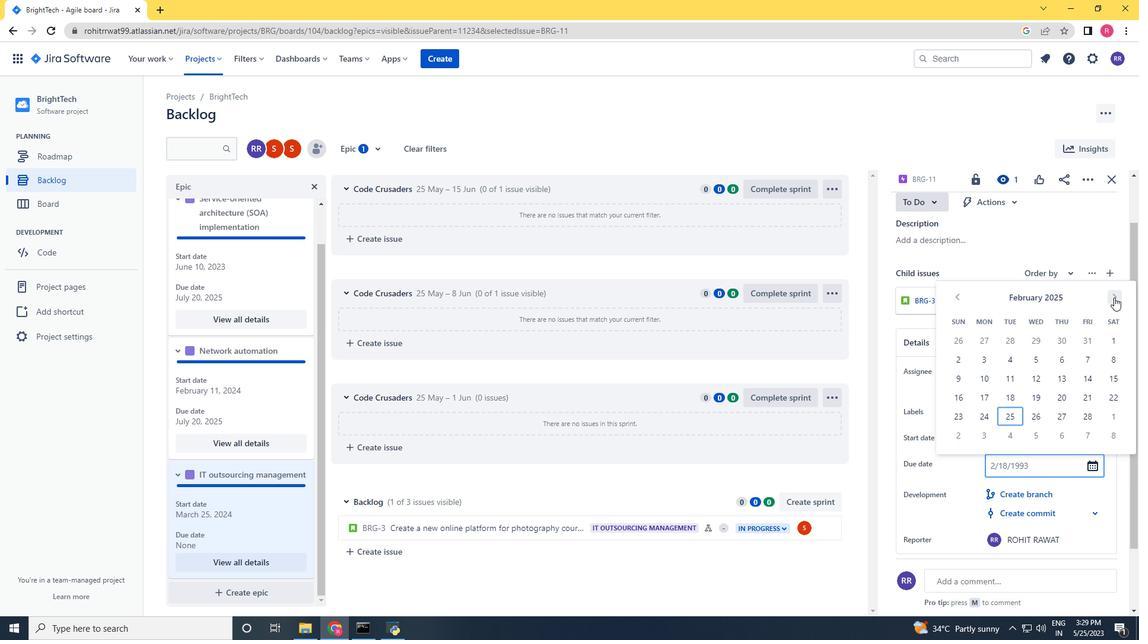 
Action: Mouse pressed left at (1114, 297)
Screenshot: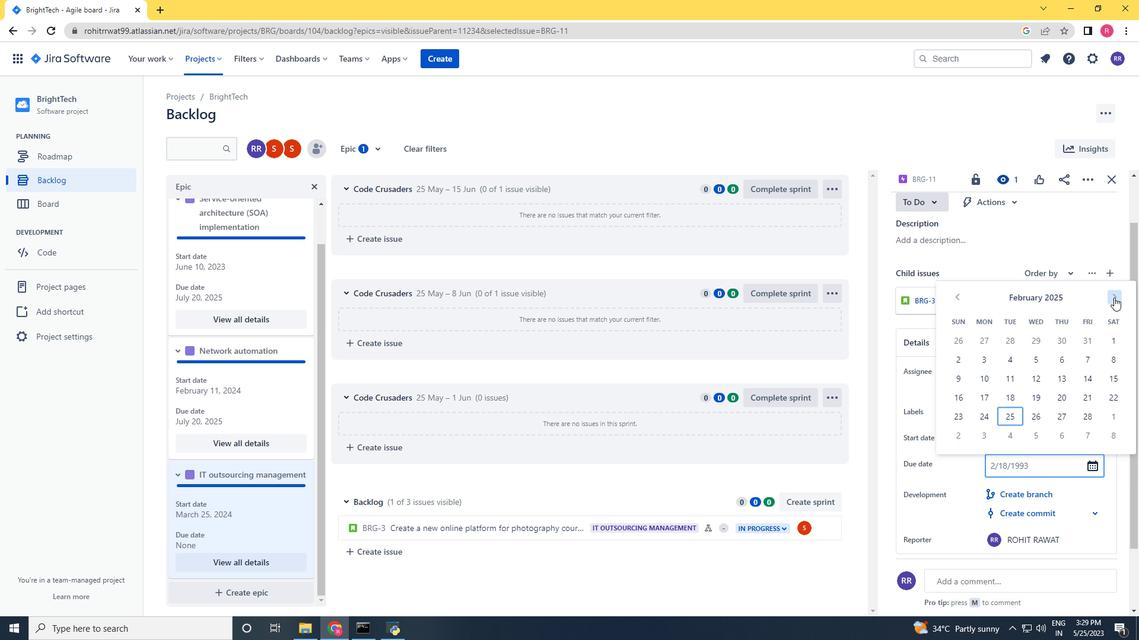 
Action: Mouse pressed left at (1114, 297)
Screenshot: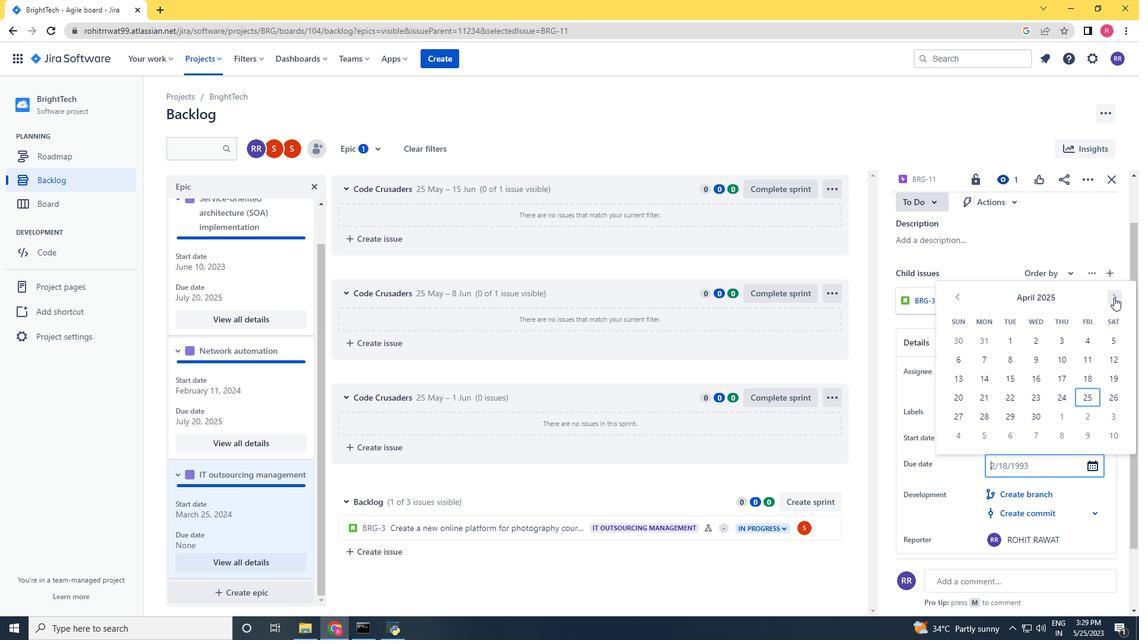 
Action: Mouse pressed left at (1114, 297)
Screenshot: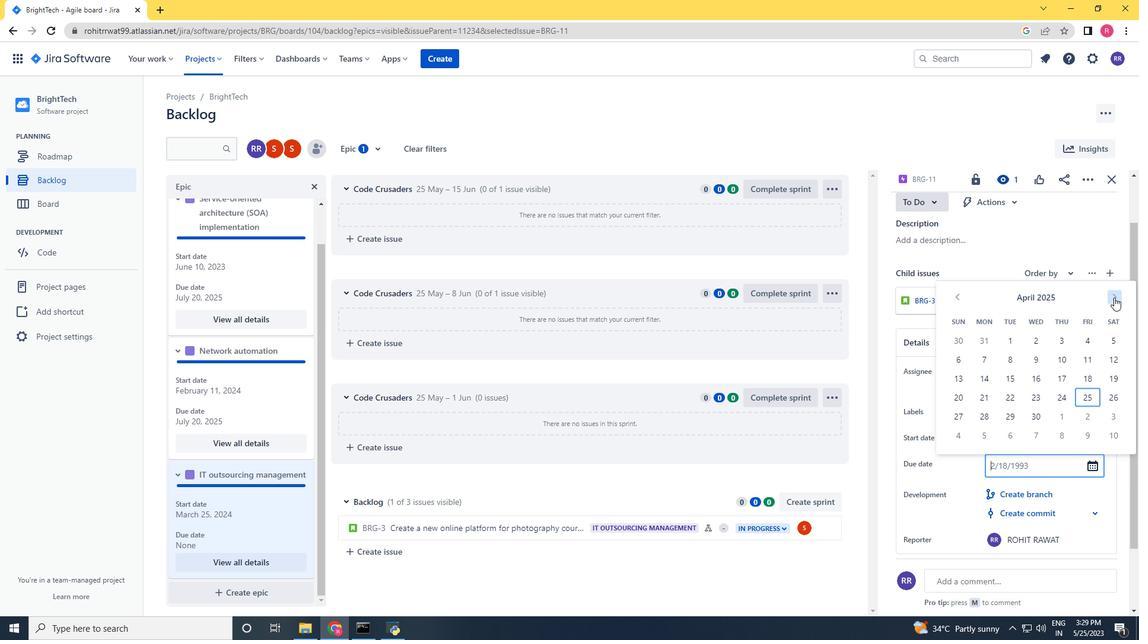 
Action: Mouse pressed left at (1114, 297)
Screenshot: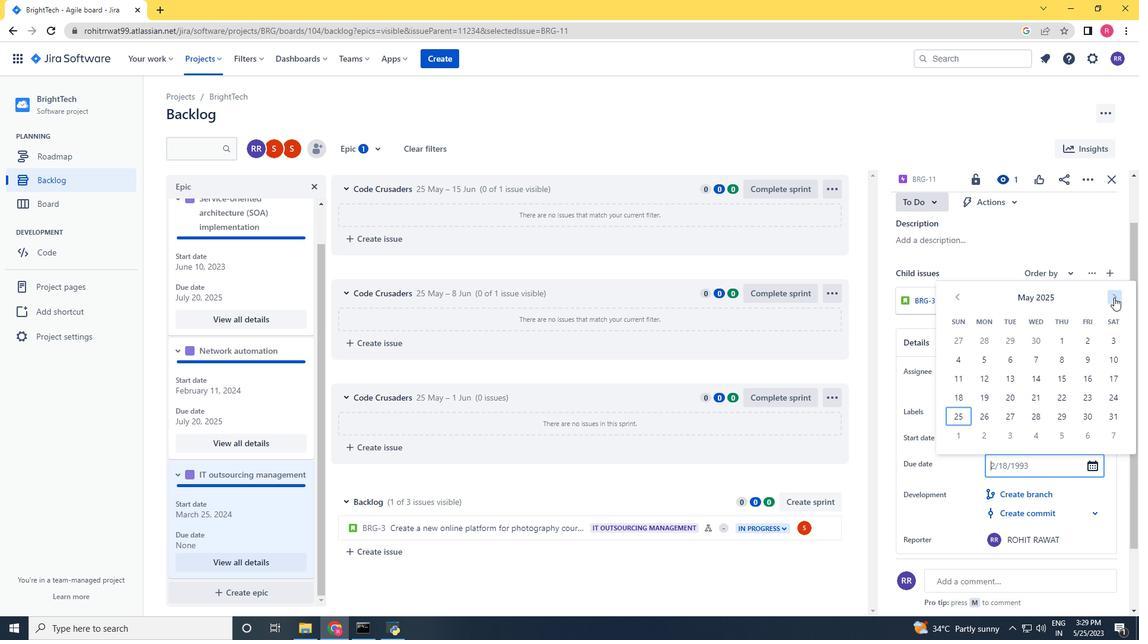 
Action: Mouse moved to (1006, 378)
Screenshot: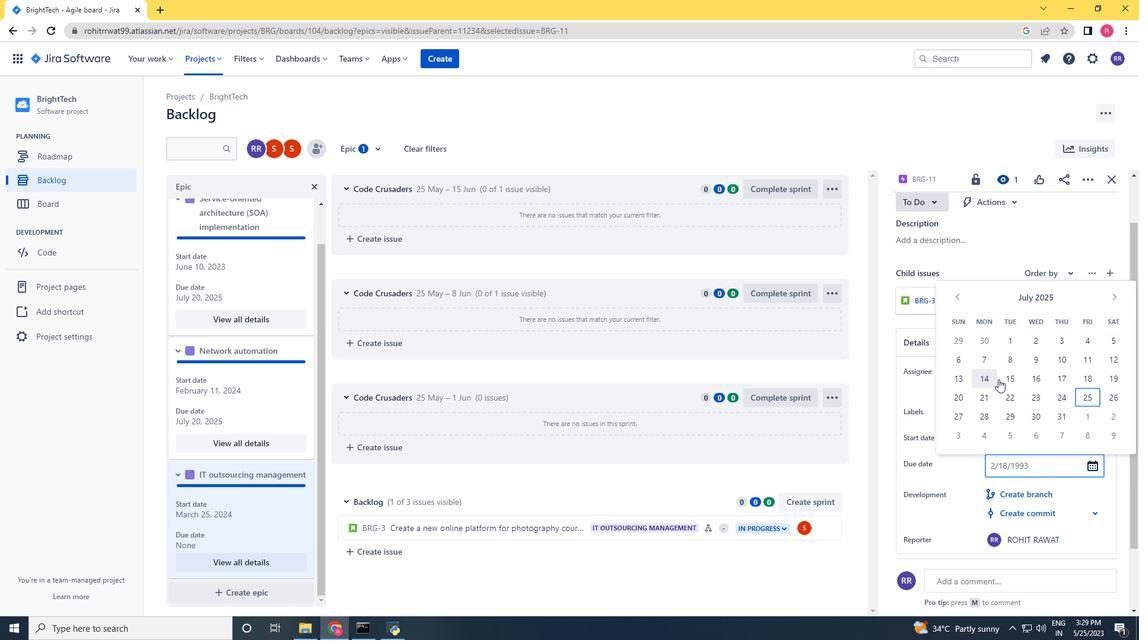 
Action: Mouse pressed left at (1006, 378)
Screenshot: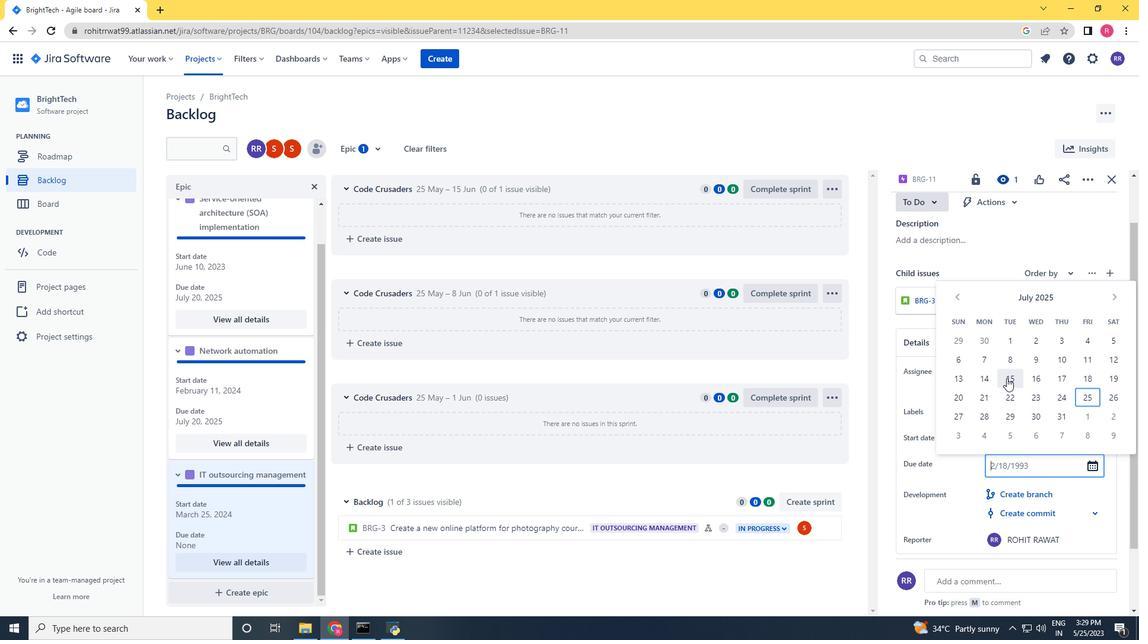 
Action: Mouse moved to (997, 527)
Screenshot: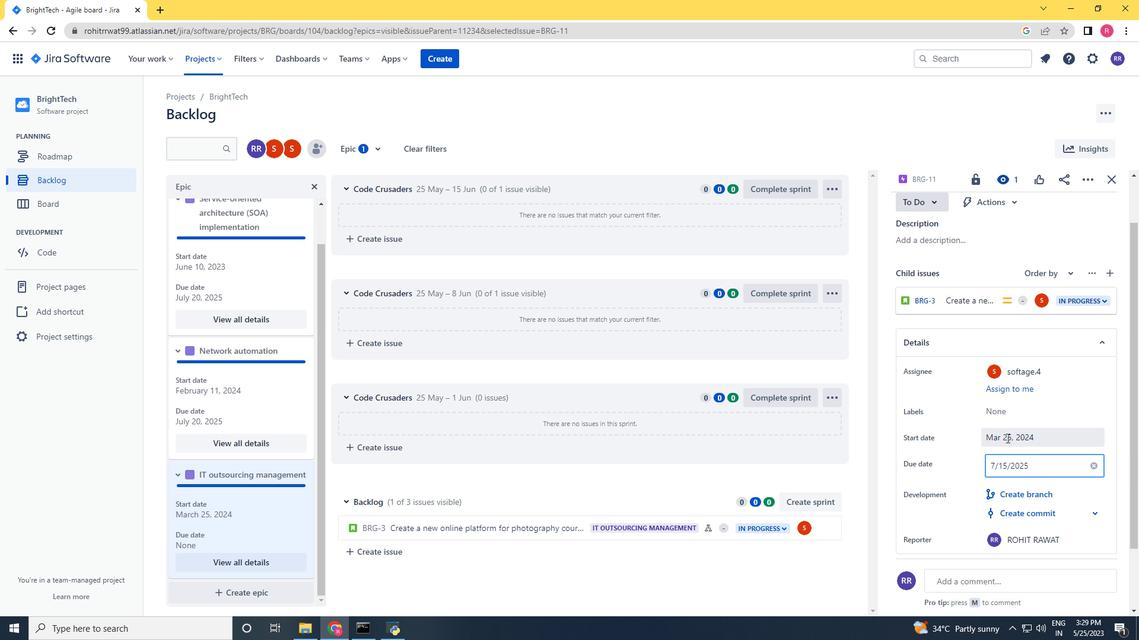 
Action: Mouse scrolled (997, 526) with delta (0, 0)
Screenshot: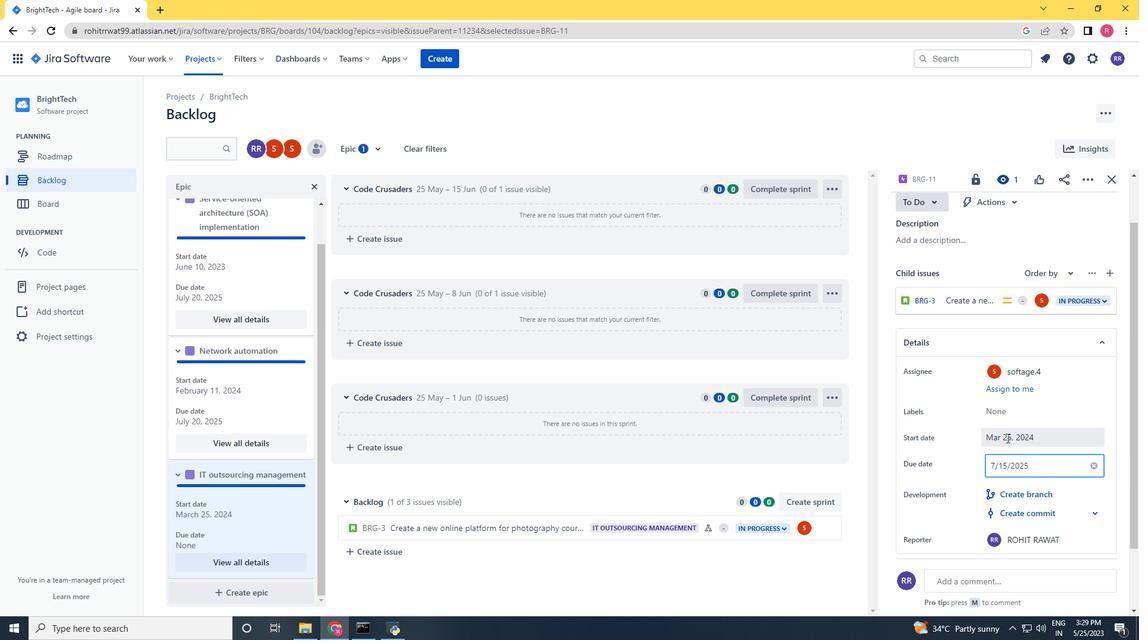 
Action: Mouse scrolled (997, 526) with delta (0, 0)
Screenshot: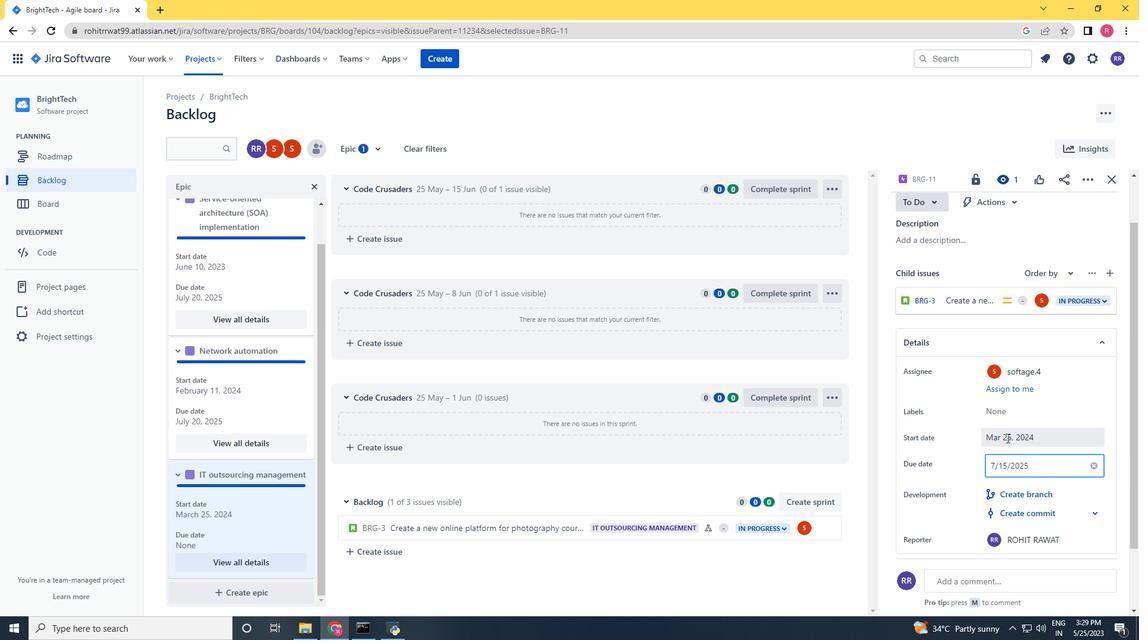
Action: Mouse scrolled (997, 526) with delta (0, 0)
Screenshot: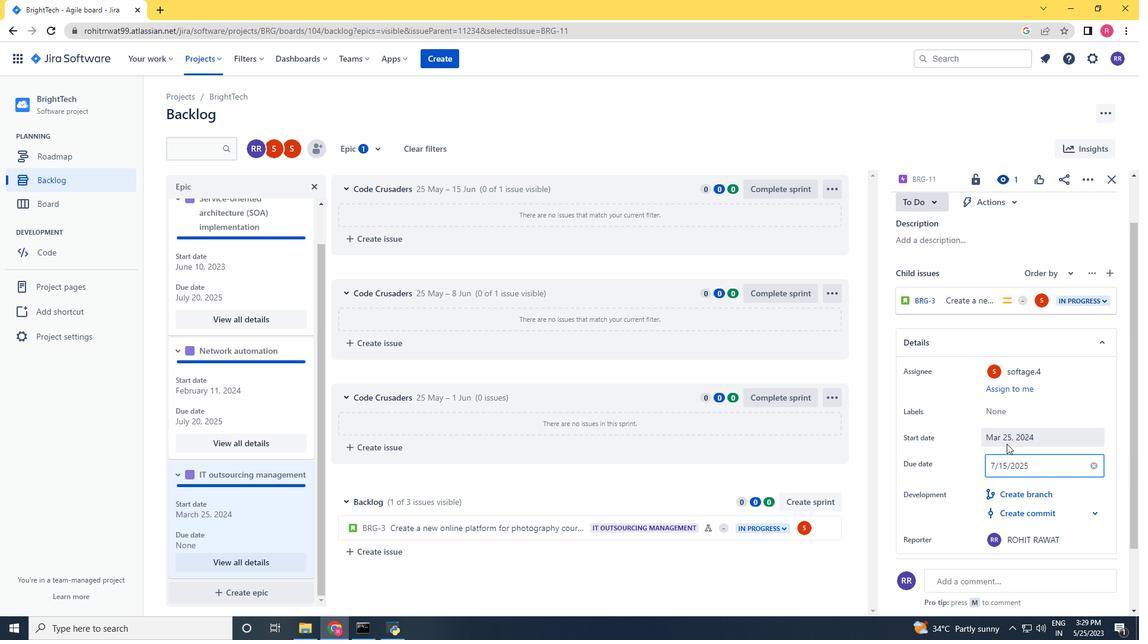 
Action: Mouse moved to (1010, 493)
Screenshot: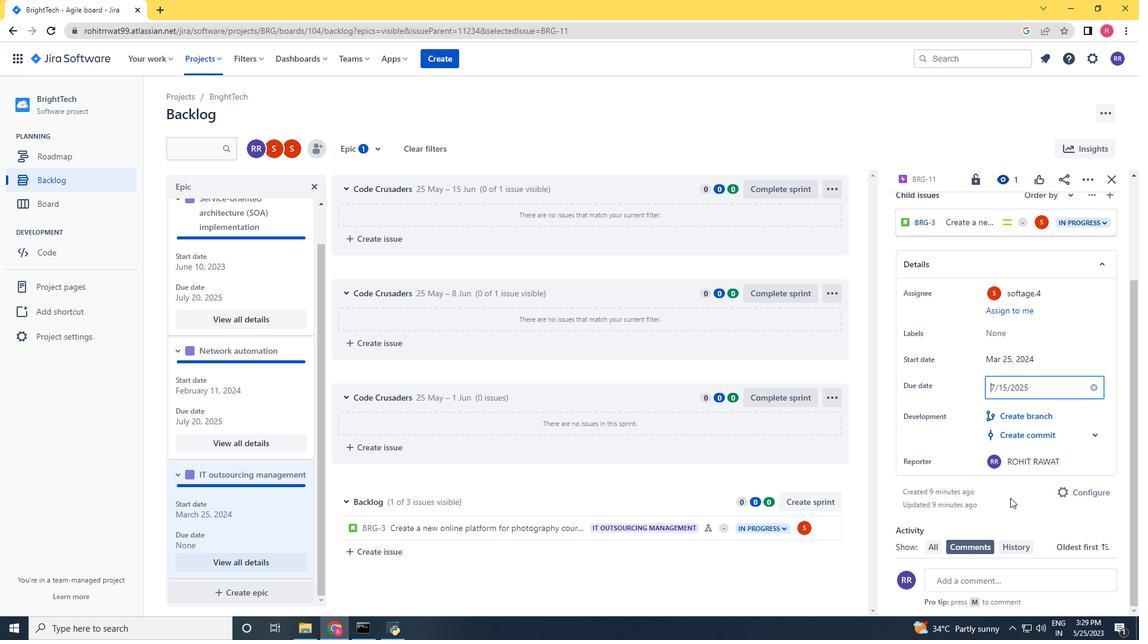 
Action: Mouse pressed left at (1010, 493)
Screenshot: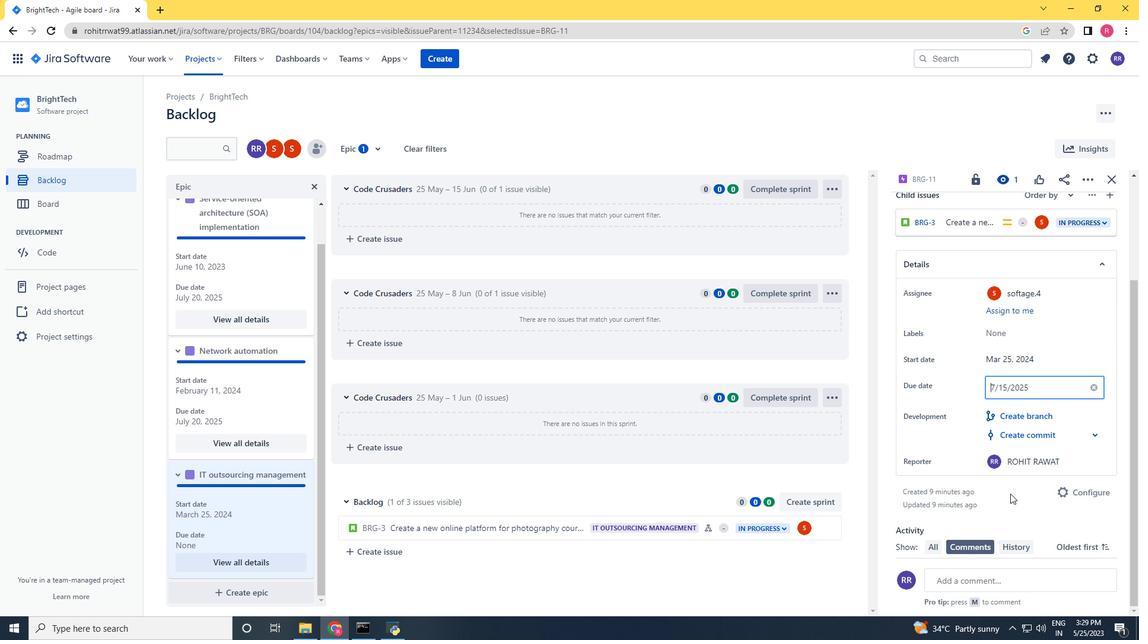 
